Task: Select street view around selected location Death Valley National Park, California, United States and verify 2 surrounding locations
Action: Mouse moved to (305, 129)
Screenshot: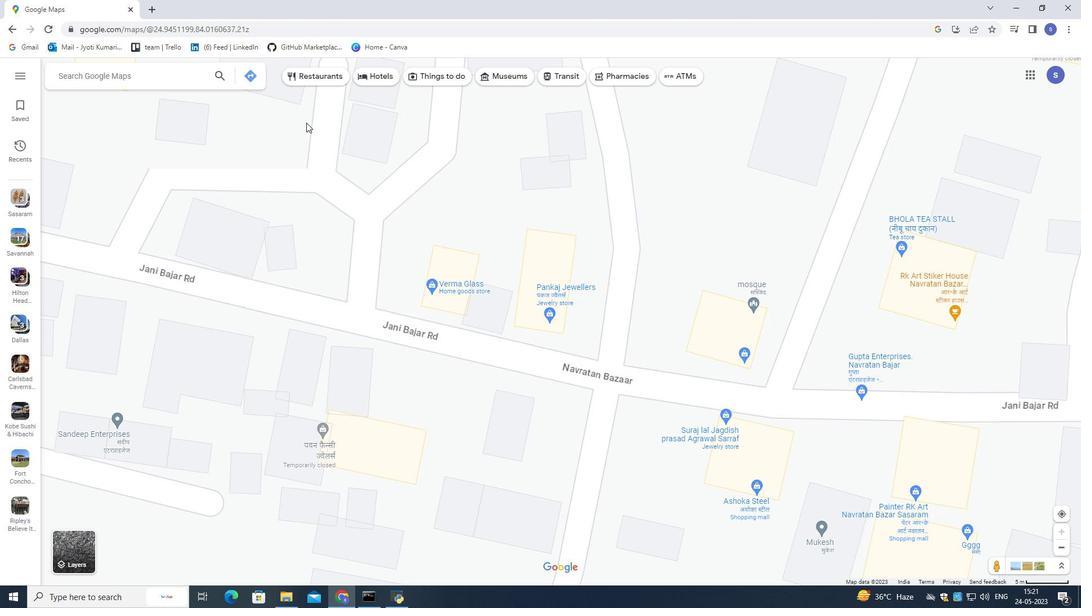 
Action: Mouse scrolled (305, 129) with delta (0, 0)
Screenshot: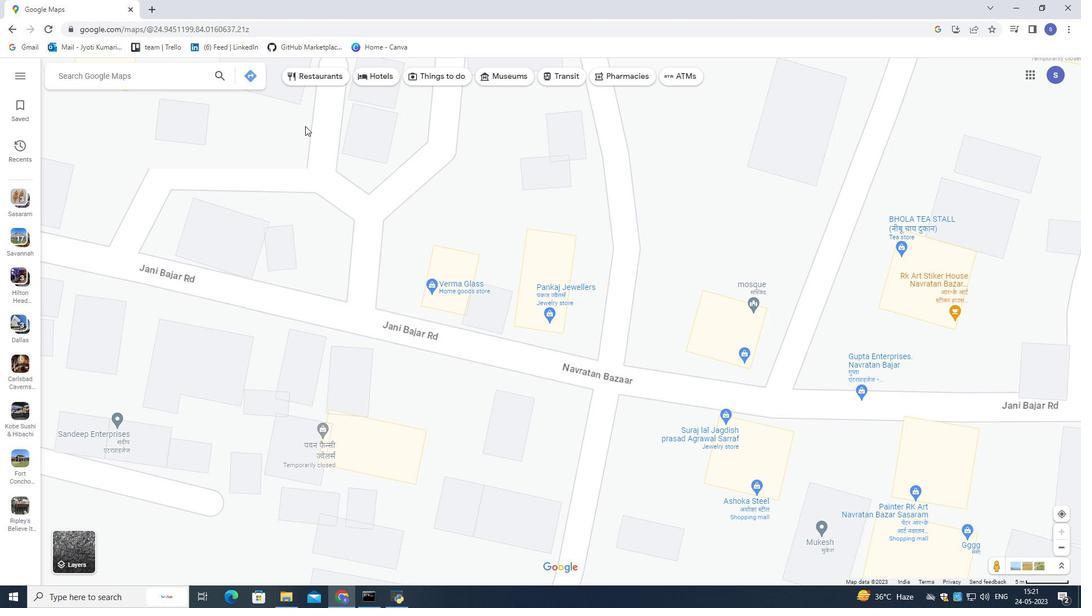 
Action: Mouse moved to (305, 129)
Screenshot: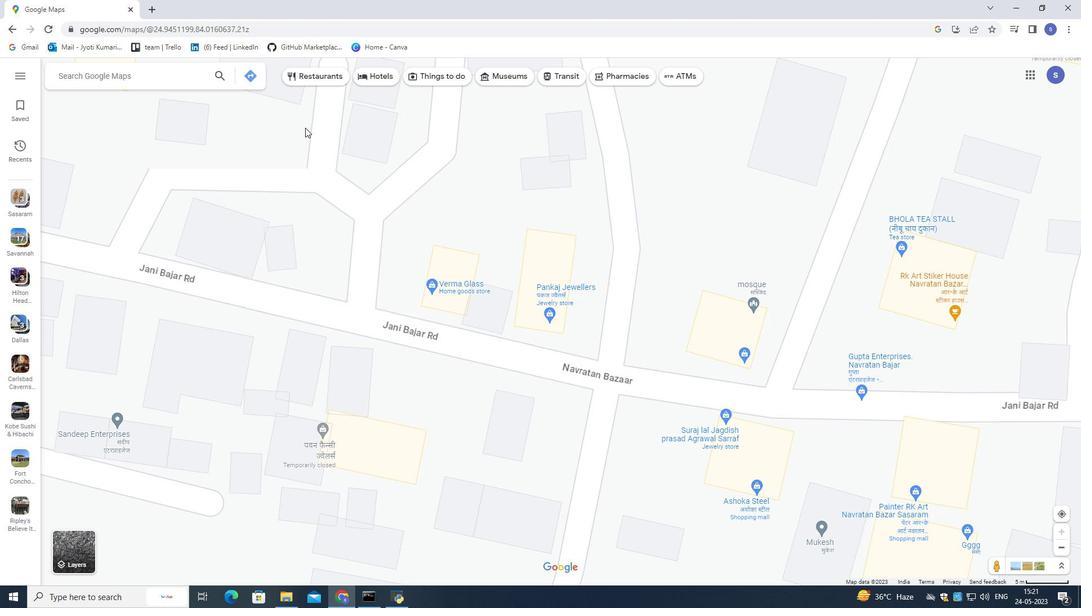 
Action: Mouse scrolled (305, 129) with delta (0, 0)
Screenshot: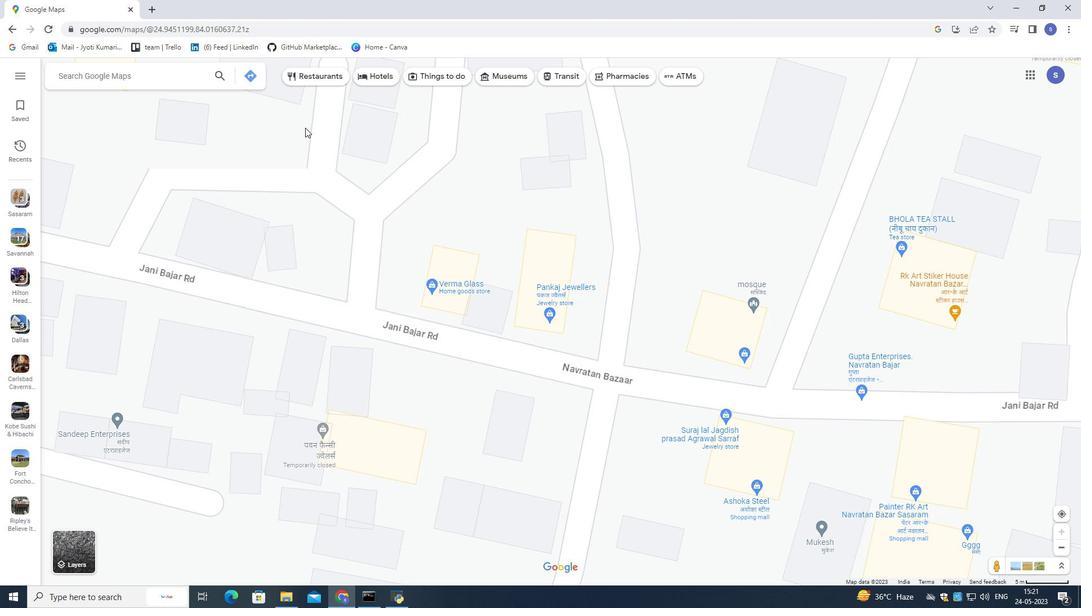 
Action: Mouse moved to (305, 130)
Screenshot: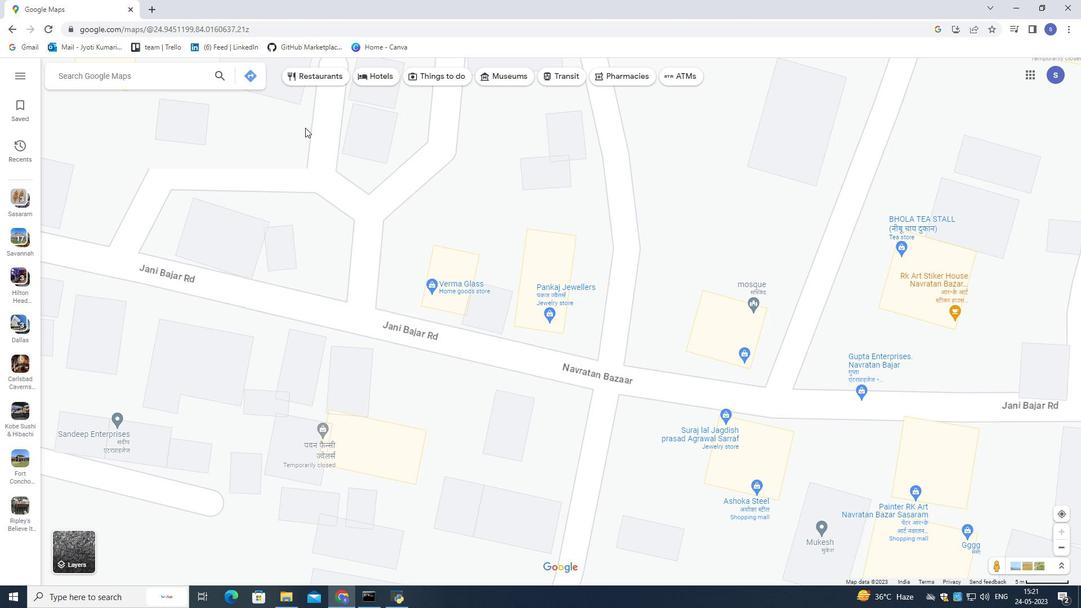 
Action: Mouse scrolled (305, 129) with delta (0, 0)
Screenshot: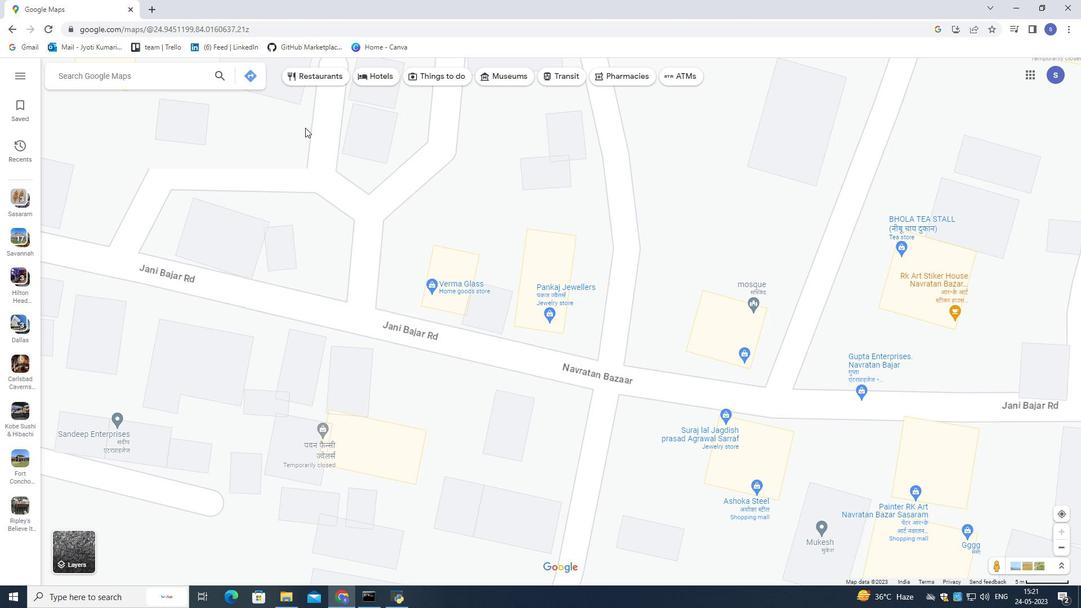 
Action: Mouse moved to (305, 130)
Screenshot: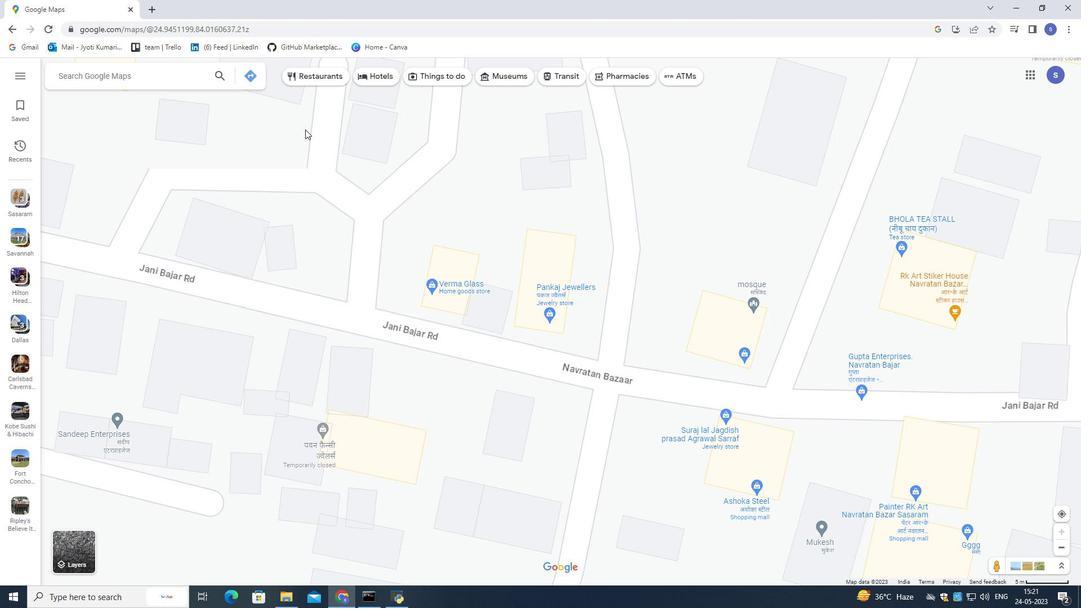 
Action: Mouse scrolled (305, 130) with delta (0, 0)
Screenshot: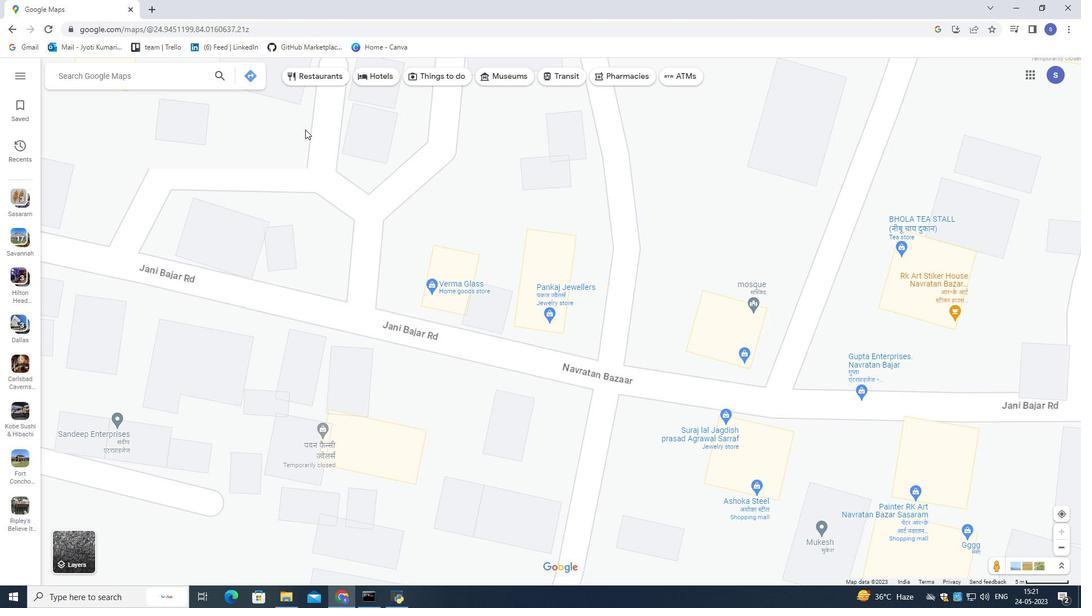
Action: Mouse moved to (307, 132)
Screenshot: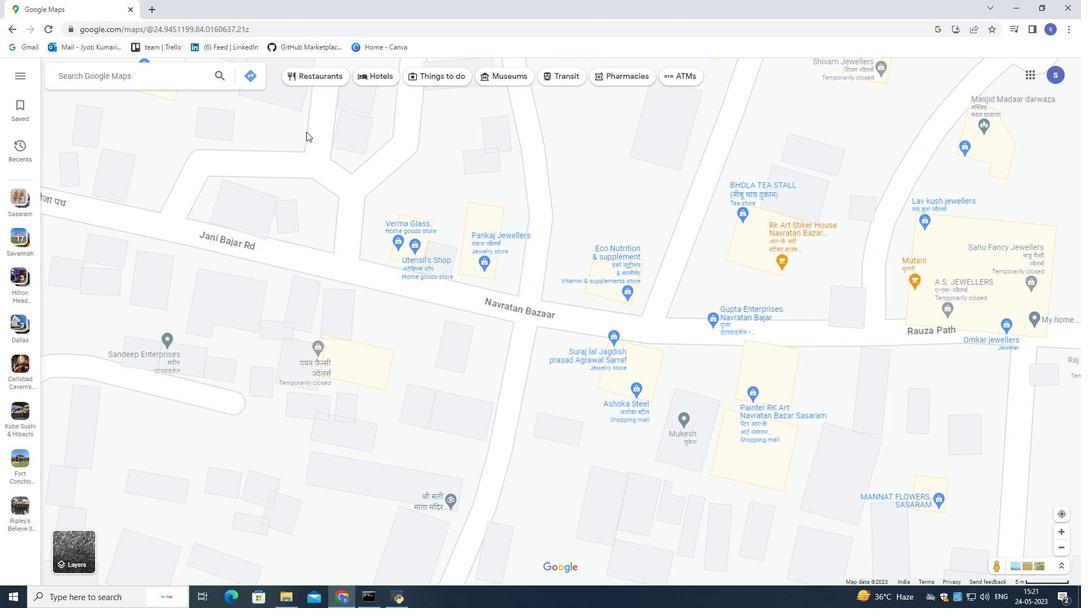 
Action: Mouse scrolled (307, 131) with delta (0, 0)
Screenshot: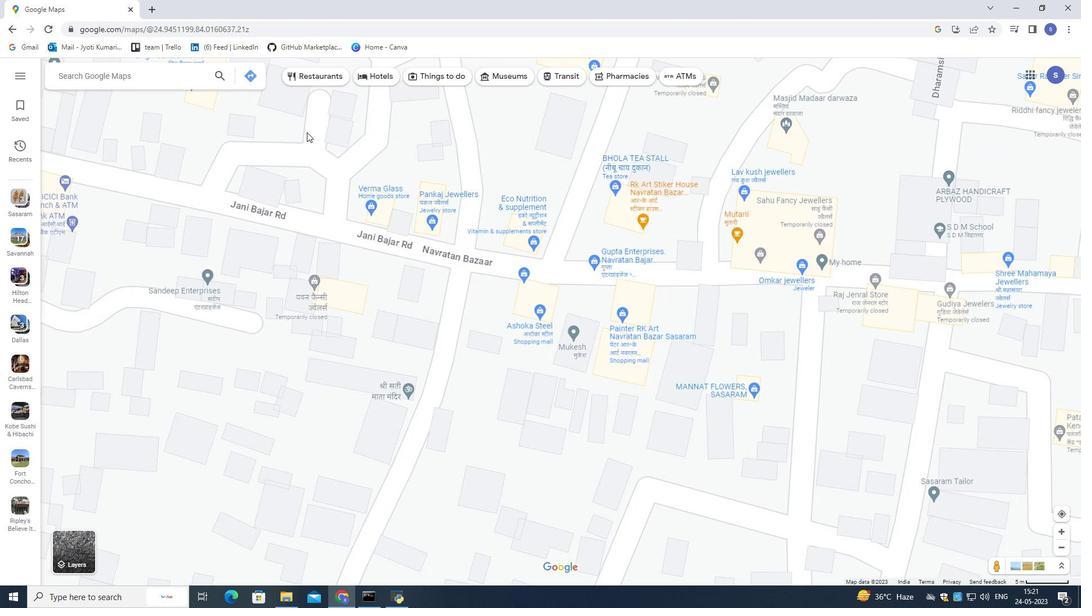
Action: Mouse scrolled (307, 131) with delta (0, 0)
Screenshot: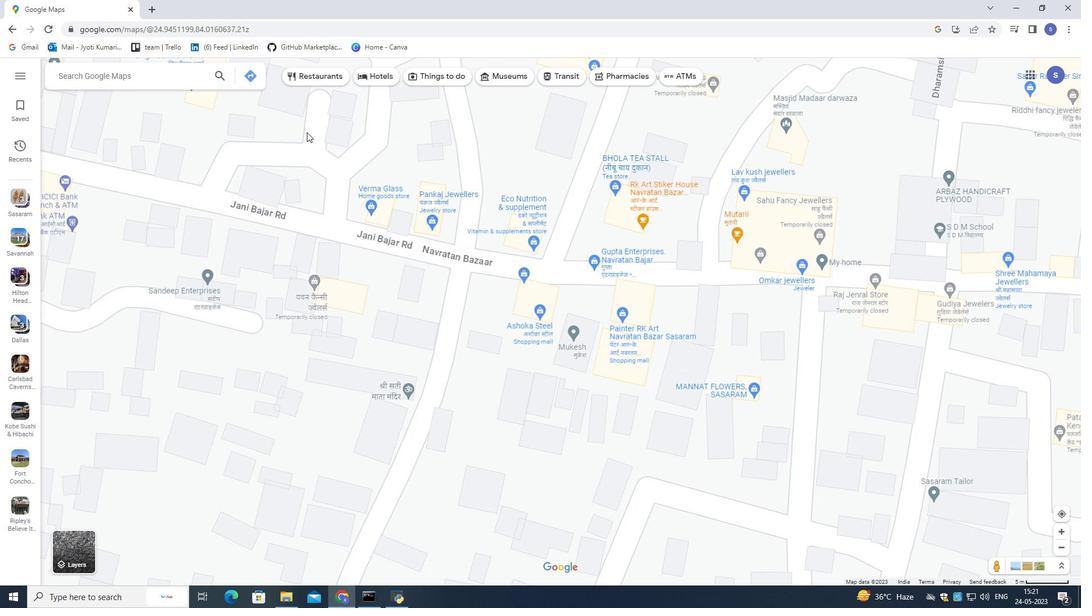 
Action: Mouse scrolled (307, 131) with delta (0, 0)
Screenshot: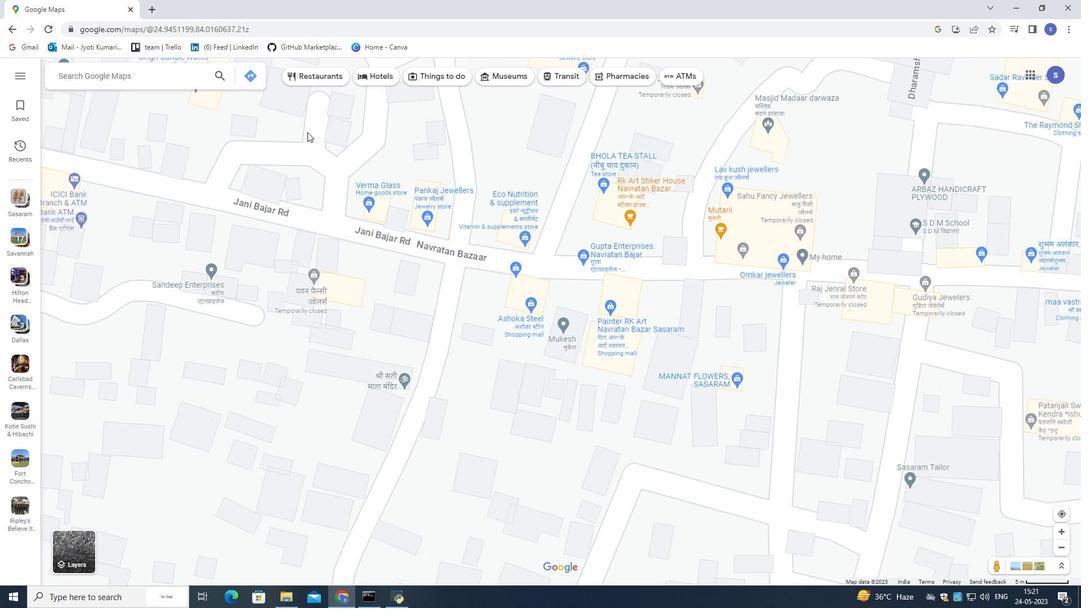 
Action: Mouse scrolled (307, 131) with delta (0, 0)
Screenshot: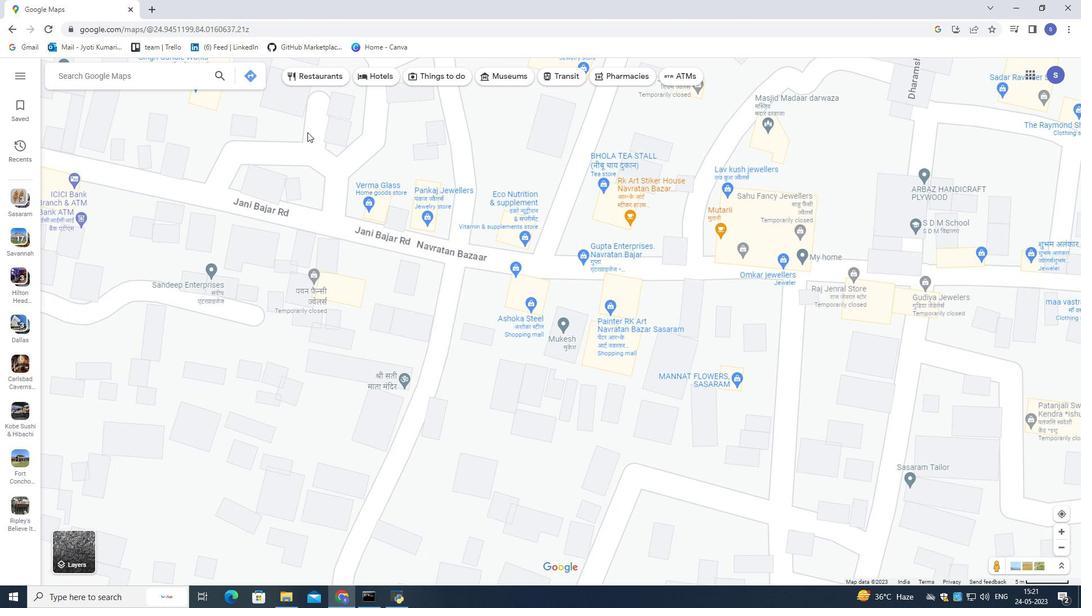 
Action: Mouse scrolled (307, 131) with delta (0, 0)
Screenshot: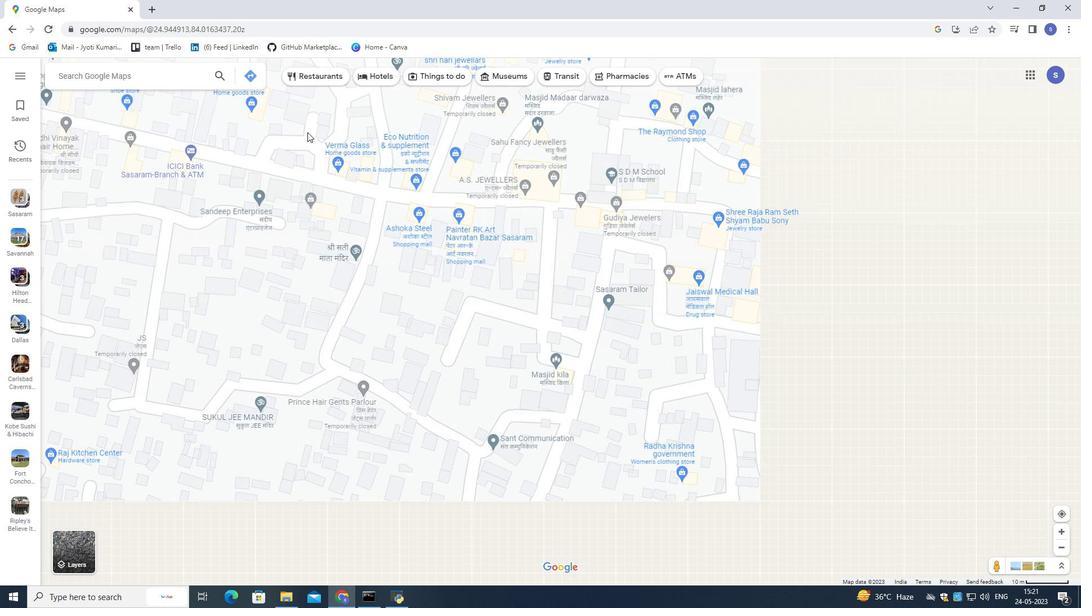 
Action: Mouse scrolled (307, 131) with delta (0, 0)
Screenshot: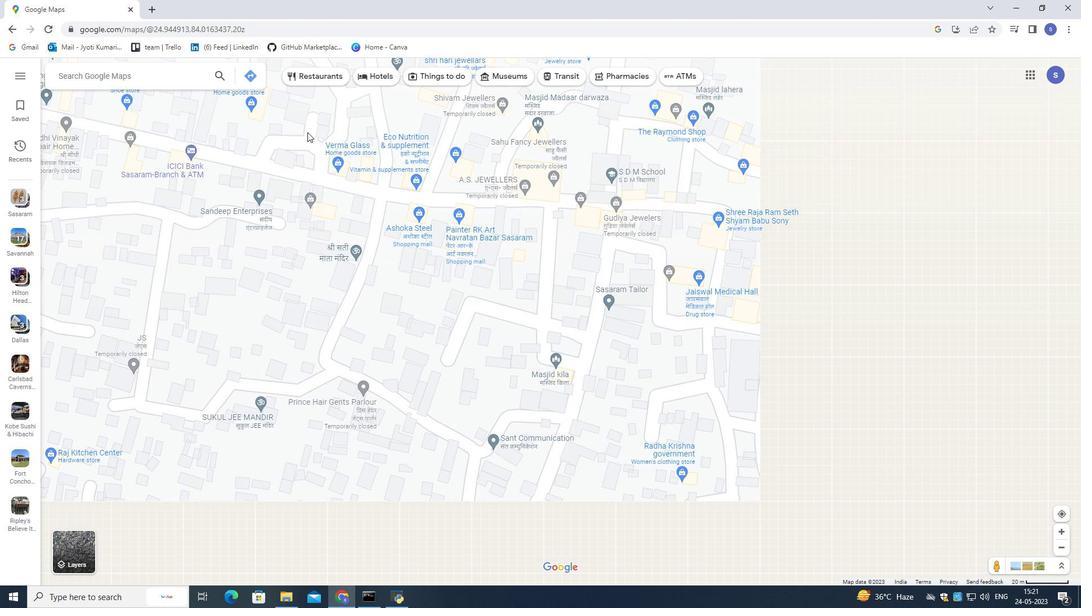 
Action: Mouse scrolled (307, 131) with delta (0, 0)
Screenshot: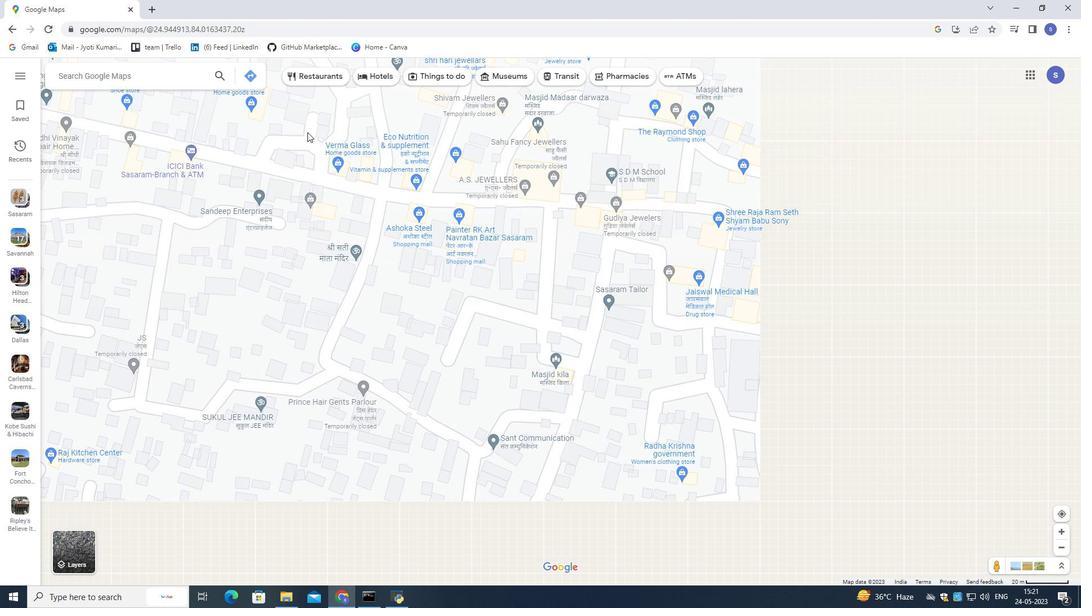 
Action: Mouse scrolled (307, 131) with delta (0, 0)
Screenshot: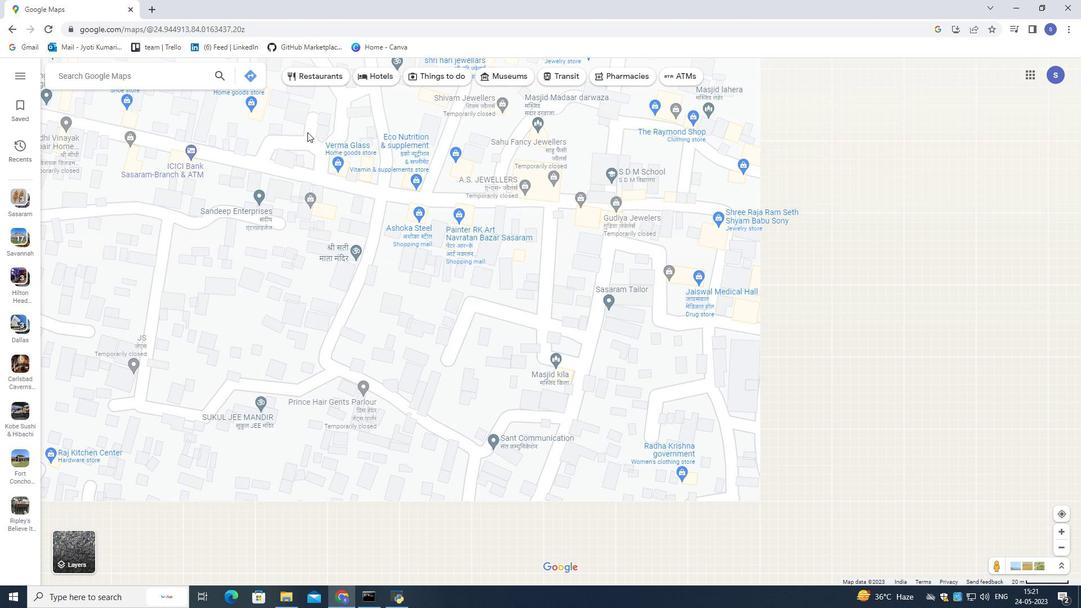 
Action: Mouse scrolled (307, 131) with delta (0, 0)
Screenshot: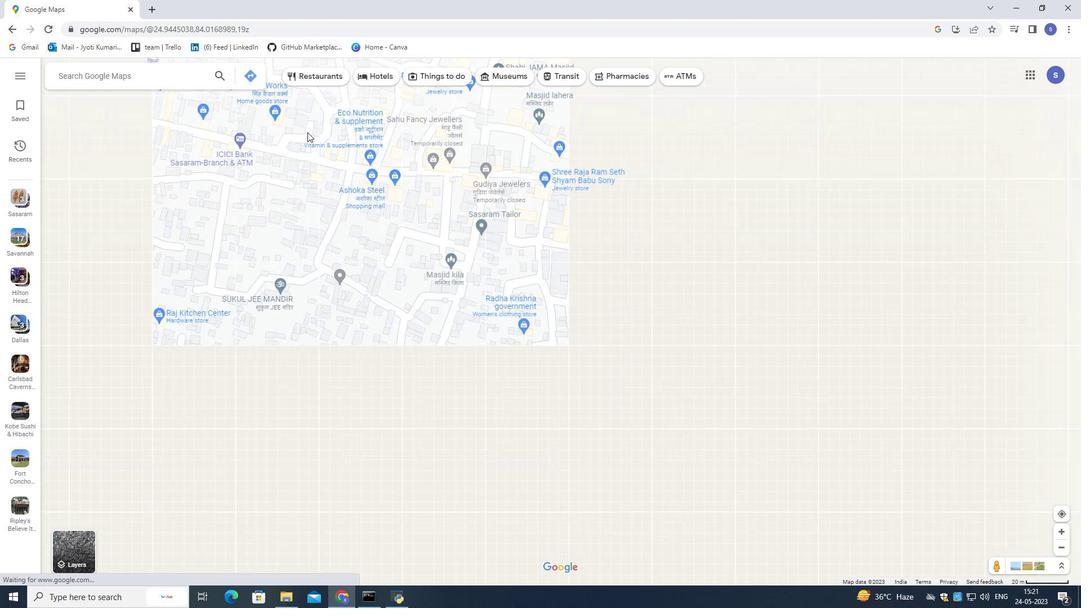 
Action: Mouse scrolled (307, 131) with delta (0, 0)
Screenshot: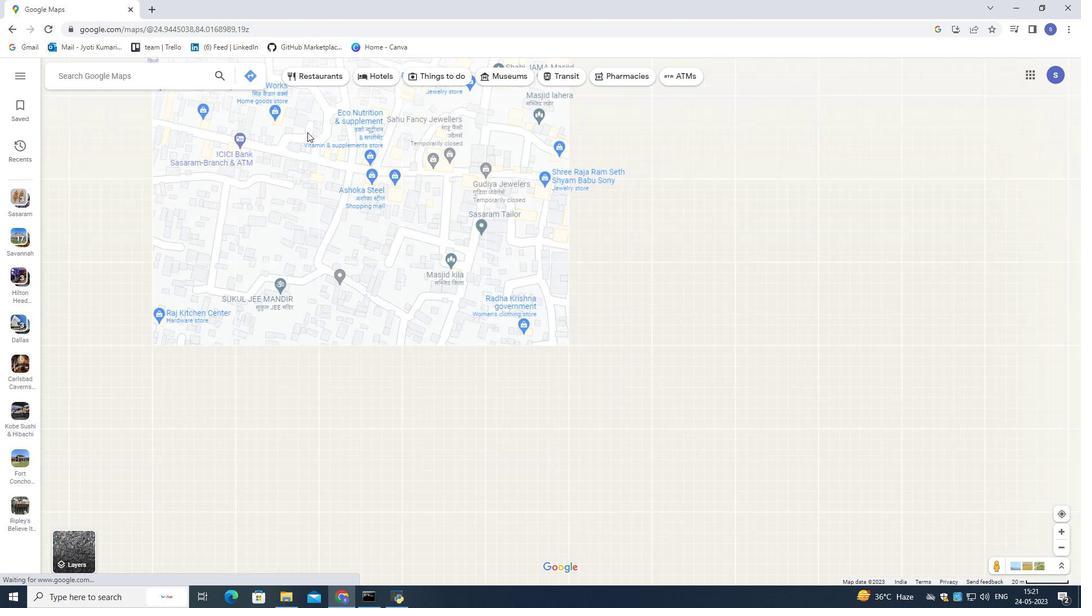 
Action: Mouse scrolled (307, 131) with delta (0, 0)
Screenshot: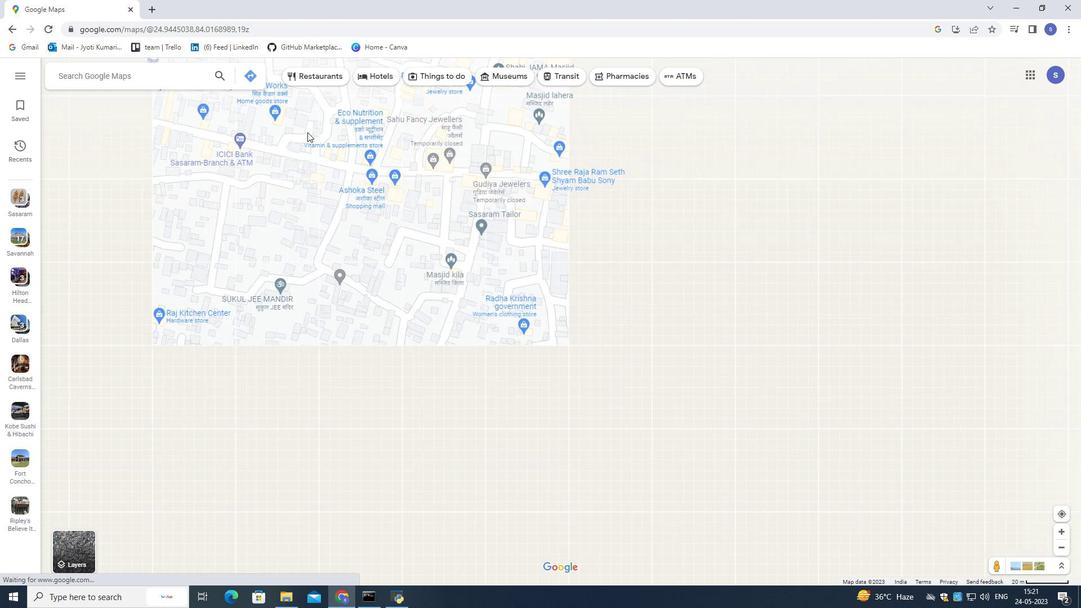
Action: Mouse scrolled (307, 131) with delta (0, 0)
Screenshot: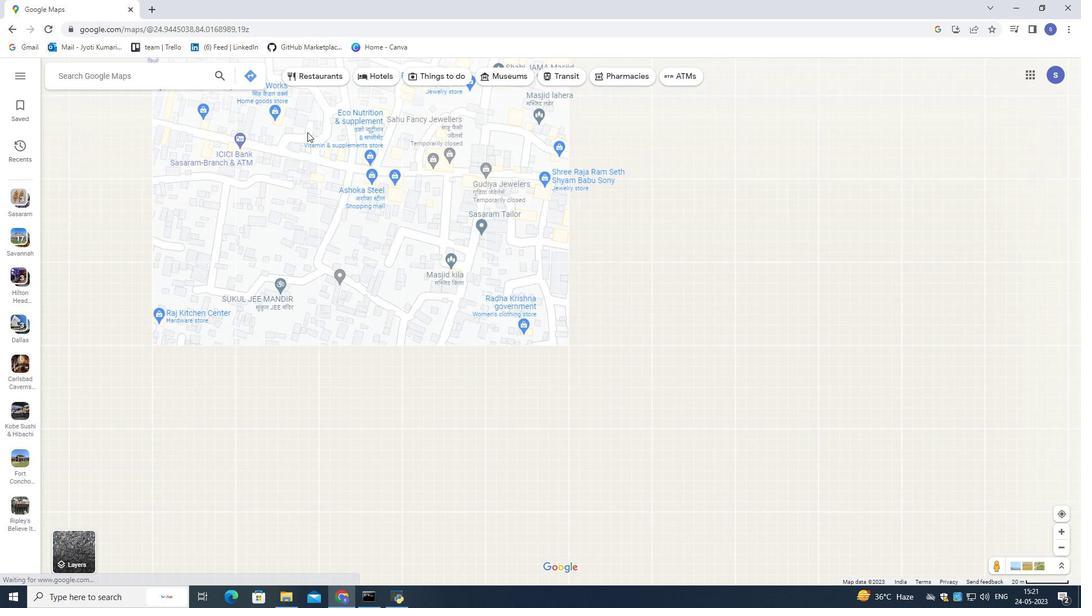 
Action: Mouse scrolled (307, 131) with delta (0, 0)
Screenshot: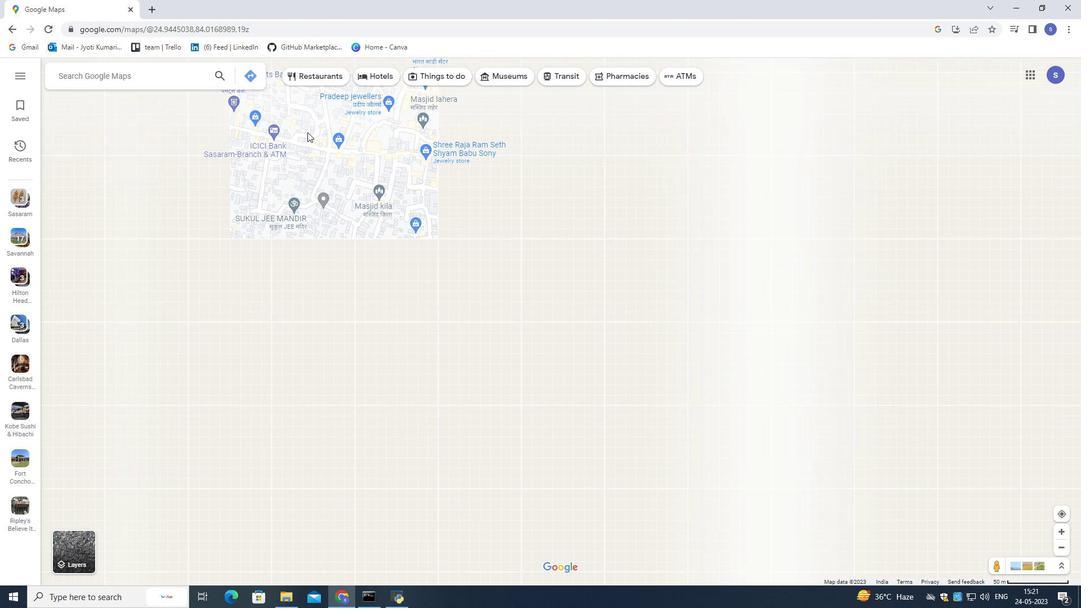 
Action: Mouse scrolled (307, 131) with delta (0, 0)
Screenshot: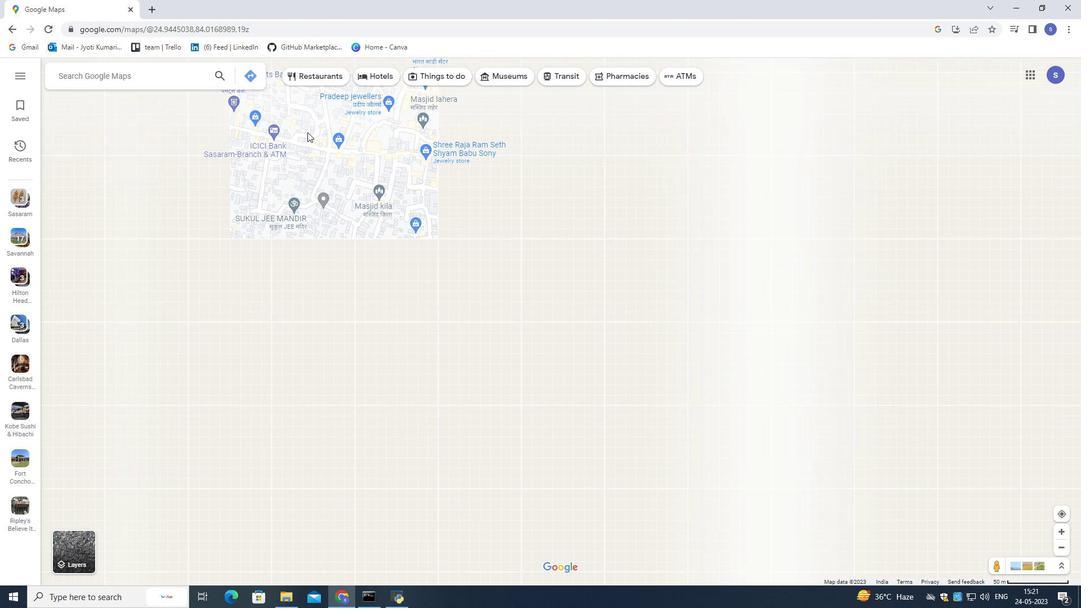 
Action: Mouse scrolled (307, 131) with delta (0, 0)
Screenshot: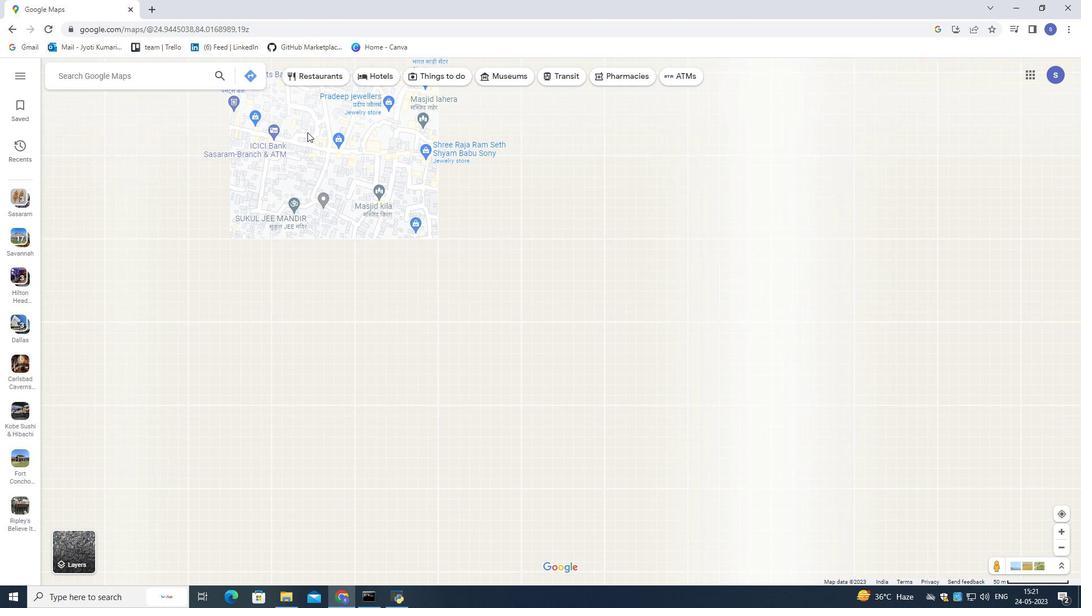 
Action: Mouse scrolled (307, 131) with delta (0, 0)
Screenshot: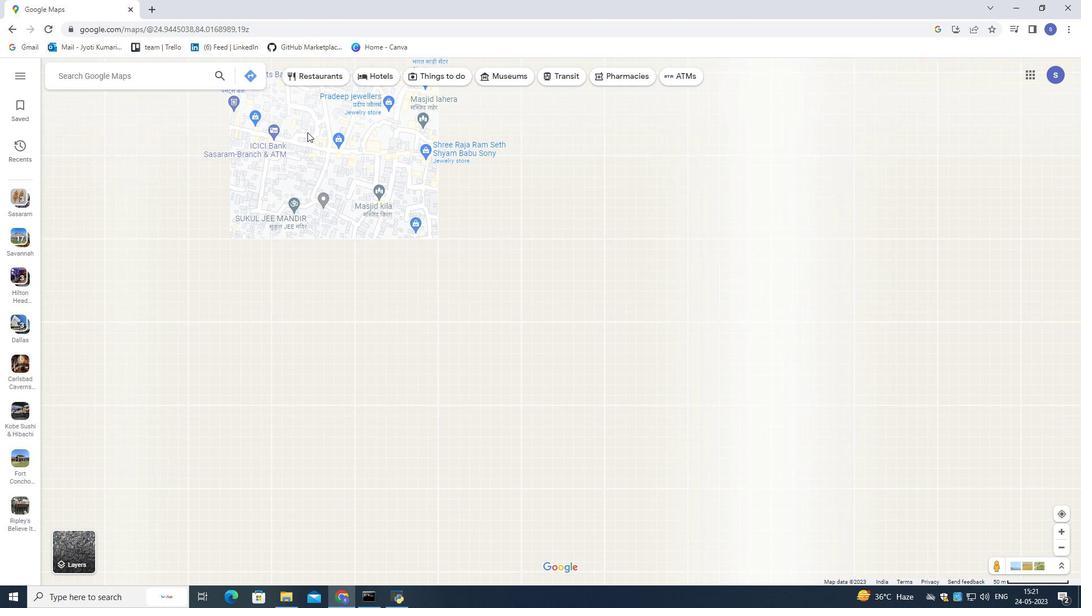 
Action: Mouse scrolled (307, 131) with delta (0, 0)
Screenshot: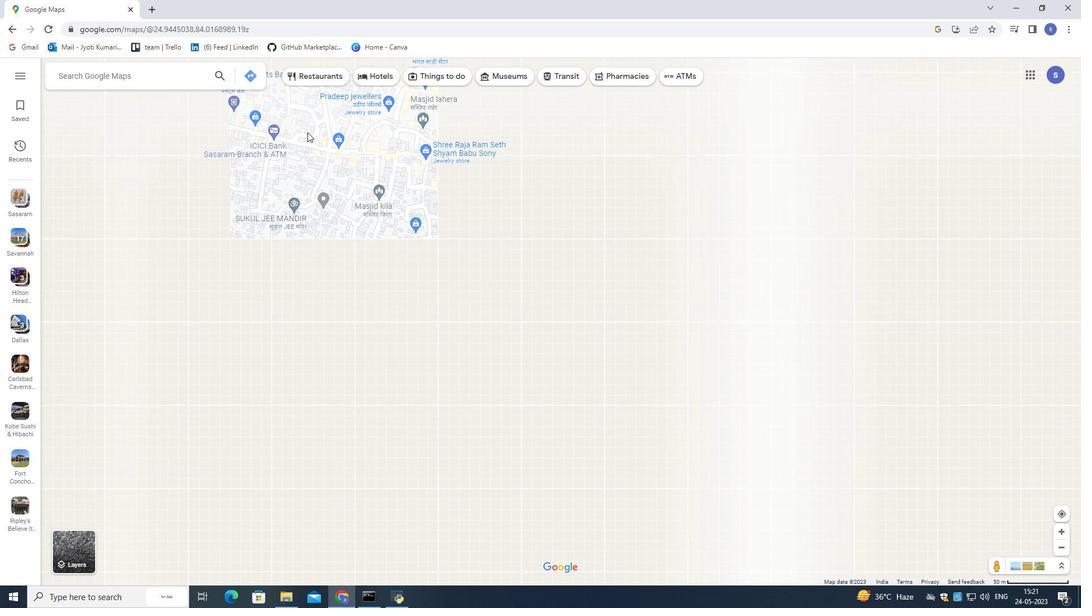 
Action: Mouse scrolled (307, 131) with delta (0, 0)
Screenshot: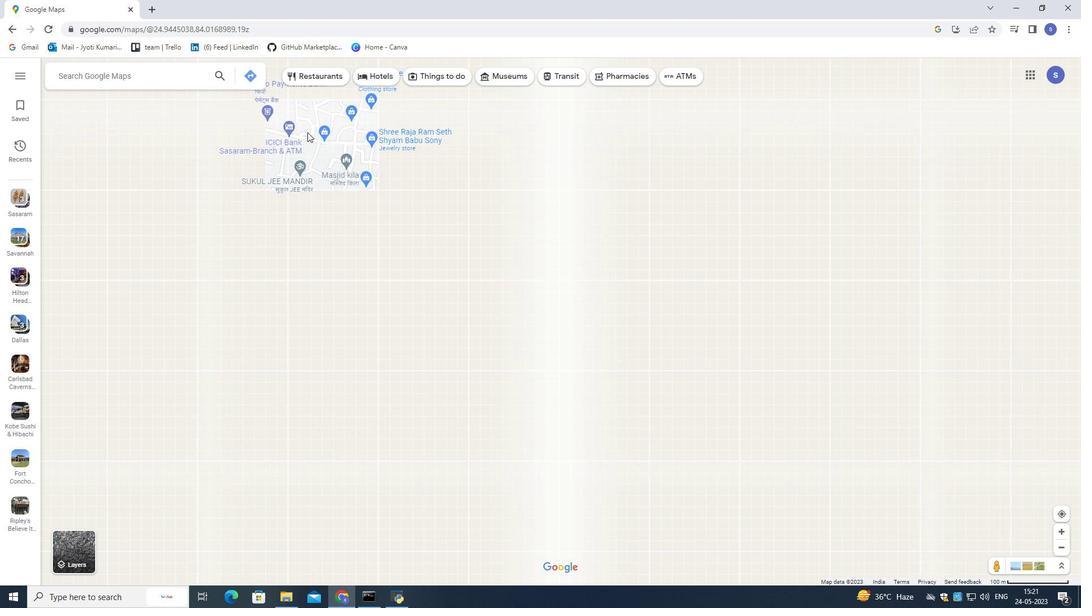 
Action: Mouse scrolled (307, 131) with delta (0, 0)
Screenshot: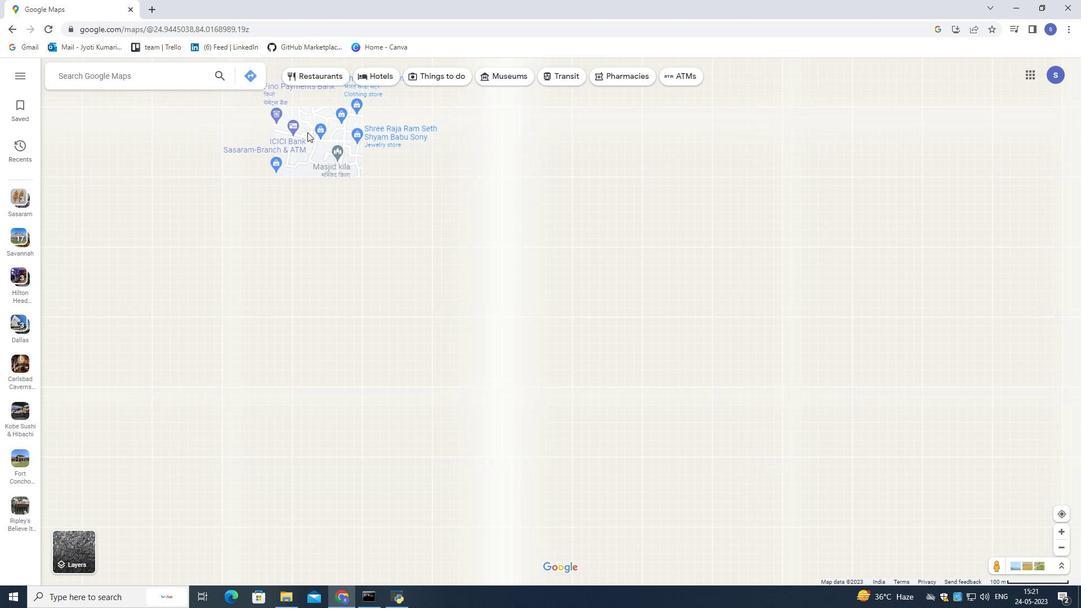 
Action: Mouse scrolled (307, 131) with delta (0, 0)
Screenshot: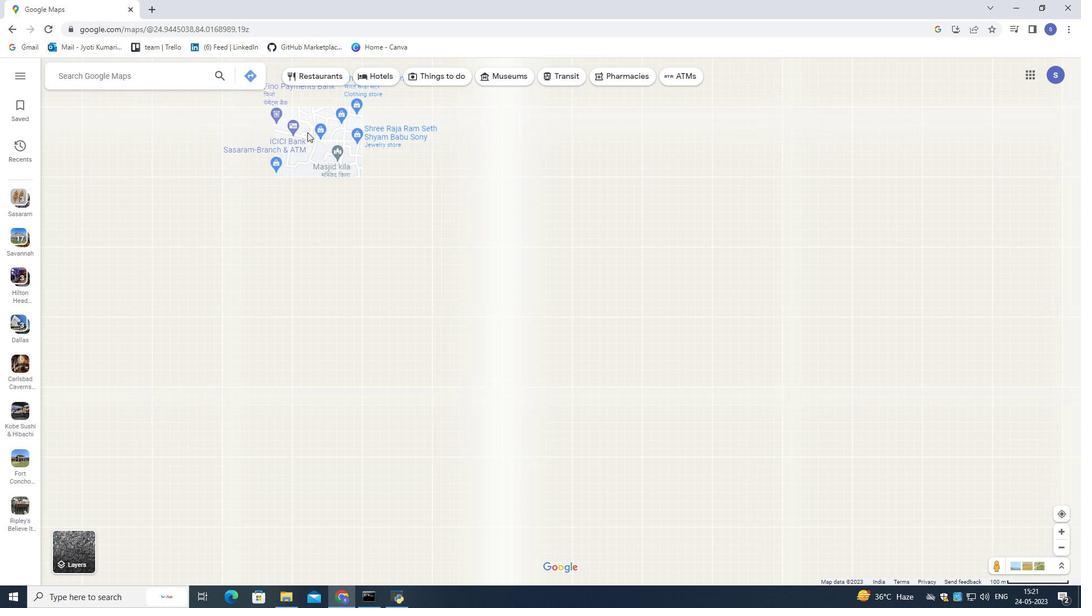 
Action: Mouse scrolled (307, 131) with delta (0, 0)
Screenshot: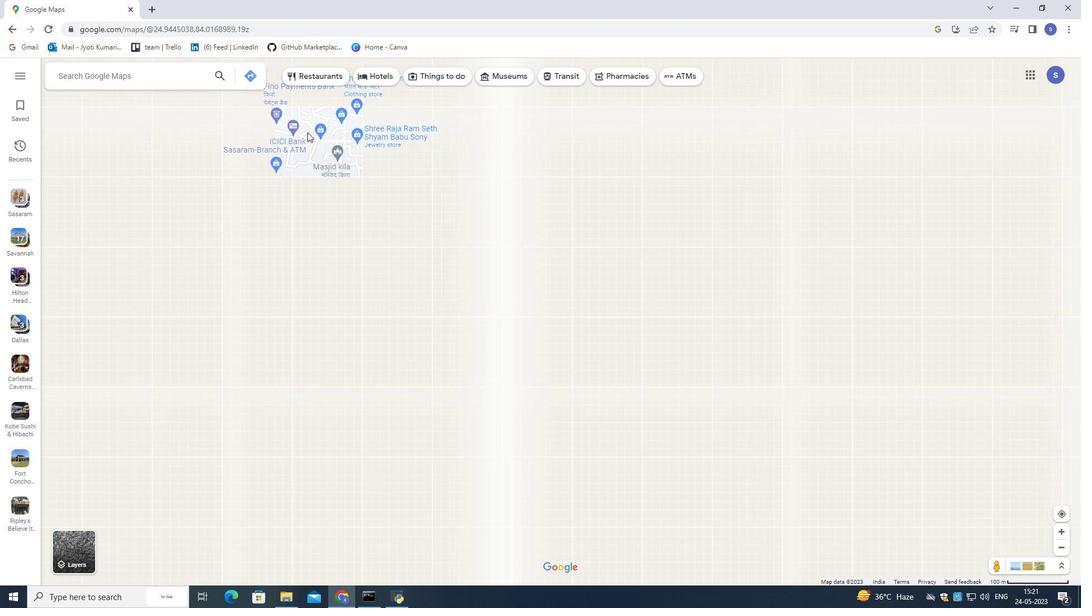 
Action: Mouse scrolled (307, 131) with delta (0, 0)
Screenshot: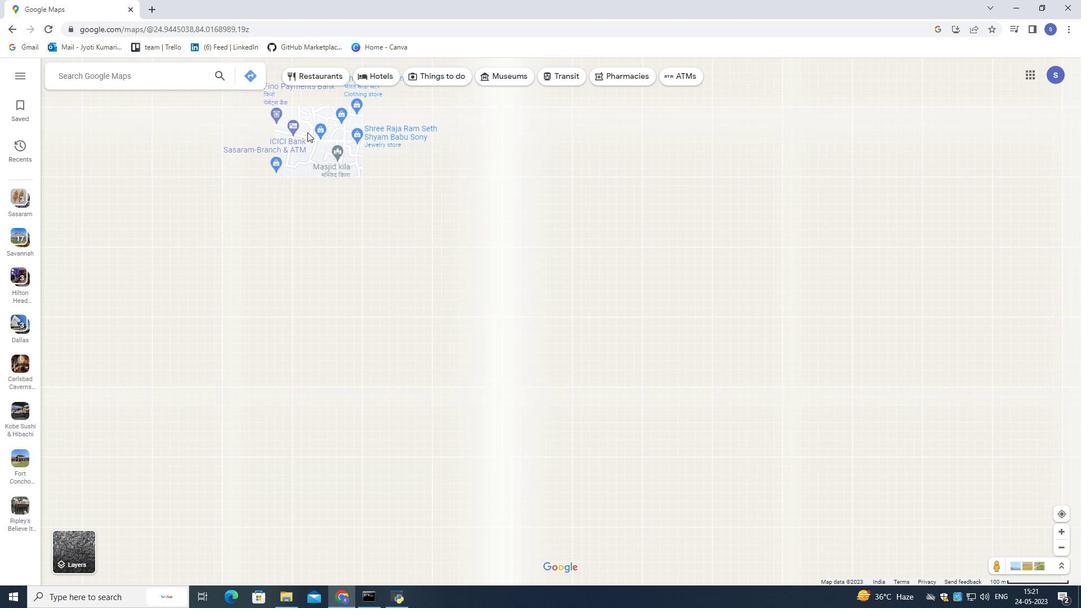 
Action: Mouse scrolled (307, 131) with delta (0, 0)
Screenshot: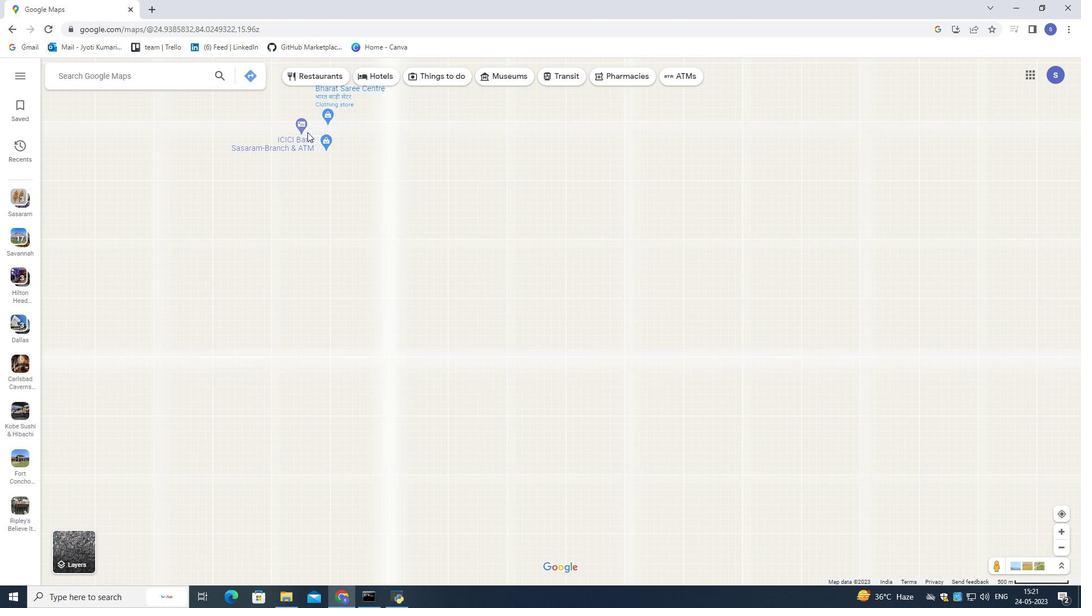 
Action: Mouse scrolled (307, 131) with delta (0, 0)
Screenshot: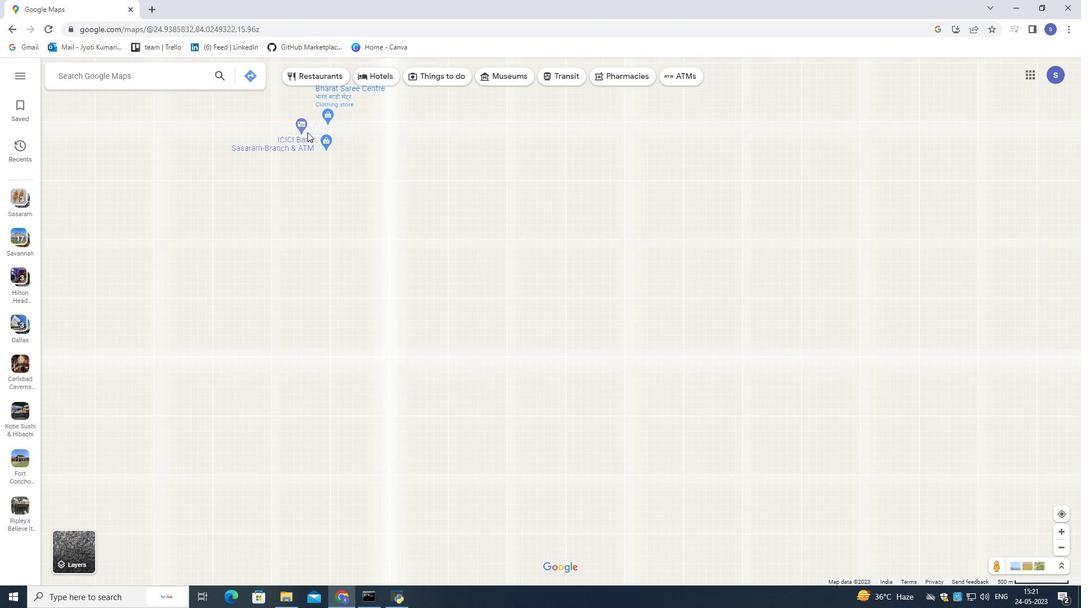 
Action: Mouse scrolled (307, 131) with delta (0, 0)
Screenshot: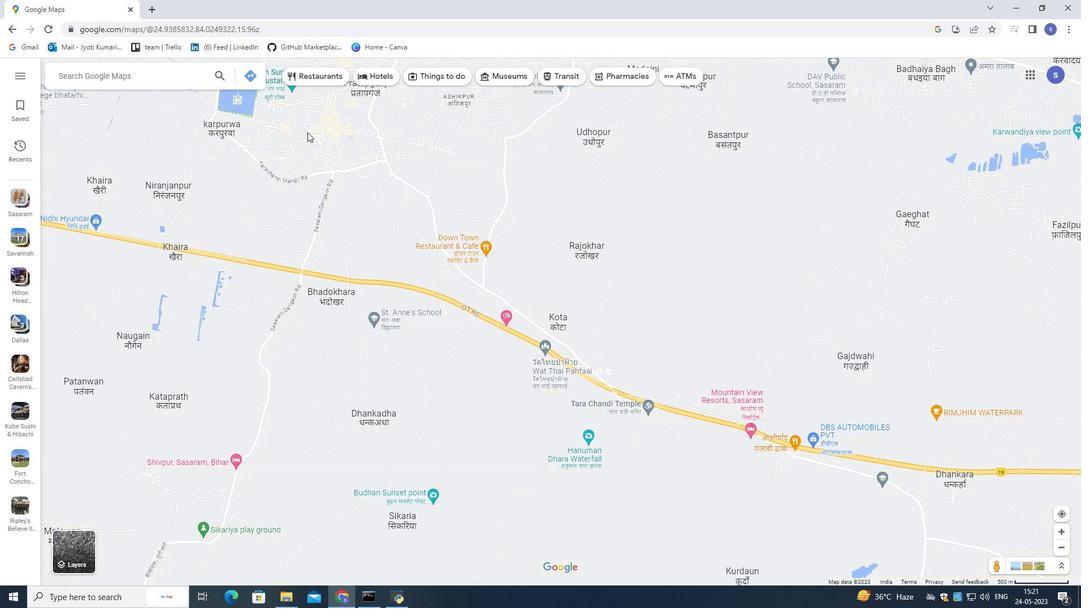 
Action: Mouse scrolled (307, 131) with delta (0, 0)
Screenshot: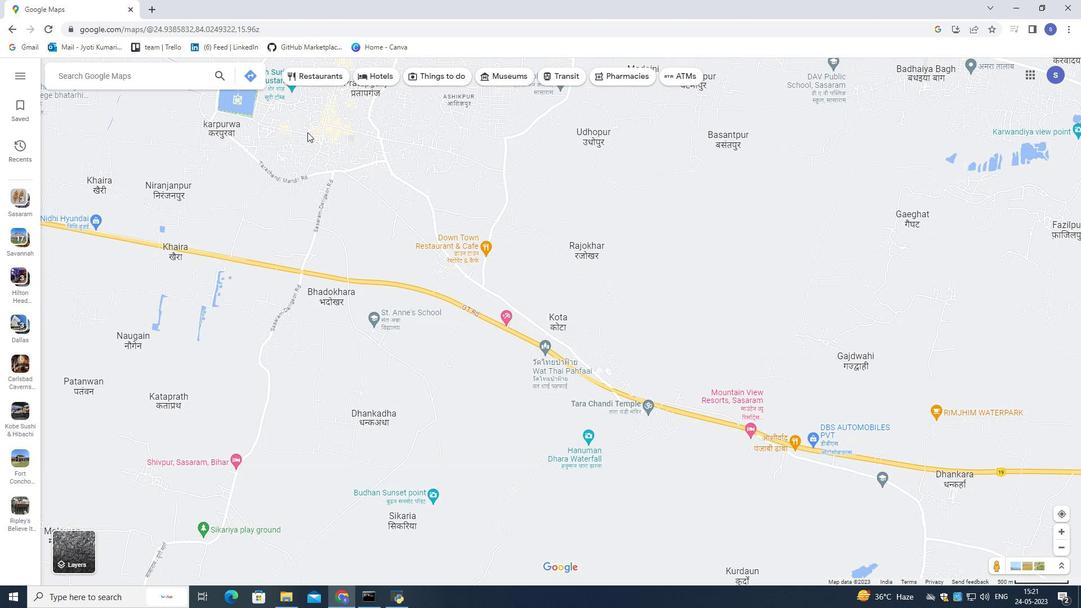 
Action: Mouse scrolled (307, 131) with delta (0, 0)
Screenshot: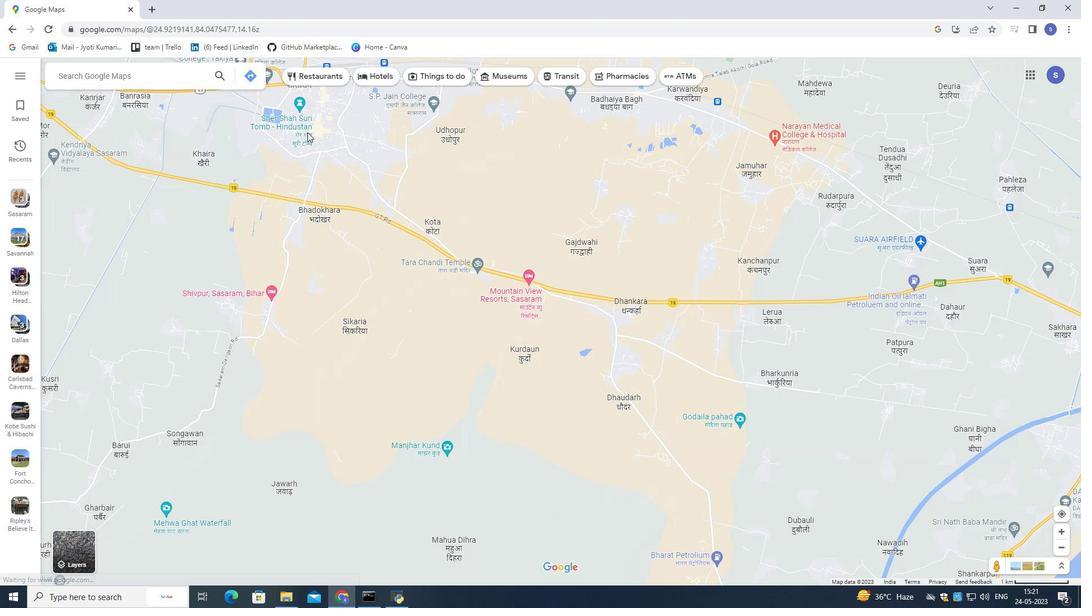 
Action: Mouse scrolled (307, 131) with delta (0, 0)
Screenshot: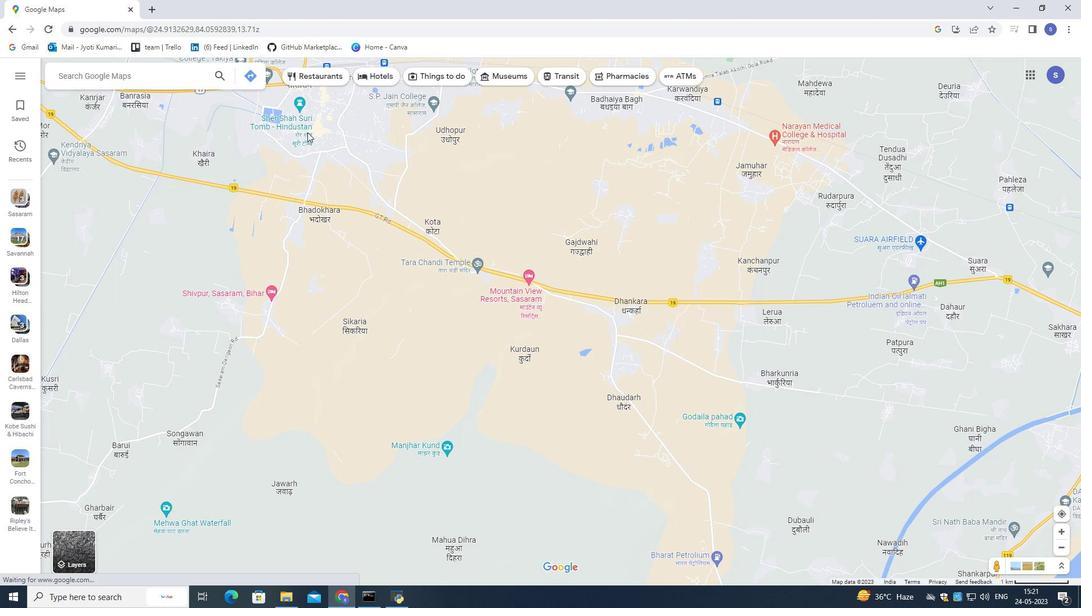 
Action: Mouse scrolled (307, 131) with delta (0, 0)
Screenshot: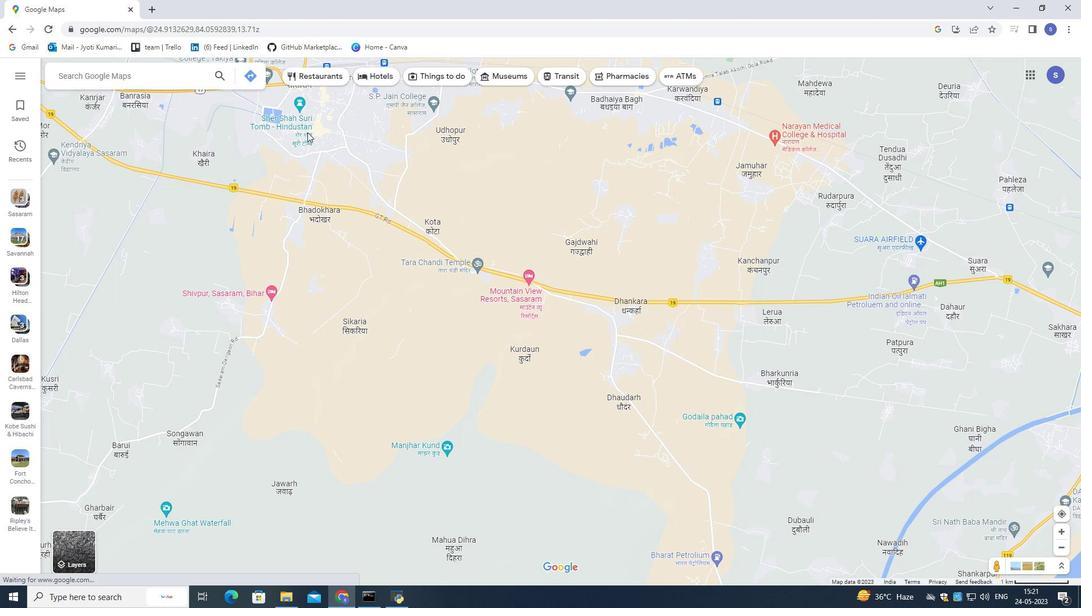 
Action: Mouse moved to (308, 132)
Screenshot: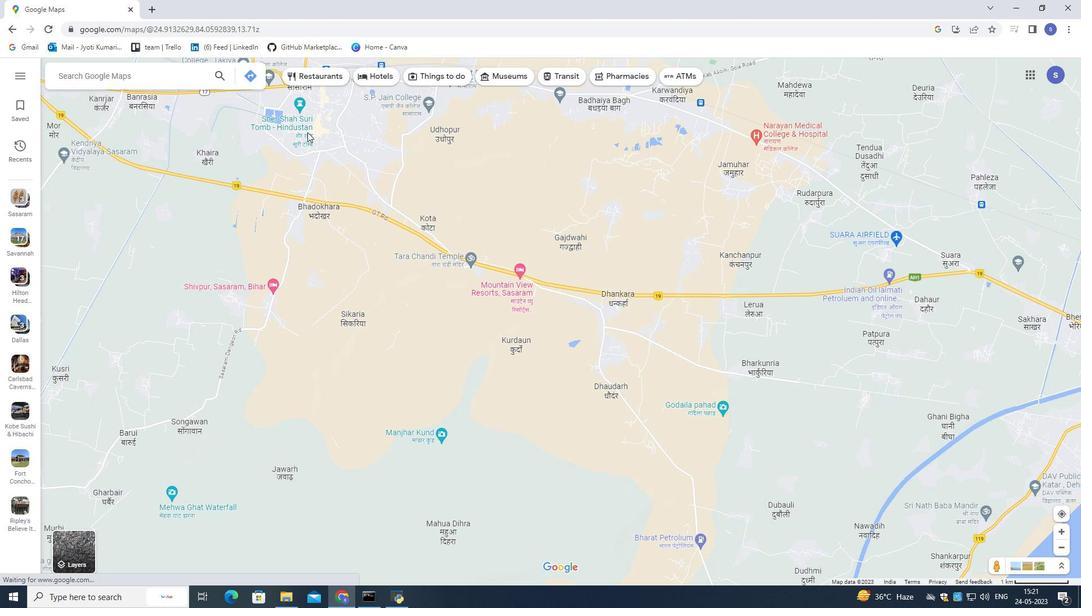 
Action: Mouse scrolled (308, 131) with delta (0, 0)
Screenshot: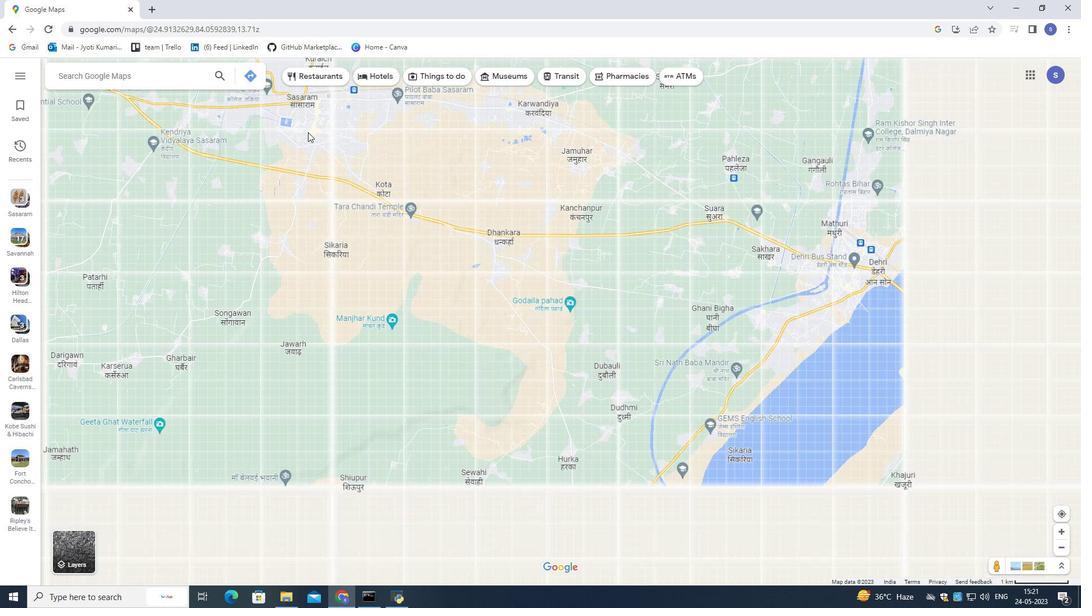 
Action: Mouse scrolled (308, 131) with delta (0, 0)
Screenshot: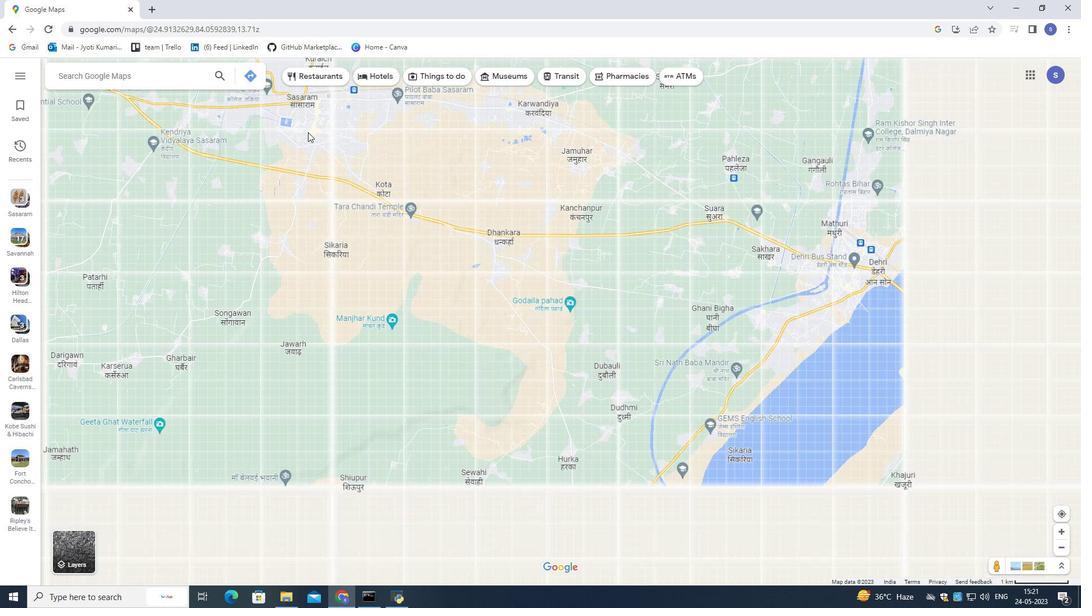 
Action: Mouse scrolled (308, 131) with delta (0, 0)
Screenshot: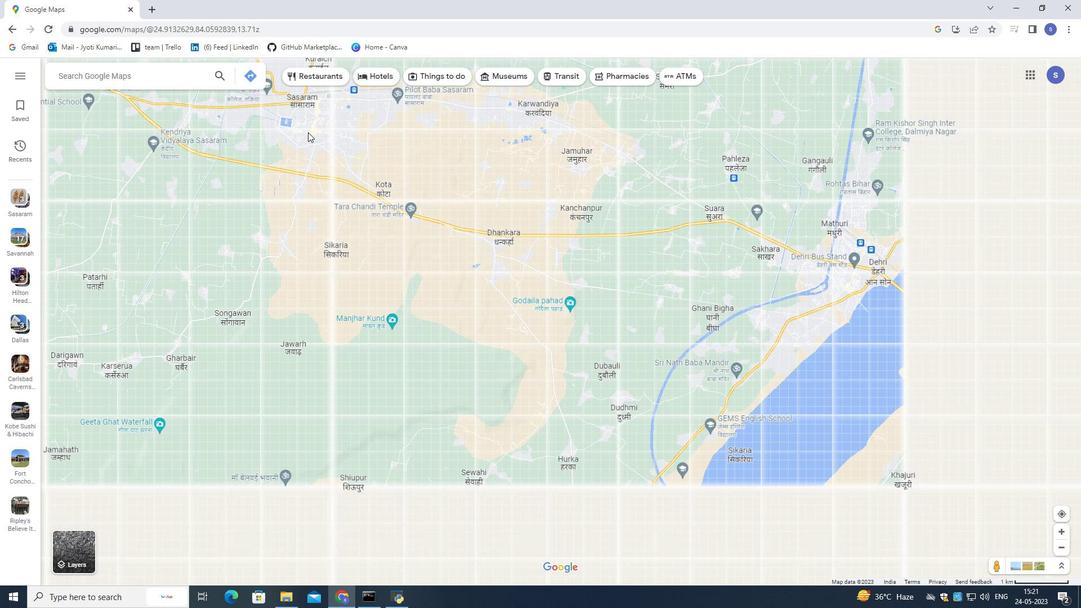 
Action: Mouse scrolled (308, 131) with delta (0, 0)
Screenshot: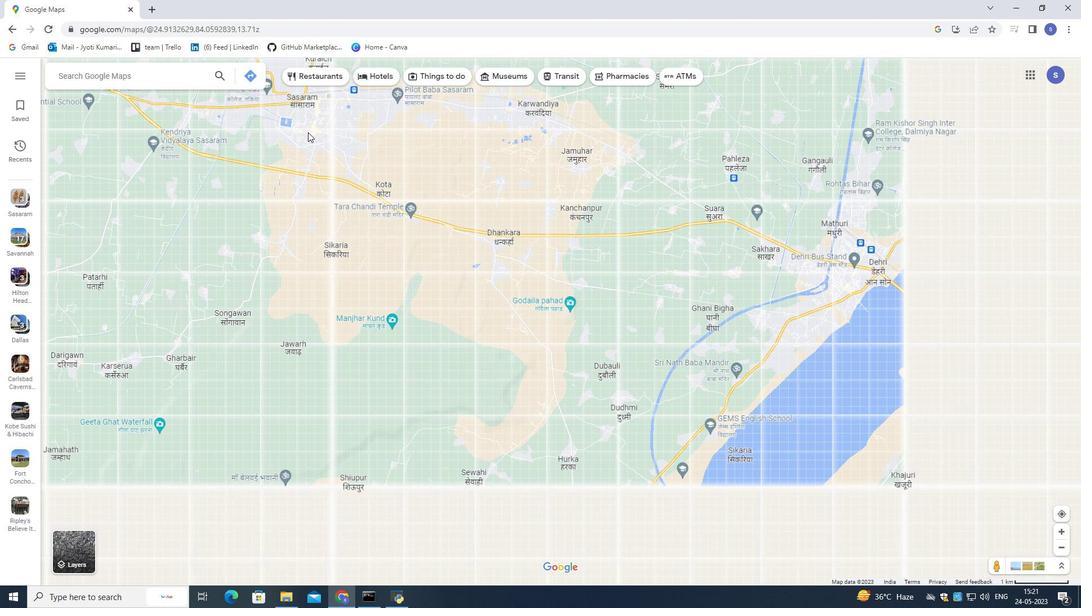 
Action: Mouse moved to (308, 131)
Screenshot: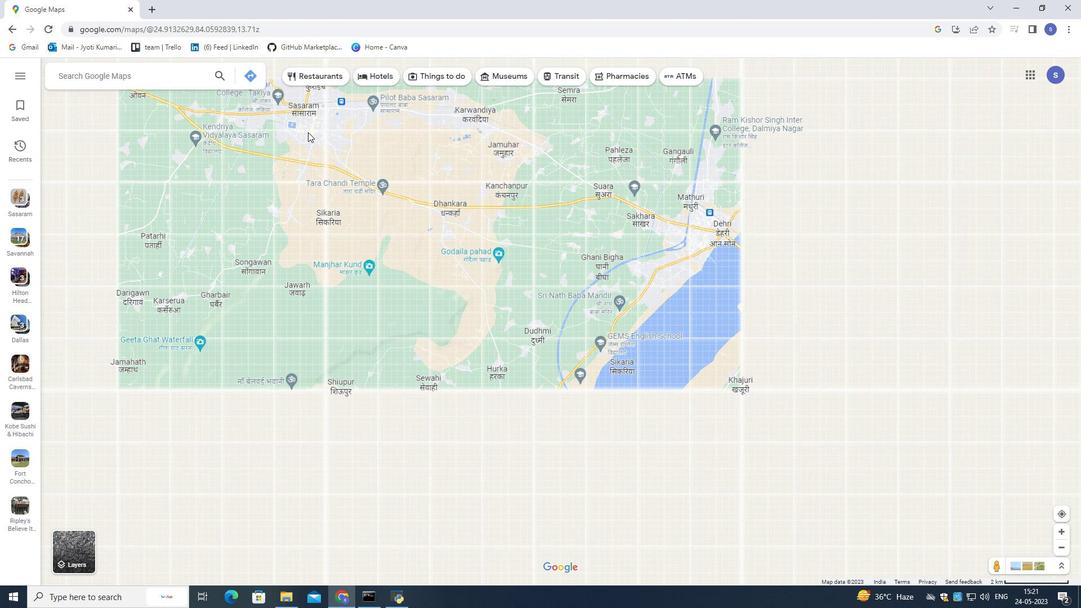 
Action: Mouse scrolled (308, 131) with delta (0, 0)
Screenshot: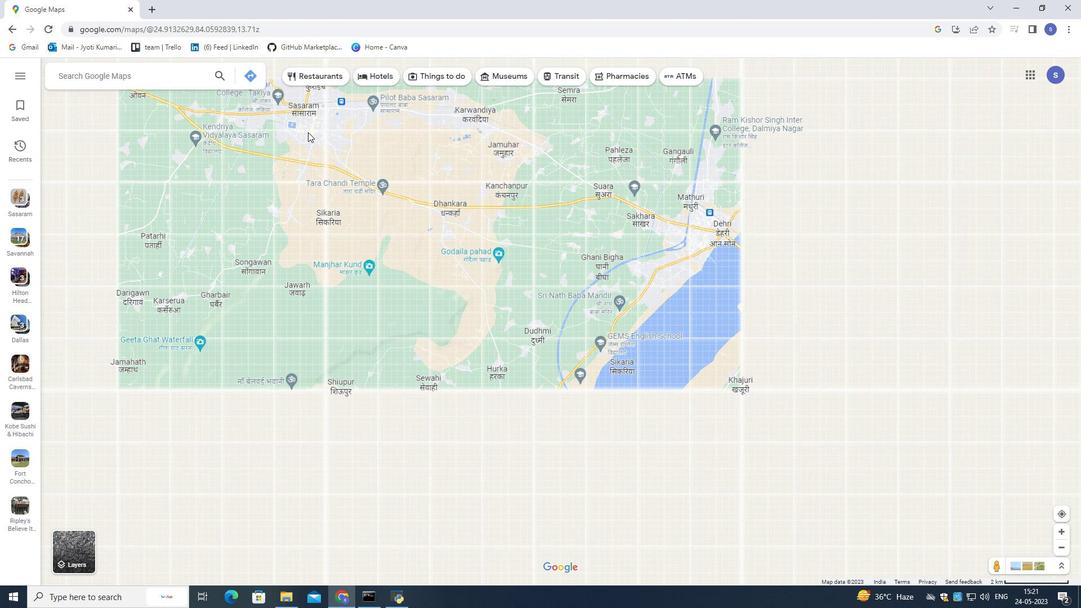 
Action: Mouse scrolled (308, 131) with delta (0, 0)
Screenshot: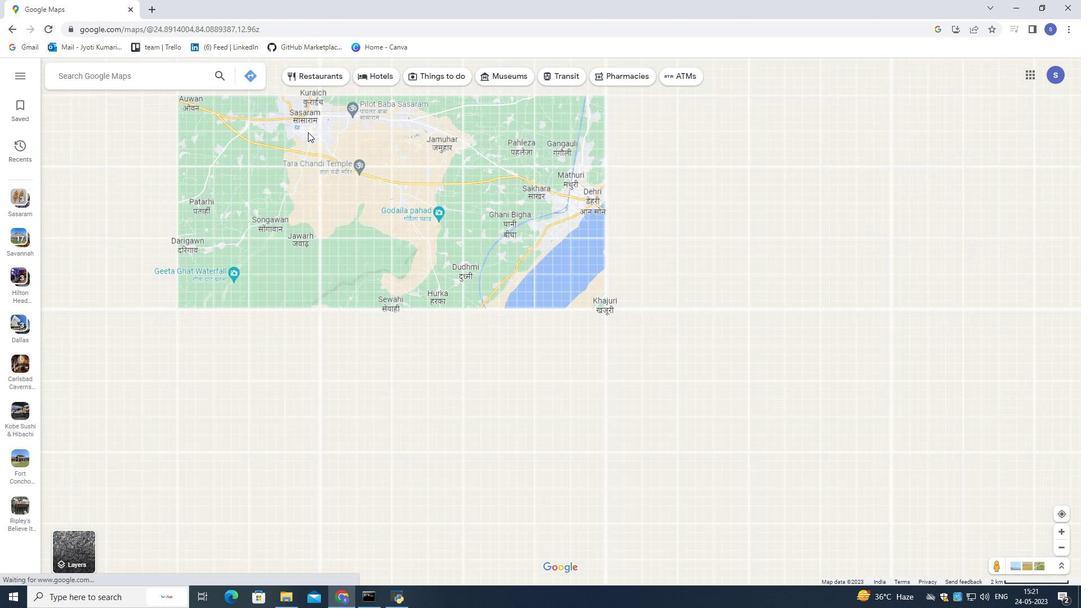 
Action: Mouse scrolled (308, 131) with delta (0, 0)
Screenshot: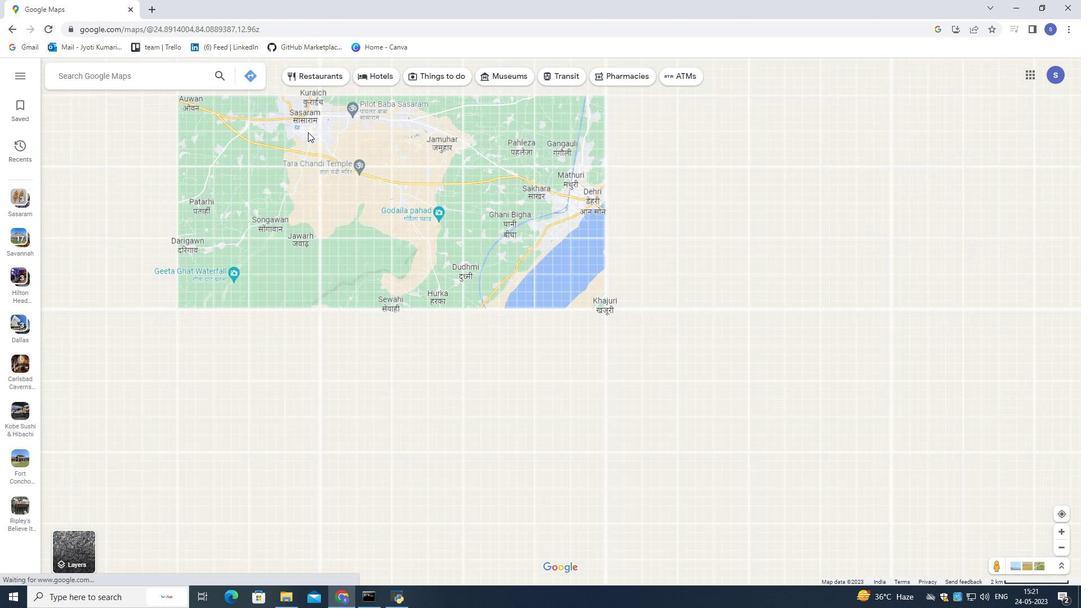
Action: Mouse scrolled (308, 131) with delta (0, 0)
Screenshot: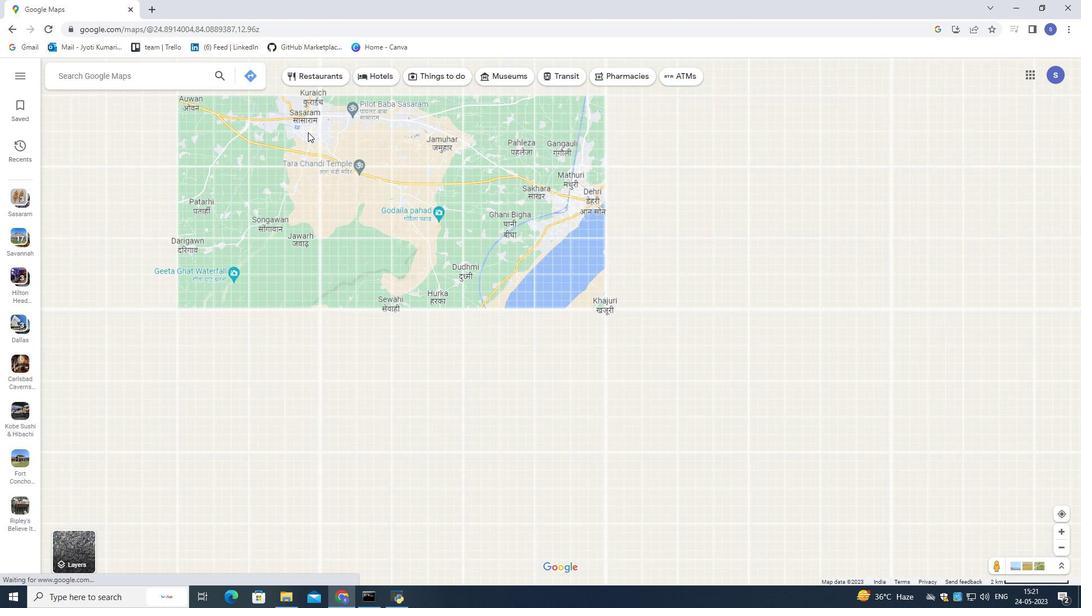 
Action: Mouse scrolled (308, 131) with delta (0, 0)
Screenshot: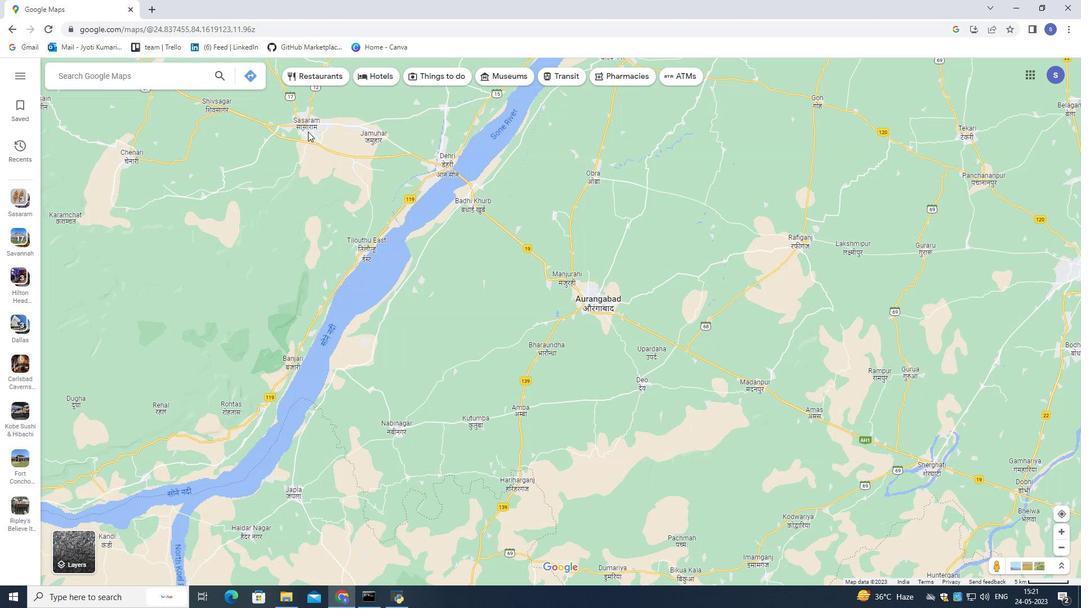
Action: Mouse scrolled (308, 131) with delta (0, 0)
Screenshot: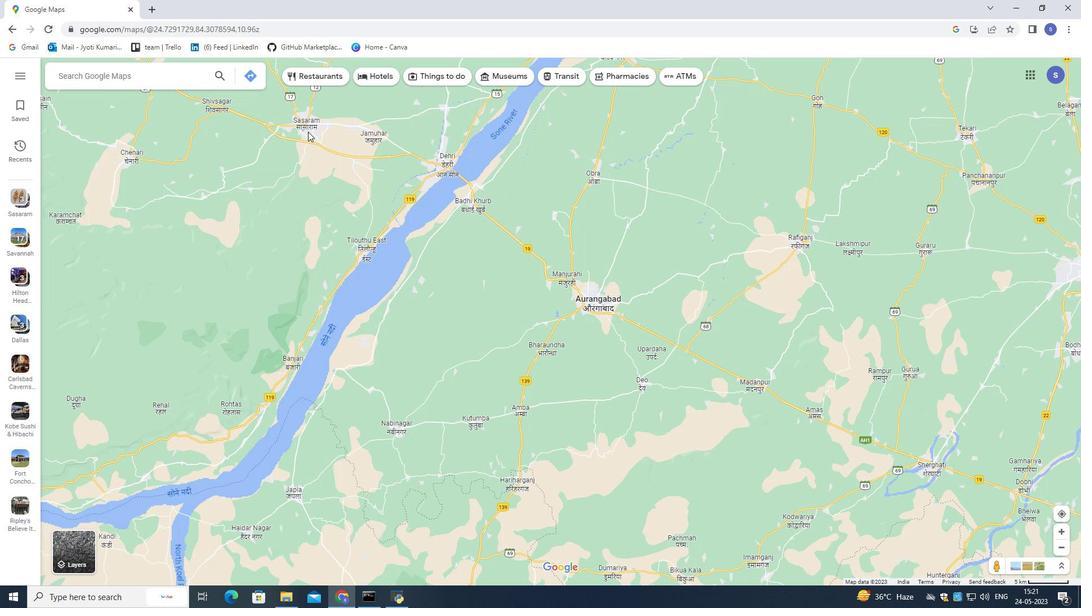 
Action: Mouse moved to (308, 130)
Screenshot: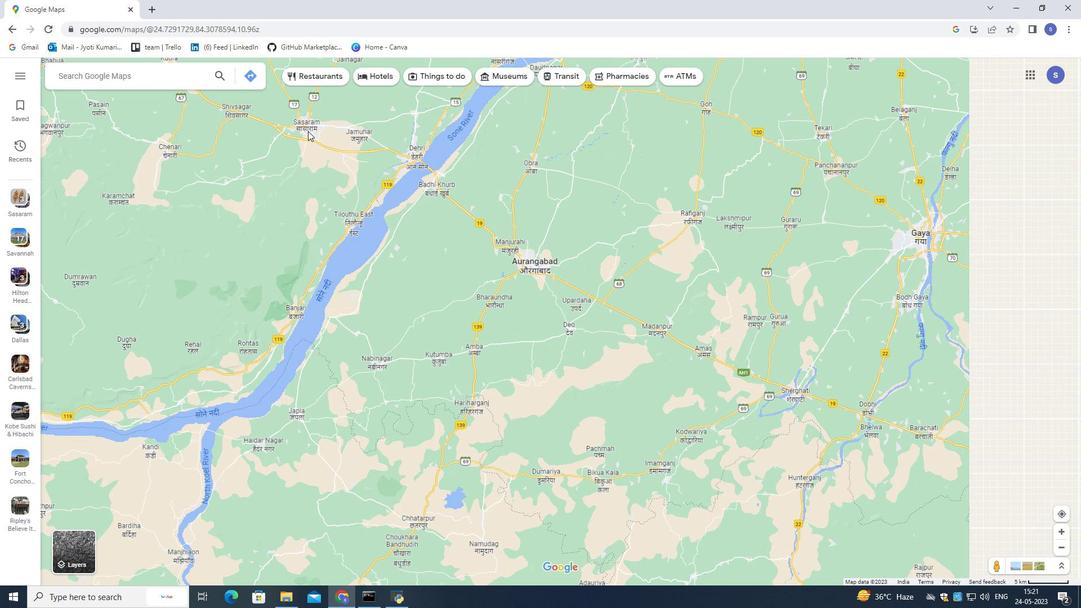 
Action: Mouse scrolled (308, 130) with delta (0, 0)
Screenshot: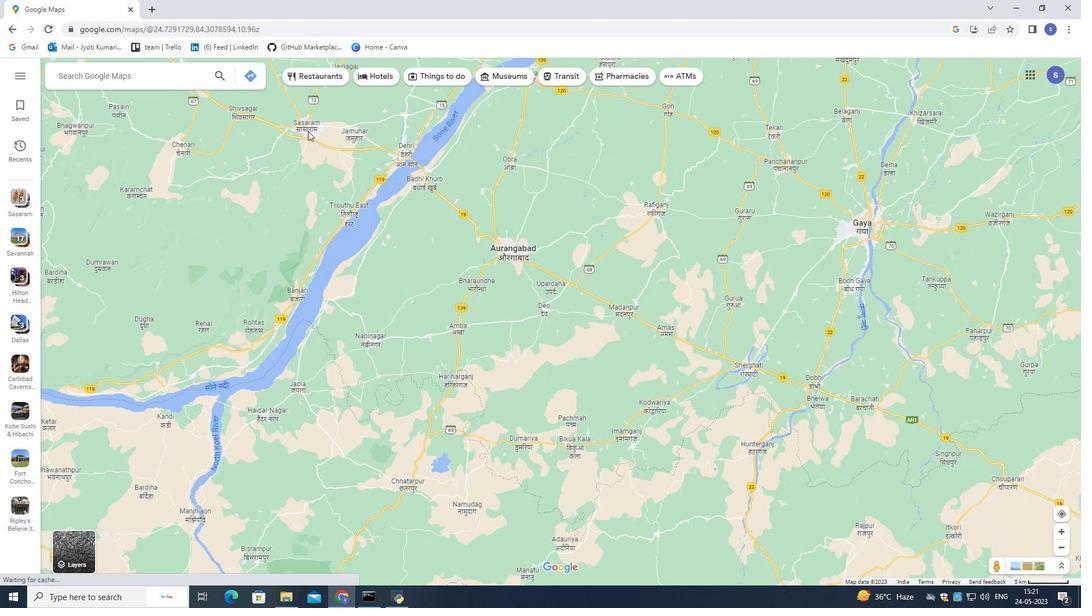 
Action: Mouse scrolled (308, 130) with delta (0, 0)
Screenshot: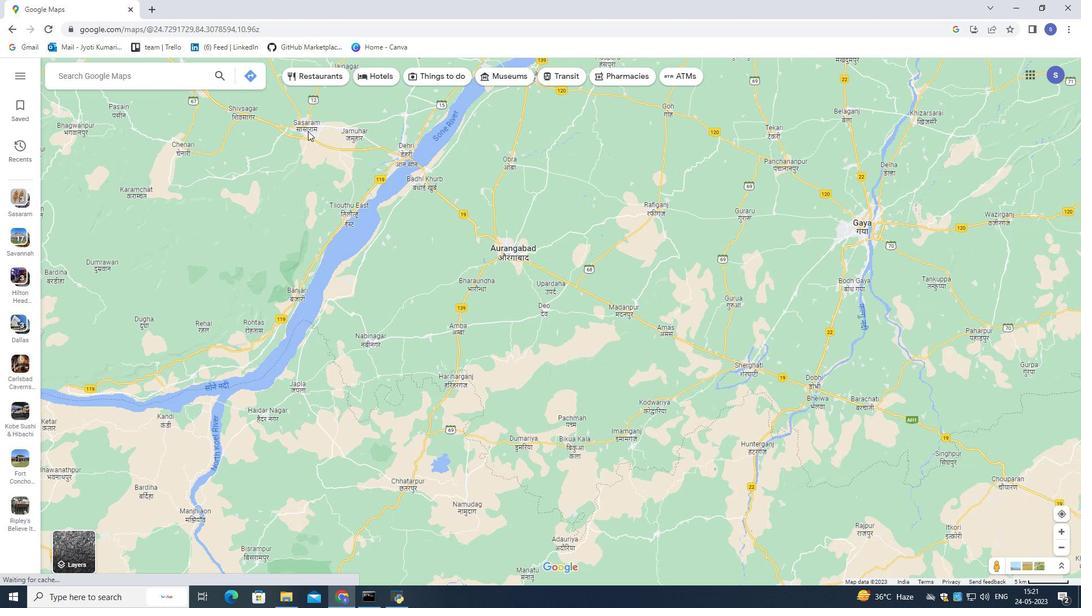 
Action: Mouse scrolled (308, 130) with delta (0, 0)
Screenshot: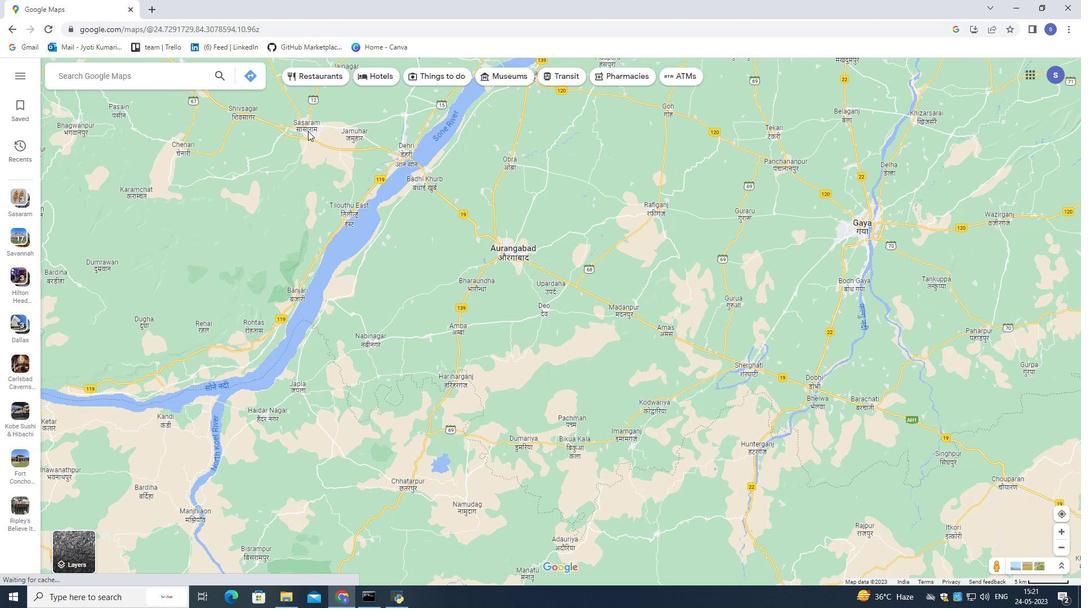 
Action: Mouse scrolled (308, 130) with delta (0, 0)
Screenshot: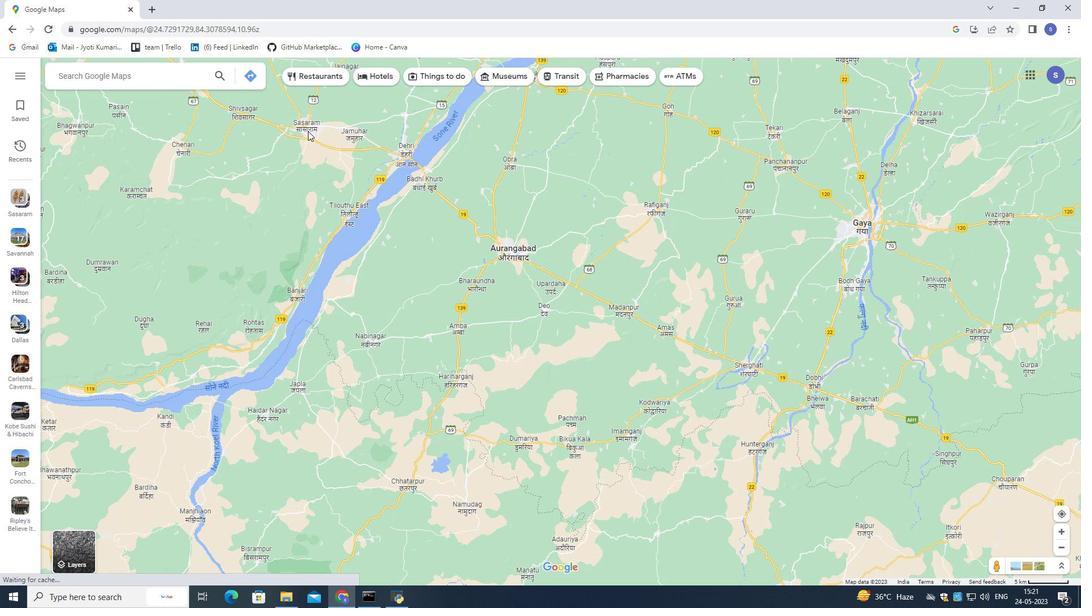 
Action: Mouse moved to (451, 399)
Screenshot: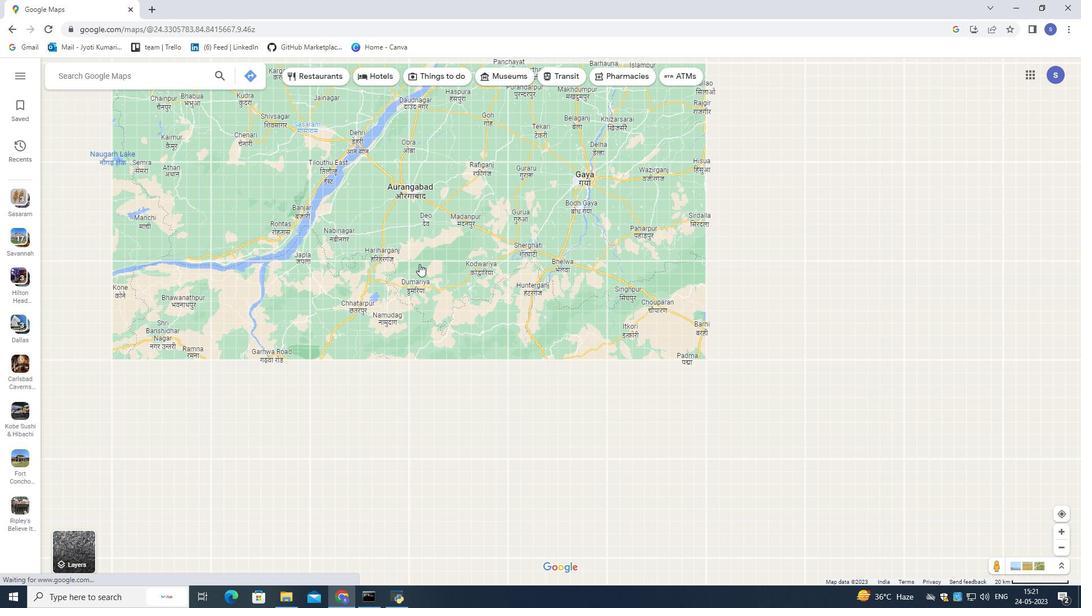 
Action: Mouse scrolled (451, 398) with delta (0, 0)
Screenshot: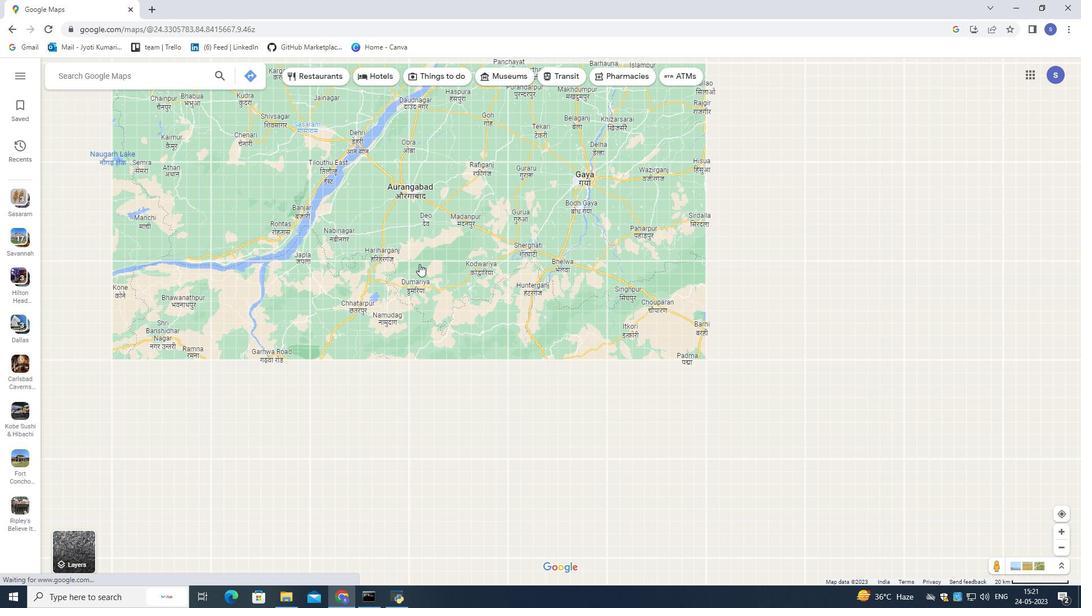 
Action: Mouse scrolled (451, 398) with delta (0, 0)
Screenshot: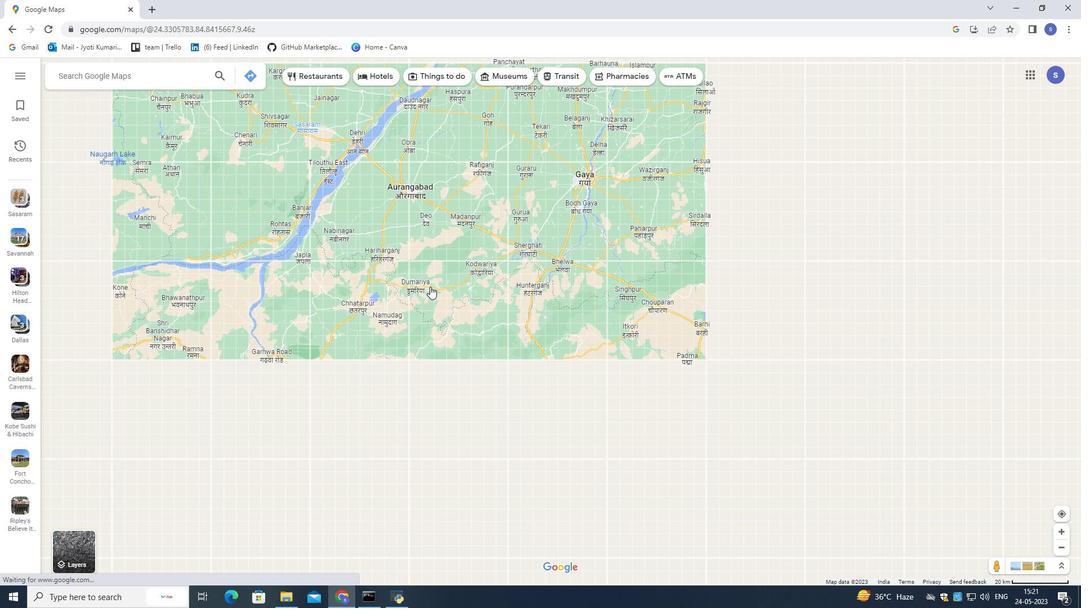 
Action: Mouse scrolled (451, 398) with delta (0, 0)
Screenshot: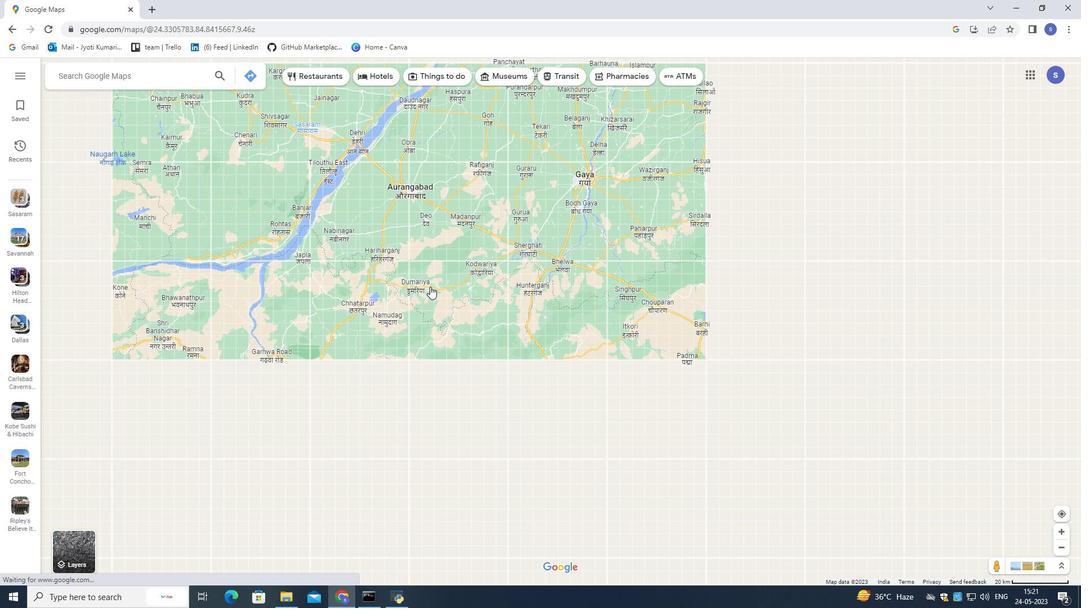 
Action: Mouse moved to (450, 398)
Screenshot: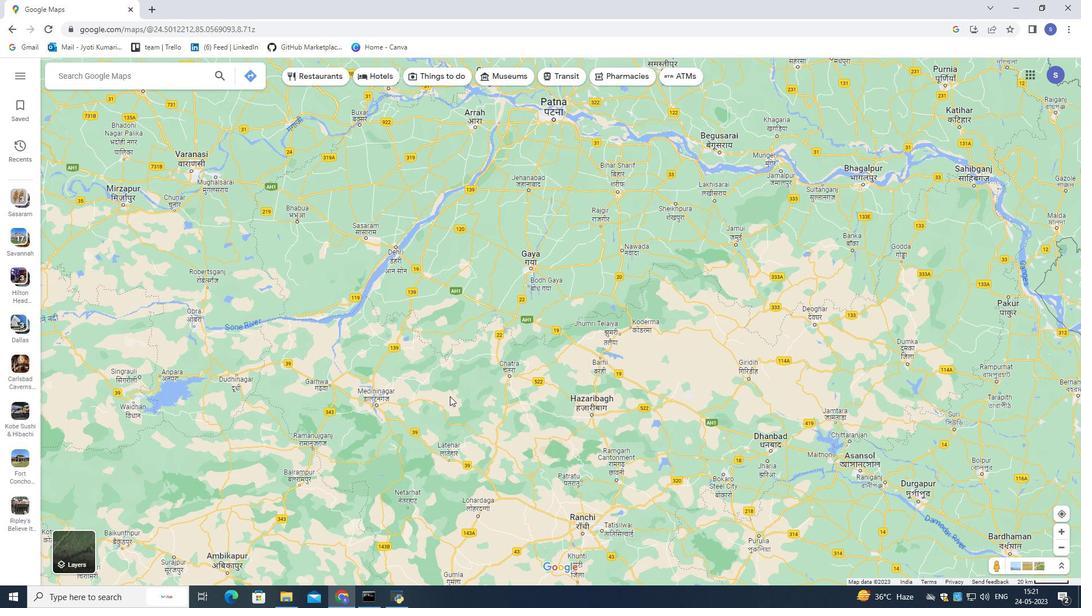 
Action: Mouse scrolled (450, 398) with delta (0, 0)
Screenshot: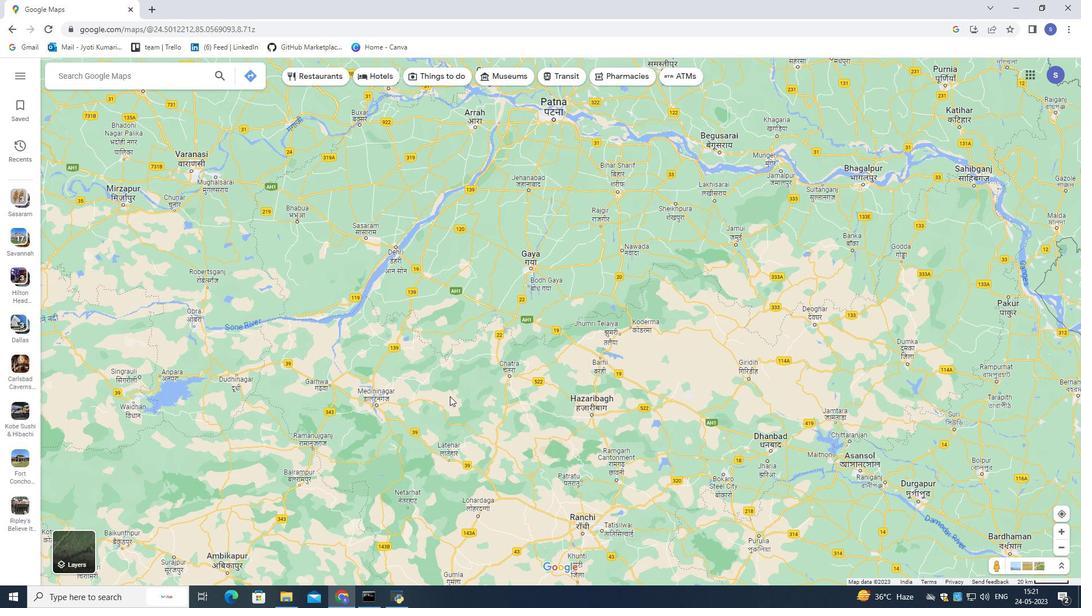 
Action: Mouse moved to (451, 409)
Screenshot: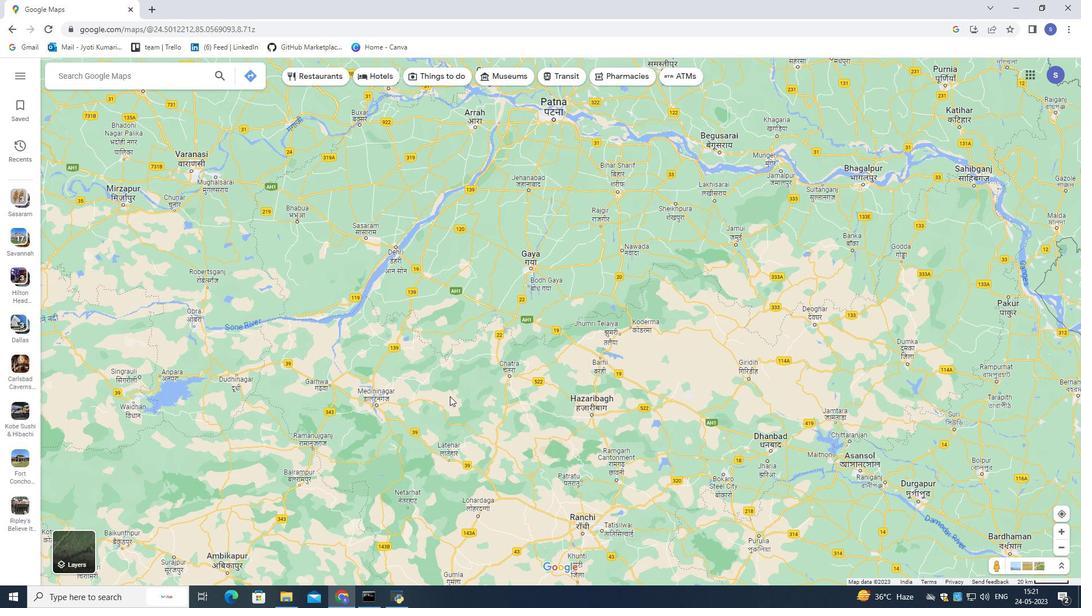 
Action: Mouse scrolled (451, 408) with delta (0, 0)
Screenshot: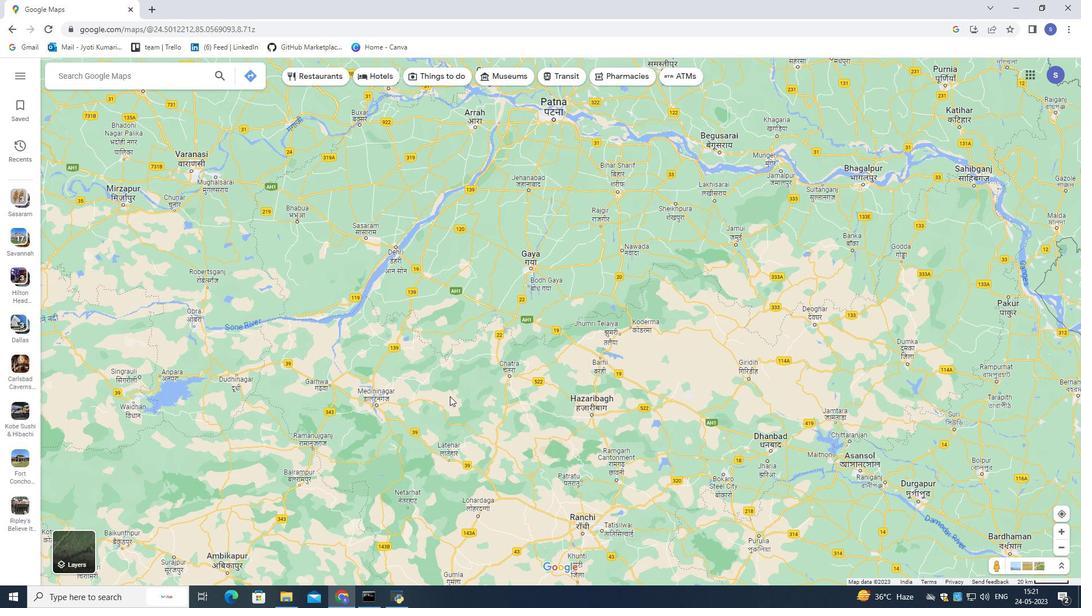 
Action: Mouse moved to (451, 411)
Screenshot: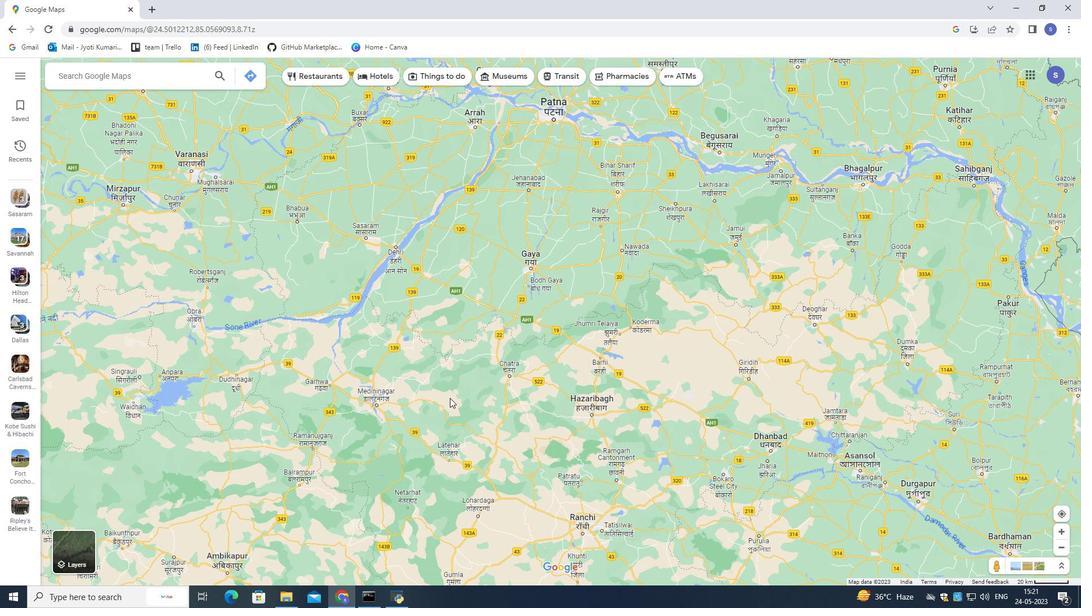
Action: Mouse scrolled (451, 410) with delta (0, 0)
Screenshot: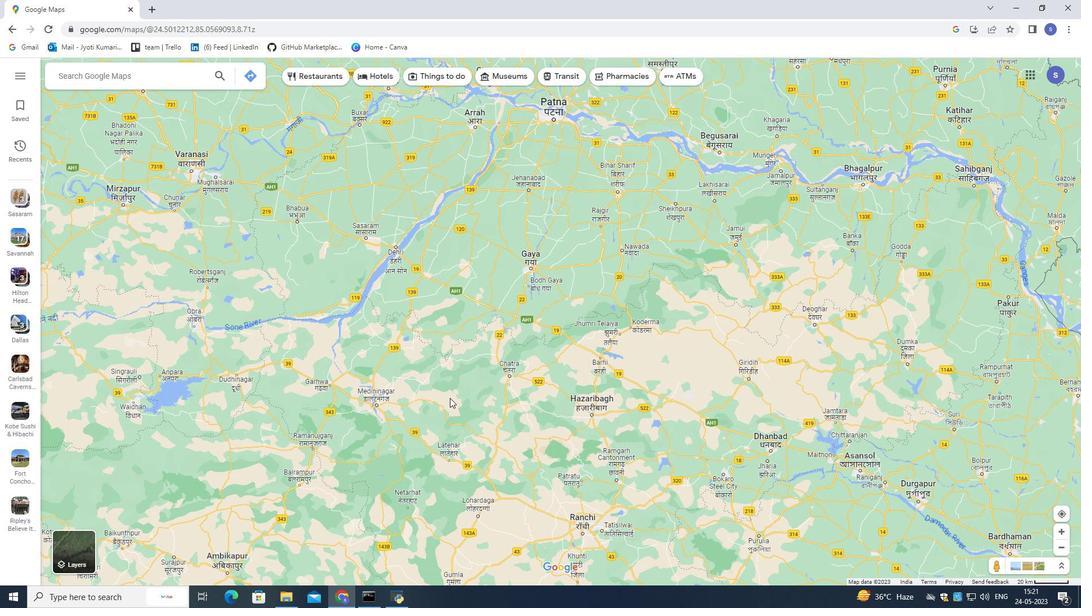 
Action: Mouse moved to (200, 172)
Screenshot: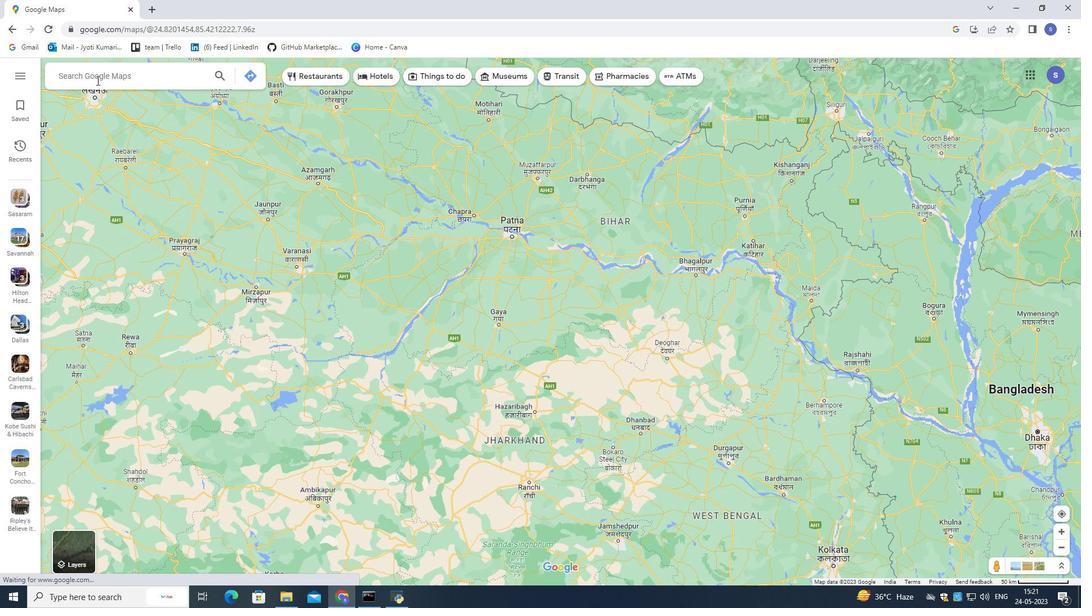 
Action: Mouse scrolled (200, 172) with delta (0, 0)
Screenshot: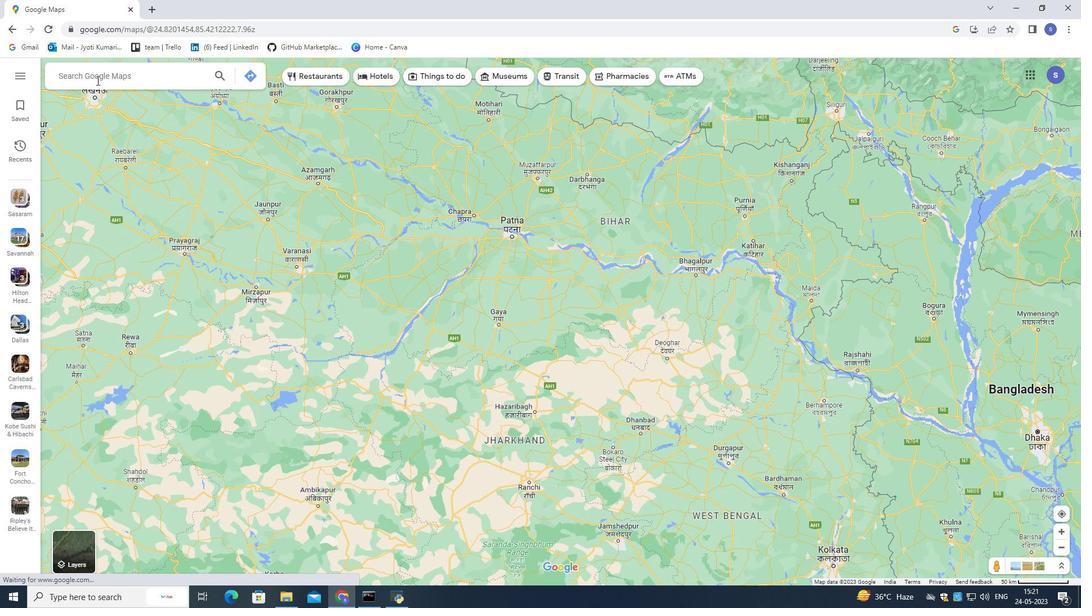 
Action: Mouse moved to (201, 173)
Screenshot: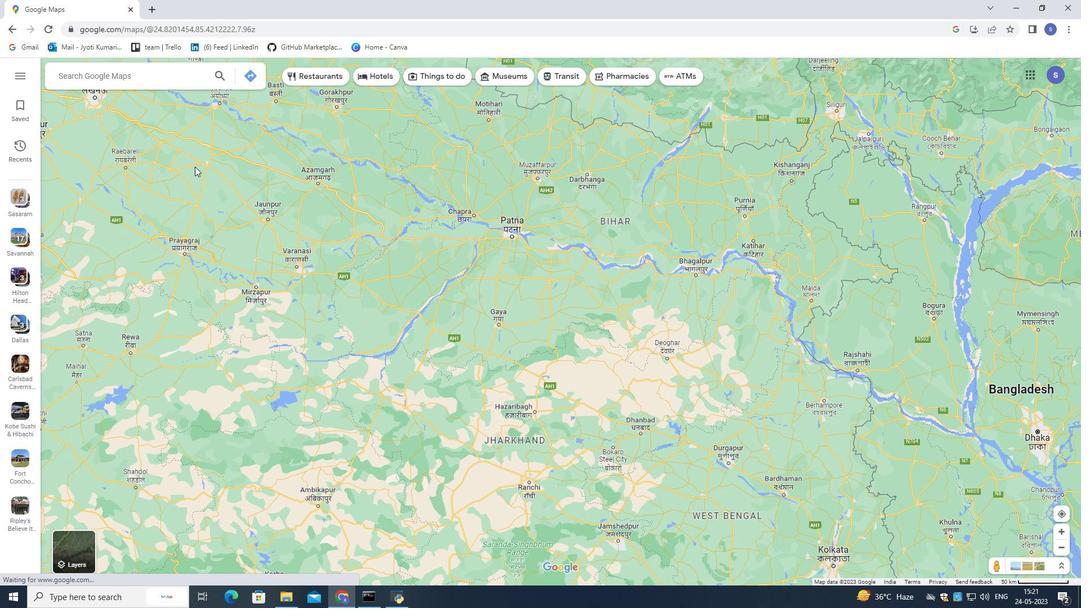 
Action: Mouse scrolled (201, 172) with delta (0, 0)
Screenshot: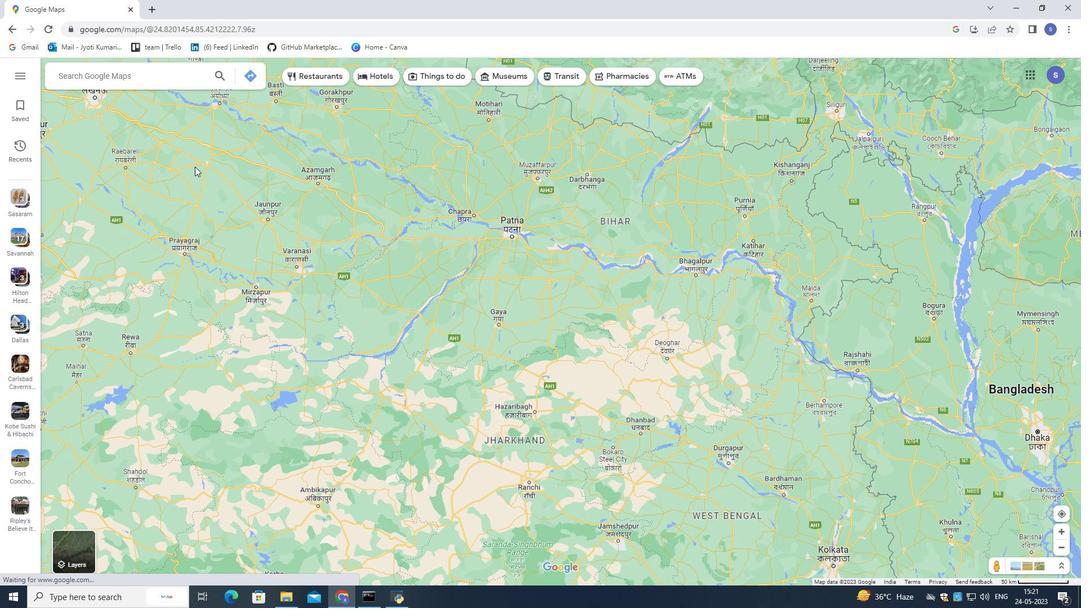 
Action: Mouse moved to (201, 175)
Screenshot: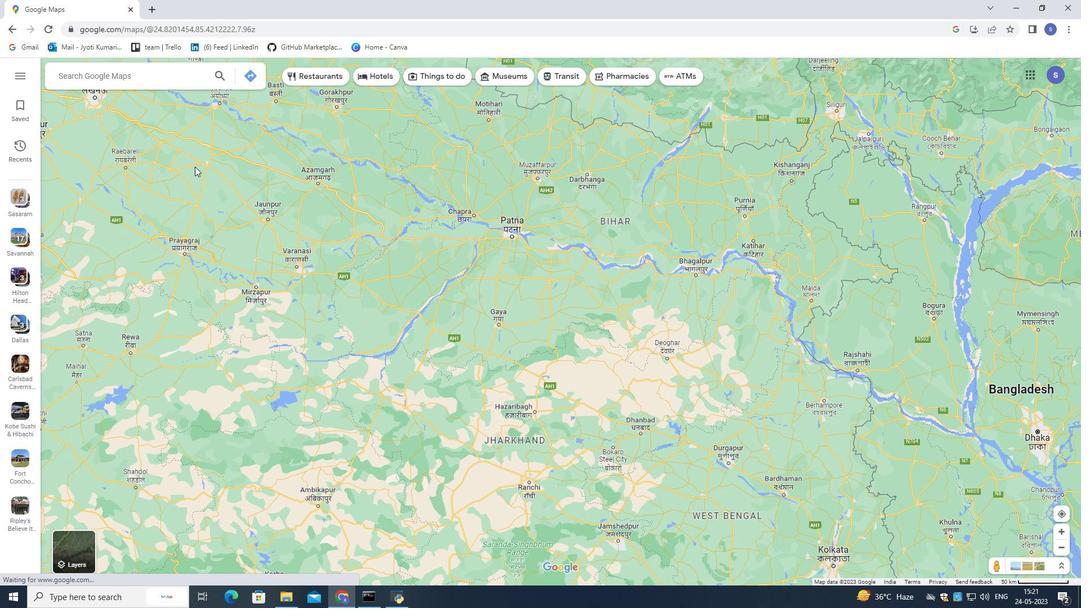 
Action: Mouse scrolled (201, 174) with delta (0, 0)
Screenshot: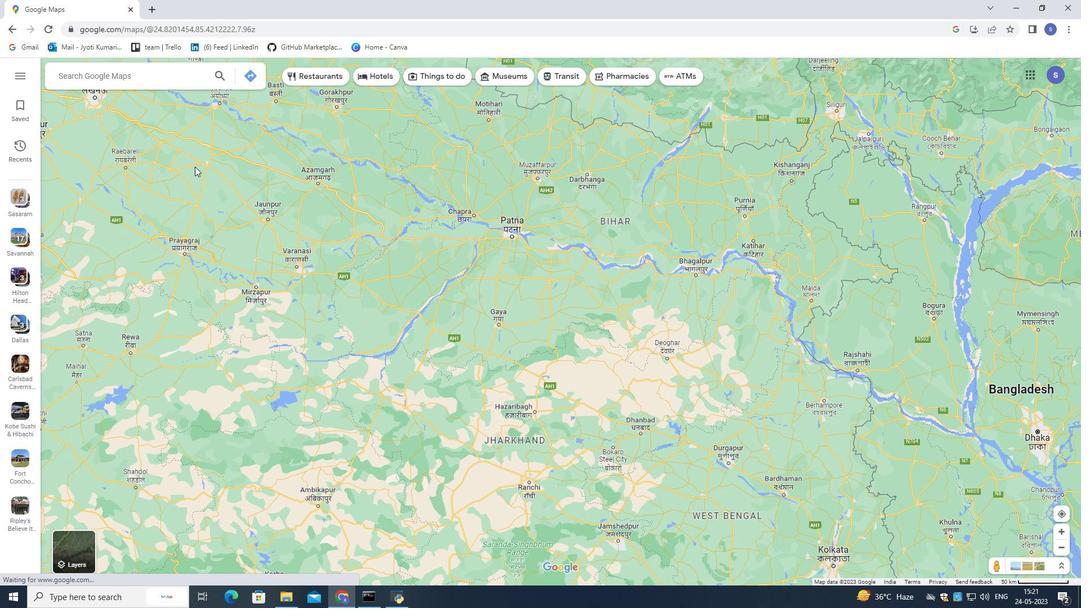
Action: Mouse moved to (202, 175)
Screenshot: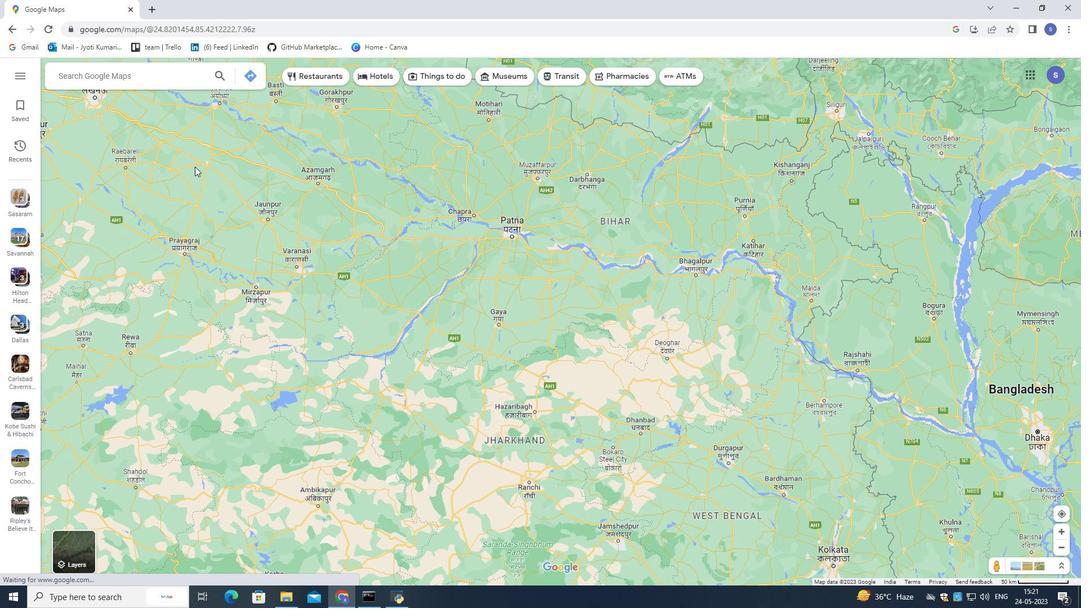 
Action: Mouse scrolled (202, 175) with delta (0, 0)
Screenshot: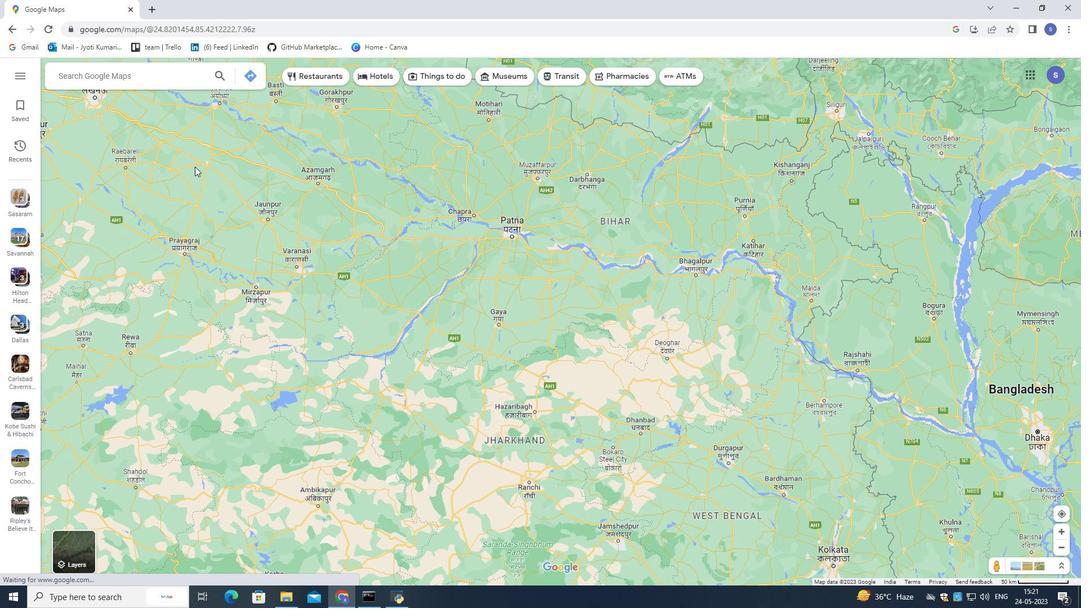 
Action: Mouse moved to (202, 177)
Screenshot: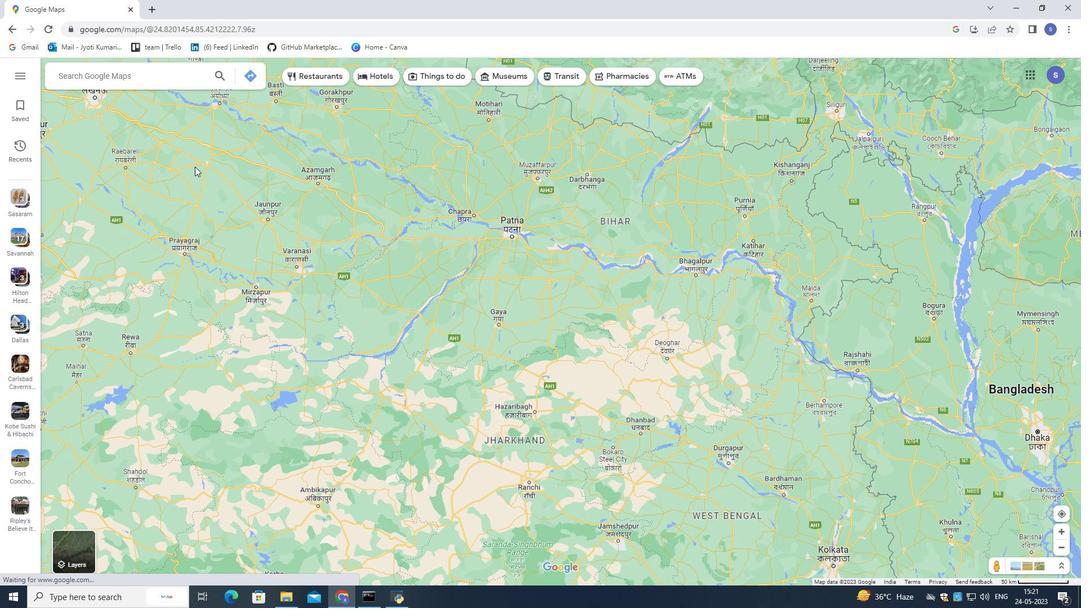 
Action: Mouse scrolled (202, 176) with delta (0, 0)
Screenshot: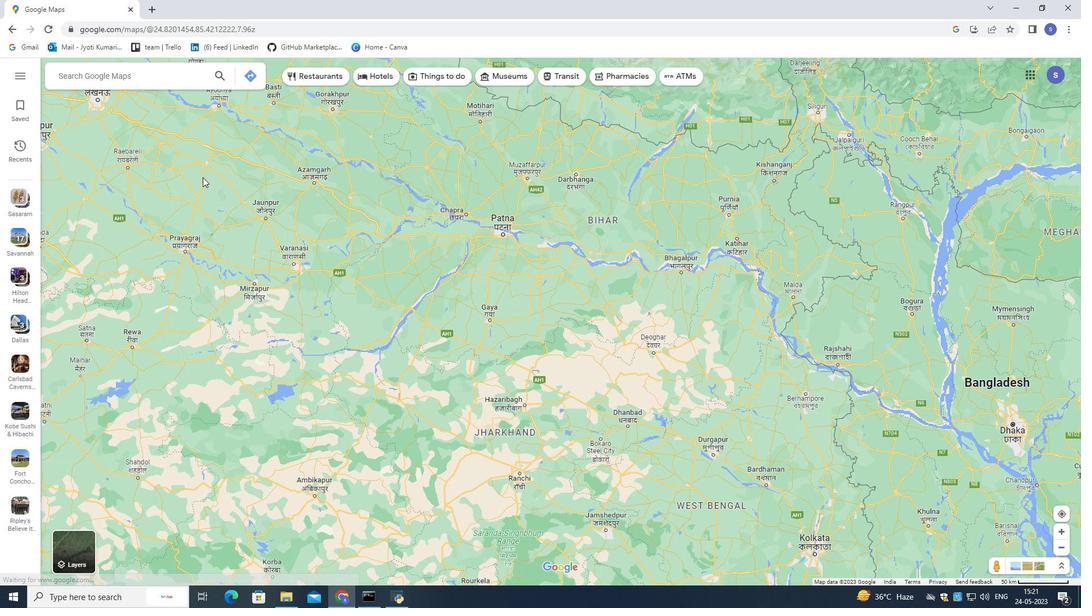 
Action: Mouse scrolled (202, 176) with delta (0, 0)
Screenshot: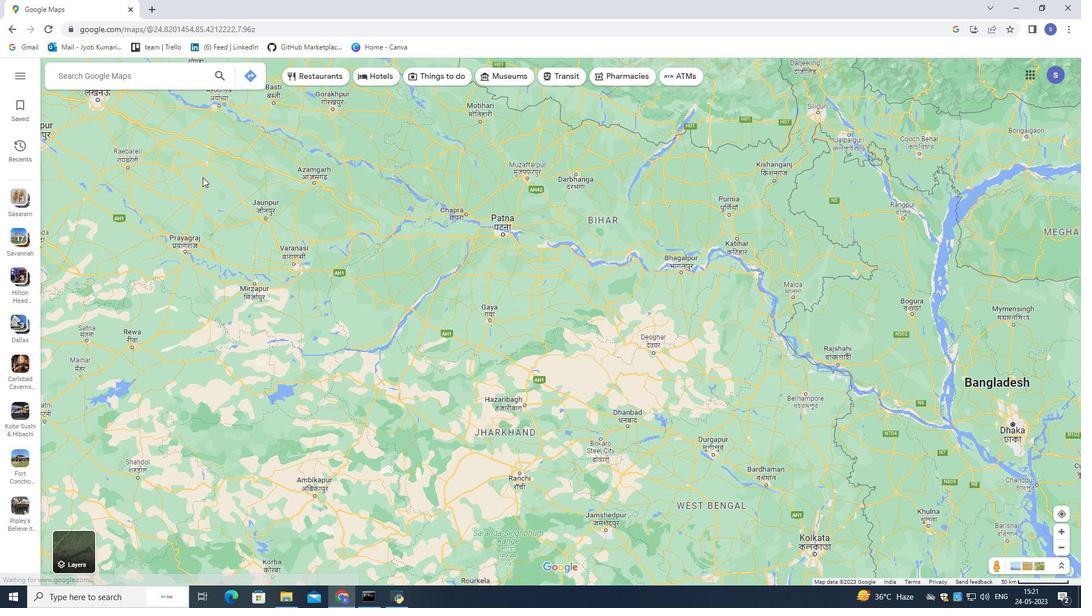 
Action: Mouse scrolled (202, 176) with delta (0, 0)
Screenshot: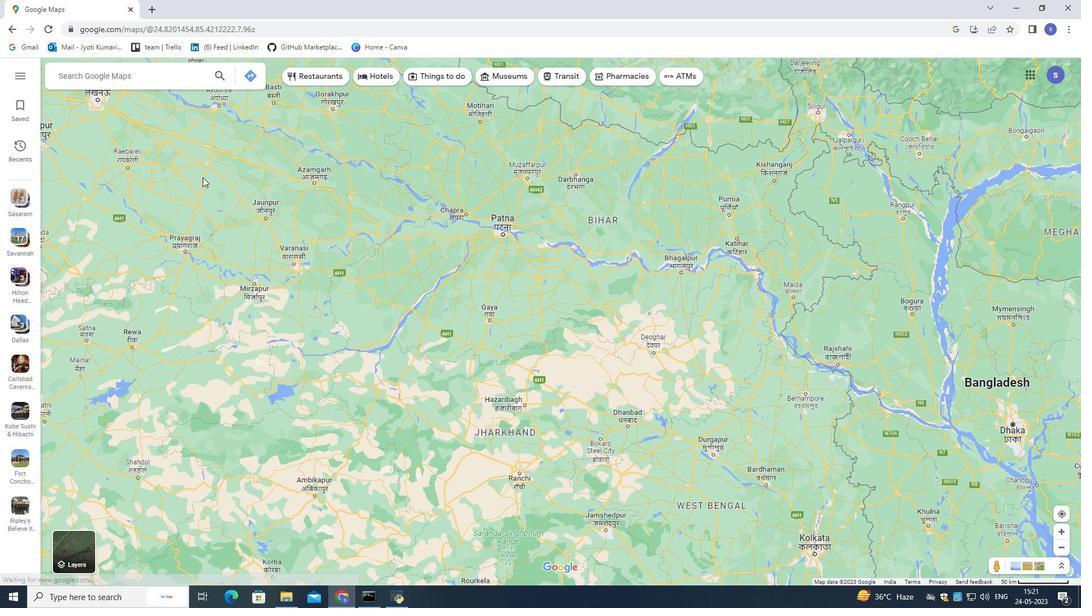 
Action: Mouse scrolled (202, 176) with delta (0, 0)
Screenshot: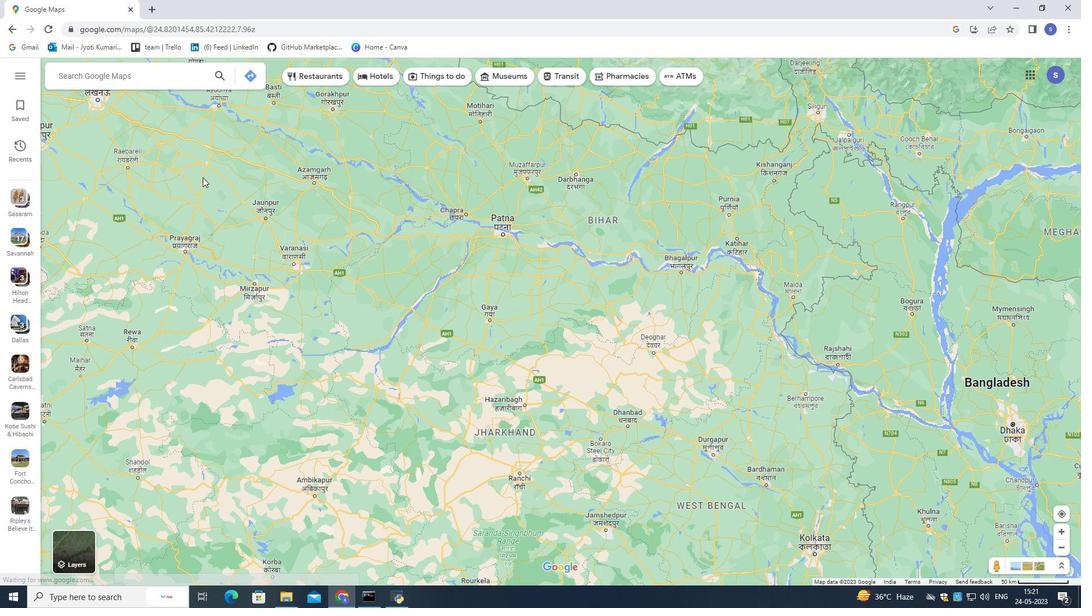 
Action: Mouse scrolled (202, 176) with delta (0, 0)
Screenshot: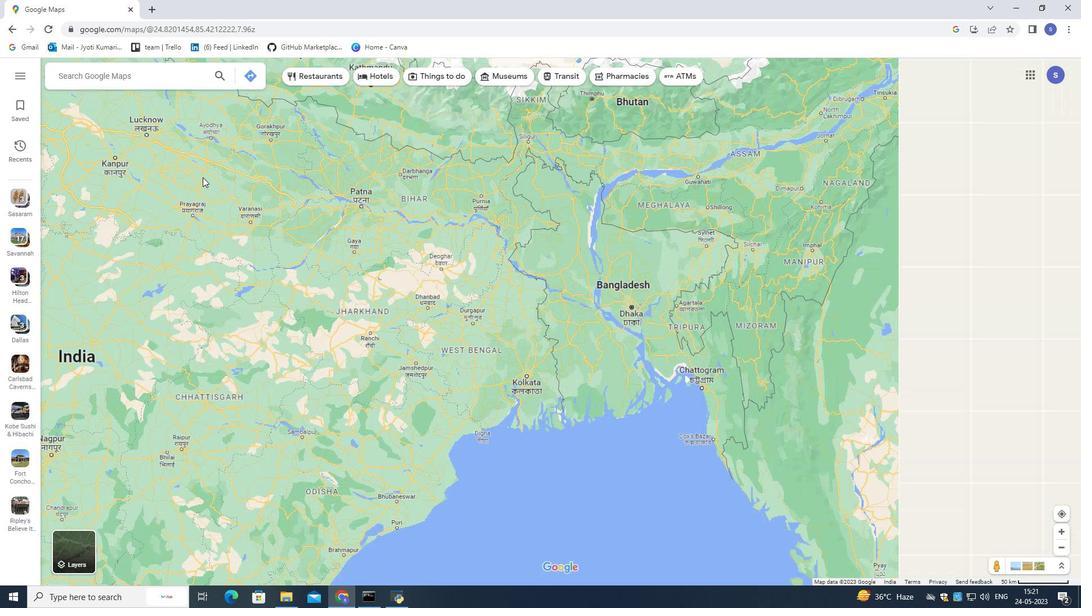 
Action: Mouse scrolled (202, 176) with delta (0, 0)
Screenshot: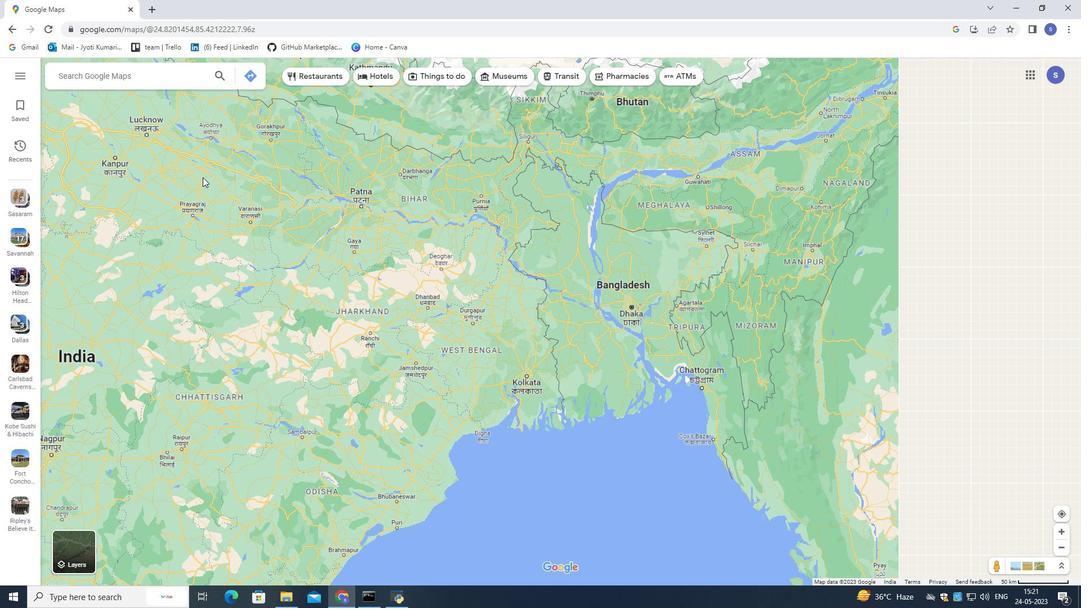 
Action: Mouse scrolled (202, 176) with delta (0, 0)
Screenshot: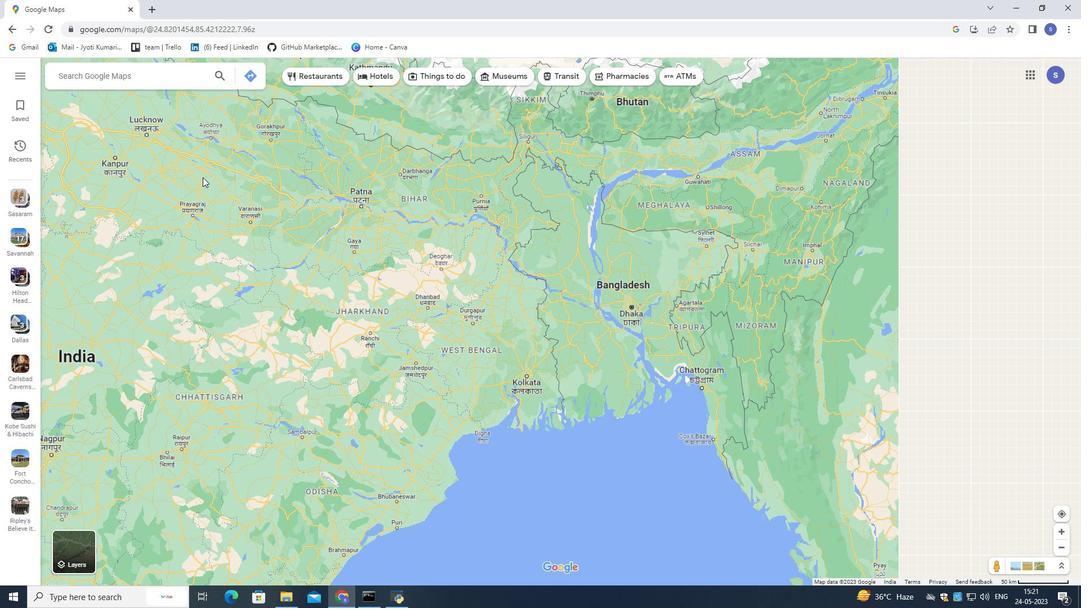 
Action: Mouse scrolled (202, 176) with delta (0, 0)
Screenshot: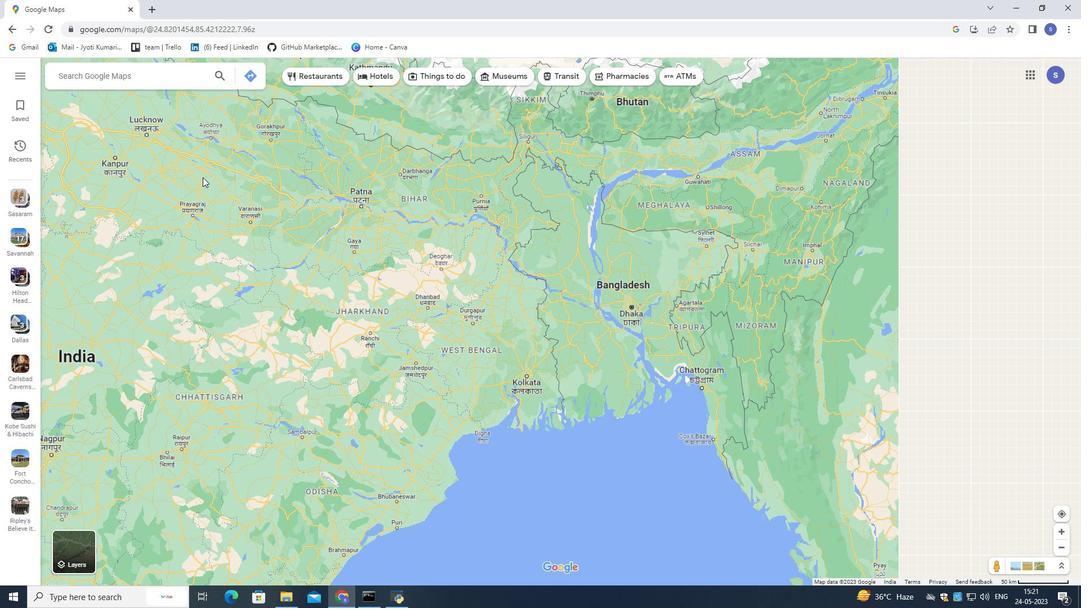 
Action: Mouse scrolled (202, 176) with delta (0, 0)
Screenshot: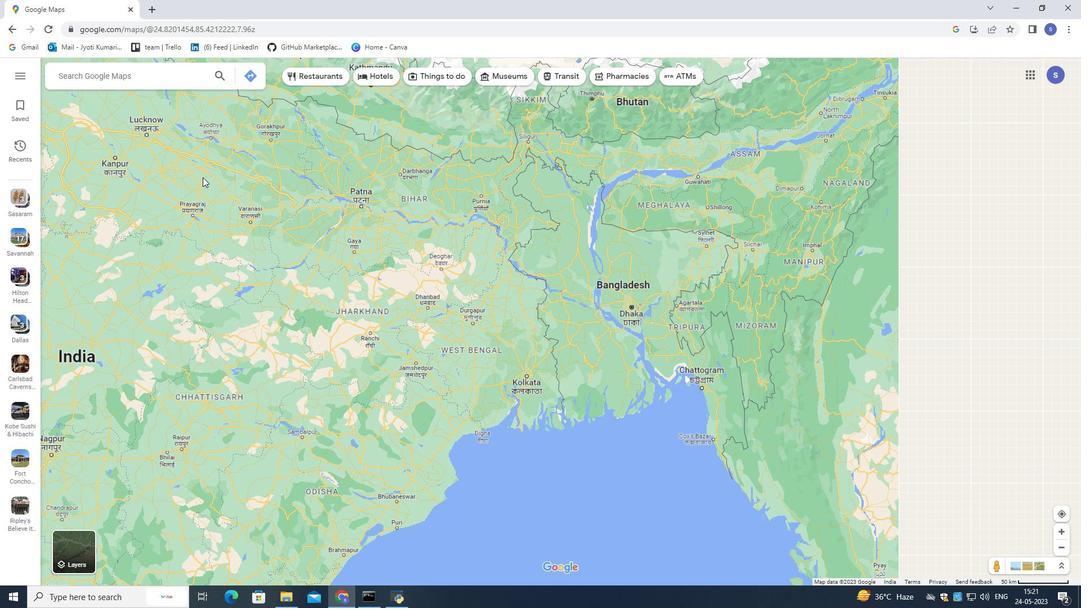 
Action: Mouse scrolled (202, 176) with delta (0, 0)
Screenshot: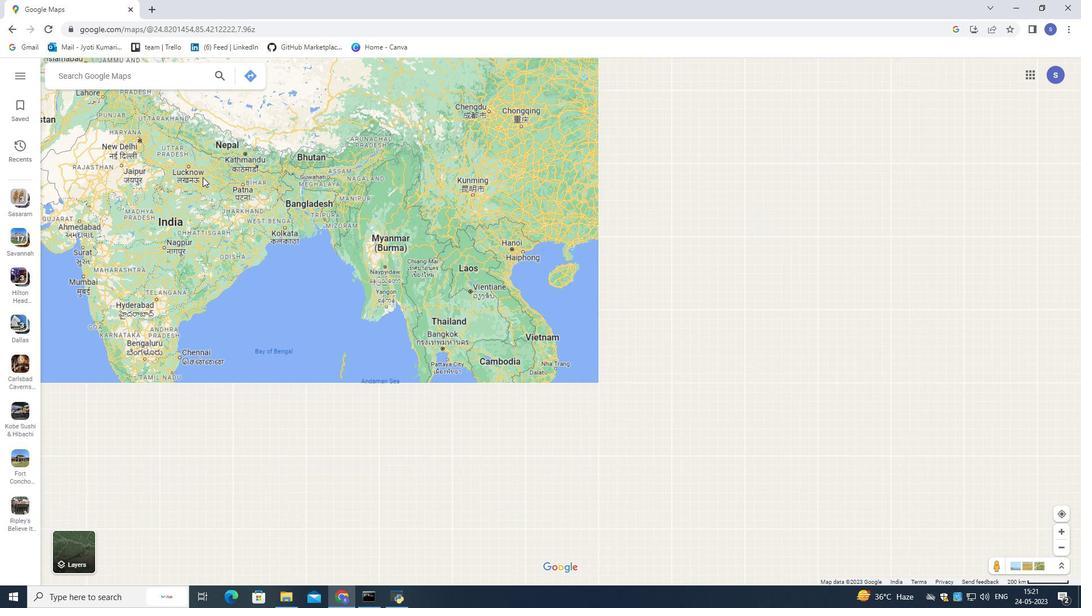 
Action: Mouse scrolled (202, 176) with delta (0, 0)
Screenshot: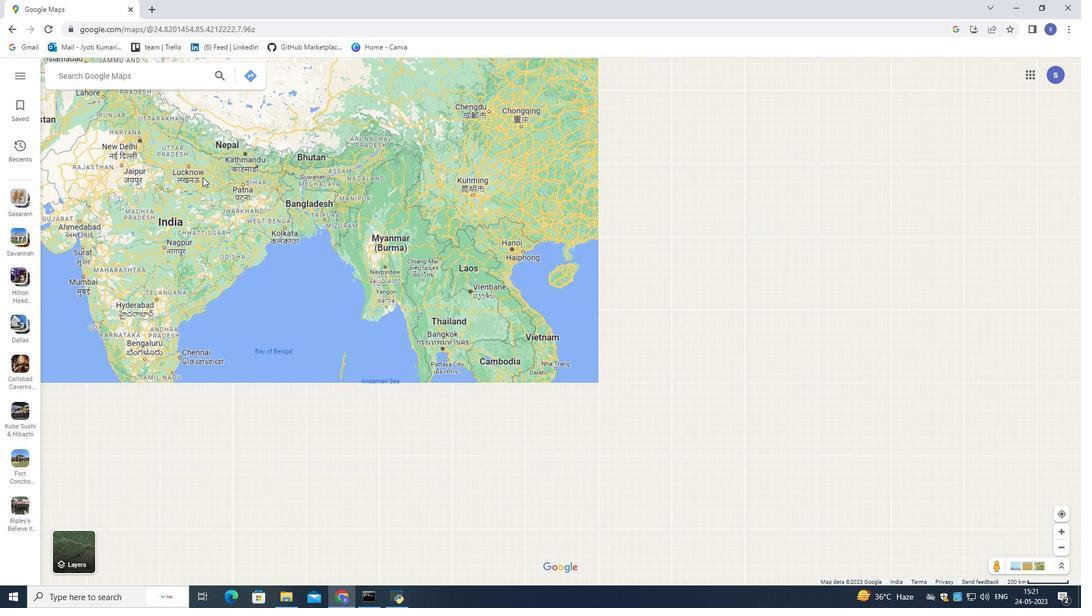 
Action: Mouse scrolled (202, 176) with delta (0, 0)
Screenshot: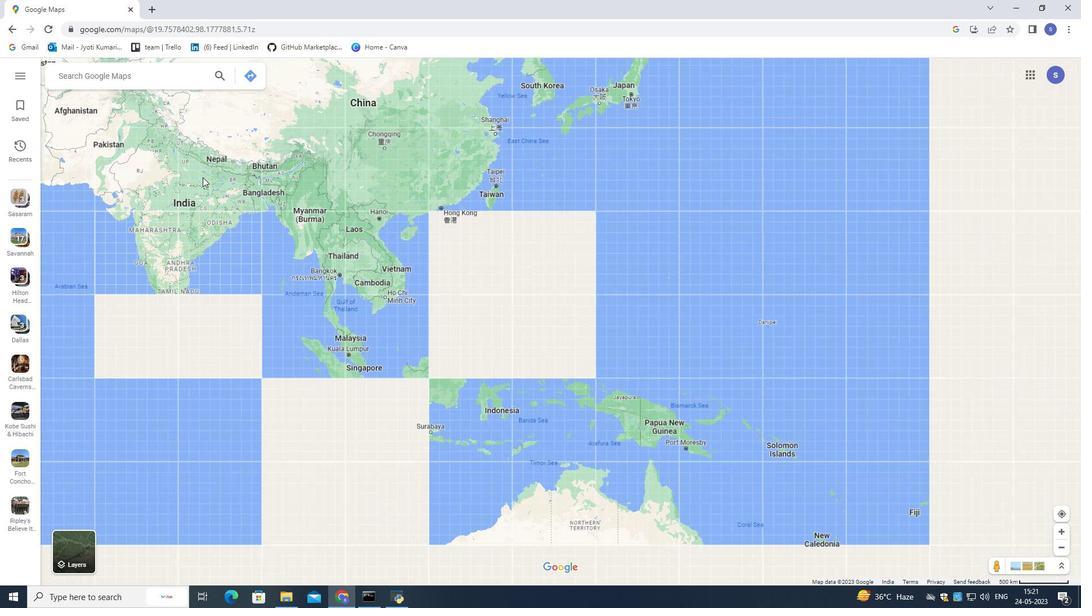 
Action: Mouse scrolled (202, 176) with delta (0, 0)
Screenshot: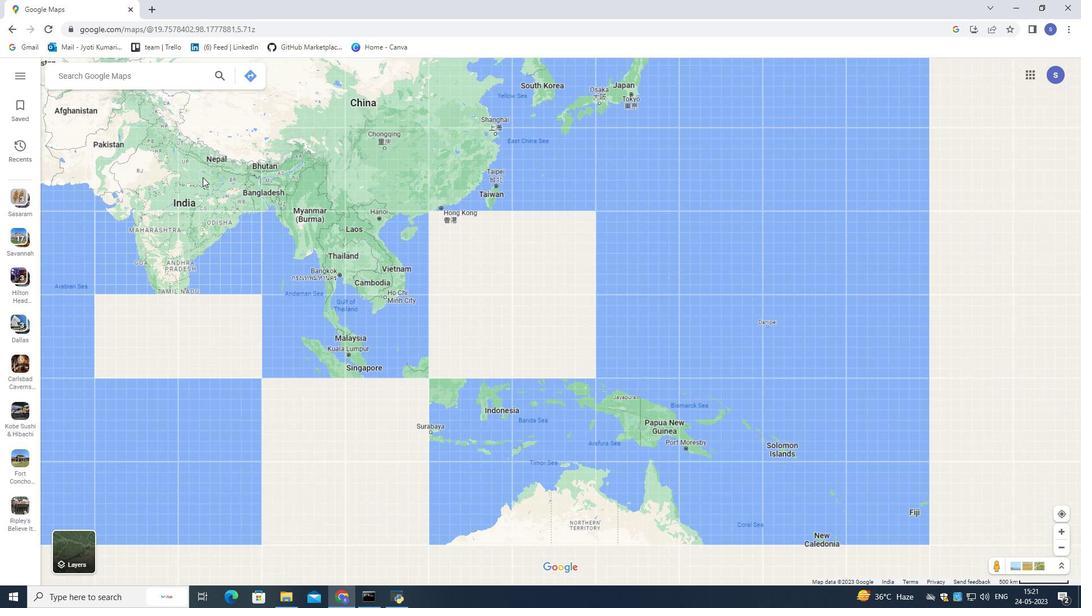 
Action: Mouse scrolled (202, 176) with delta (0, 0)
Screenshot: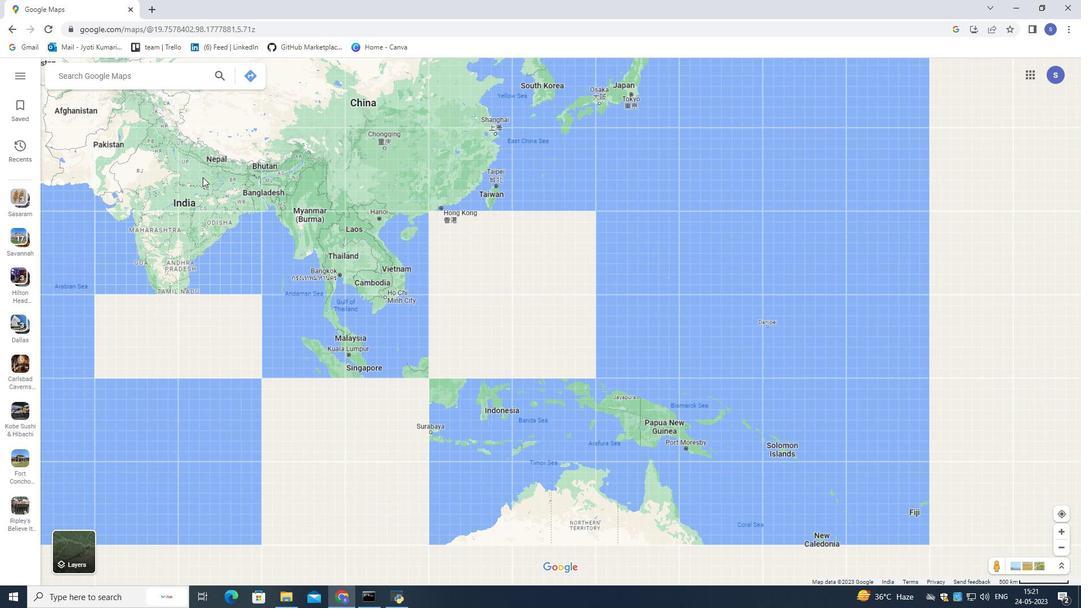 
Action: Mouse scrolled (202, 176) with delta (0, 0)
Screenshot: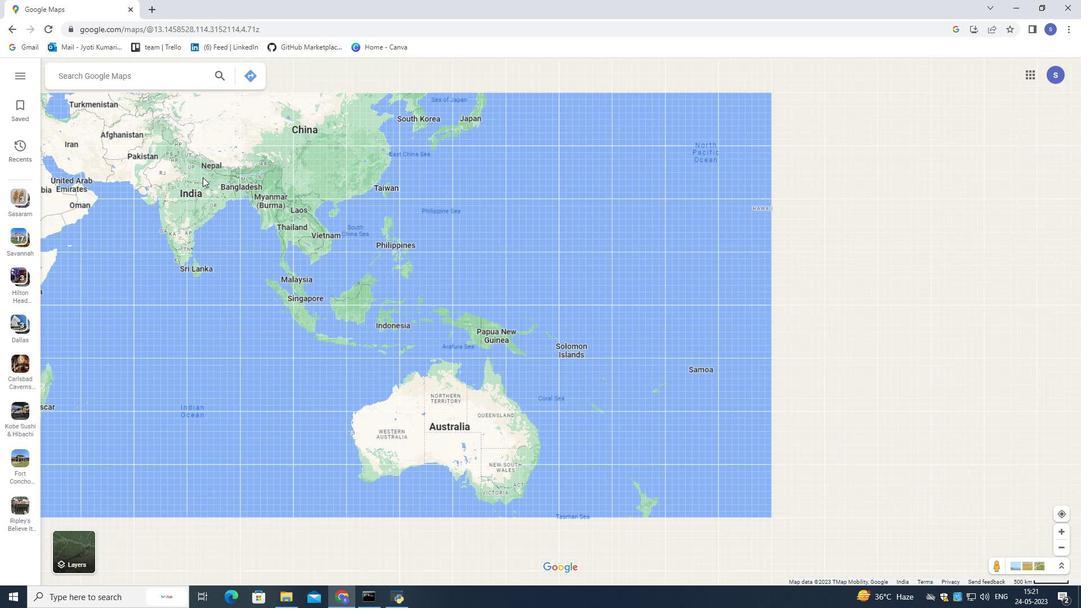 
Action: Mouse scrolled (202, 176) with delta (0, 0)
Screenshot: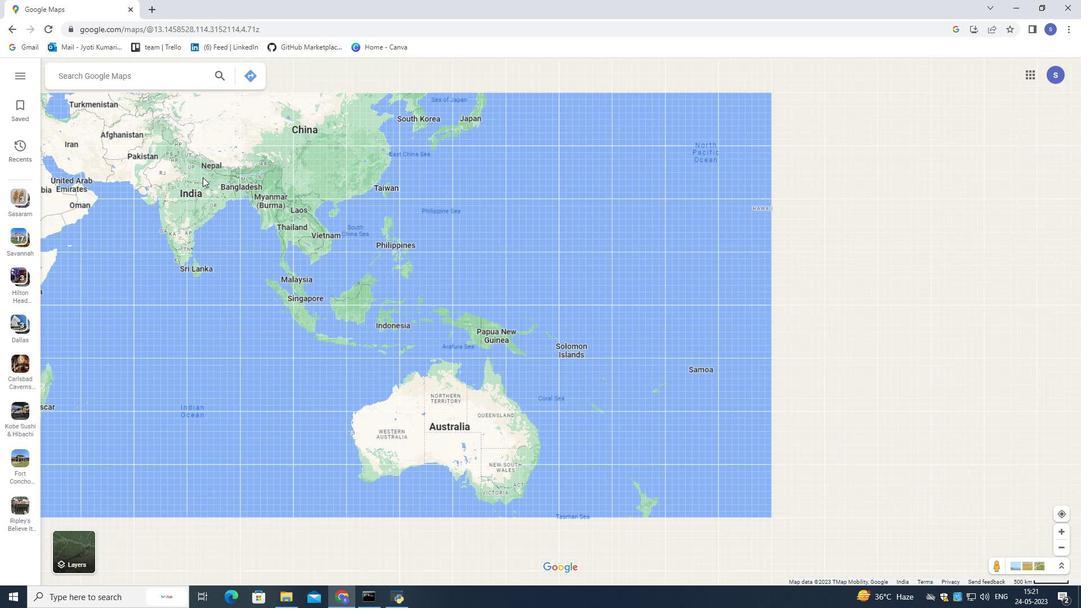 
Action: Mouse scrolled (202, 176) with delta (0, 0)
Screenshot: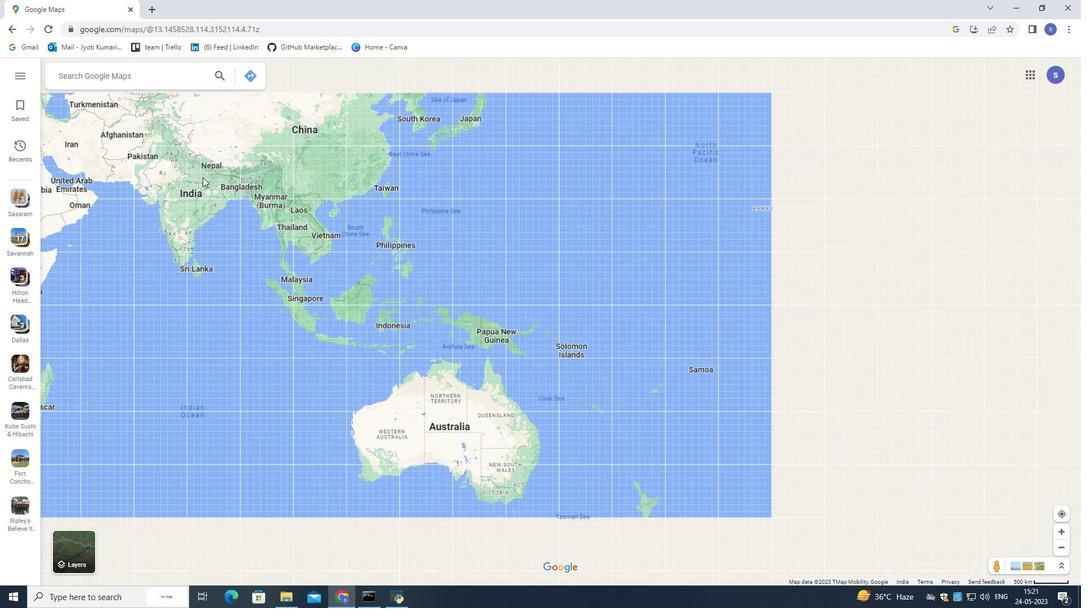 
Action: Mouse scrolled (202, 176) with delta (0, 0)
Screenshot: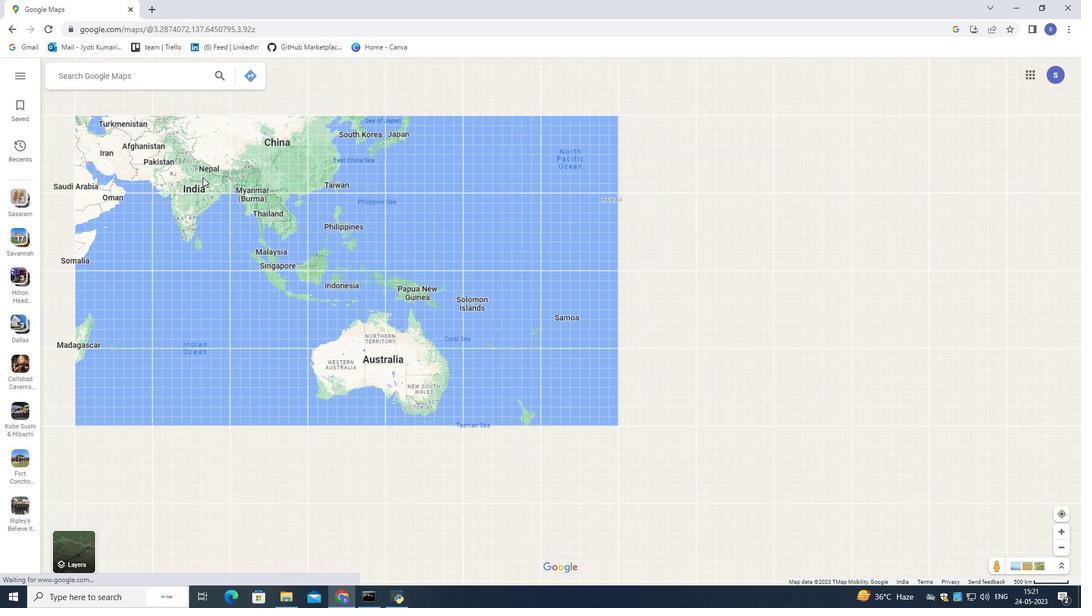 
Action: Mouse scrolled (202, 176) with delta (0, 0)
Screenshot: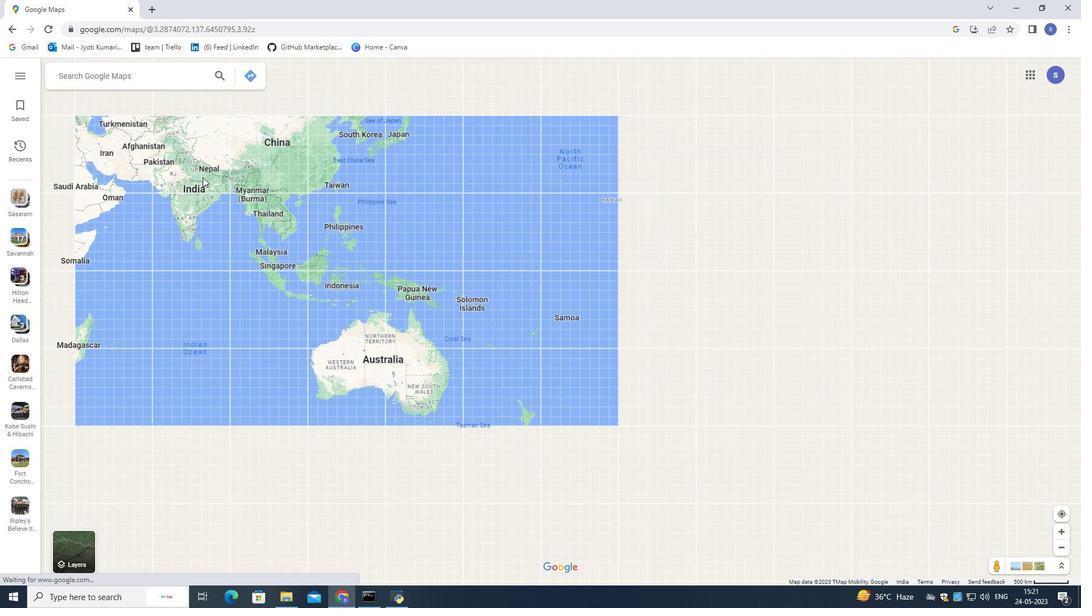 
Action: Mouse scrolled (202, 176) with delta (0, 0)
Screenshot: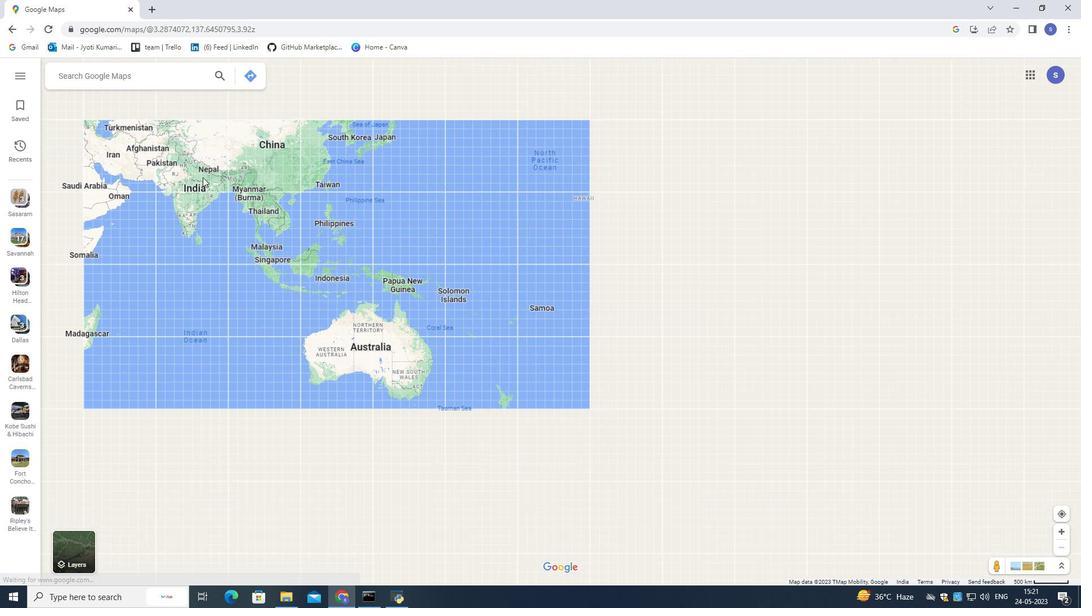 
Action: Mouse moved to (131, 81)
Screenshot: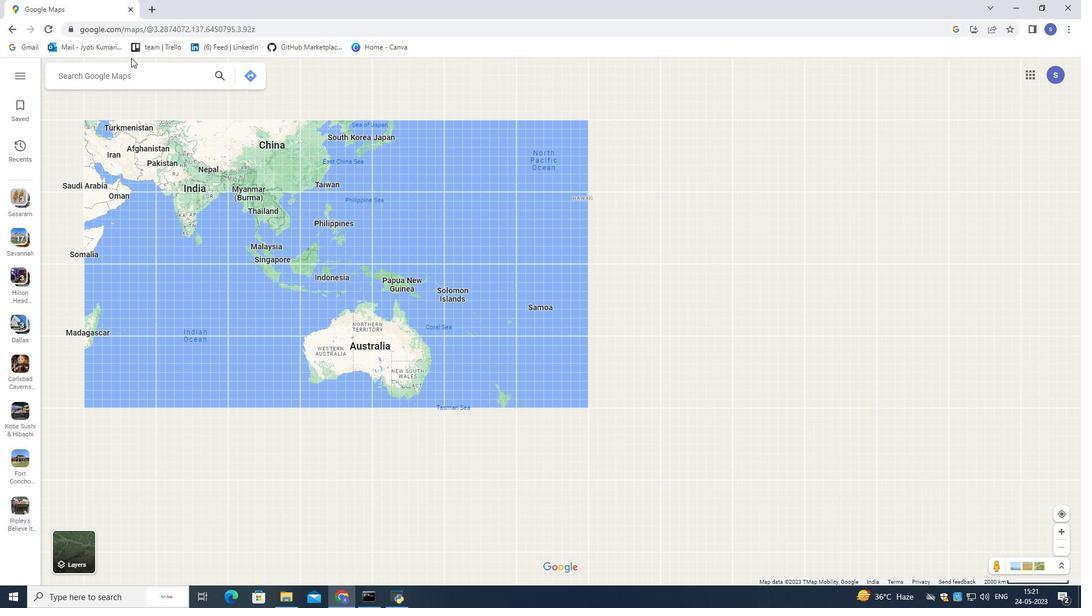 
Action: Mouse pressed left at (131, 81)
Screenshot: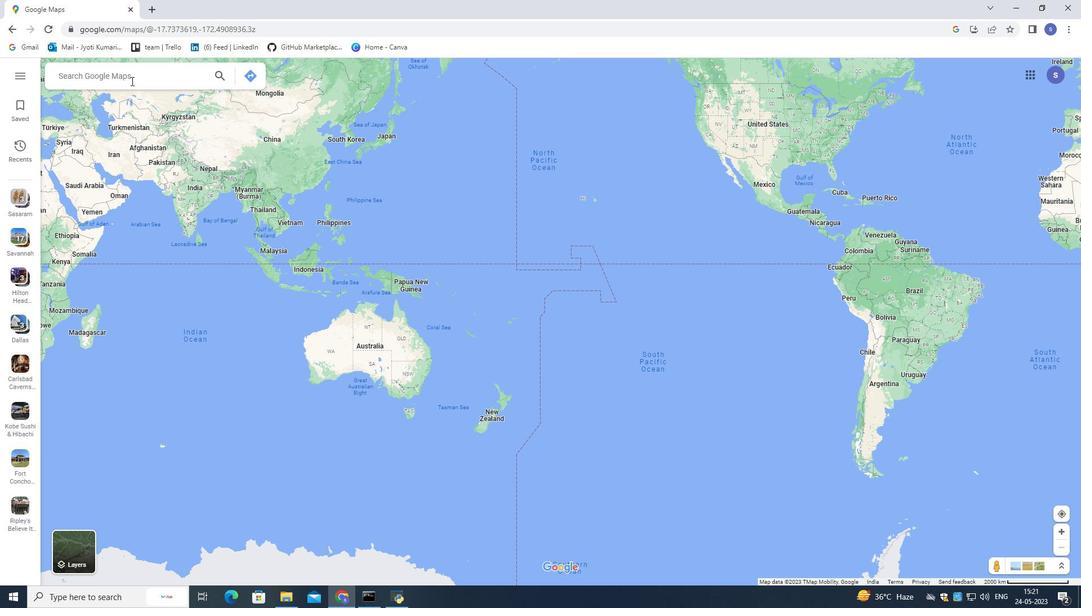 
Action: Mouse moved to (136, 77)
Screenshot: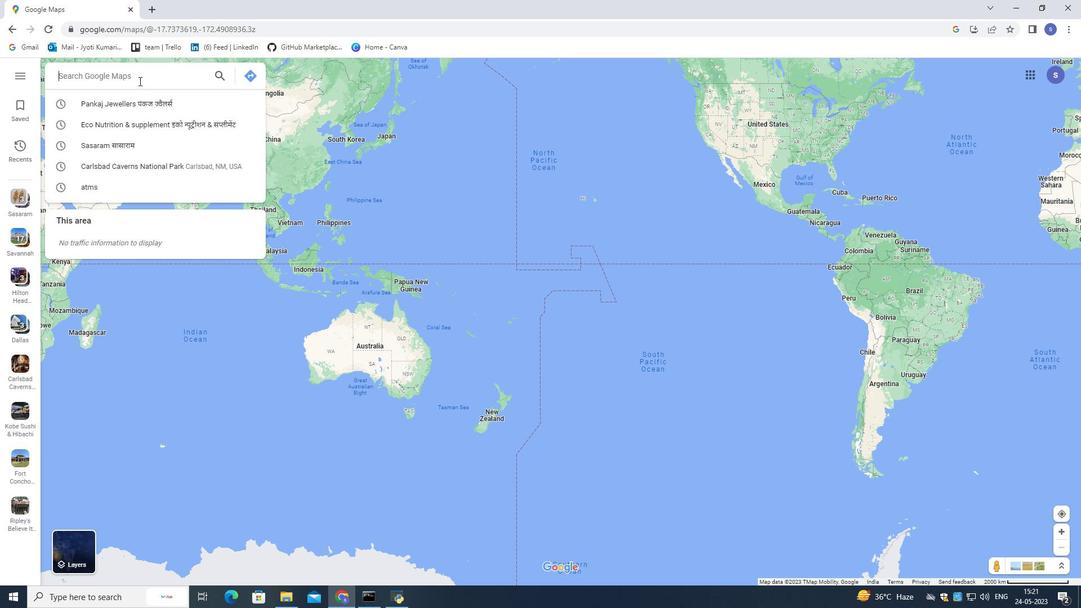
Action: Mouse pressed left at (136, 77)
Screenshot: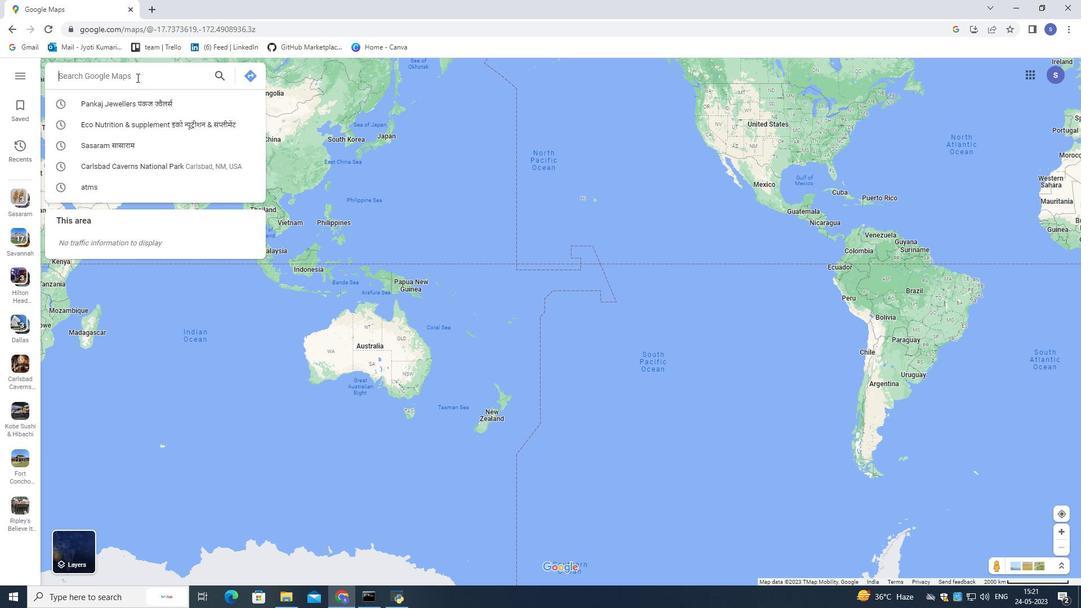 
Action: Key pressed death<Key.space>valley<Key.space>national<Key.space>park,<Key.space>california,<Key.space>united<Key.space>state<Key.enter>
Screenshot: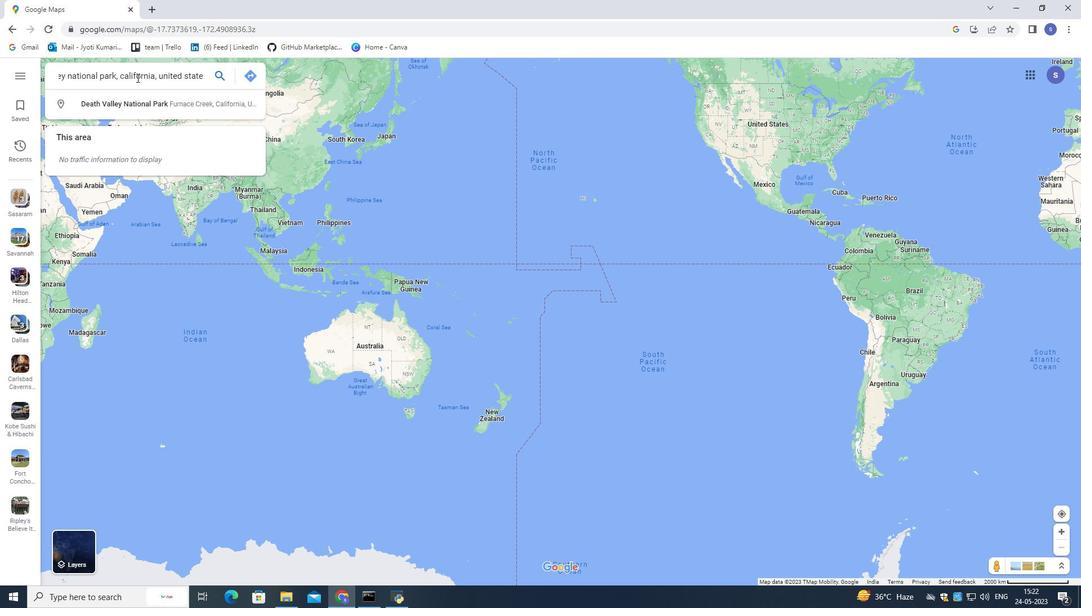 
Action: Mouse moved to (116, 72)
Screenshot: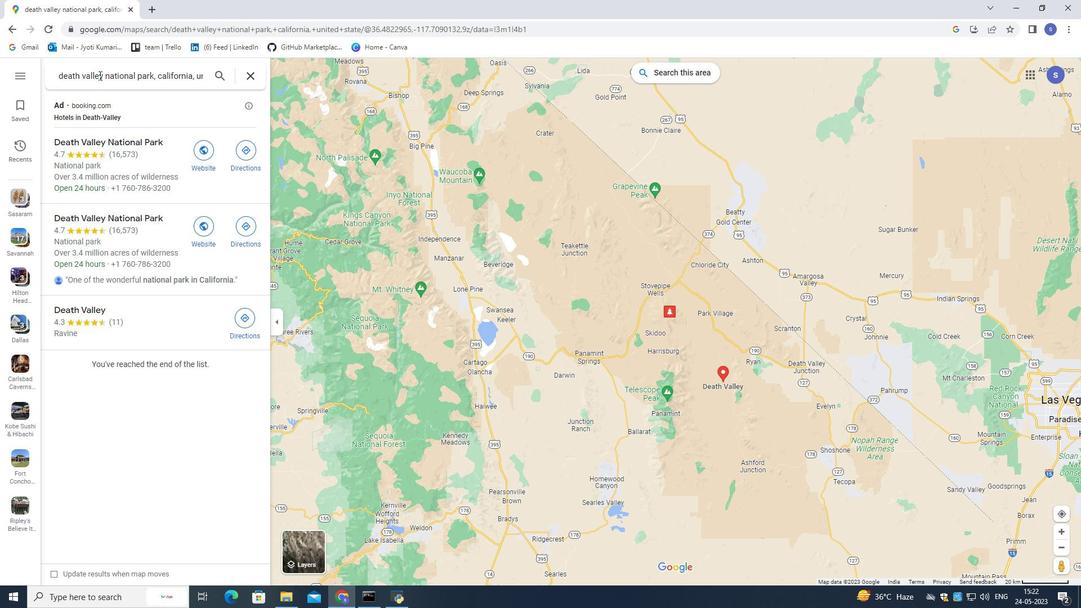 
Action: Mouse pressed left at (116, 72)
Screenshot: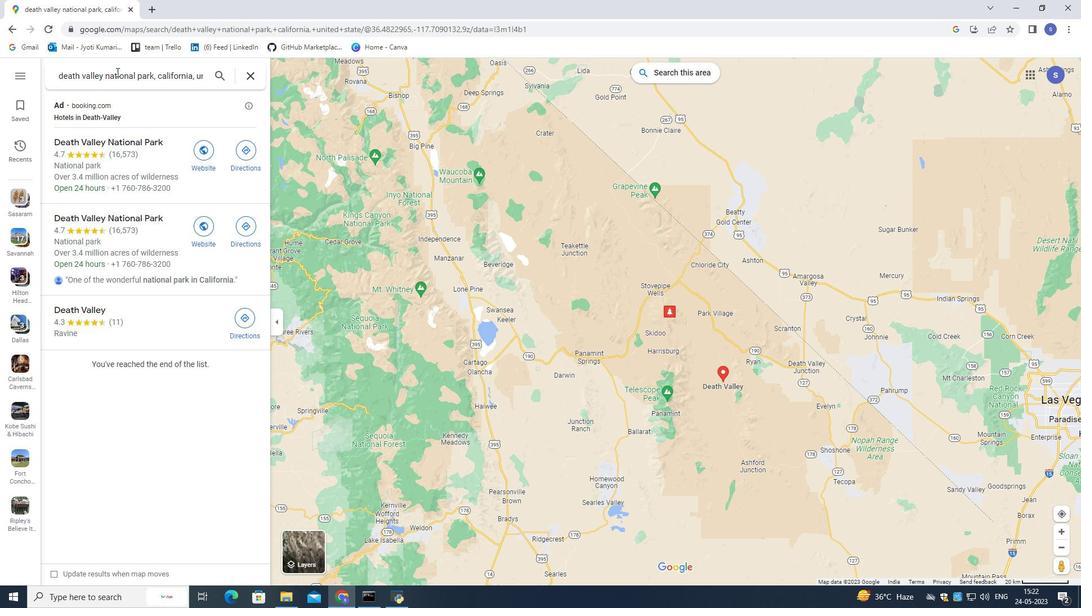 
Action: Key pressed <Key.enter>
Screenshot: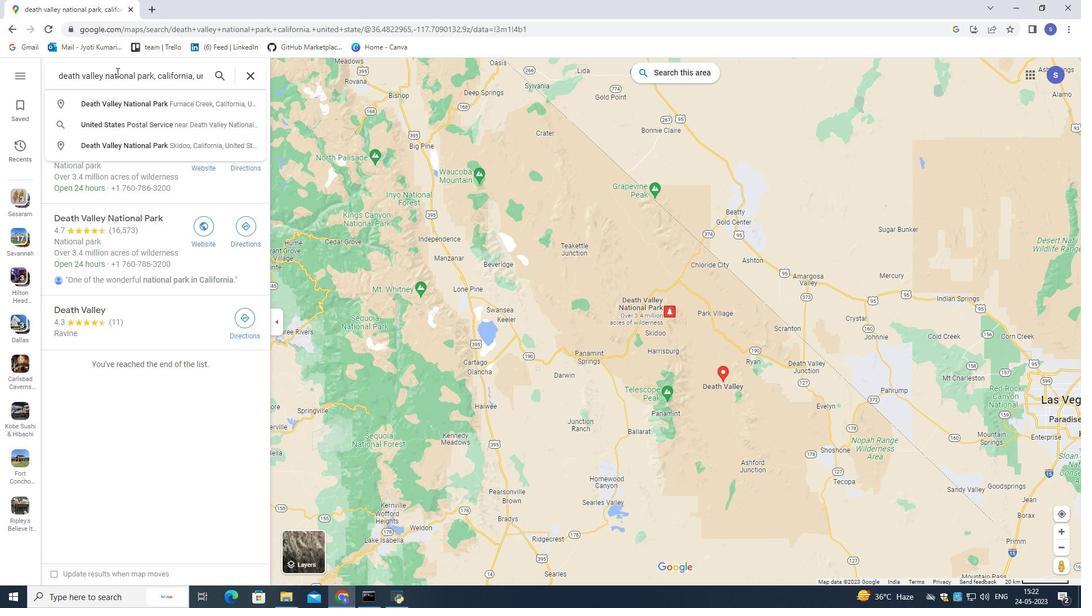 
Action: Mouse moved to (94, 155)
Screenshot: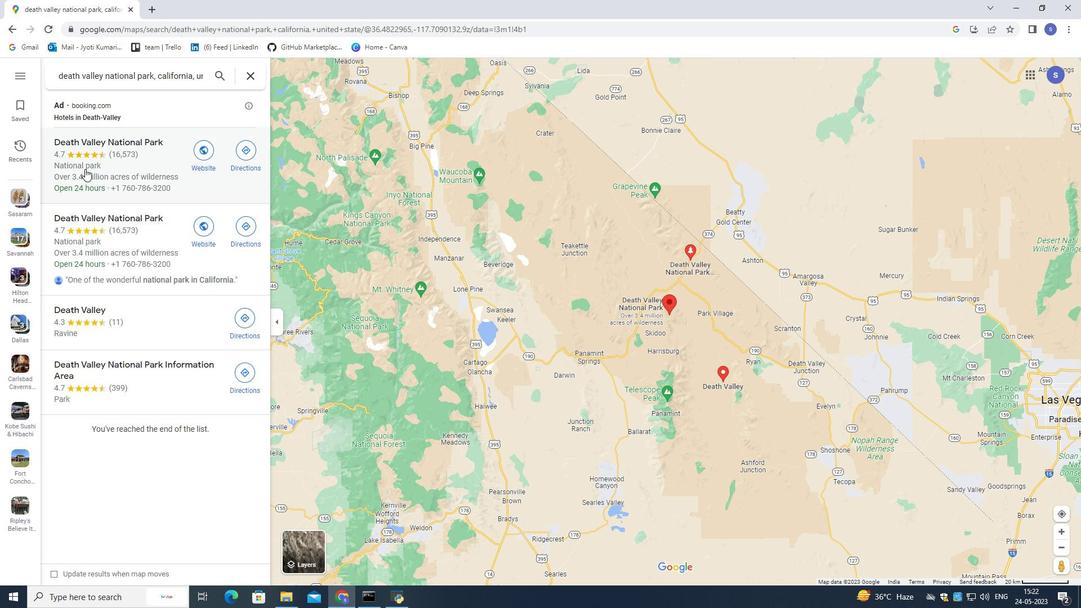 
Action: Mouse pressed left at (94, 155)
Screenshot: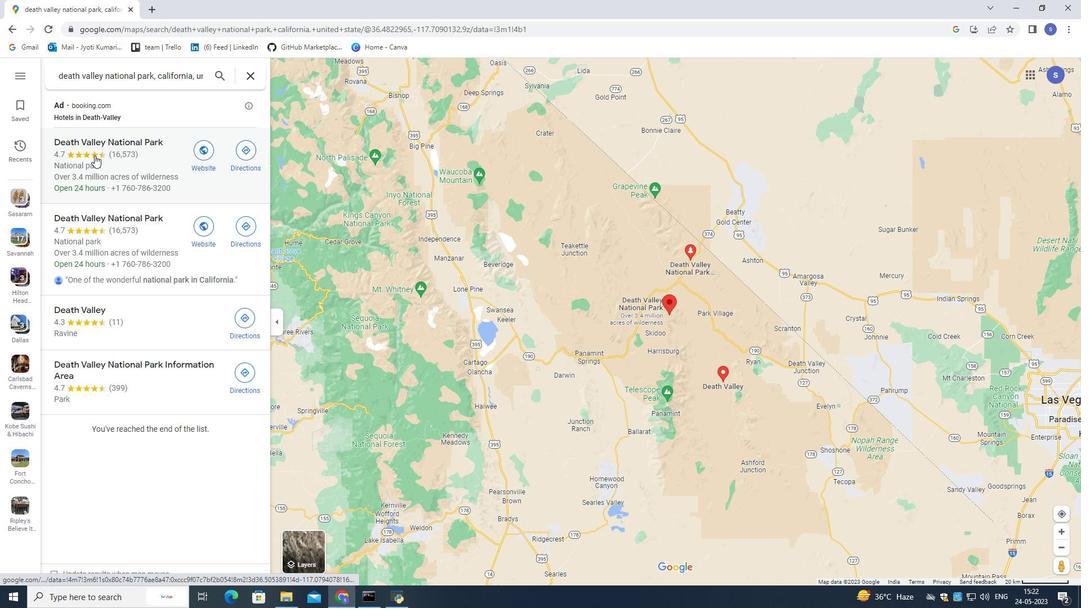 
Action: Mouse moved to (339, 162)
Screenshot: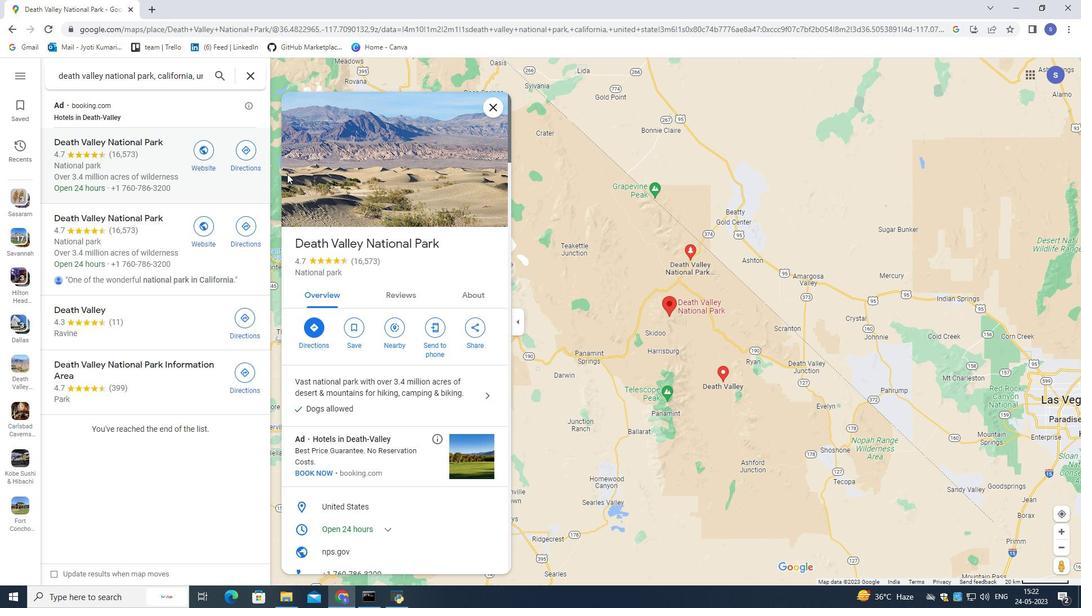 
Action: Mouse pressed left at (339, 162)
Screenshot: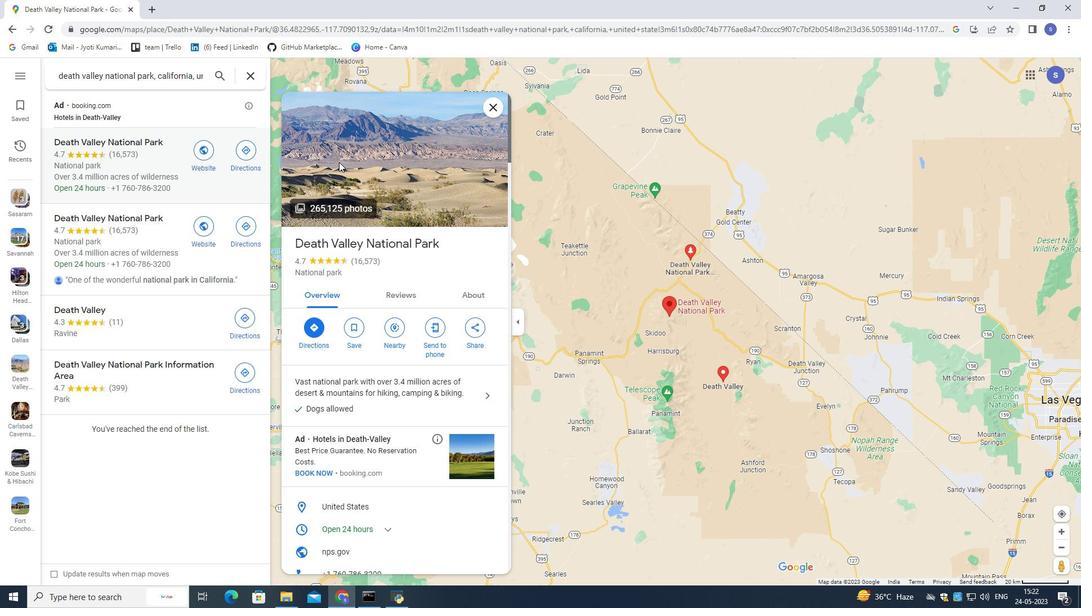 
Action: Mouse moved to (445, 200)
Screenshot: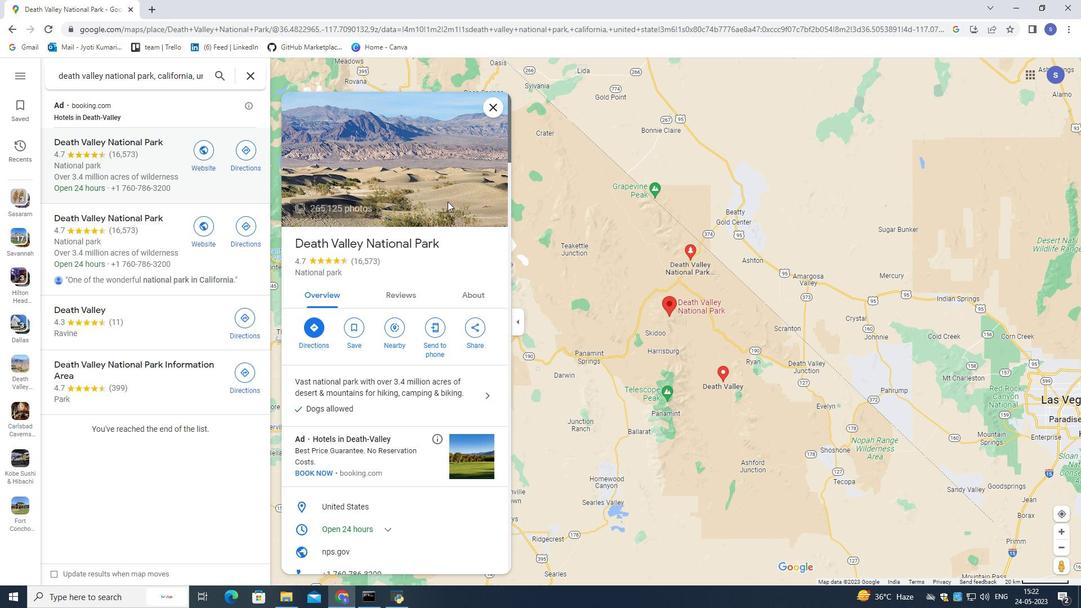 
Action: Mouse pressed left at (445, 200)
Screenshot: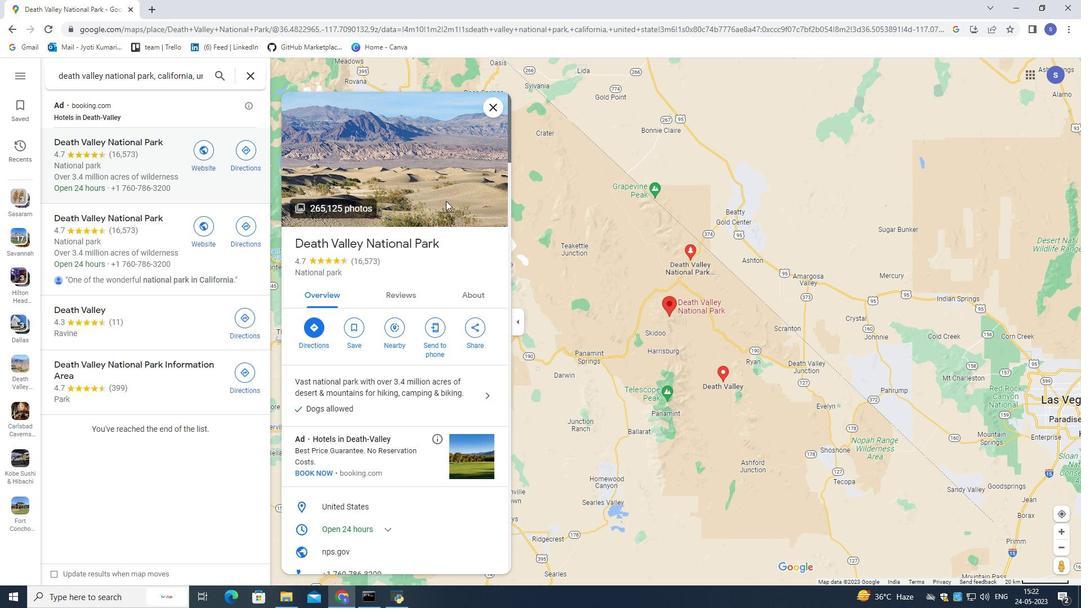 
Action: Mouse moved to (390, 171)
Screenshot: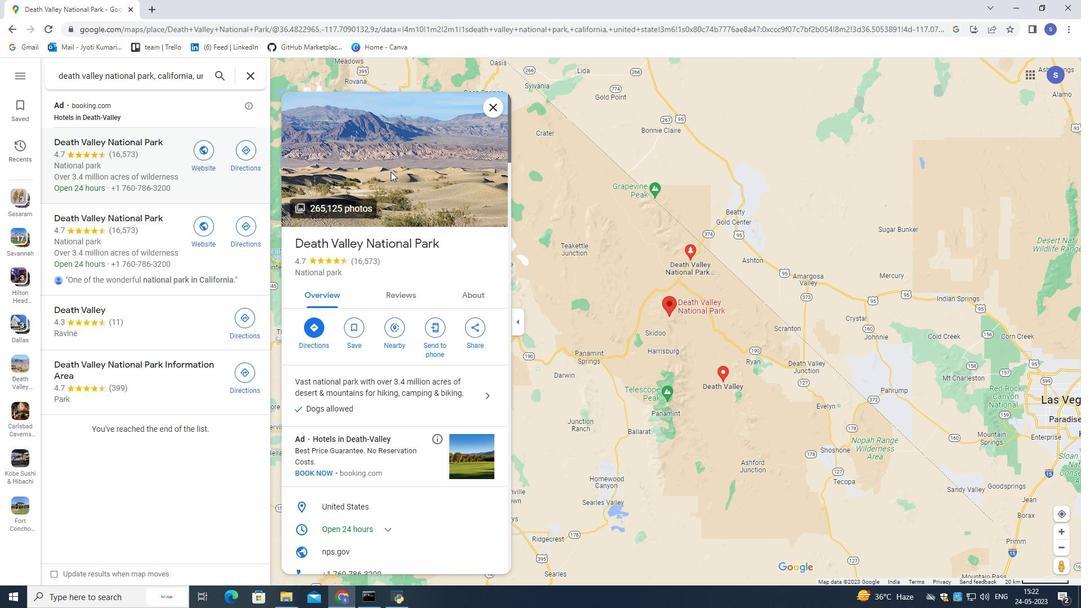 
Action: Mouse pressed left at (390, 171)
Screenshot: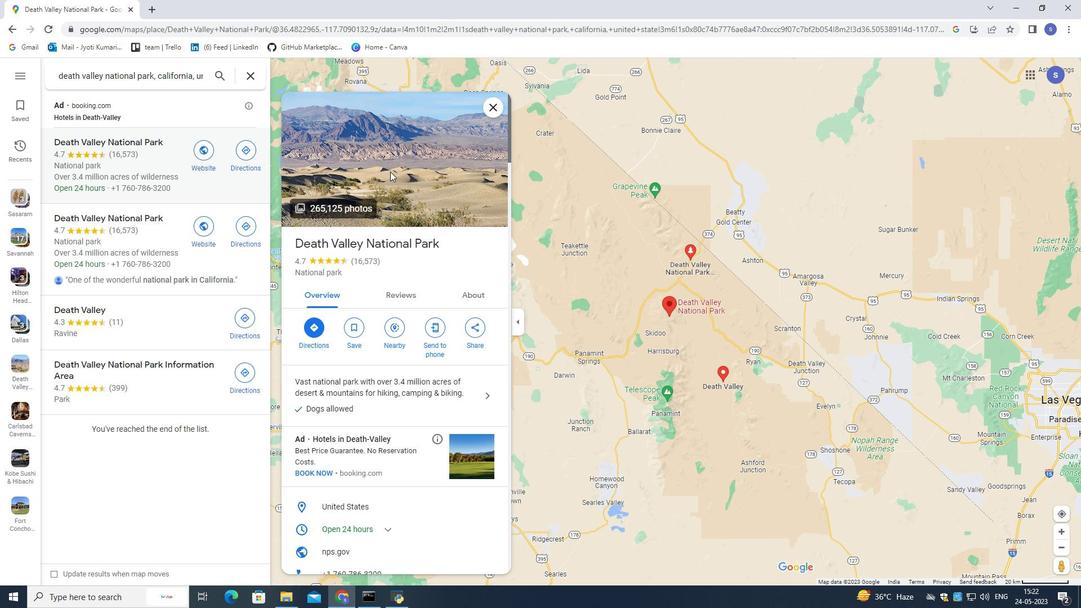 
Action: Mouse moved to (123, 241)
Screenshot: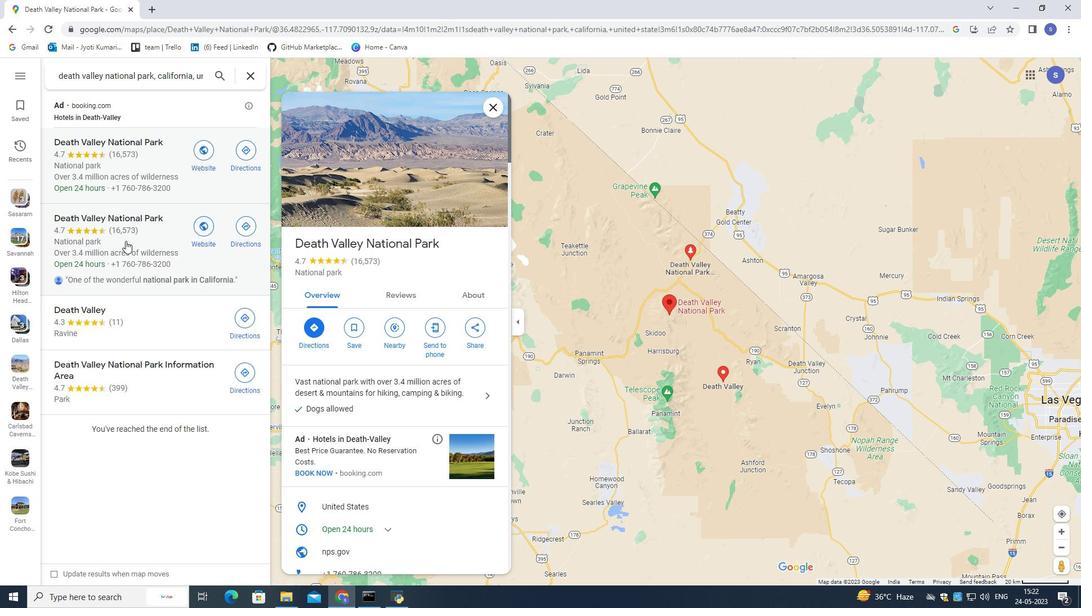 
Action: Mouse pressed left at (123, 241)
Screenshot: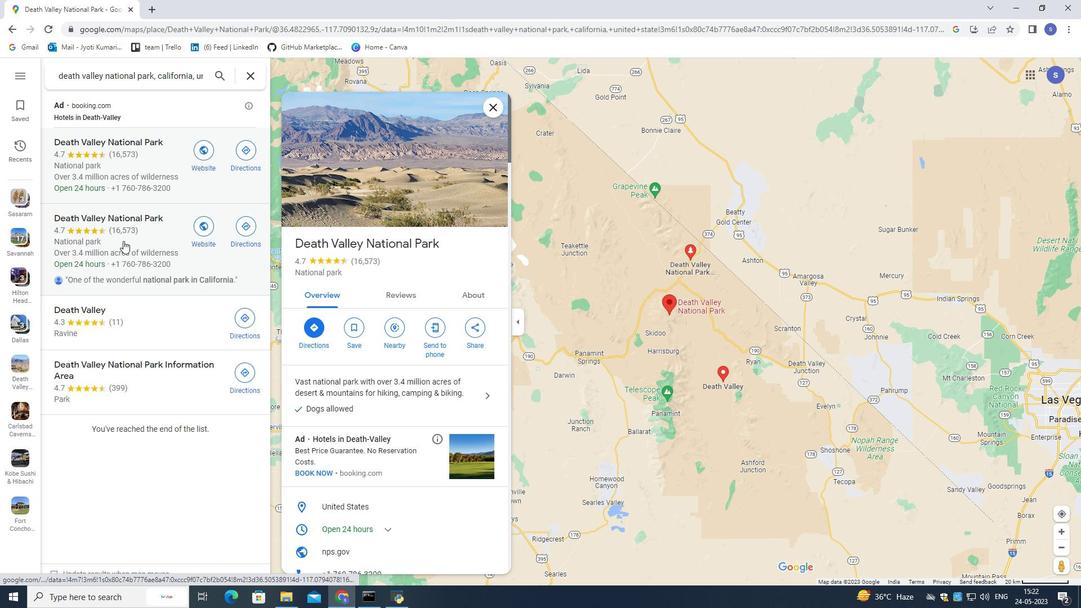 
Action: Mouse moved to (340, 127)
Screenshot: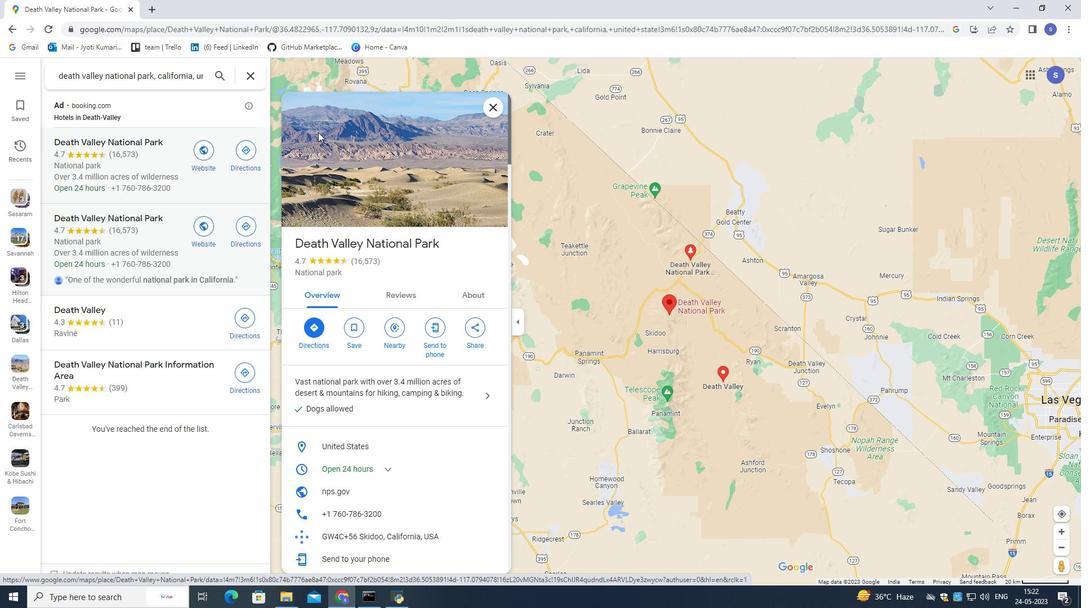 
Action: Mouse pressed left at (340, 127)
Screenshot: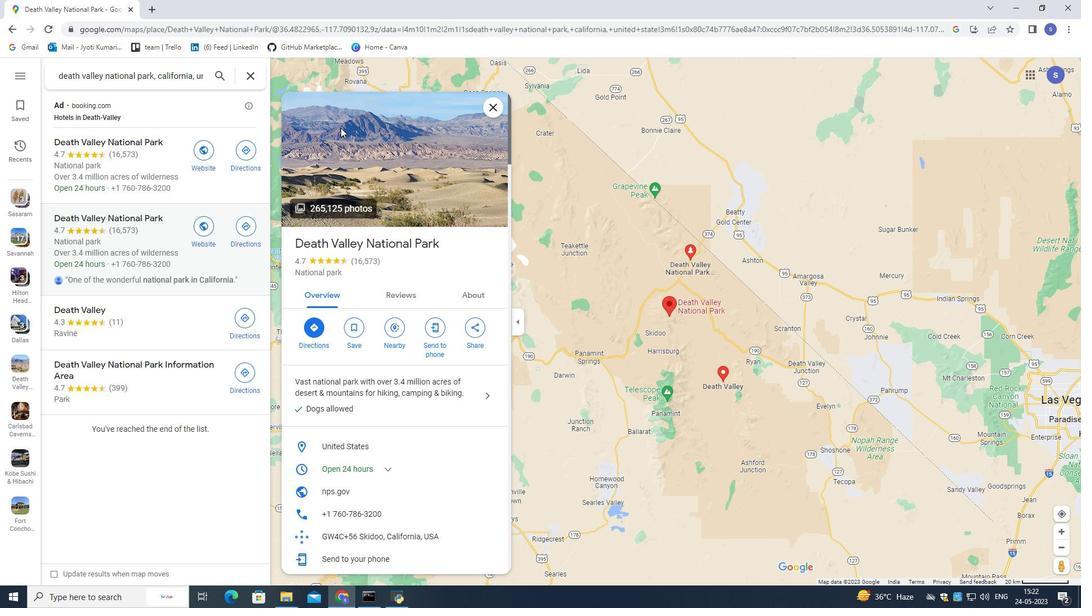 
Action: Mouse moved to (346, 212)
Screenshot: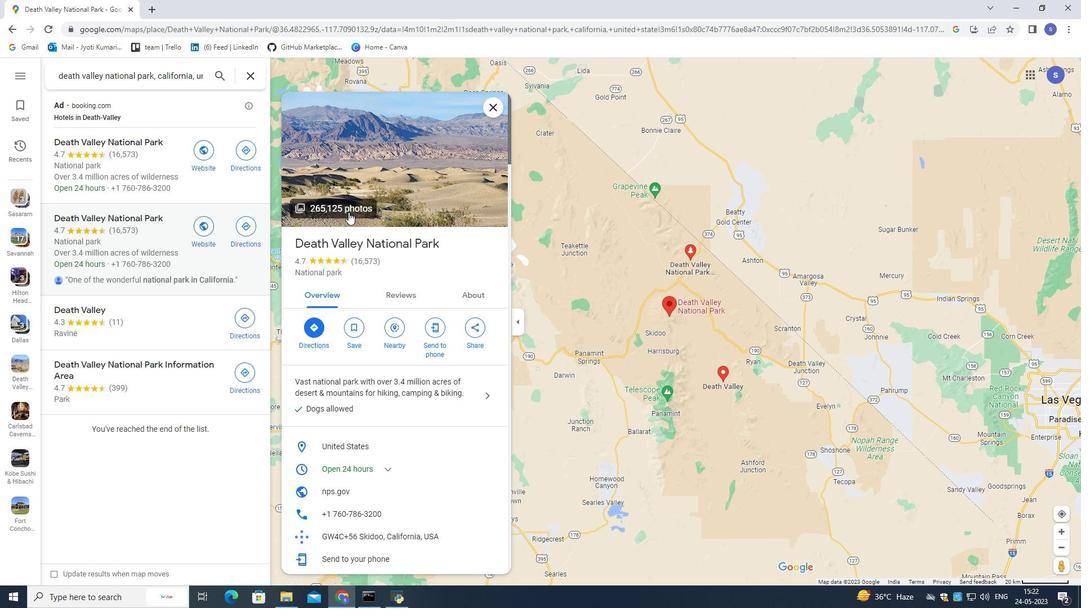 
Action: Mouse pressed left at (346, 212)
Screenshot: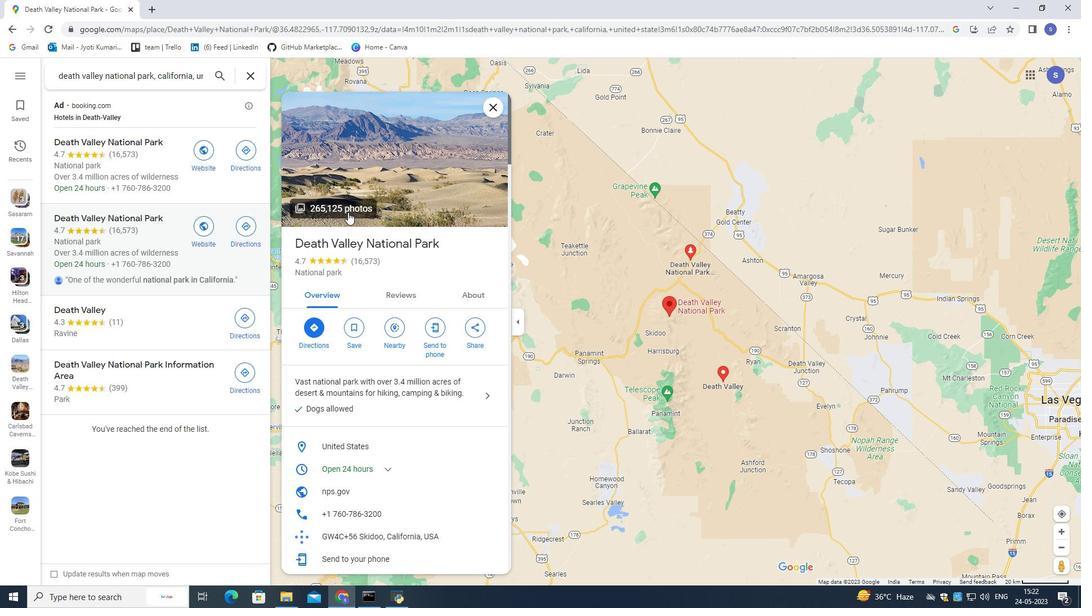 
Action: Mouse moved to (694, 494)
Screenshot: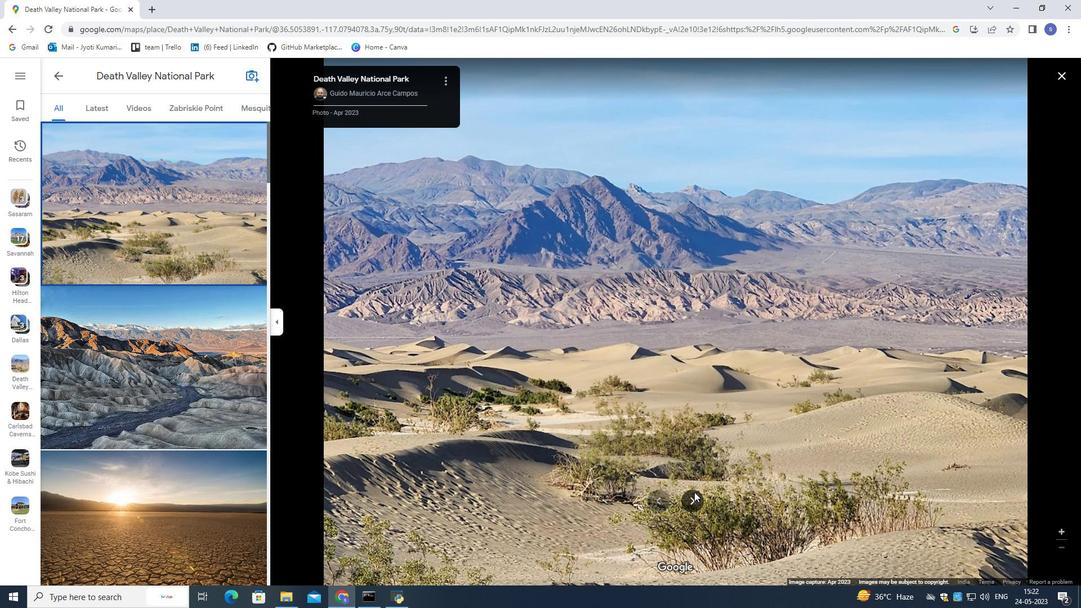 
Action: Mouse pressed left at (694, 494)
Screenshot: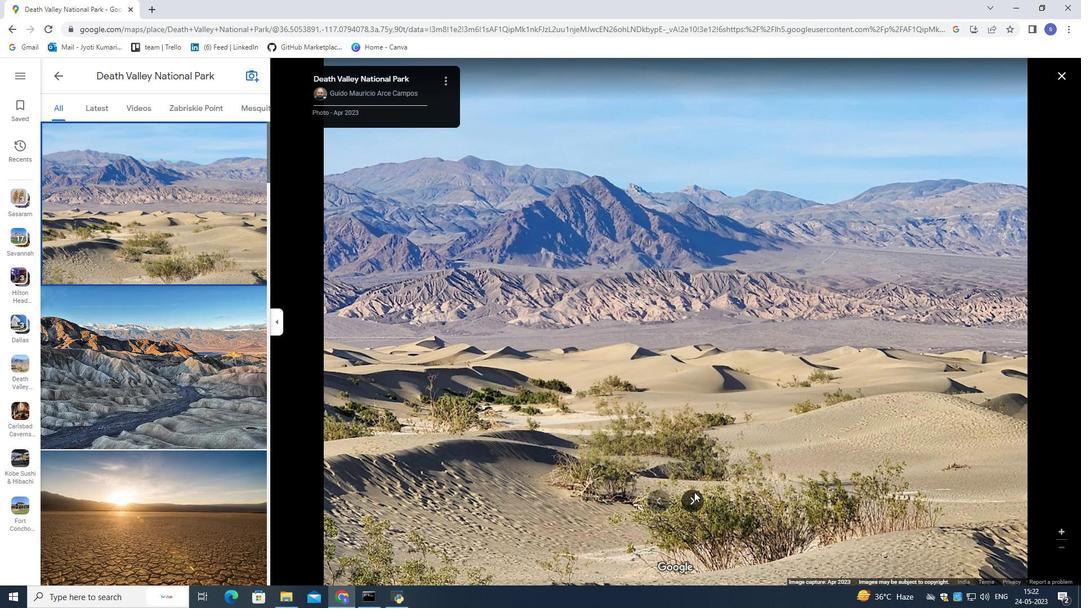 
Action: Mouse moved to (689, 492)
Screenshot: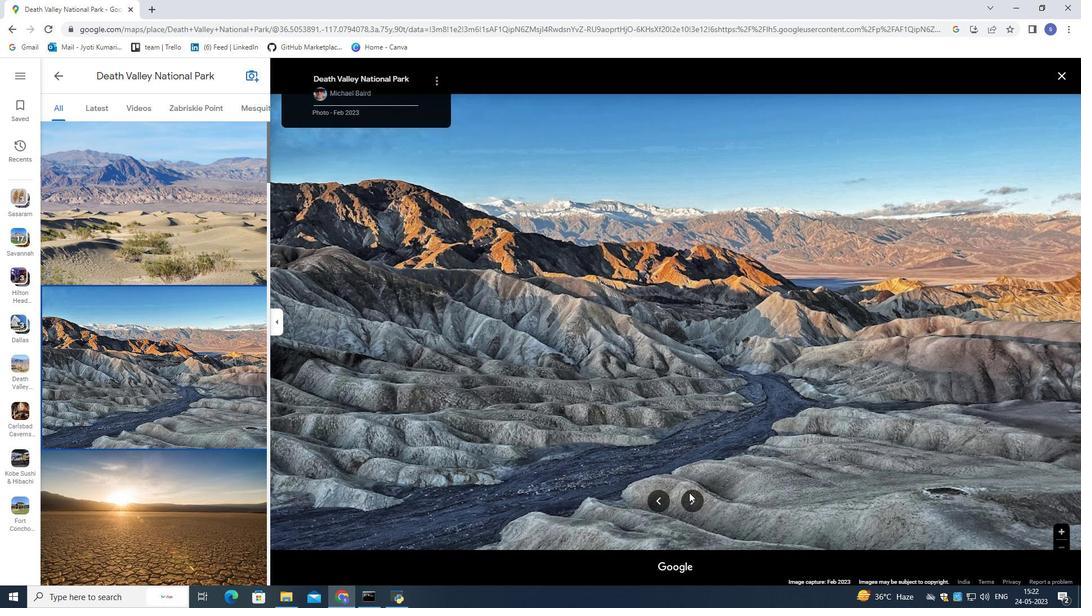 
Action: Mouse pressed left at (689, 492)
Screenshot: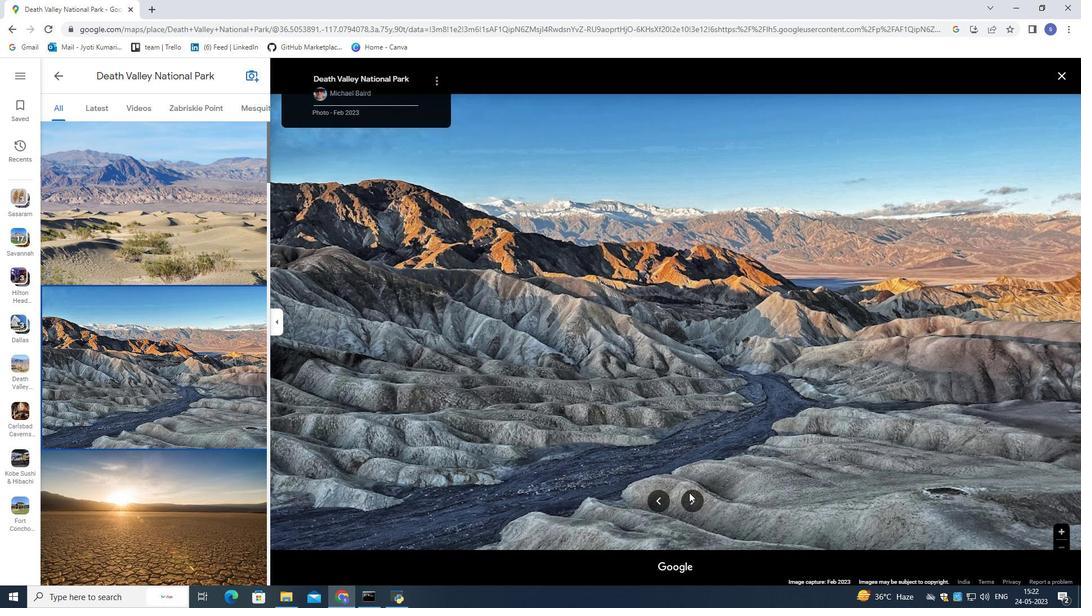 
Action: Mouse pressed left at (689, 492)
Screenshot: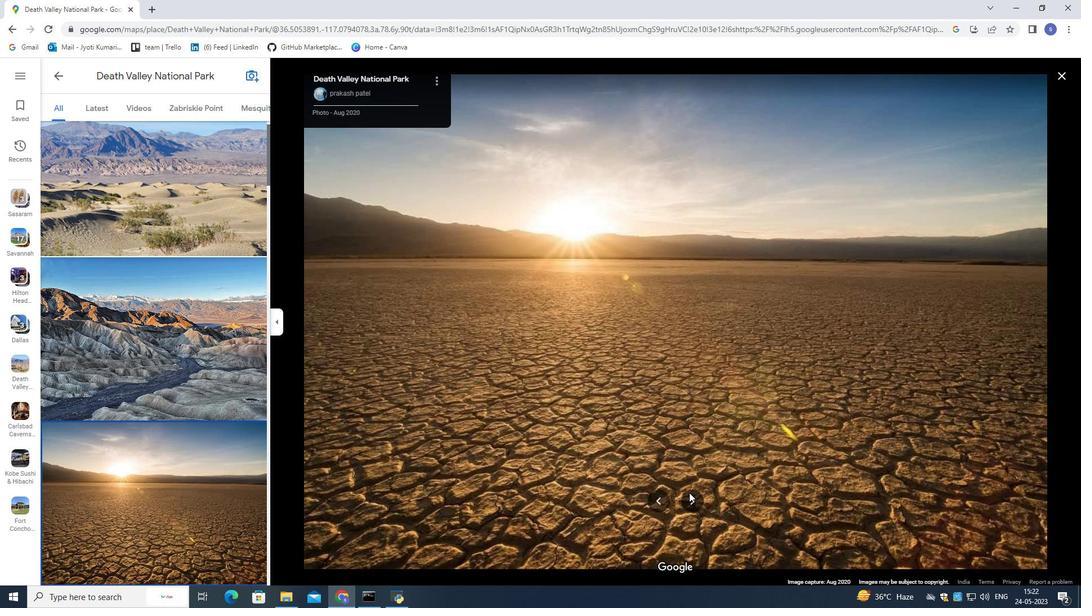 
Action: Mouse pressed left at (689, 492)
Screenshot: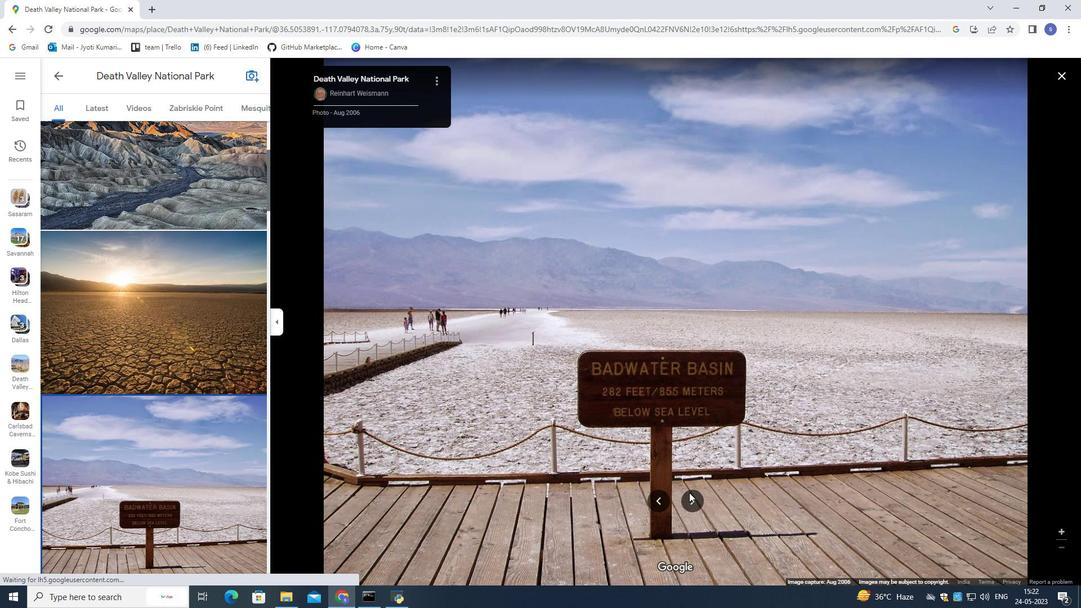 
Action: Mouse pressed left at (689, 492)
Screenshot: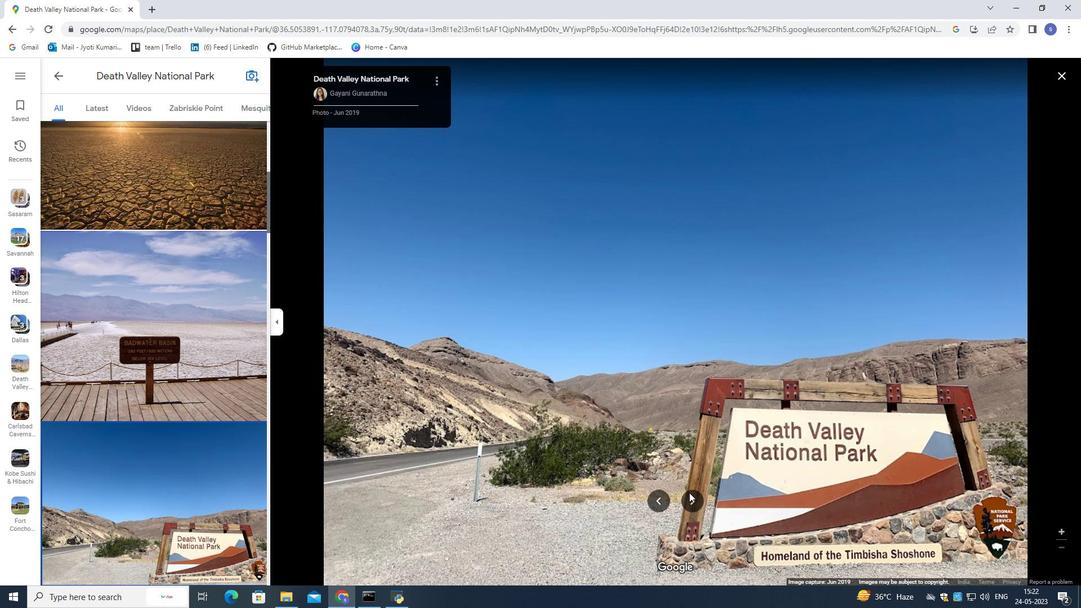 
Action: Mouse pressed left at (689, 492)
Screenshot: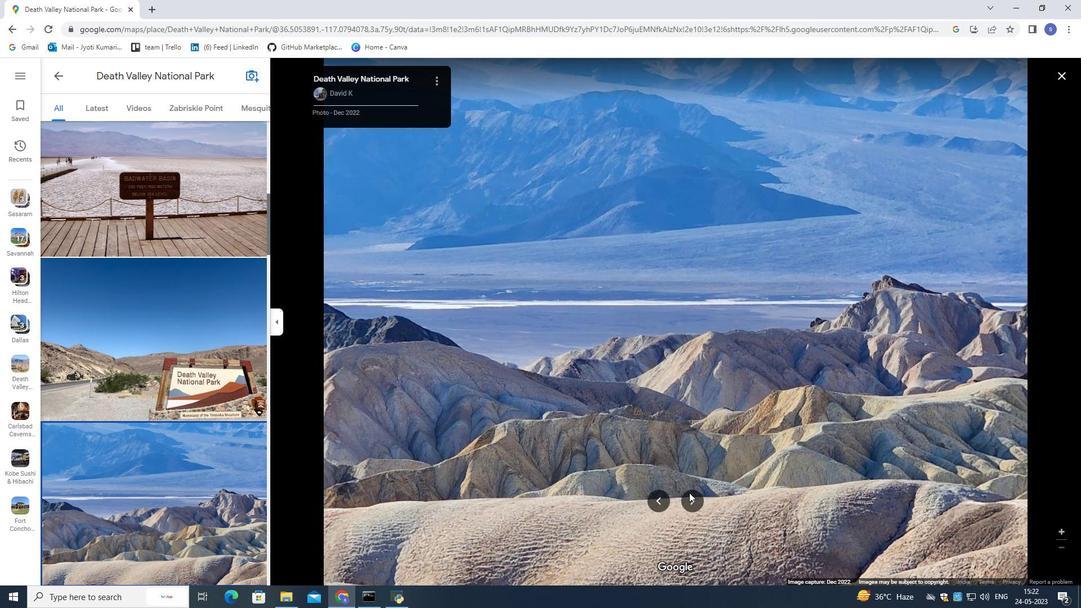 
Action: Mouse moved to (691, 494)
Screenshot: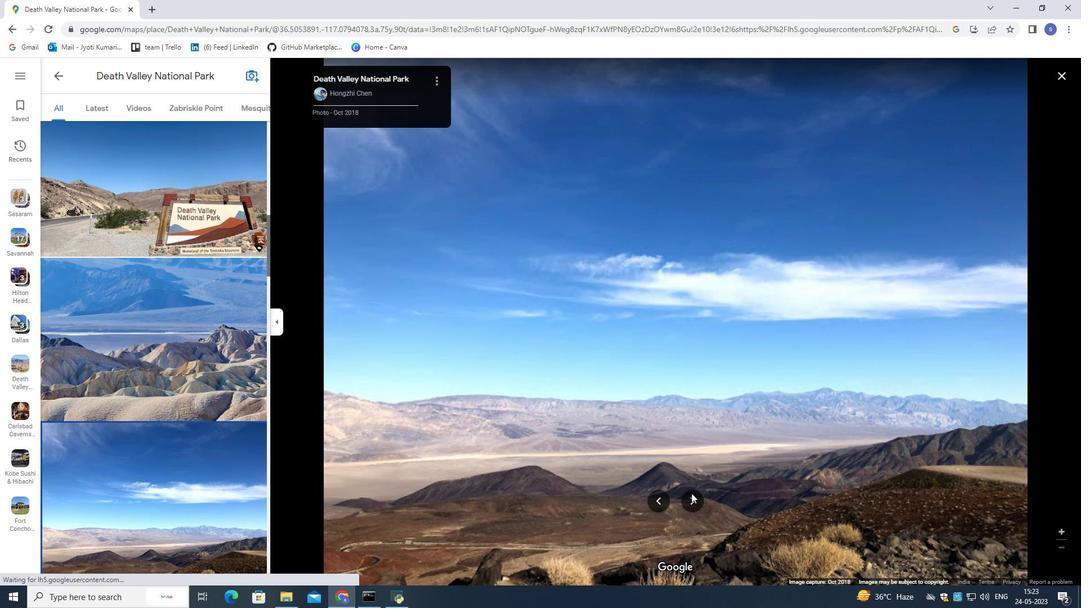 
Action: Mouse pressed left at (691, 494)
Screenshot: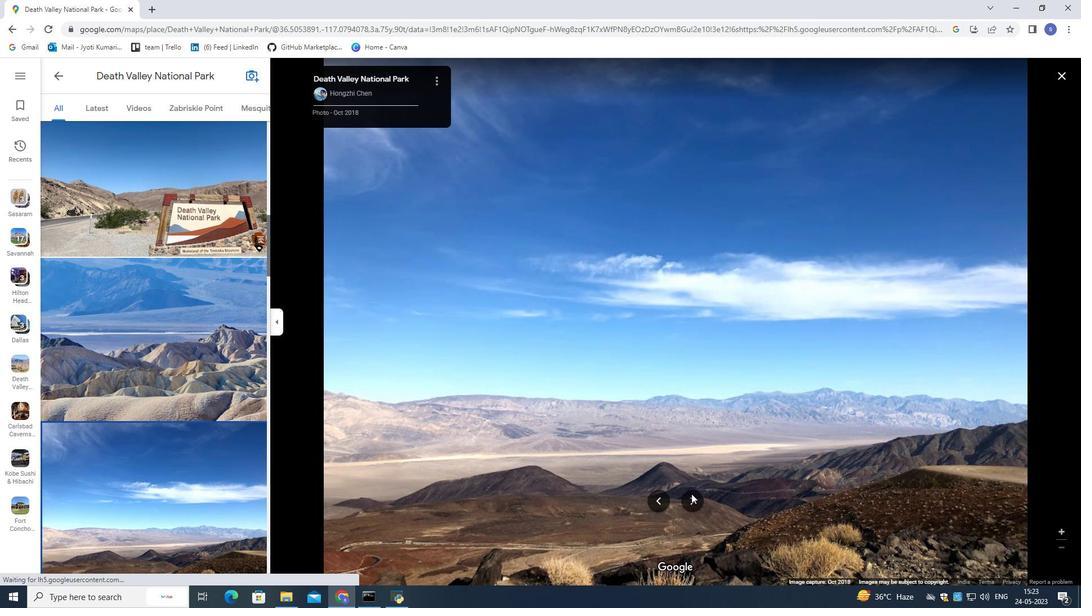 
Action: Mouse pressed left at (691, 494)
Screenshot: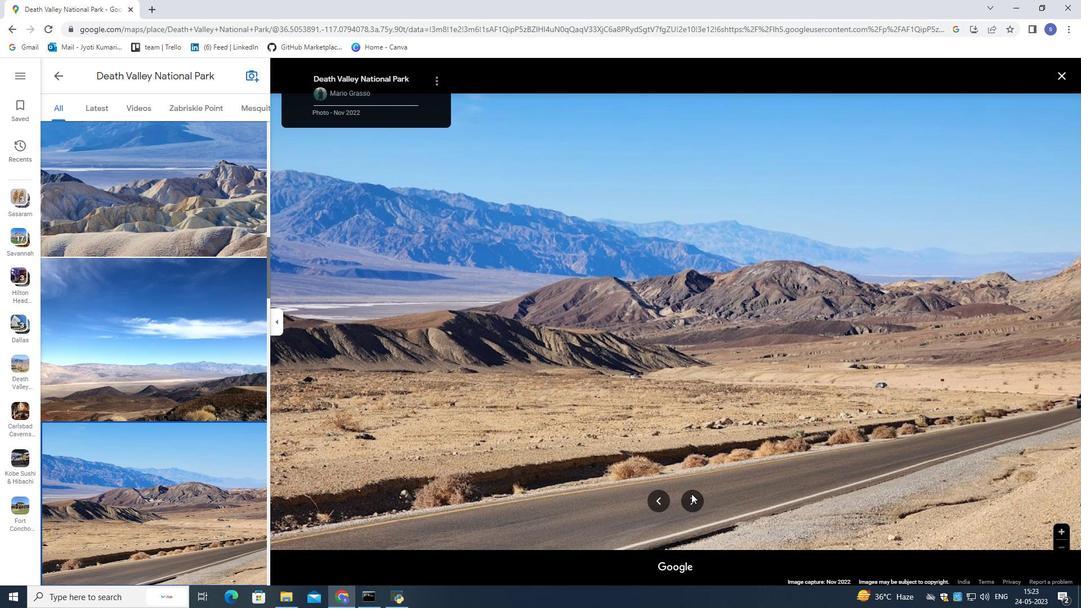 
Action: Mouse pressed left at (691, 494)
Screenshot: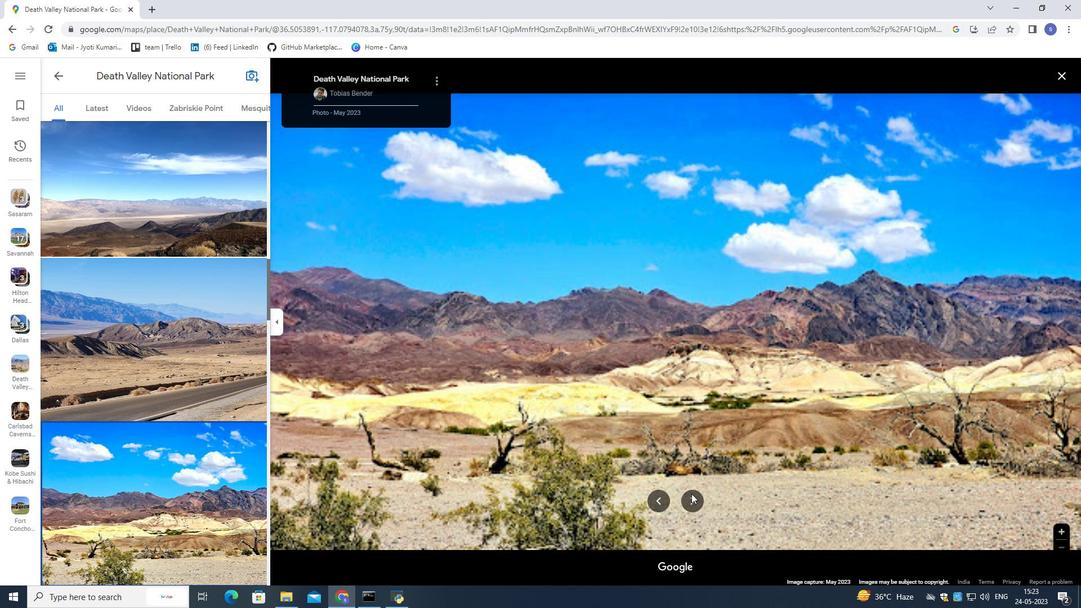 
Action: Mouse pressed left at (691, 494)
Screenshot: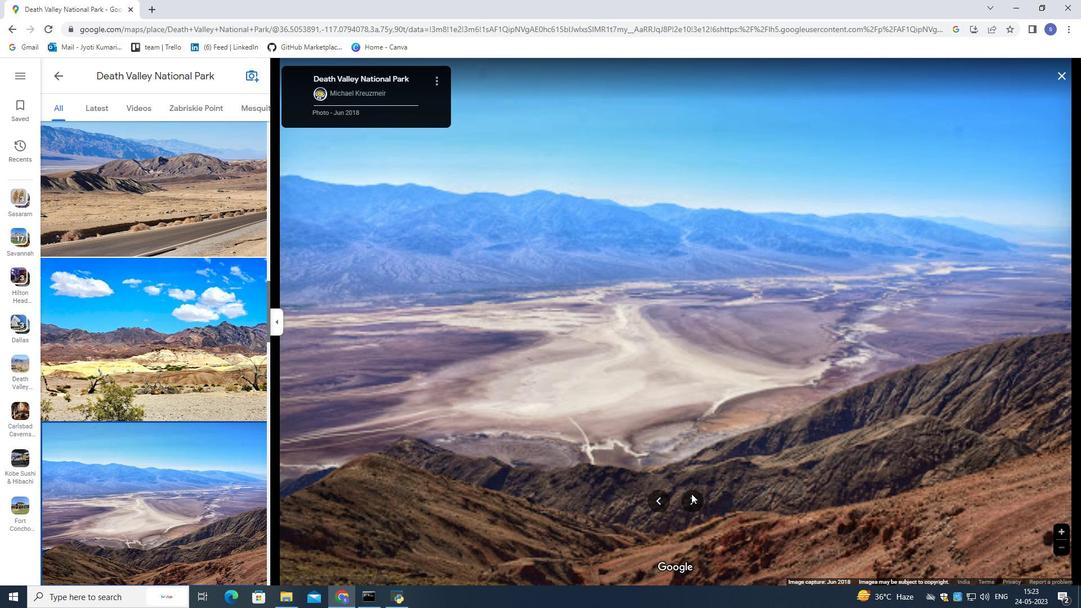 
Action: Mouse pressed left at (691, 494)
Screenshot: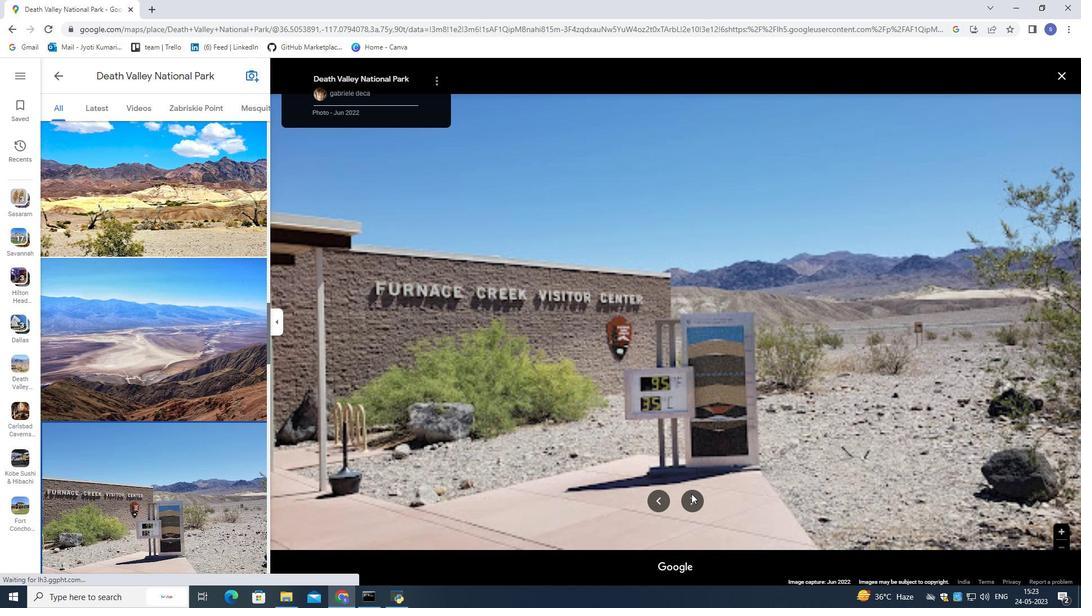 
Action: Mouse pressed left at (691, 494)
Screenshot: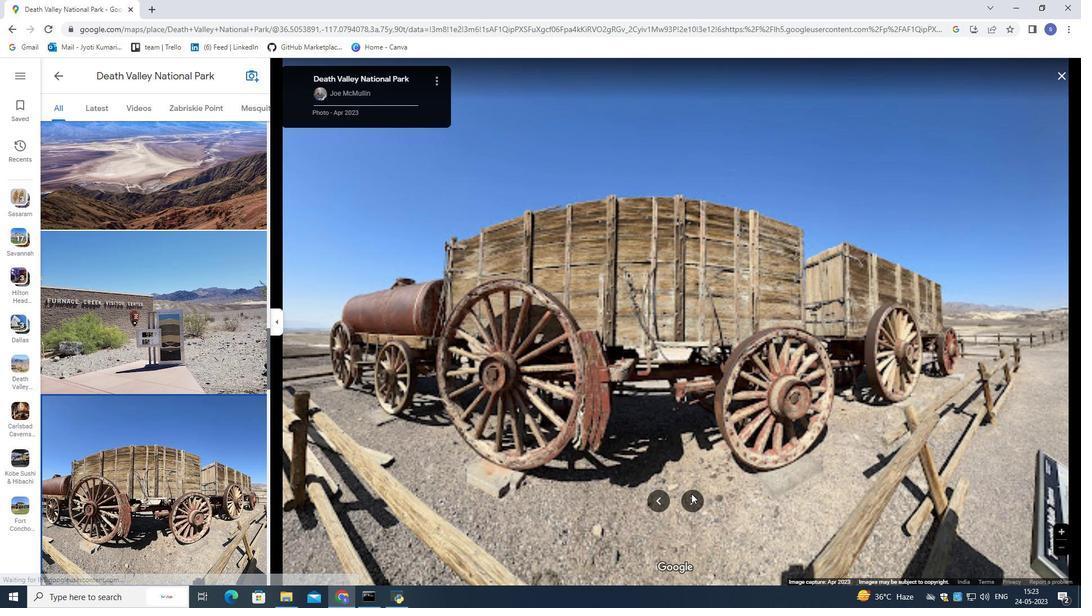 
Action: Mouse pressed left at (691, 494)
Screenshot: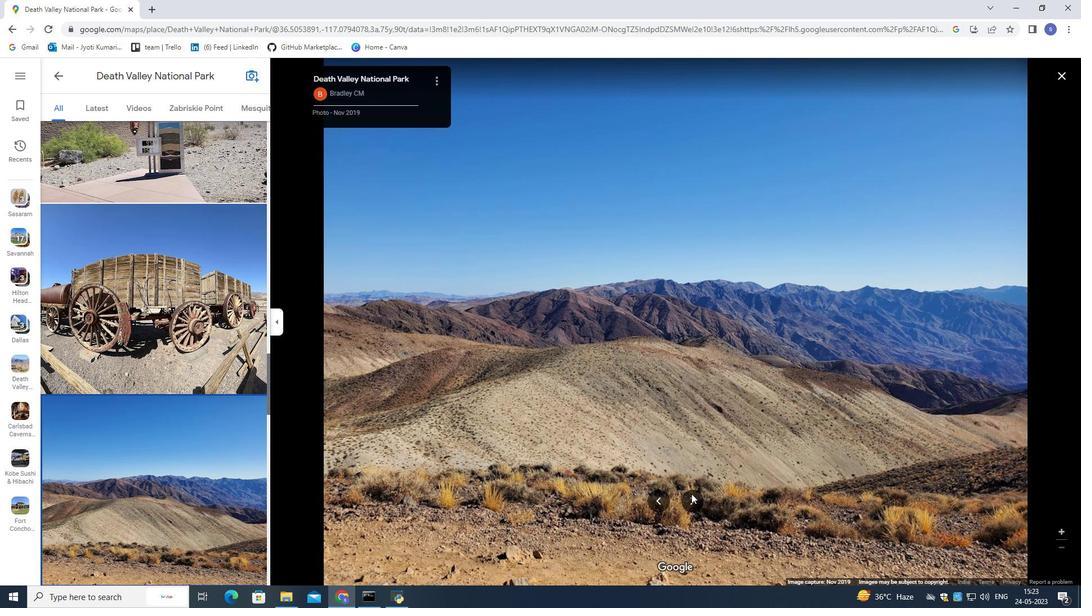 
Action: Mouse pressed left at (691, 494)
Screenshot: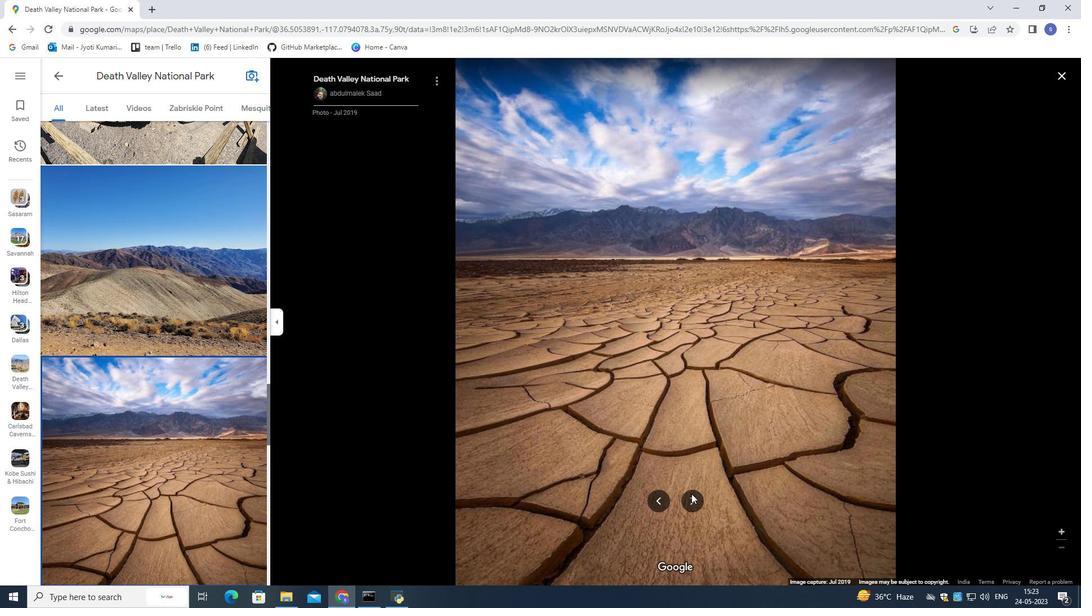 
Action: Mouse pressed left at (691, 494)
Screenshot: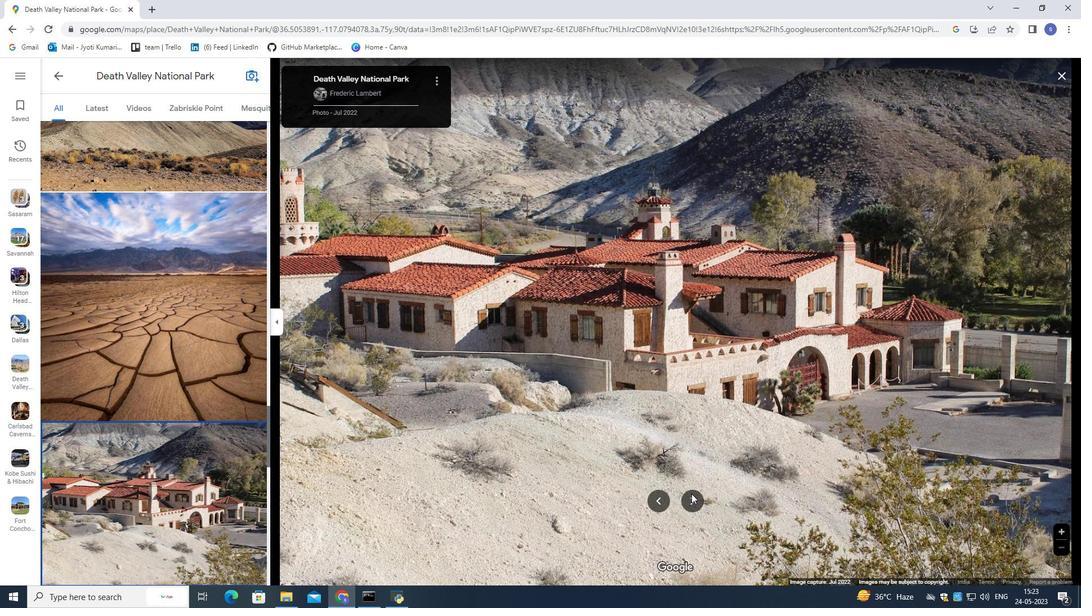 
Action: Mouse pressed left at (691, 494)
Screenshot: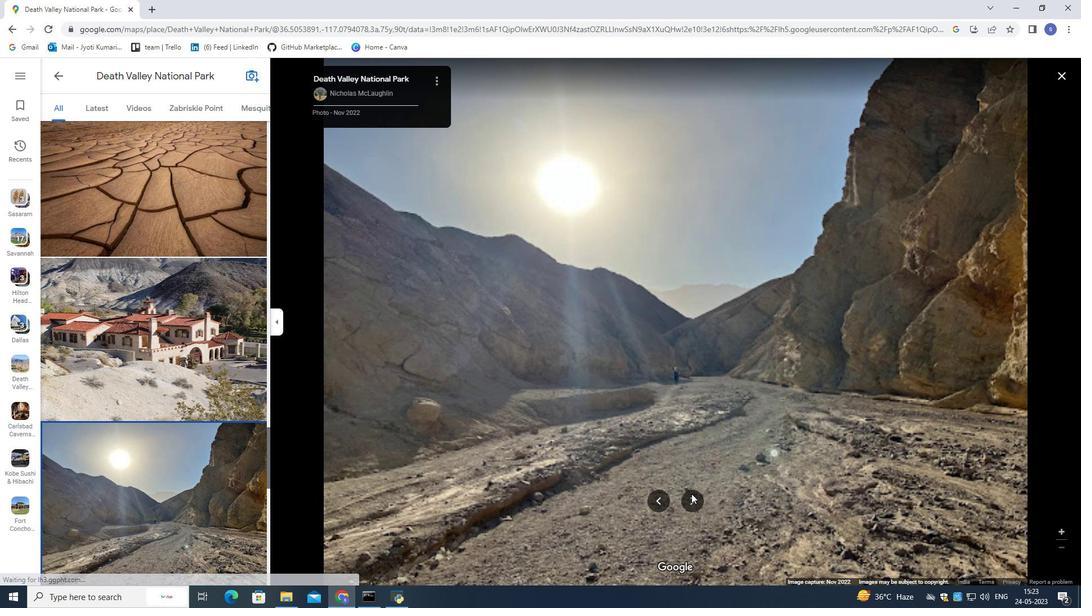 
Action: Mouse pressed left at (691, 494)
Screenshot: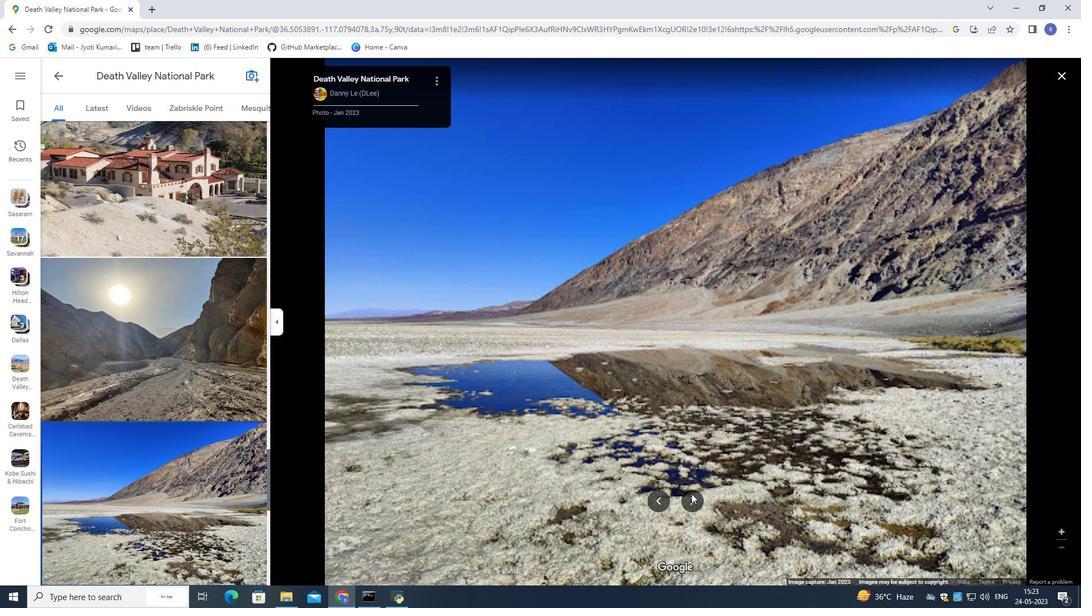 
Action: Mouse pressed left at (691, 494)
Screenshot: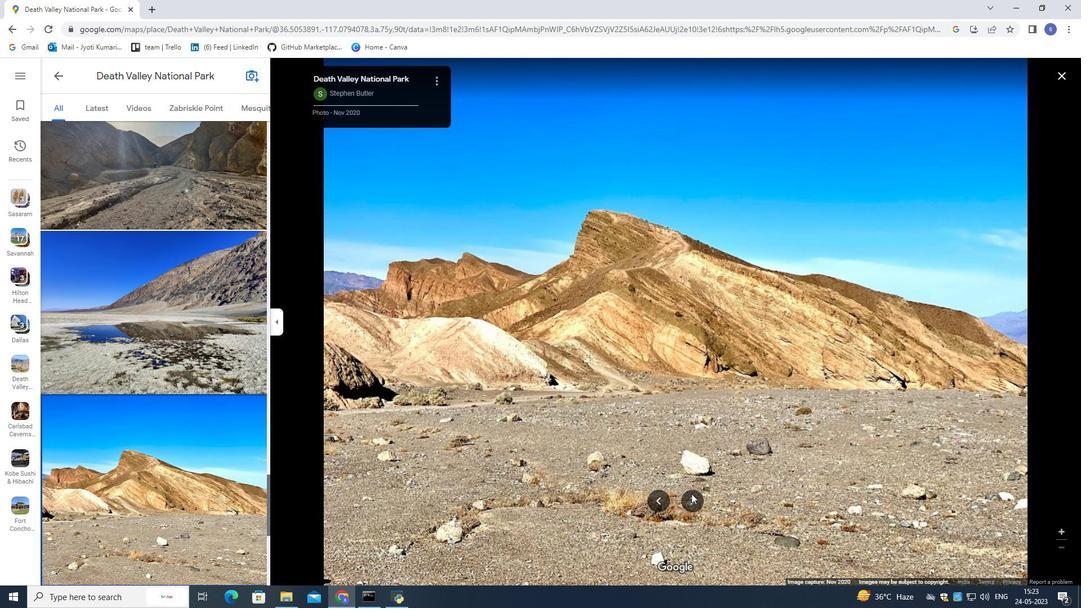 
Action: Mouse pressed left at (691, 494)
Screenshot: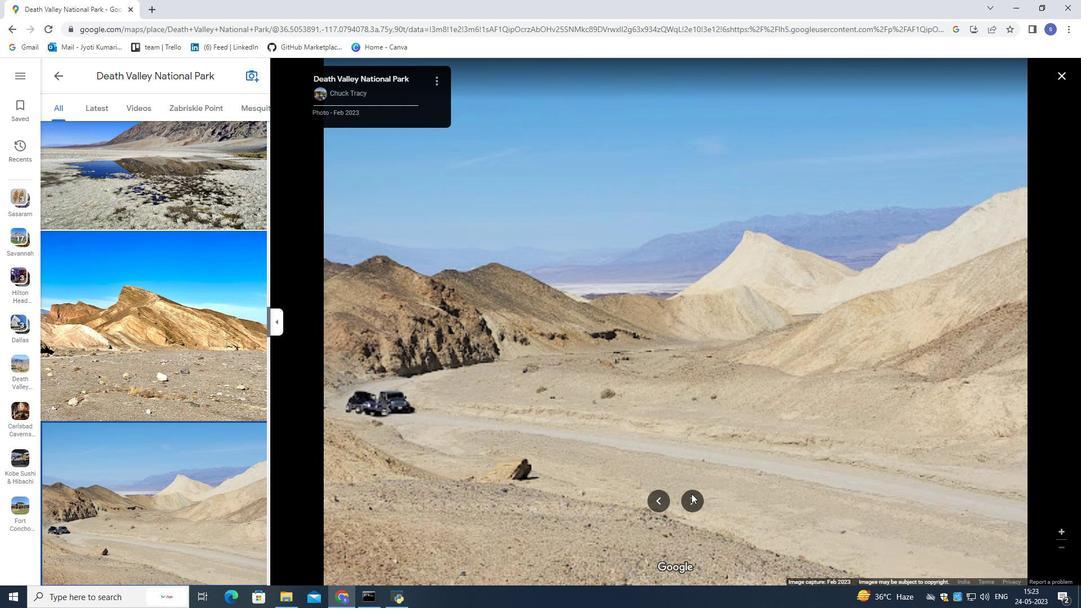
Action: Mouse pressed left at (691, 494)
Screenshot: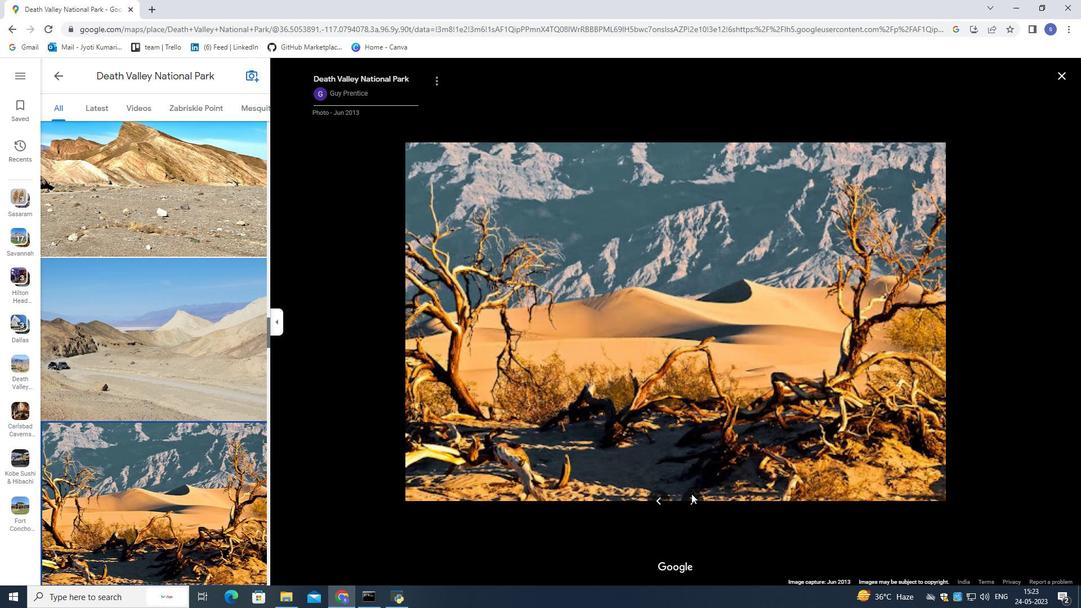 
Action: Mouse pressed left at (691, 494)
Screenshot: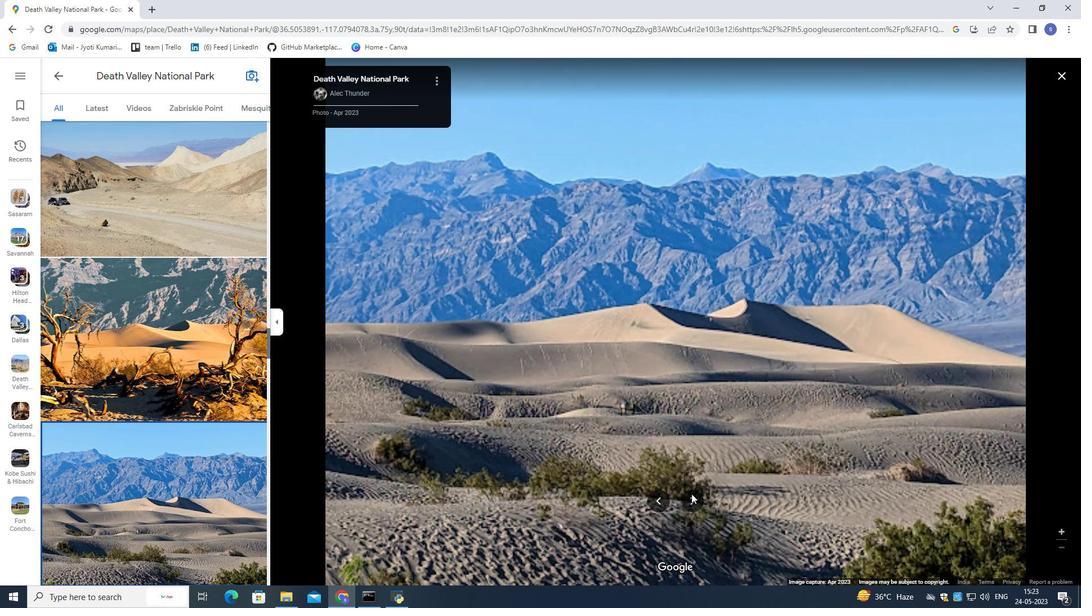 
Action: Mouse pressed left at (691, 494)
Screenshot: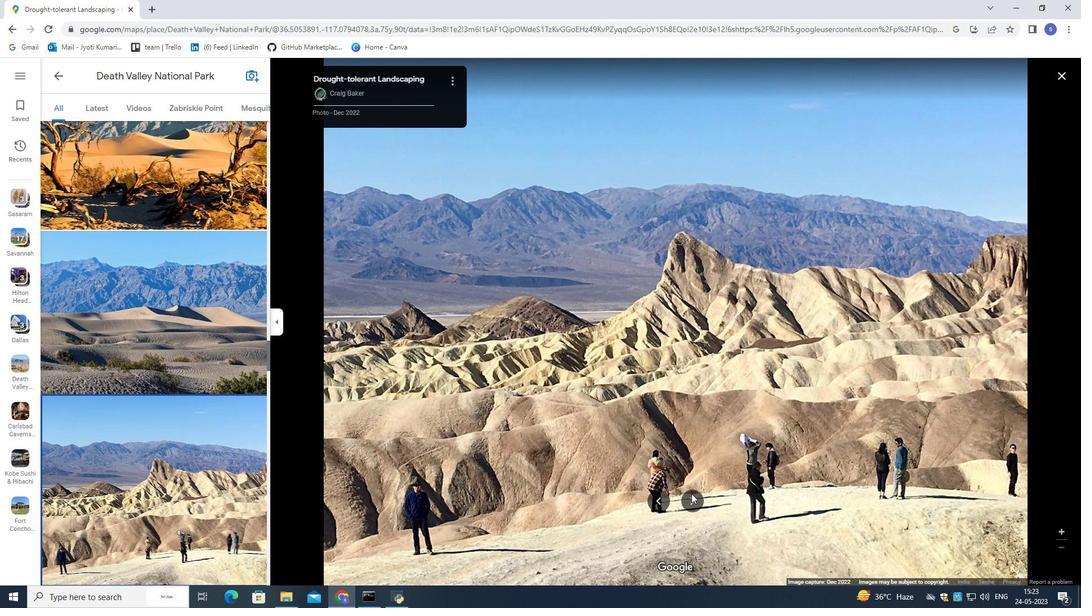 
Action: Mouse moved to (692, 497)
Screenshot: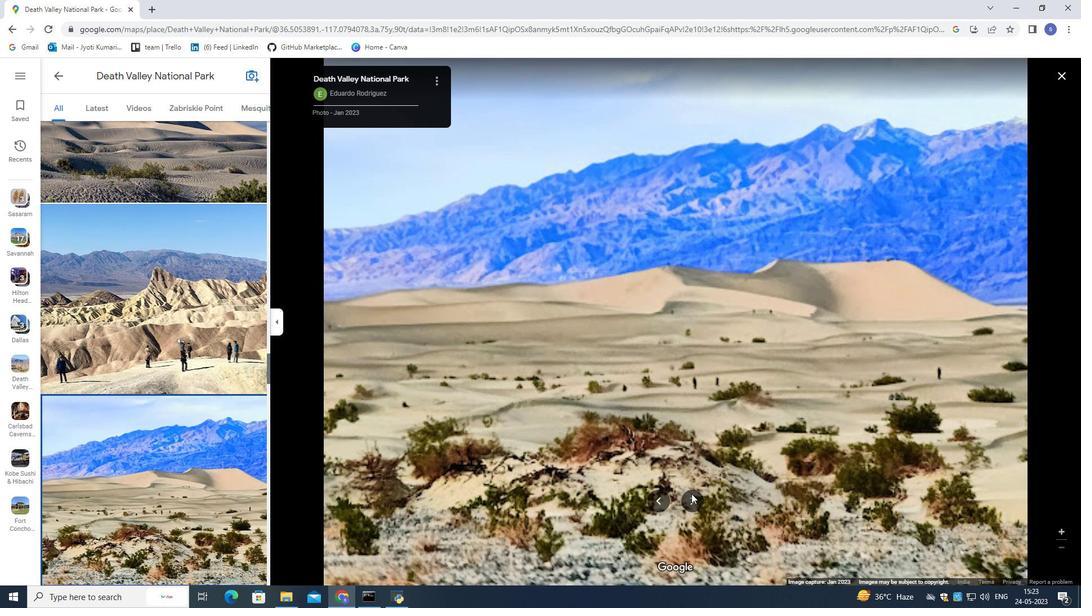 
Action: Mouse pressed left at (692, 497)
Screenshot: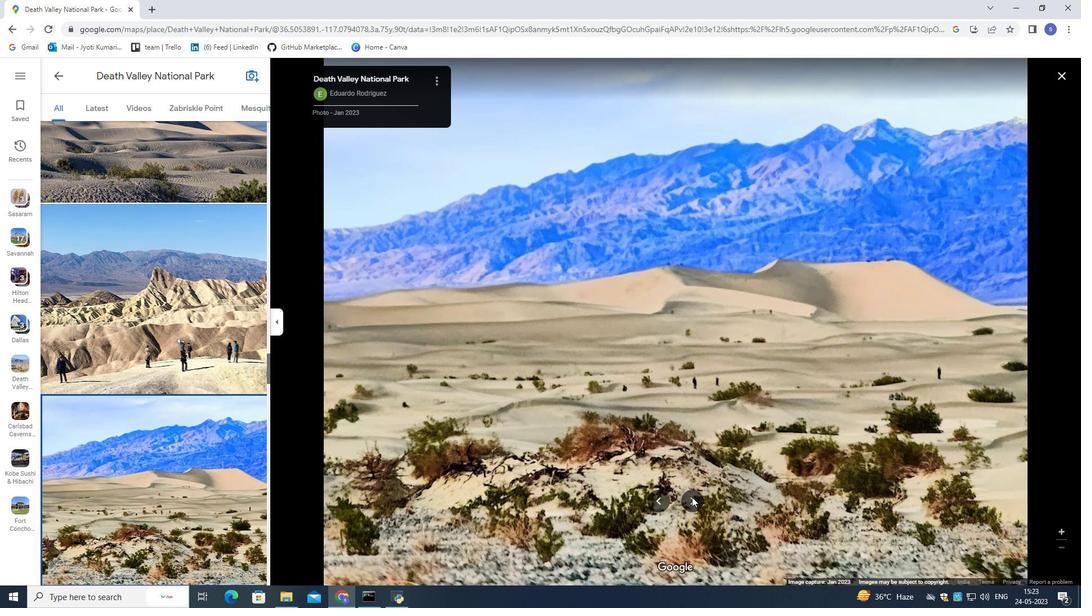 
Action: Mouse pressed left at (692, 497)
Screenshot: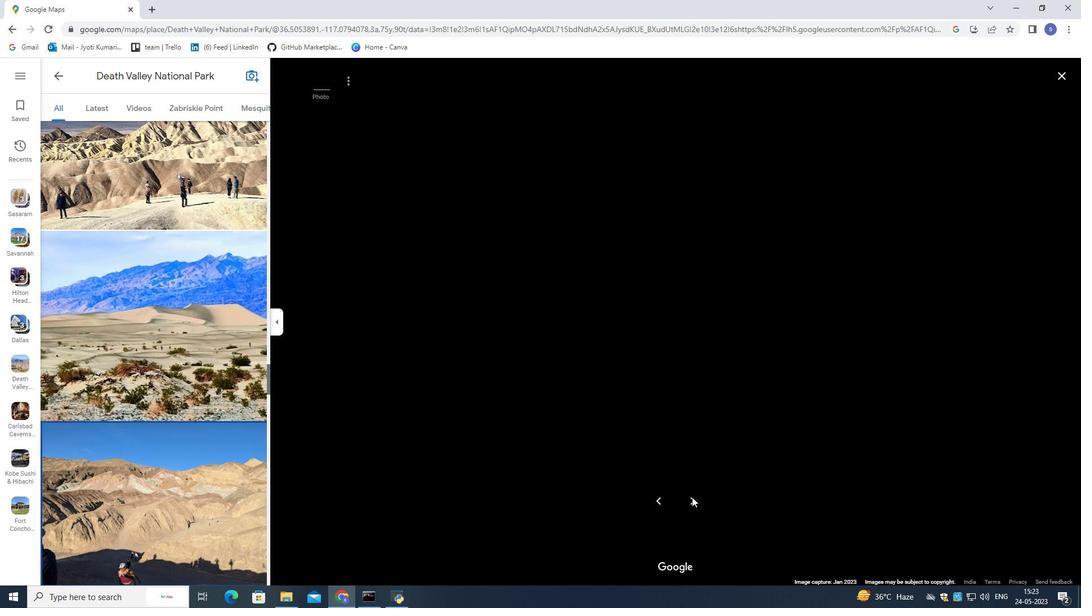 
Action: Mouse pressed left at (692, 497)
Screenshot: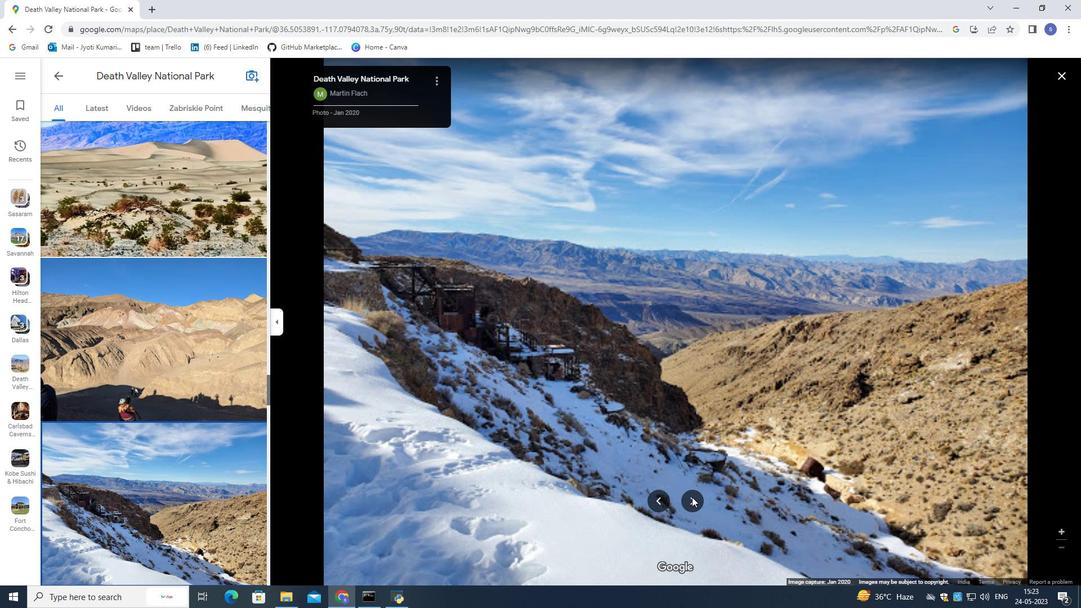
Action: Mouse pressed left at (692, 497)
Screenshot: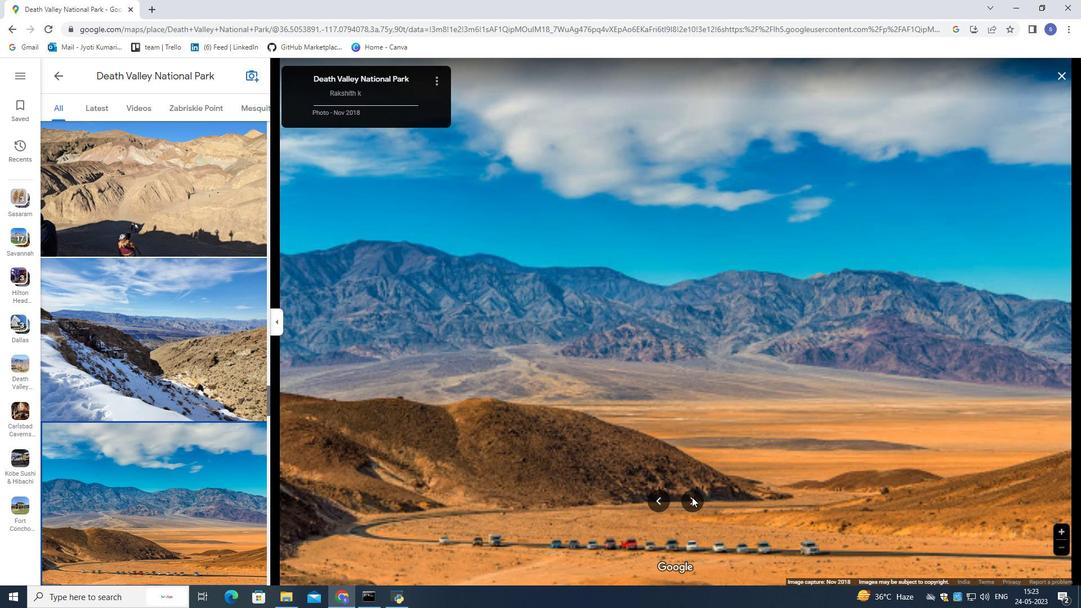 
Action: Mouse pressed left at (692, 497)
Screenshot: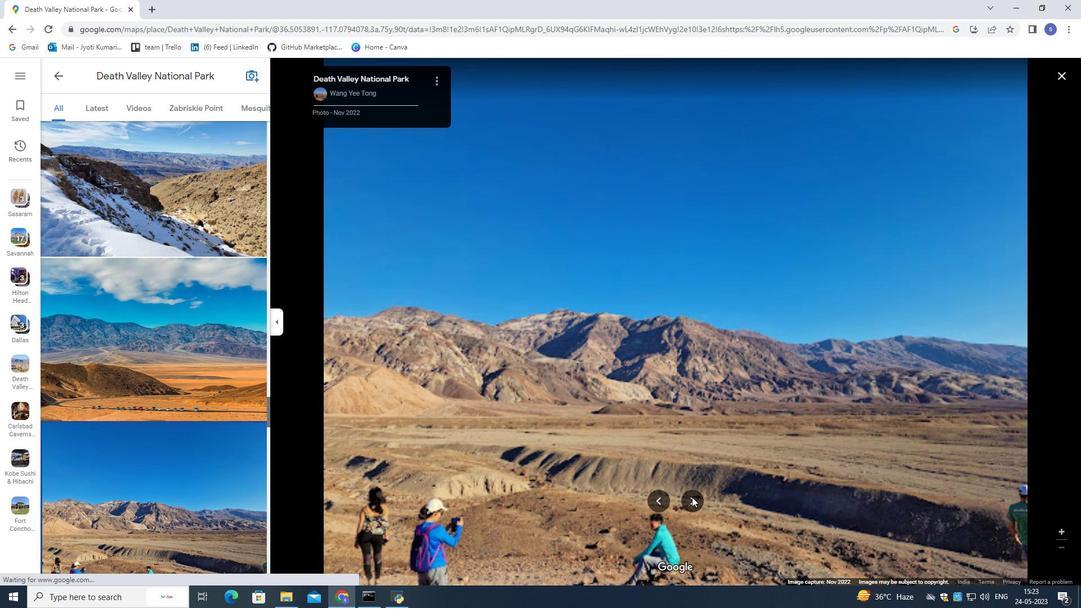 
Action: Mouse pressed left at (692, 497)
Screenshot: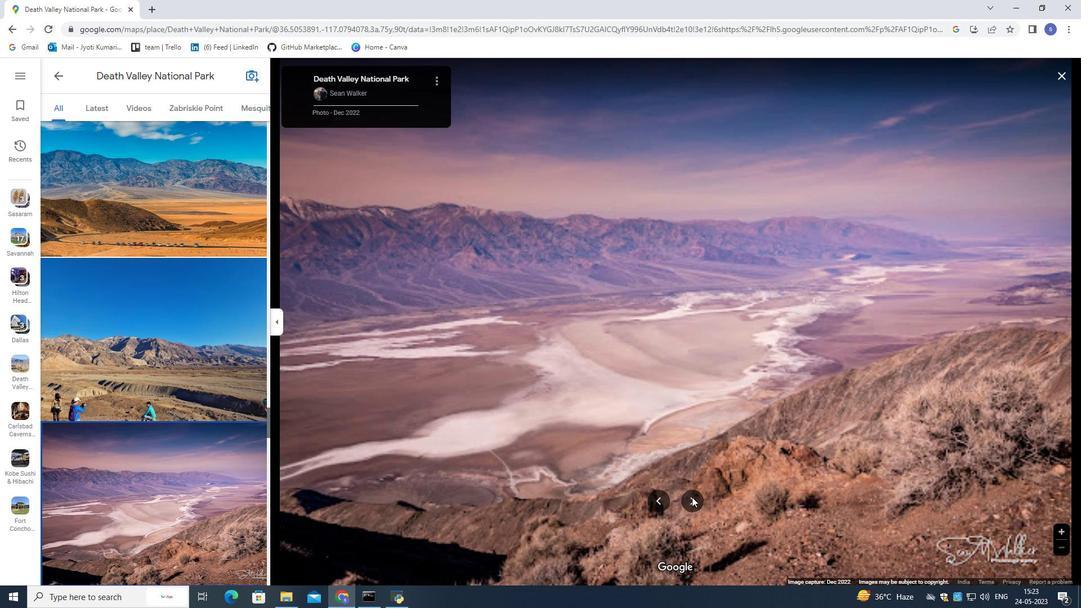 
Action: Mouse pressed left at (692, 497)
Screenshot: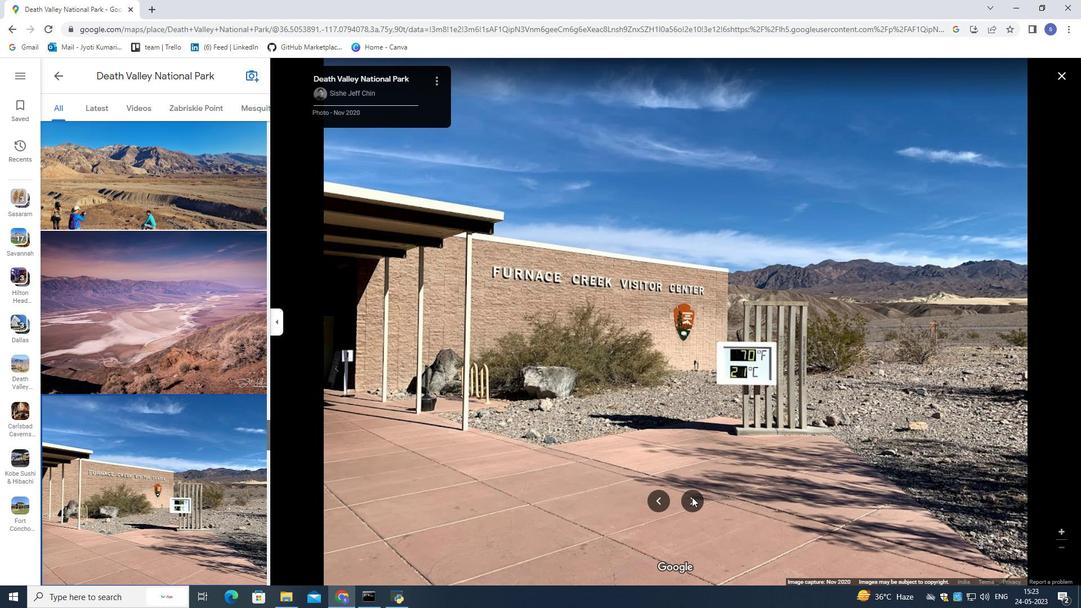 
Action: Mouse pressed left at (692, 497)
Screenshot: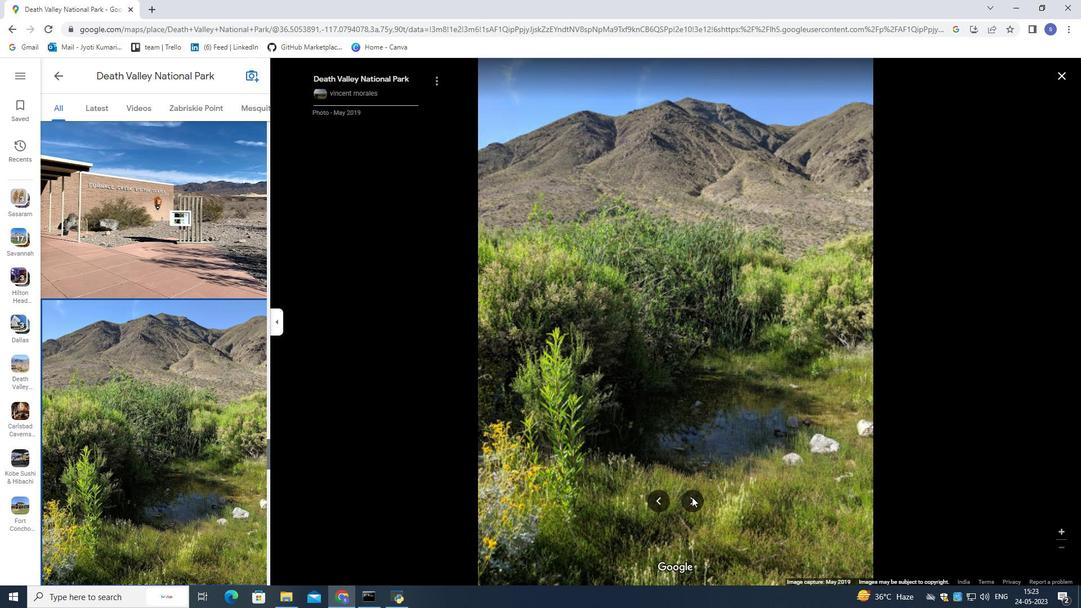 
Action: Mouse moved to (694, 503)
Screenshot: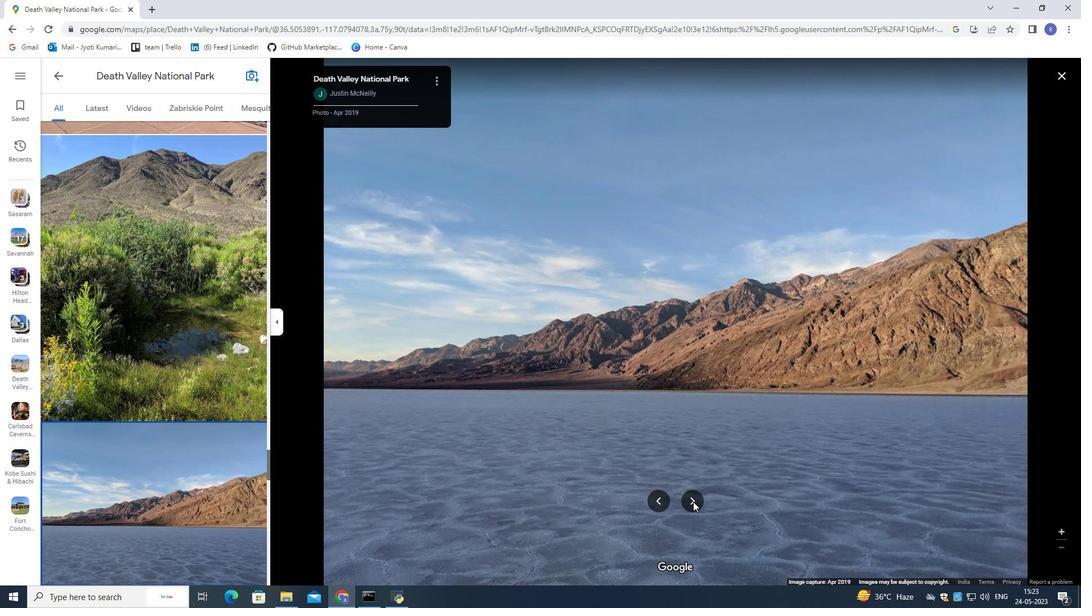 
Action: Mouse pressed left at (694, 503)
Screenshot: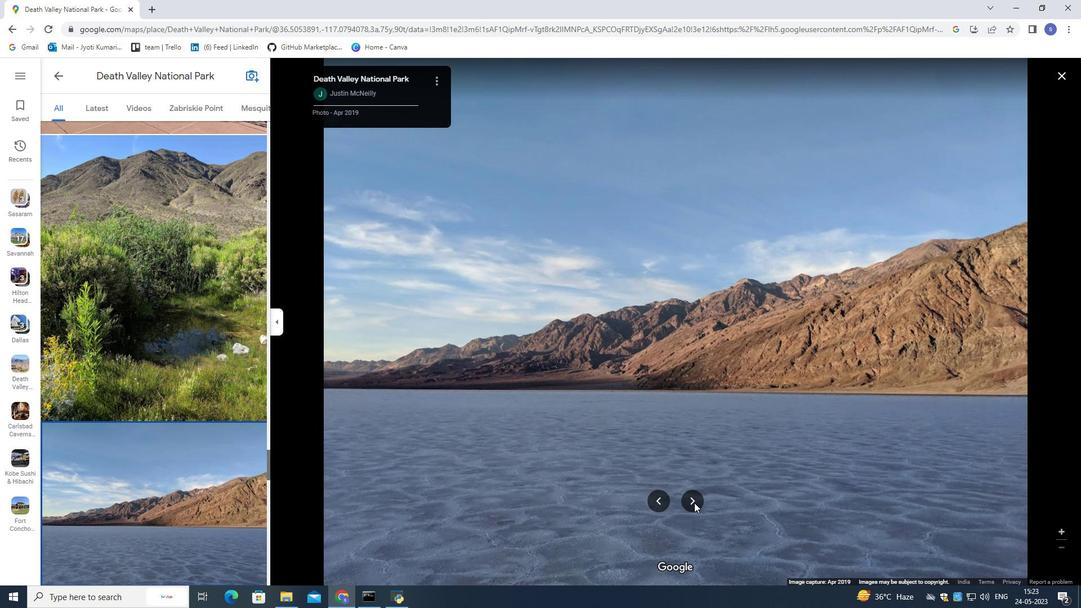 
Action: Mouse pressed left at (694, 503)
Screenshot: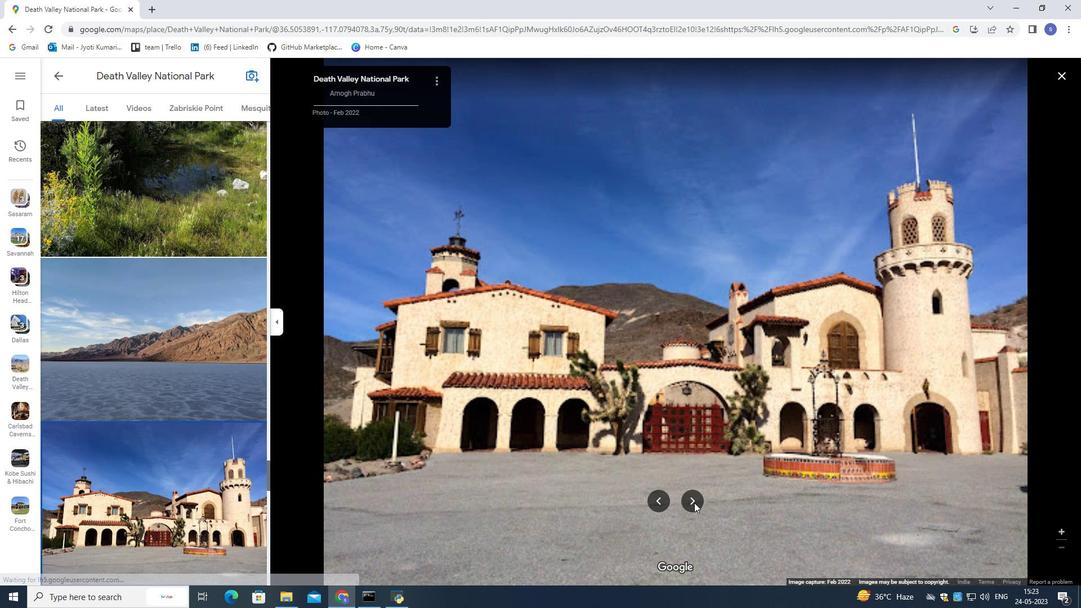 
Action: Mouse pressed left at (694, 503)
Screenshot: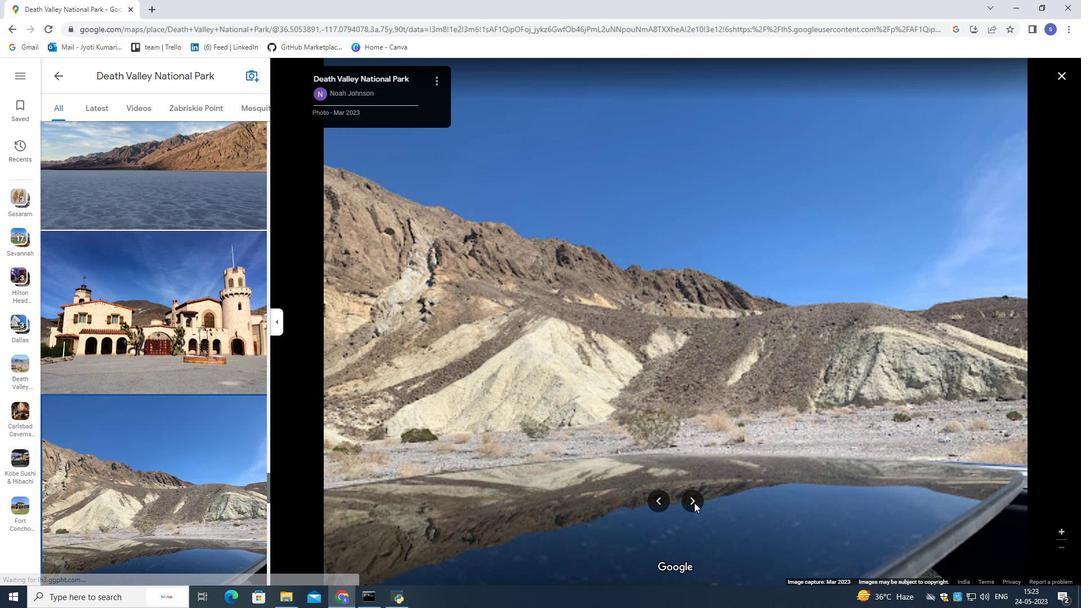 
Action: Mouse moved to (694, 505)
Screenshot: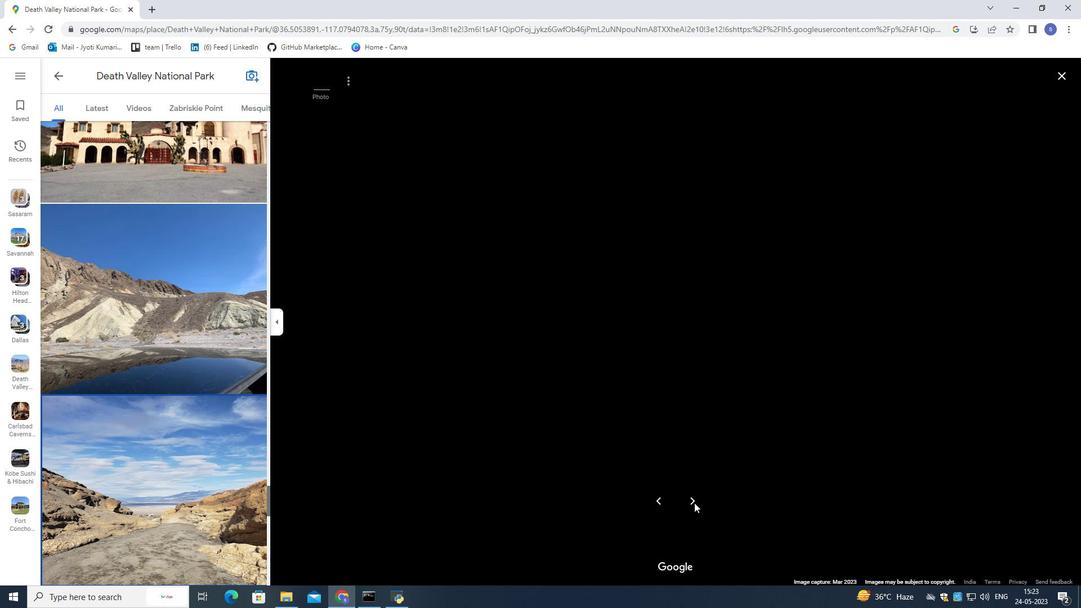 
Action: Mouse pressed left at (694, 505)
Screenshot: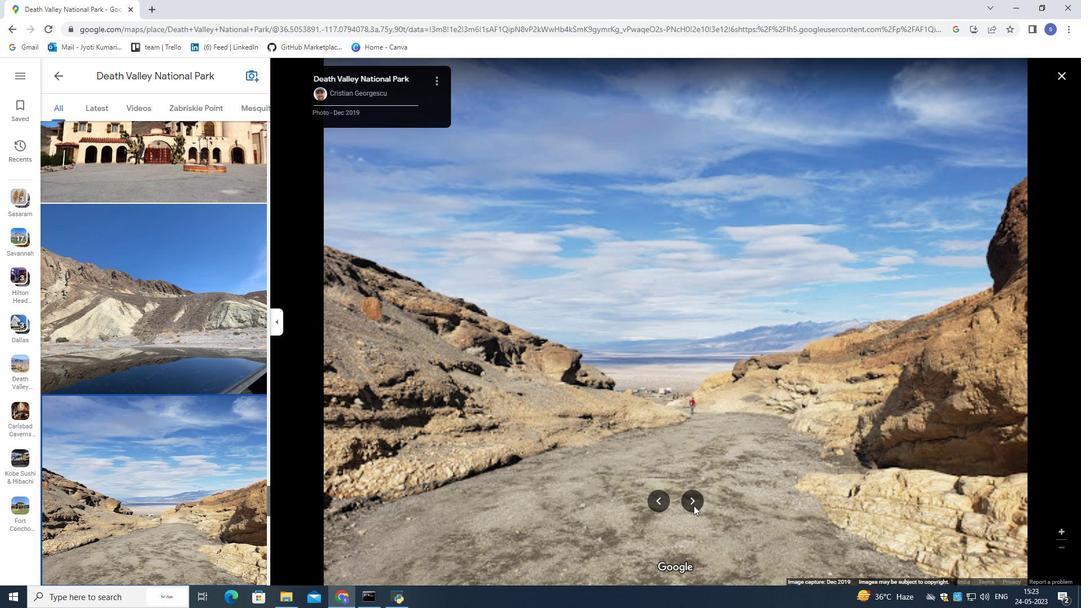 
Action: Mouse moved to (692, 508)
Screenshot: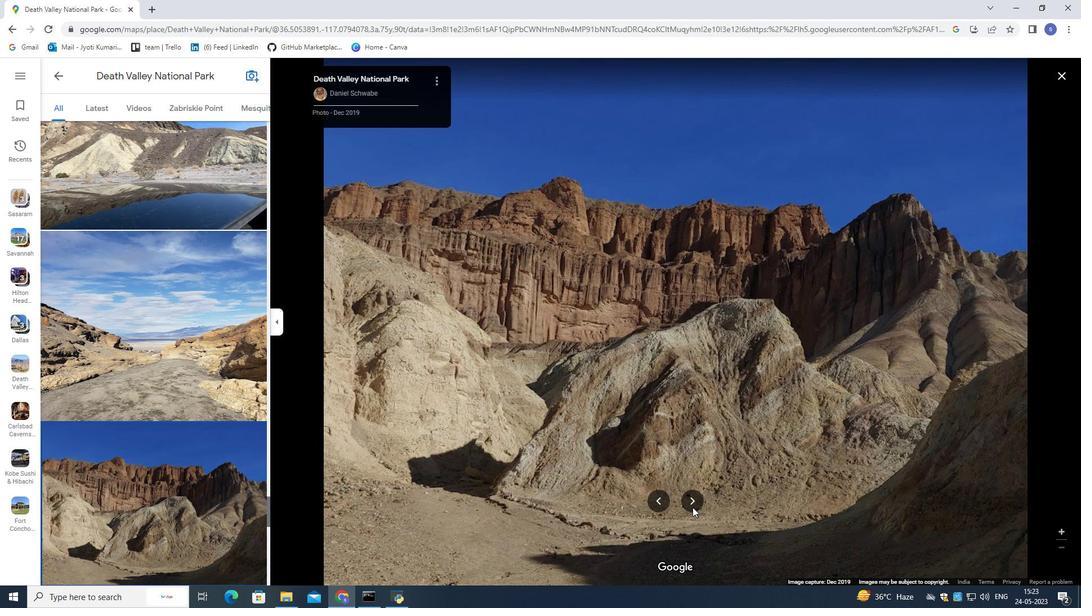 
Action: Mouse pressed left at (692, 508)
Screenshot: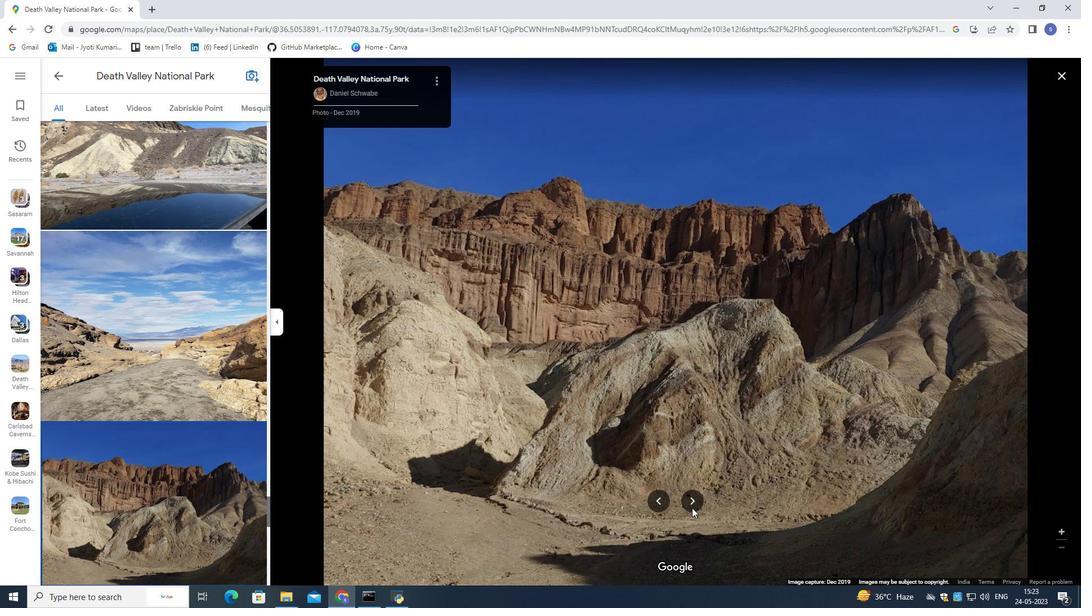 
Action: Mouse moved to (126, 215)
Screenshot: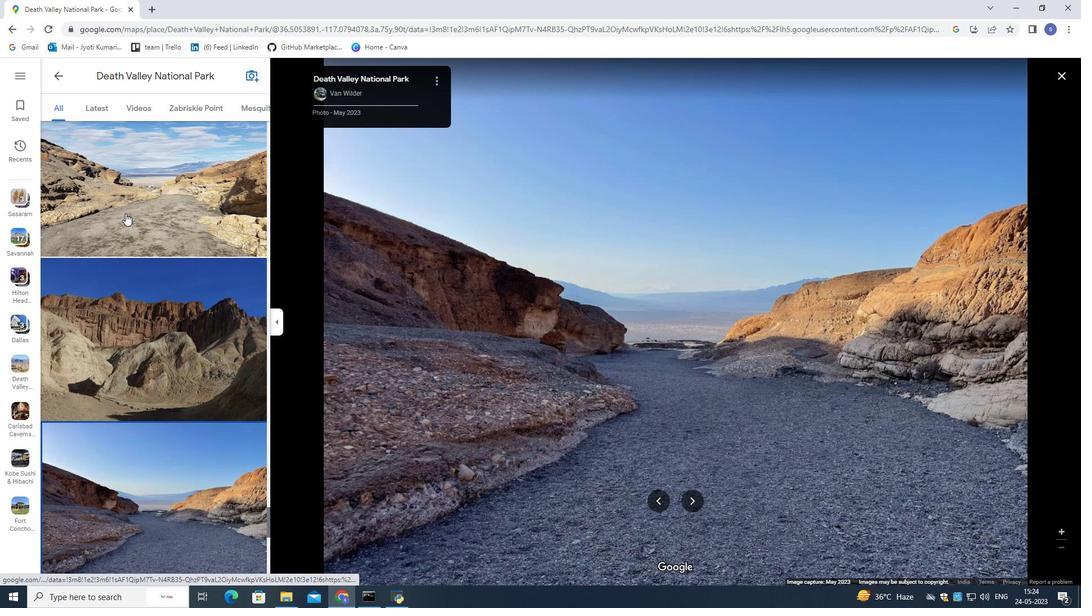
Action: Mouse scrolled (126, 215) with delta (0, 0)
Screenshot: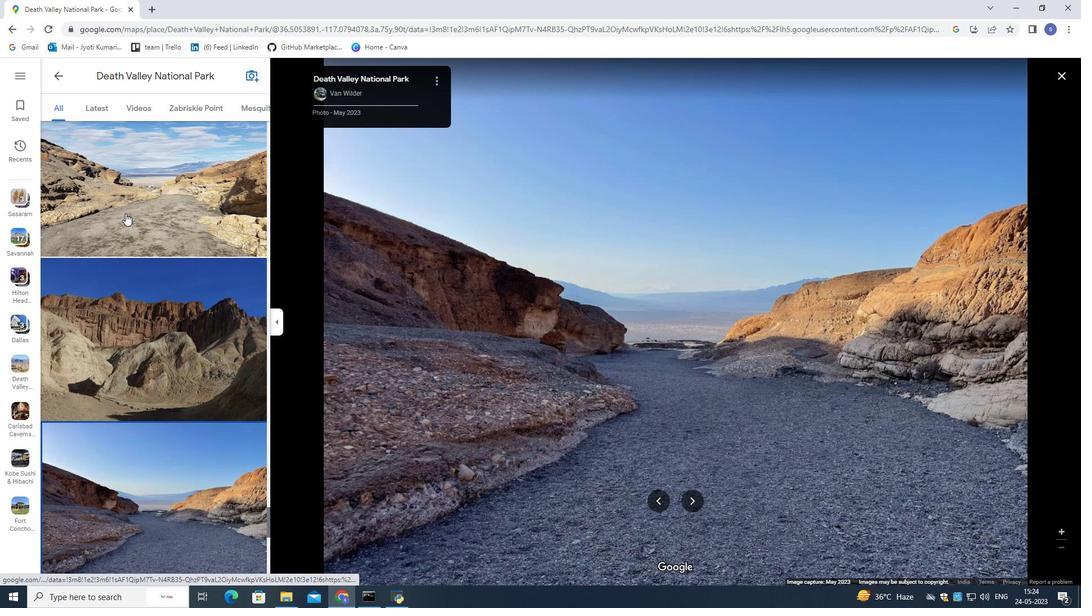 
Action: Mouse moved to (128, 218)
Screenshot: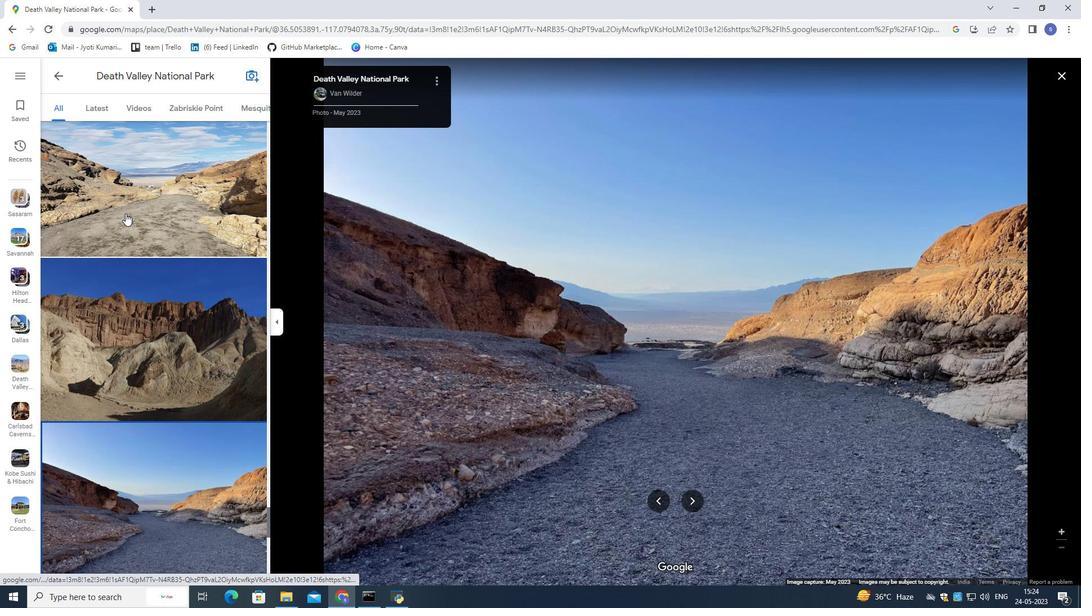 
Action: Mouse scrolled (128, 217) with delta (0, 0)
Screenshot: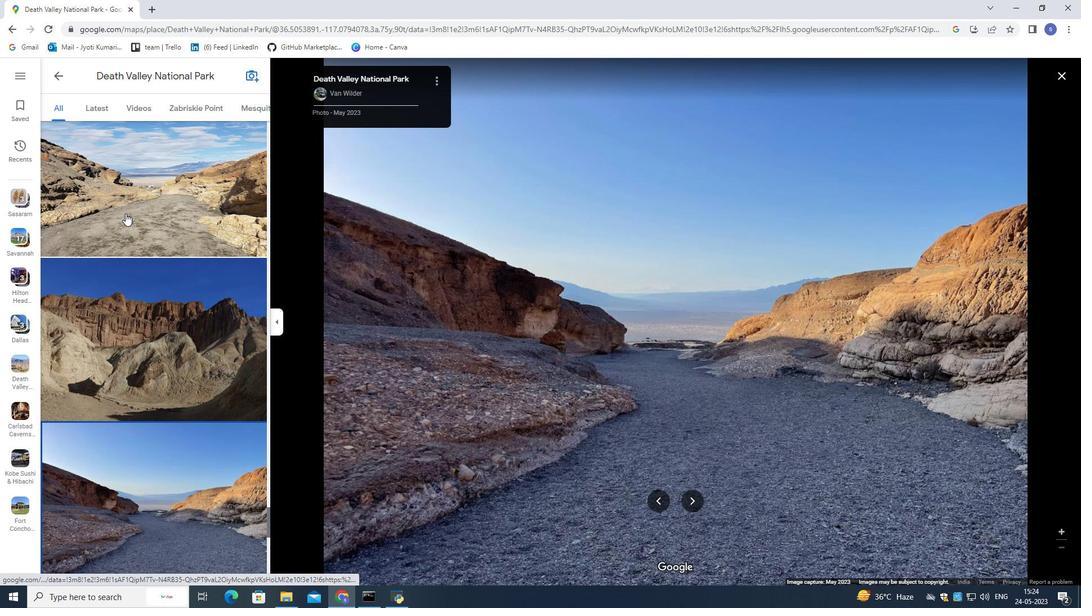 
Action: Mouse moved to (130, 220)
Screenshot: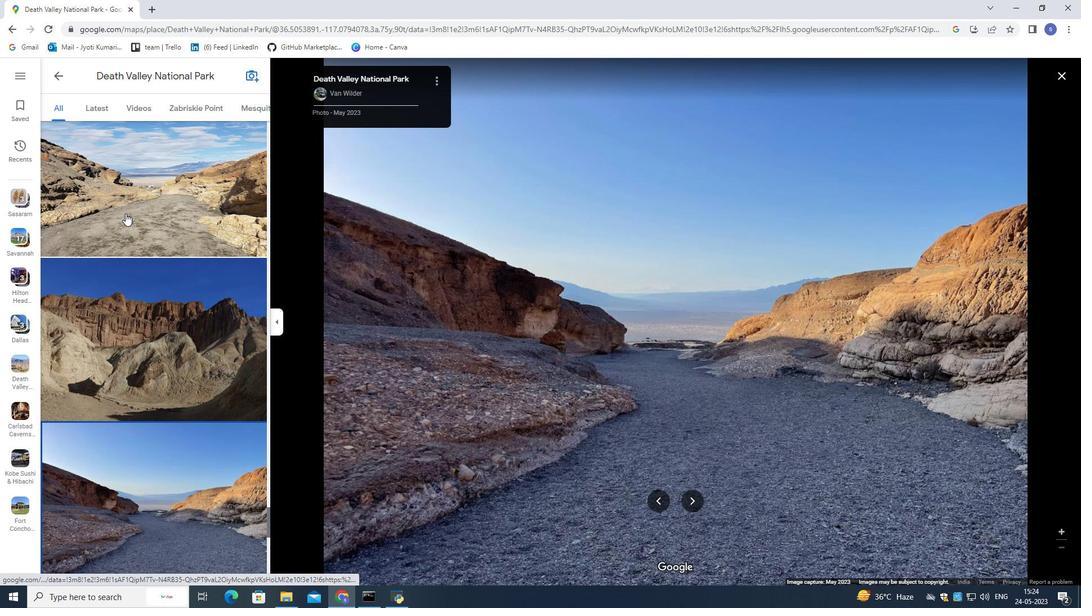 
Action: Mouse scrolled (130, 220) with delta (0, 0)
Screenshot: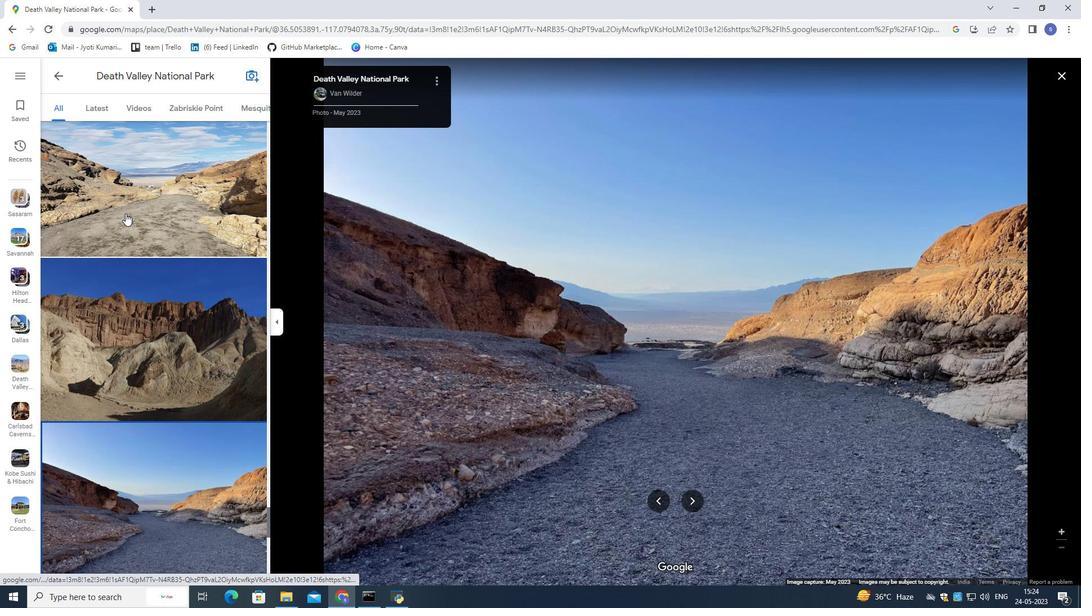 
Action: Mouse moved to (132, 224)
Screenshot: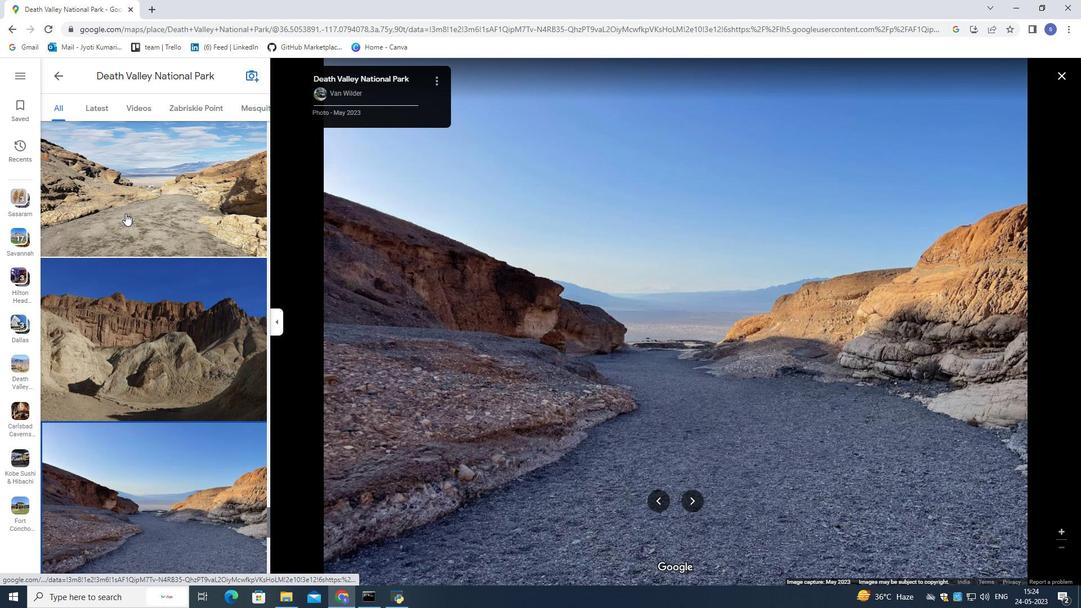 
Action: Mouse scrolled (131, 223) with delta (0, 0)
Screenshot: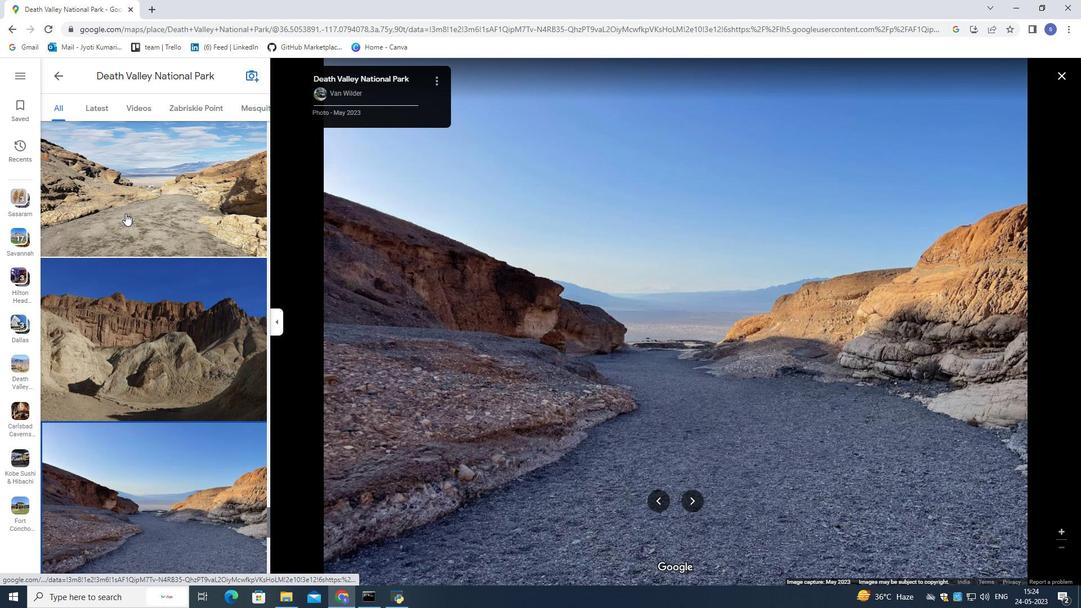 
Action: Mouse moved to (135, 229)
Screenshot: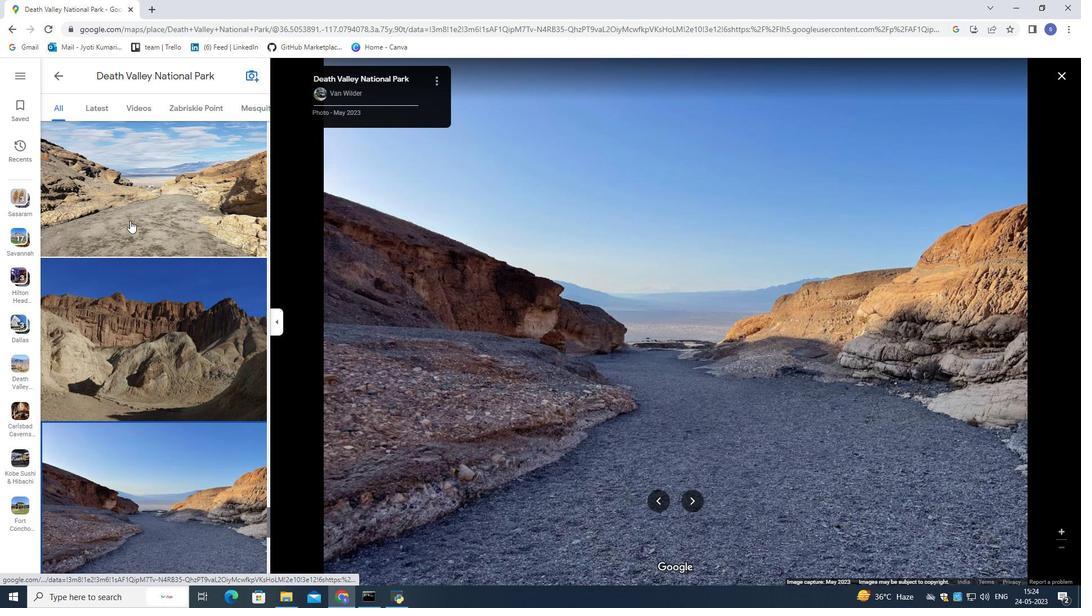 
Action: Mouse scrolled (135, 229) with delta (0, 0)
Screenshot: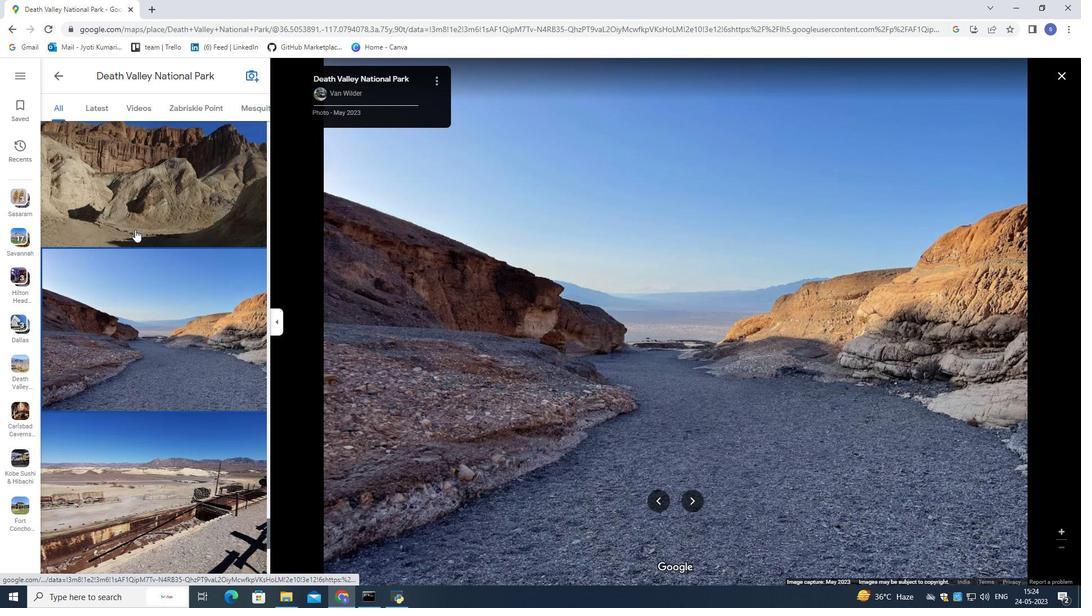 
Action: Mouse scrolled (135, 229) with delta (0, 0)
Screenshot: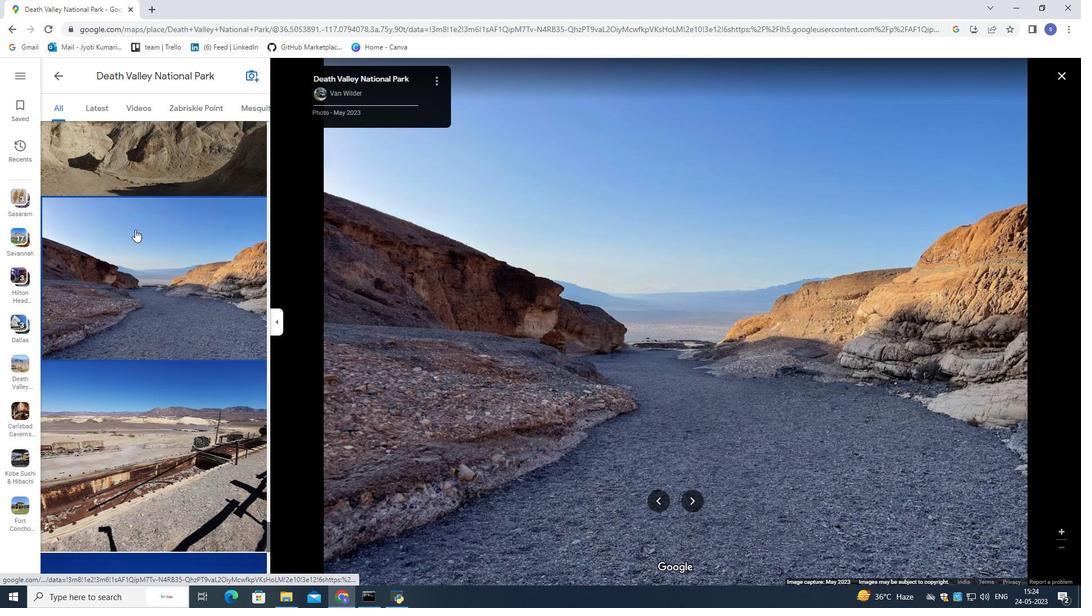 
Action: Mouse scrolled (135, 229) with delta (0, 0)
Screenshot: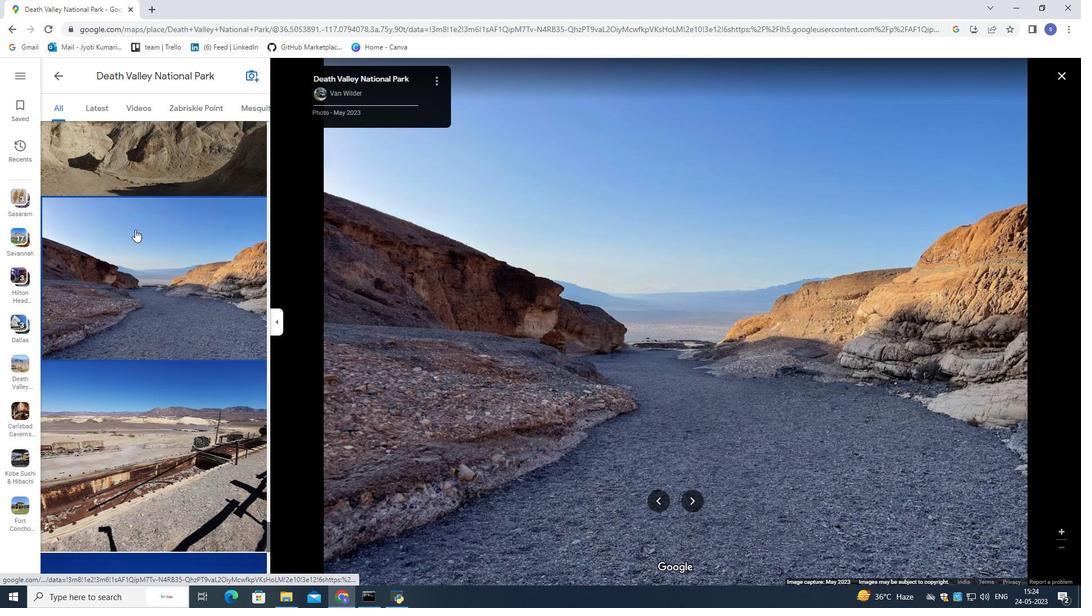 
Action: Mouse scrolled (135, 229) with delta (0, 0)
Screenshot: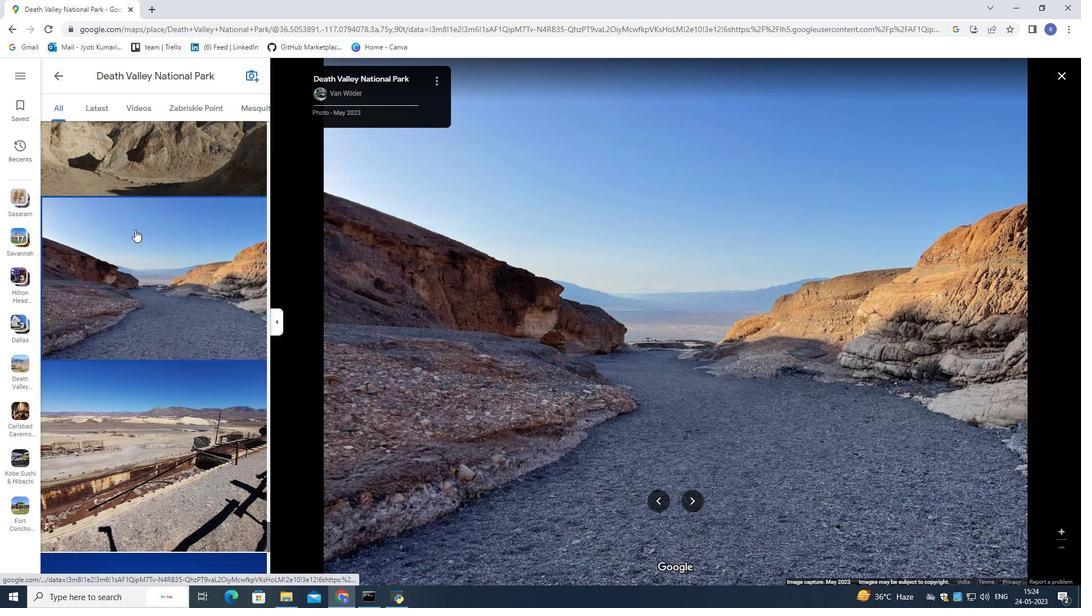 
Action: Mouse scrolled (135, 229) with delta (0, 0)
Screenshot: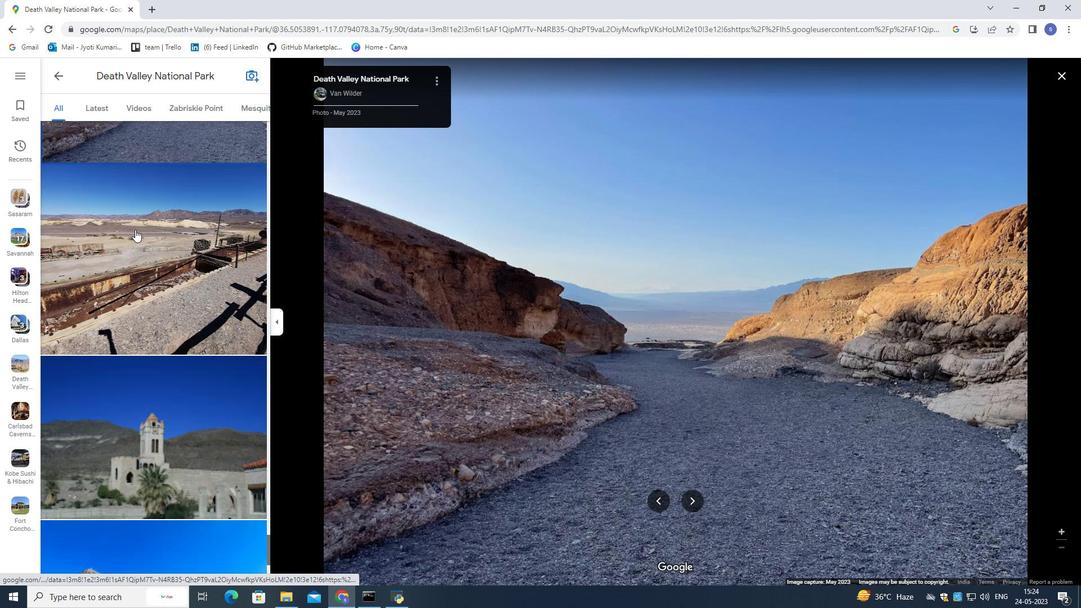 
Action: Mouse scrolled (135, 229) with delta (0, 0)
Screenshot: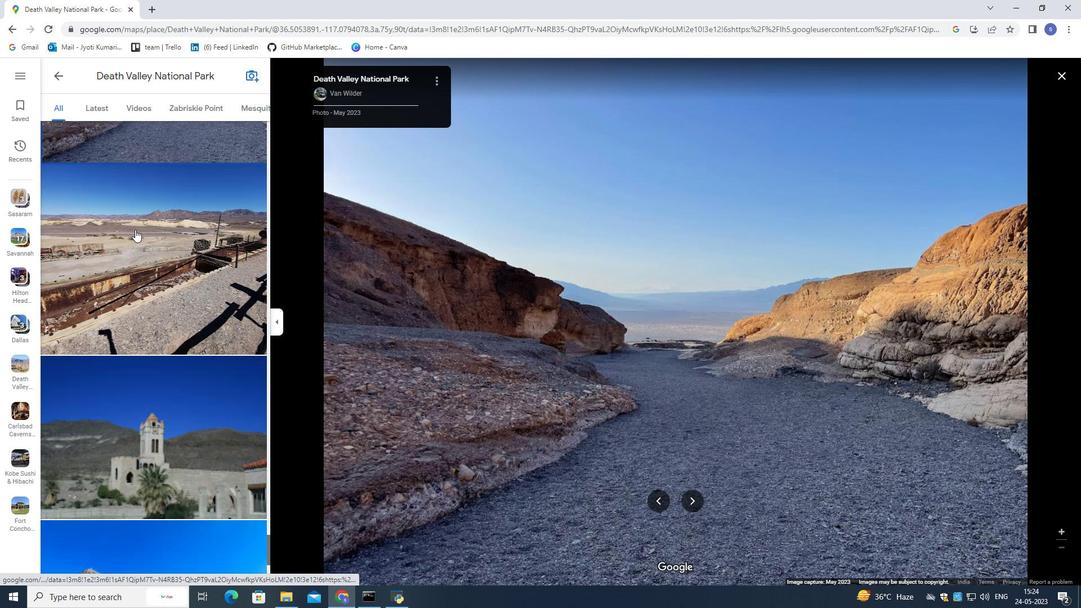 
Action: Mouse scrolled (135, 229) with delta (0, 0)
Screenshot: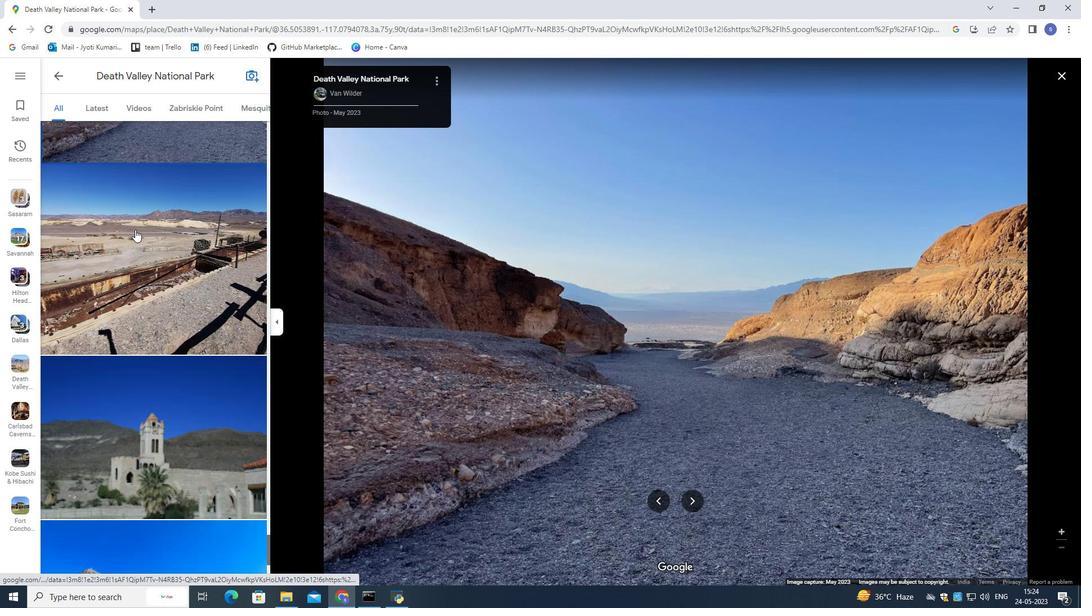 
Action: Mouse scrolled (135, 229) with delta (0, 0)
Screenshot: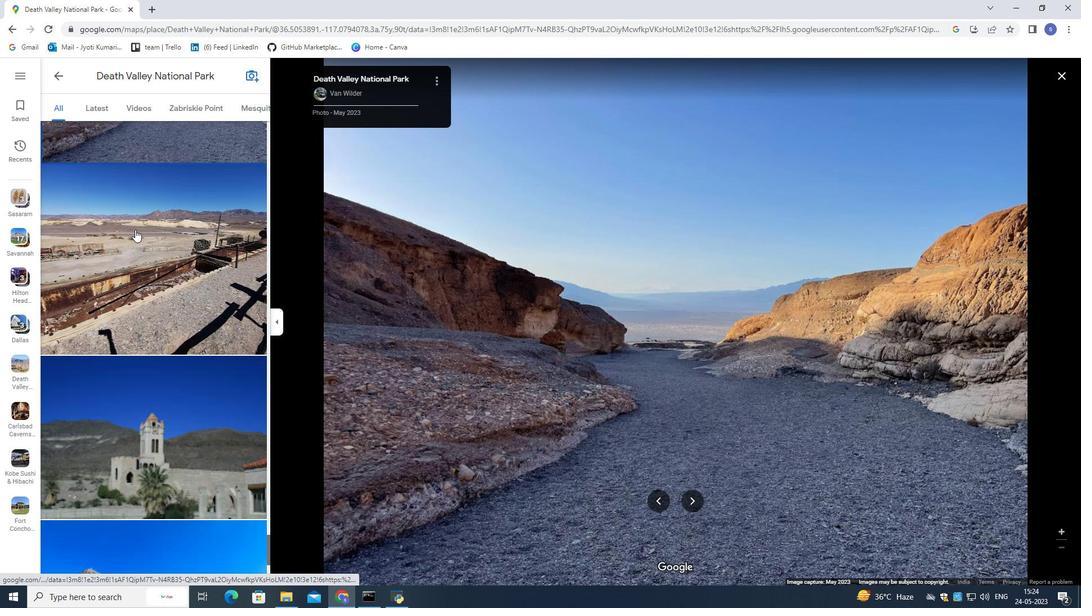 
Action: Mouse scrolled (135, 229) with delta (0, 0)
Screenshot: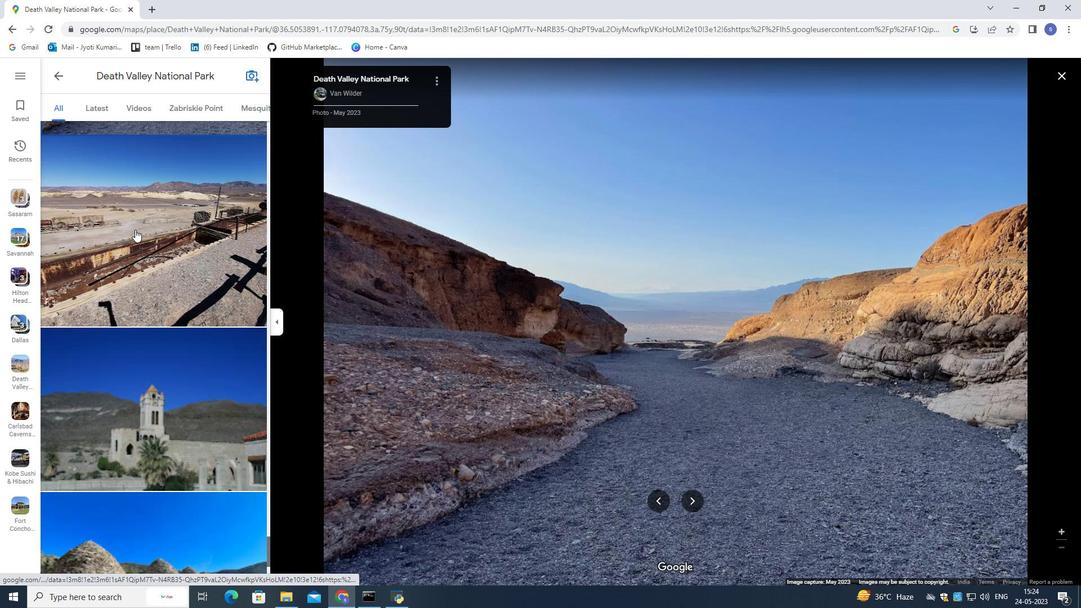 
Action: Mouse scrolled (135, 229) with delta (0, 0)
Screenshot: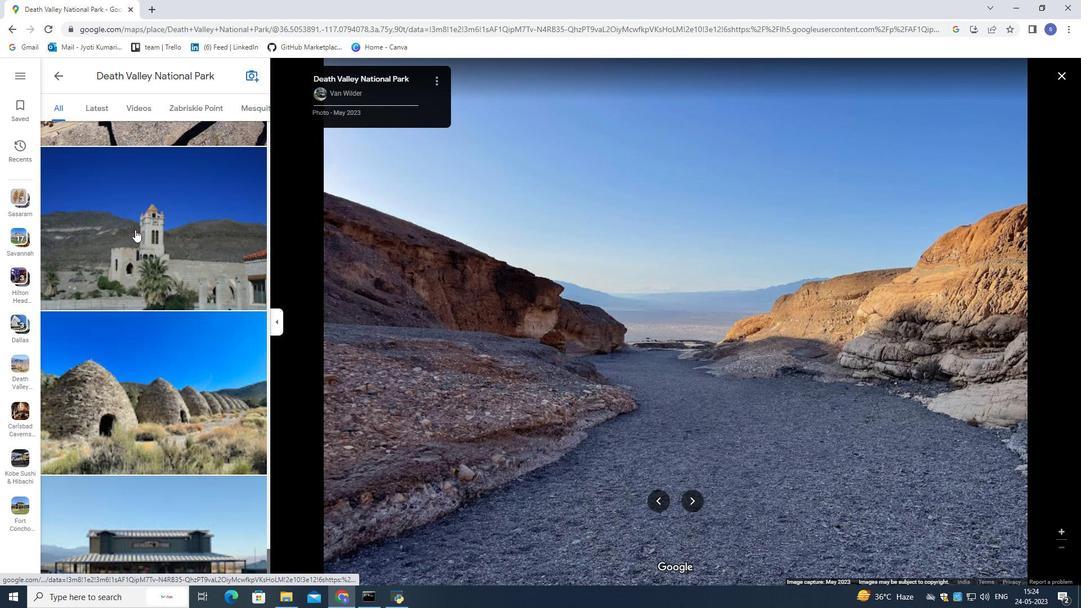 
Action: Mouse scrolled (135, 229) with delta (0, 0)
Screenshot: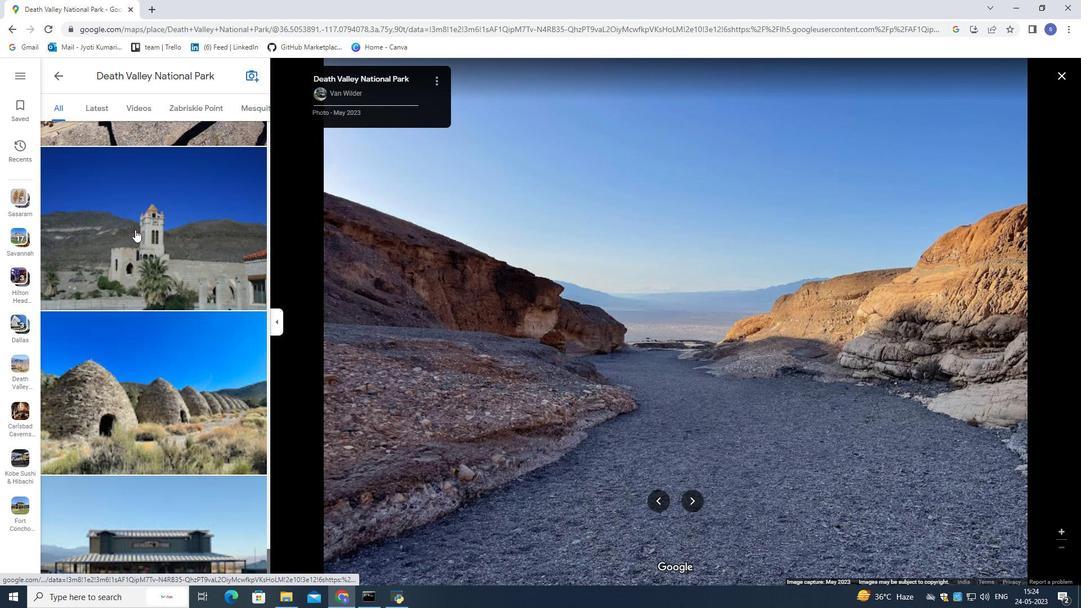 
Action: Mouse scrolled (135, 229) with delta (0, 0)
Screenshot: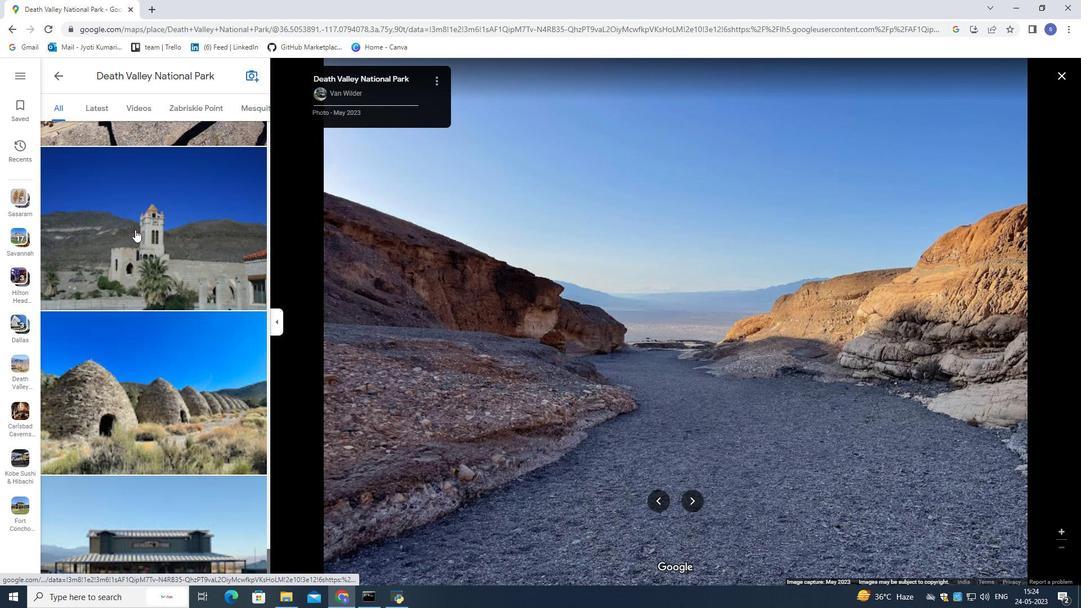 
Action: Mouse scrolled (135, 229) with delta (0, 0)
Screenshot: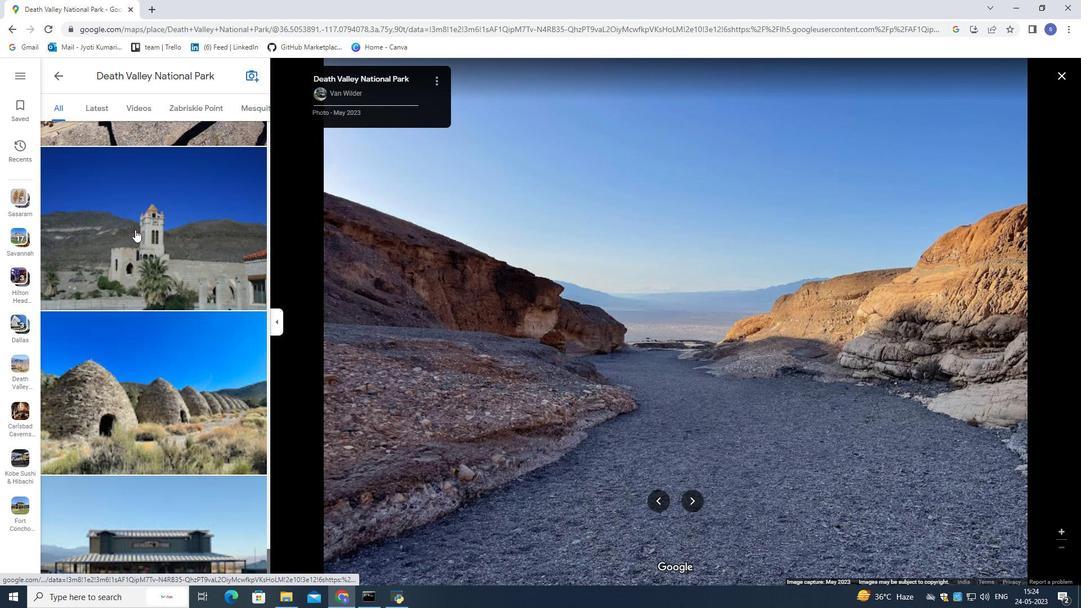 
Action: Mouse scrolled (135, 229) with delta (0, 0)
Screenshot: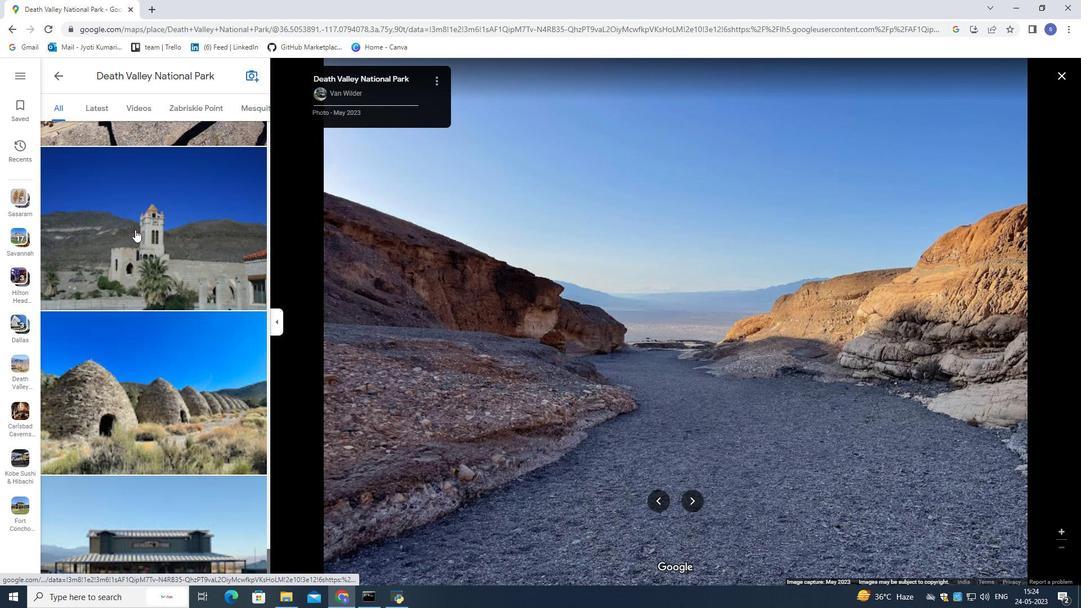 
Action: Mouse moved to (135, 229)
Screenshot: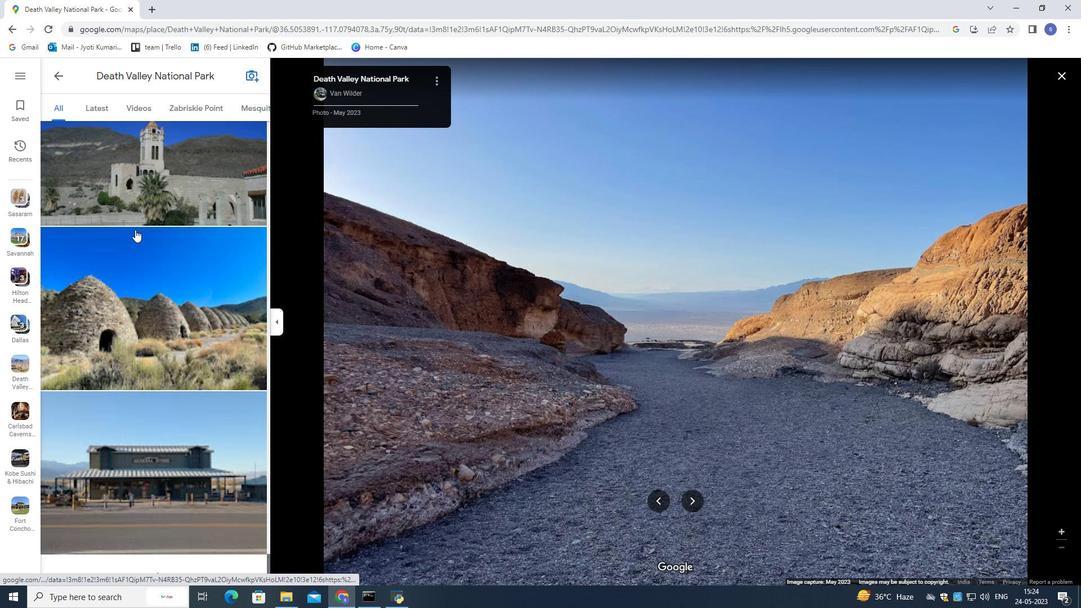 
Action: Mouse scrolled (135, 229) with delta (0, 0)
Screenshot: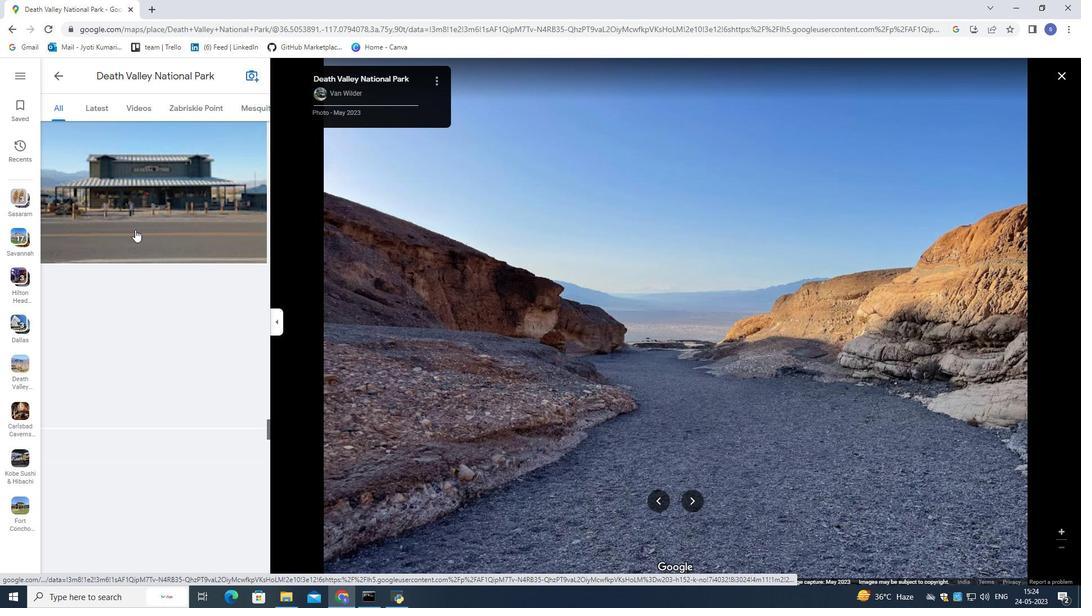 
Action: Mouse scrolled (135, 229) with delta (0, 0)
Screenshot: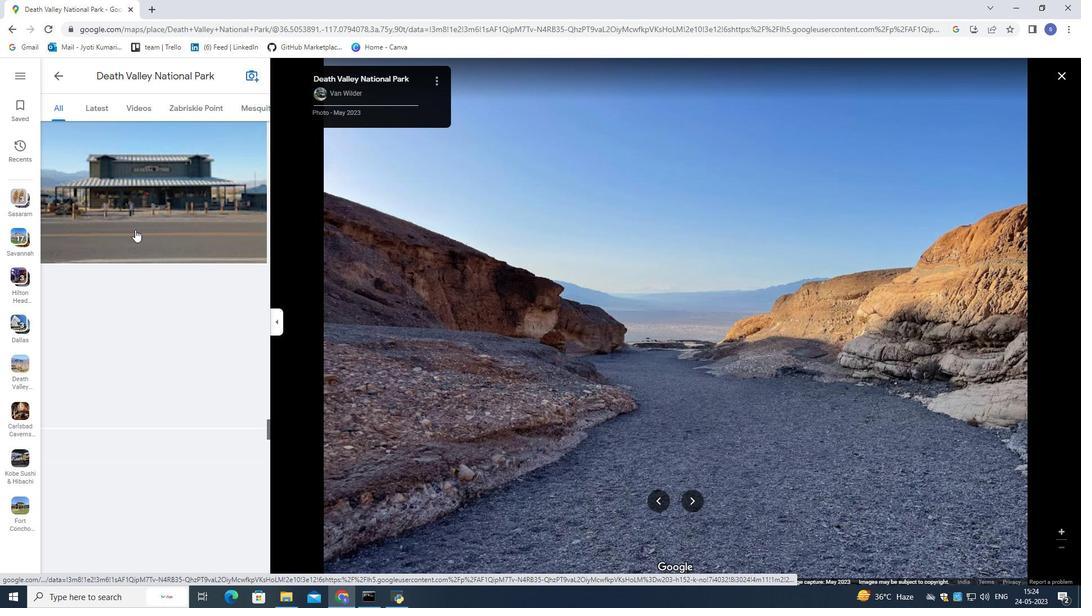 
Action: Mouse scrolled (135, 229) with delta (0, 0)
Screenshot: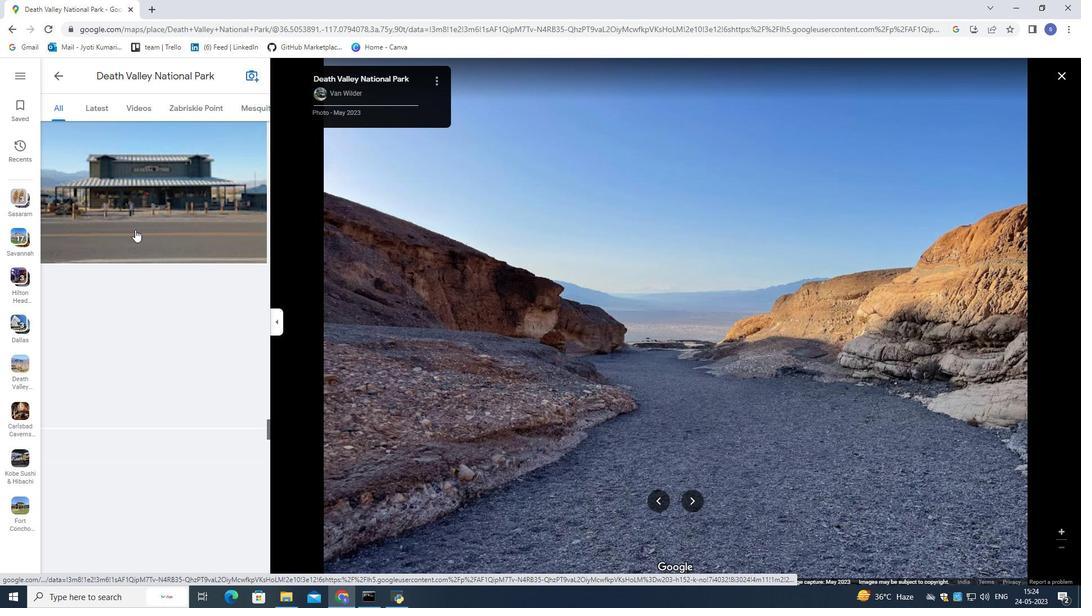 
Action: Mouse scrolled (135, 229) with delta (0, 0)
Screenshot: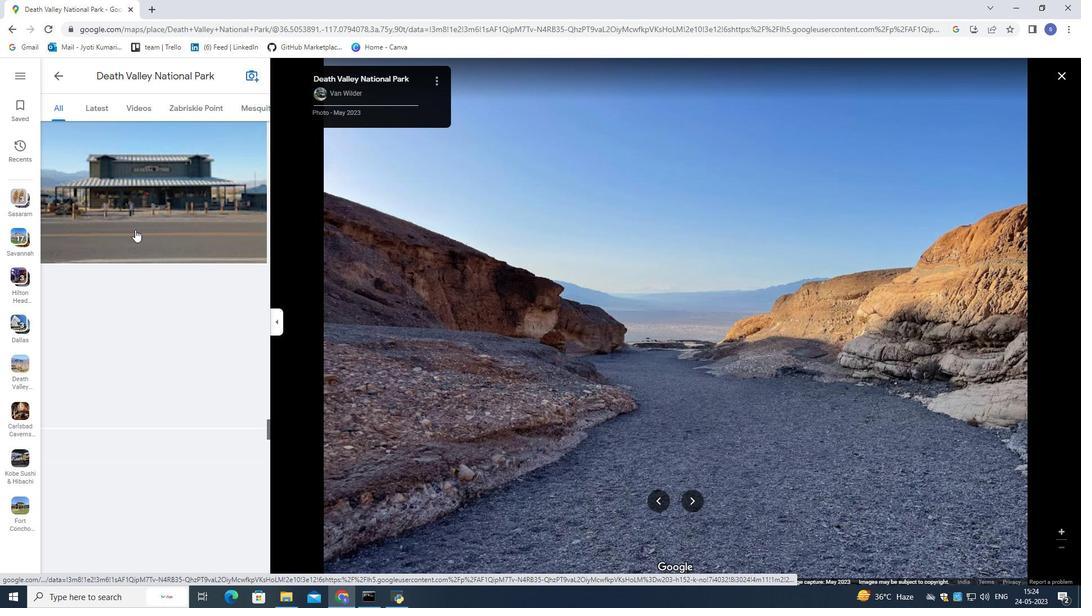 
Action: Mouse scrolled (135, 229) with delta (0, 0)
Screenshot: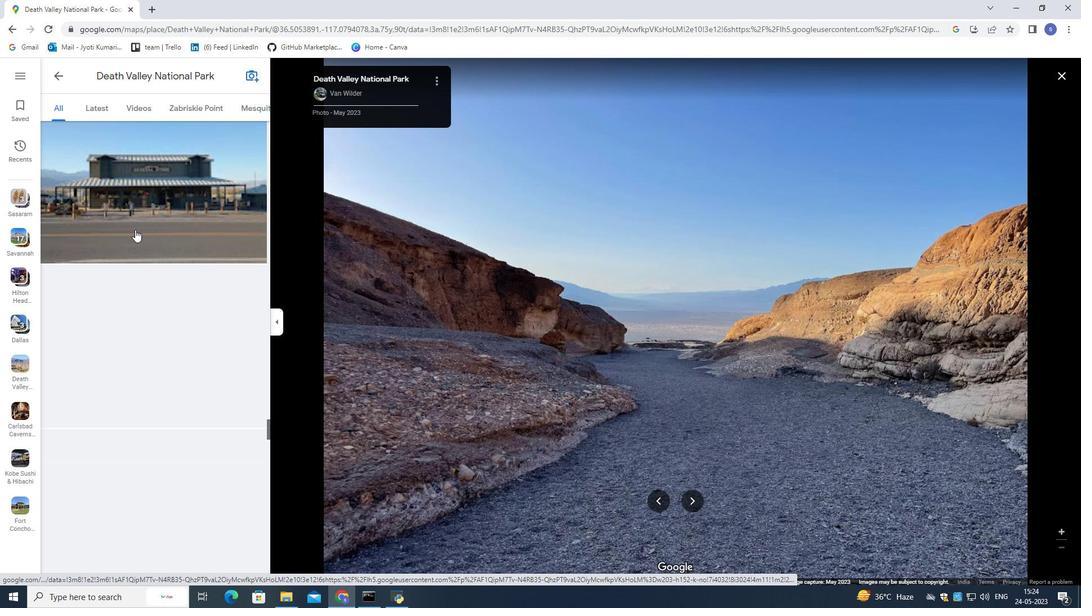 
Action: Mouse moved to (87, 109)
Screenshot: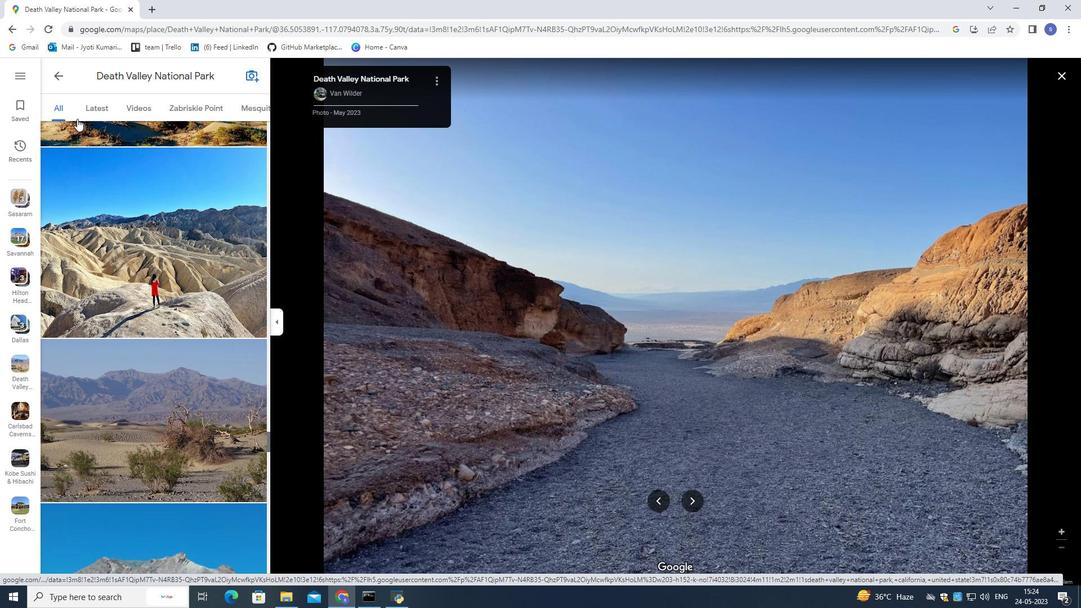 
Action: Mouse pressed left at (87, 109)
Screenshot: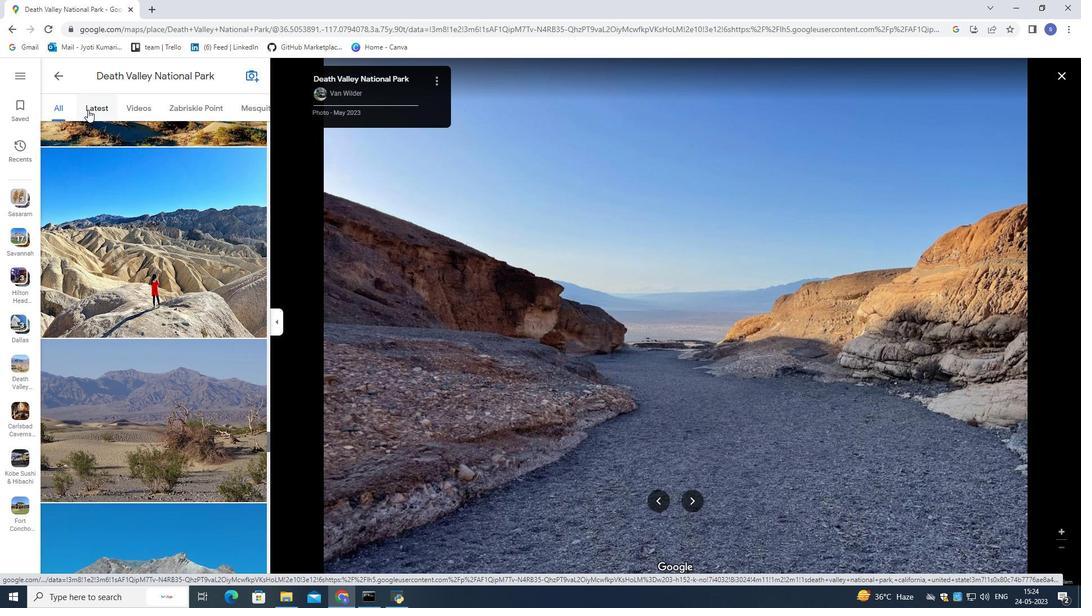 
Action: Mouse moved to (140, 234)
Screenshot: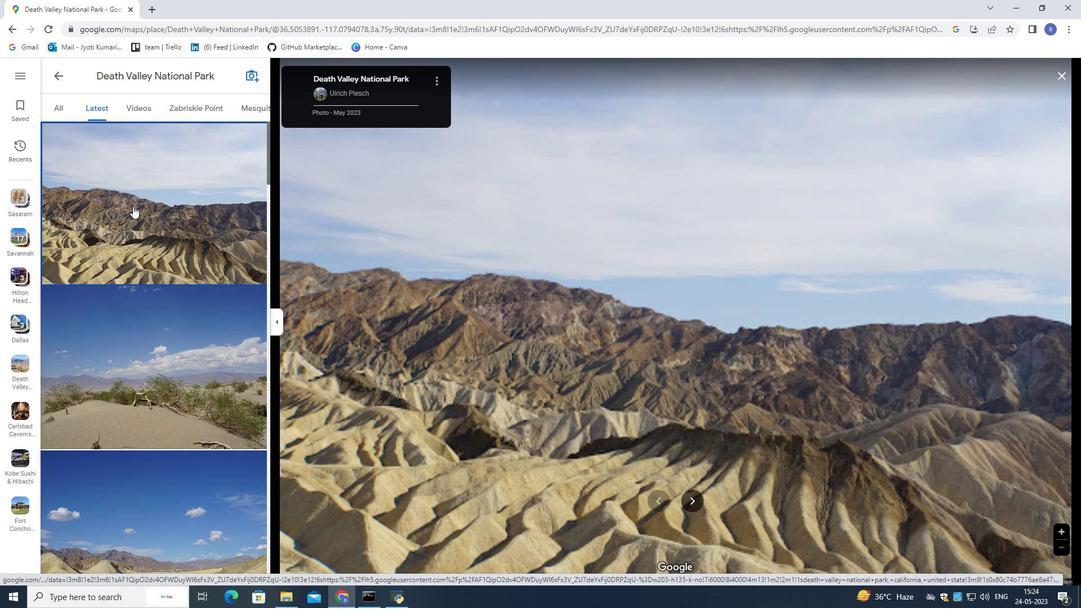 
Action: Mouse scrolled (140, 234) with delta (0, 0)
Screenshot: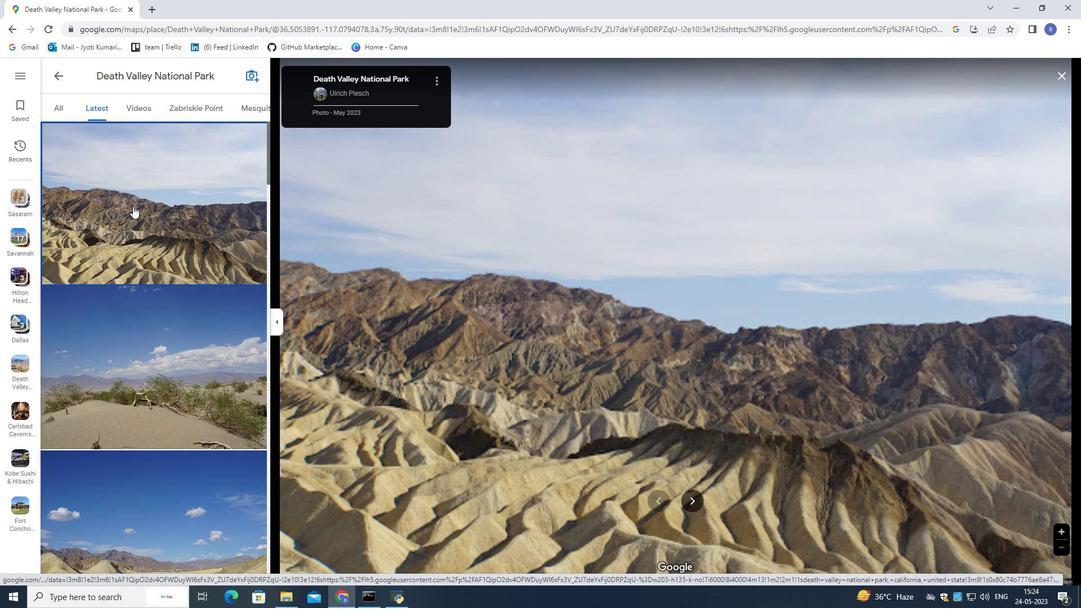 
Action: Mouse moved to (141, 241)
Screenshot: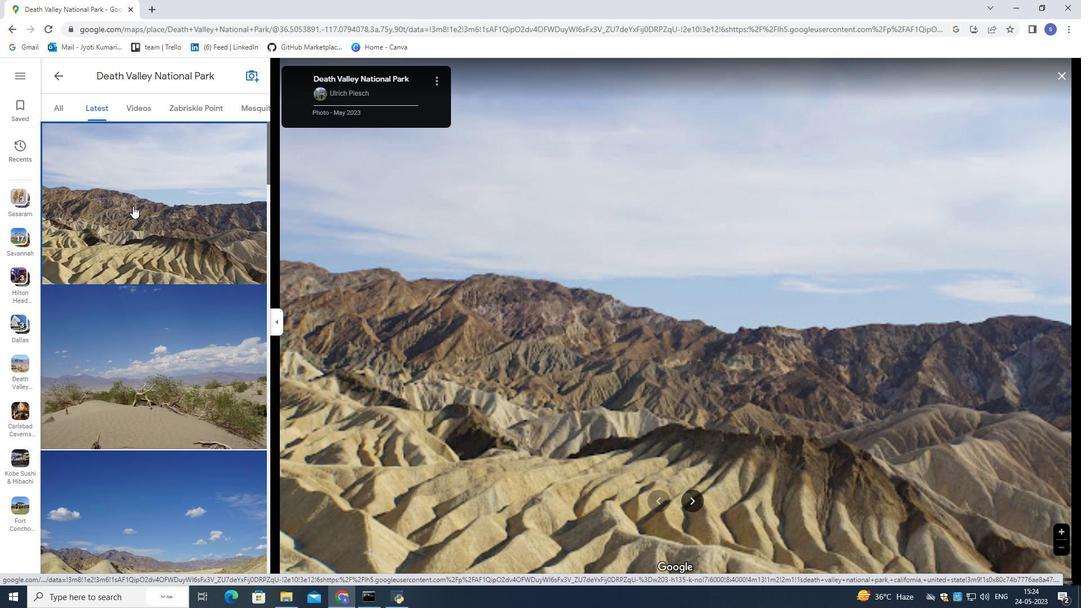 
Action: Mouse scrolled (141, 241) with delta (0, 0)
Screenshot: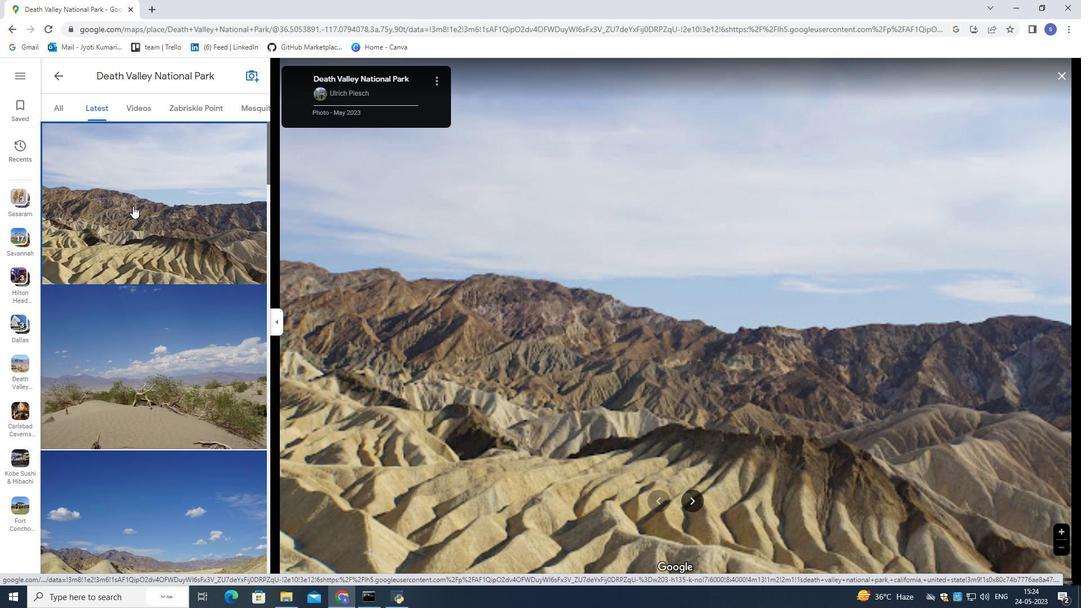 
Action: Mouse moved to (142, 243)
Screenshot: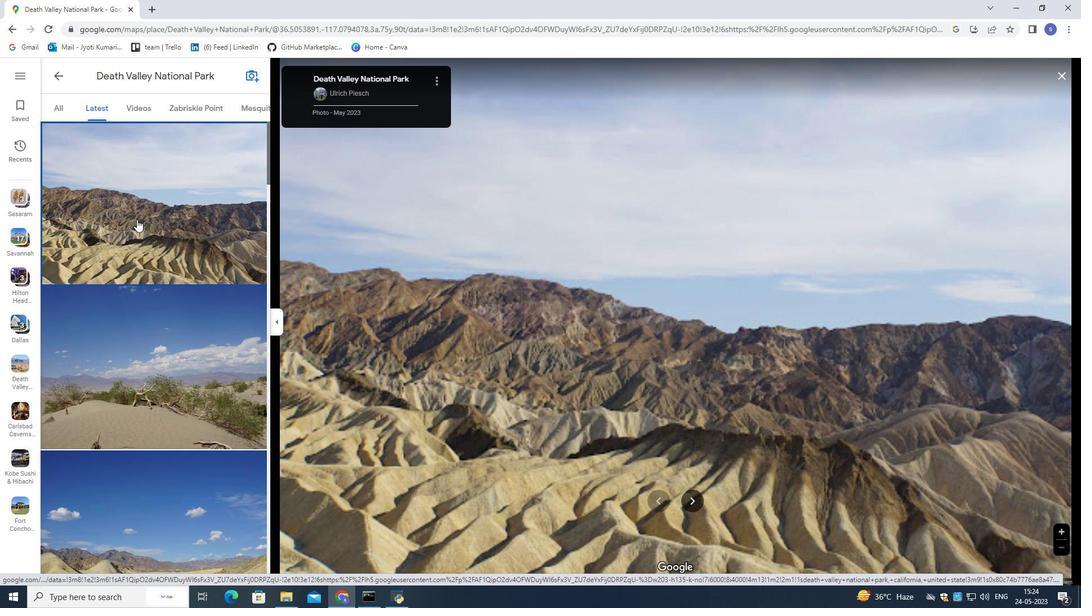 
Action: Mouse scrolled (142, 243) with delta (0, 0)
Screenshot: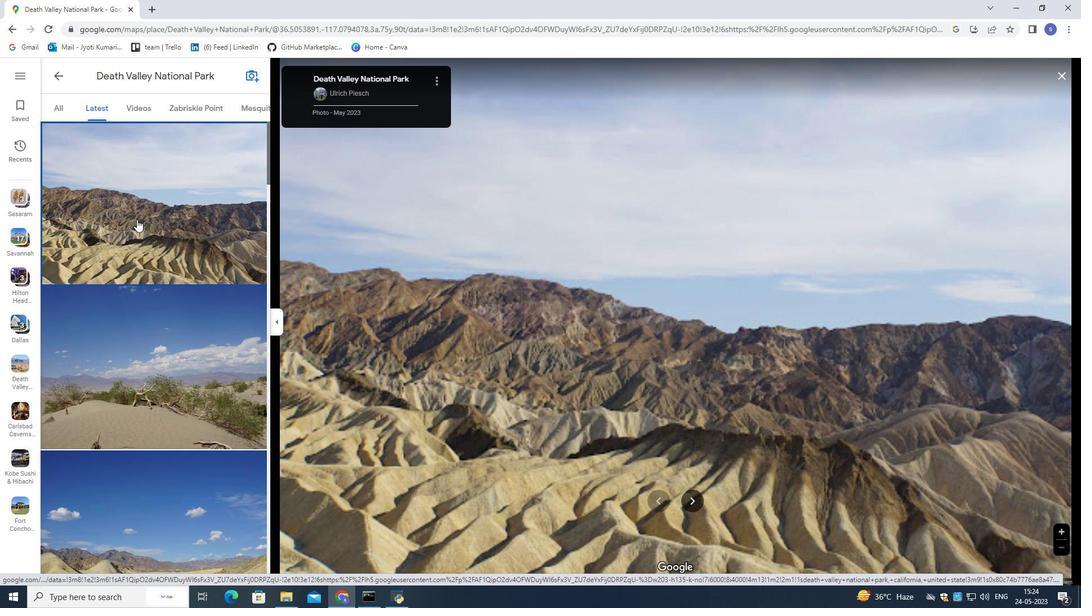 
Action: Mouse moved to (143, 243)
Screenshot: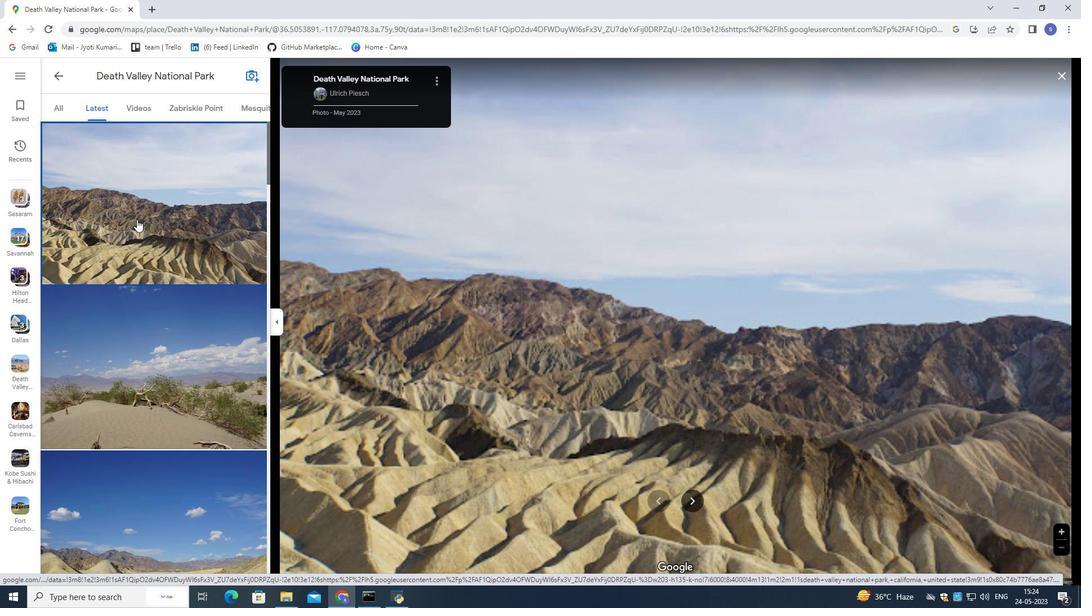 
Action: Mouse scrolled (143, 243) with delta (0, 0)
Screenshot: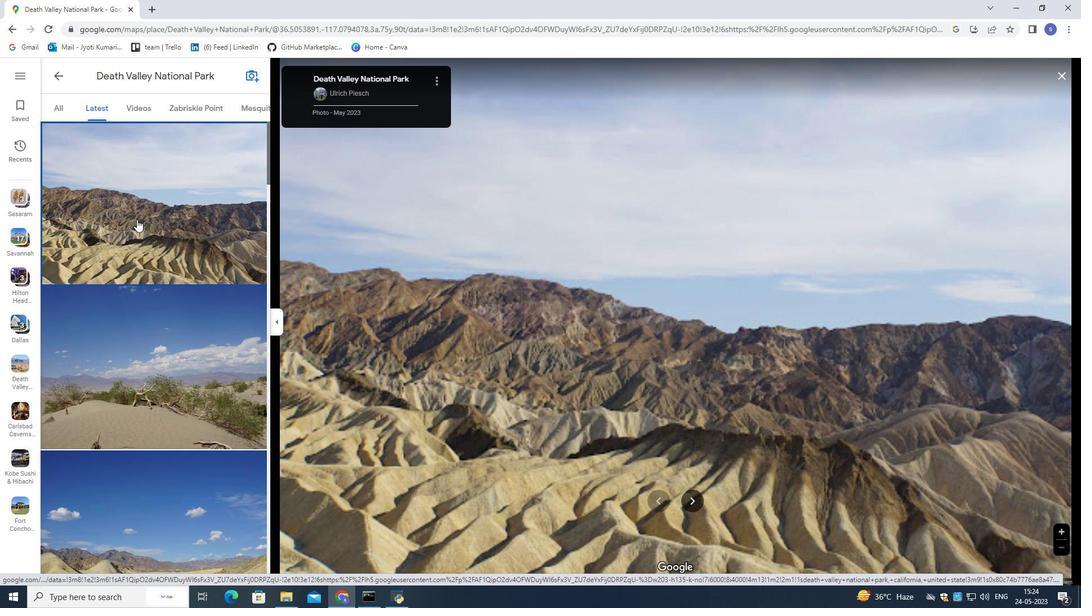 
Action: Mouse scrolled (143, 243) with delta (0, 0)
Screenshot: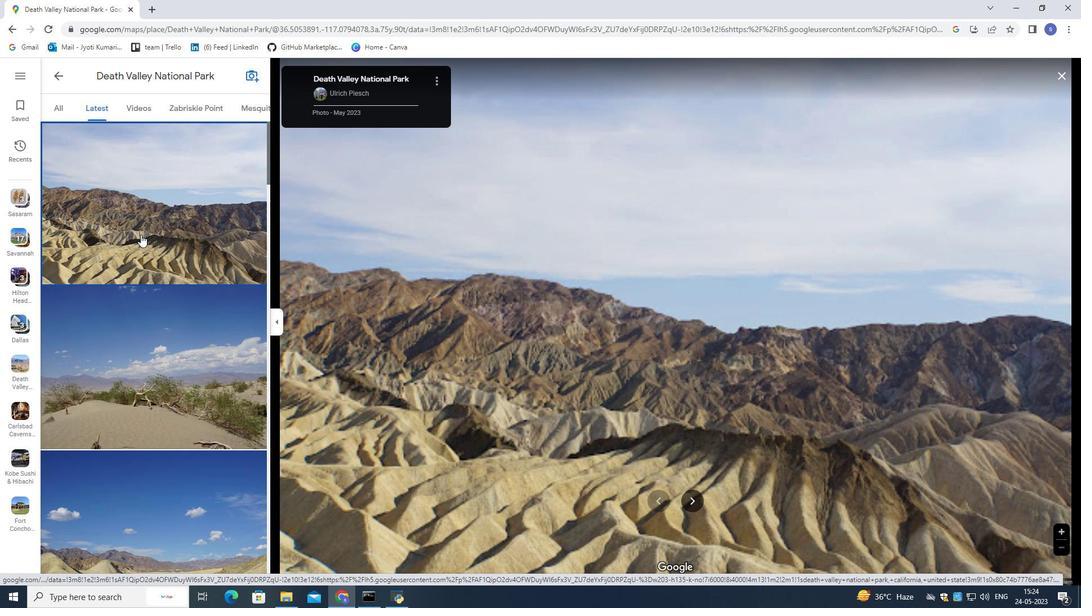 
Action: Mouse moved to (142, 100)
Screenshot: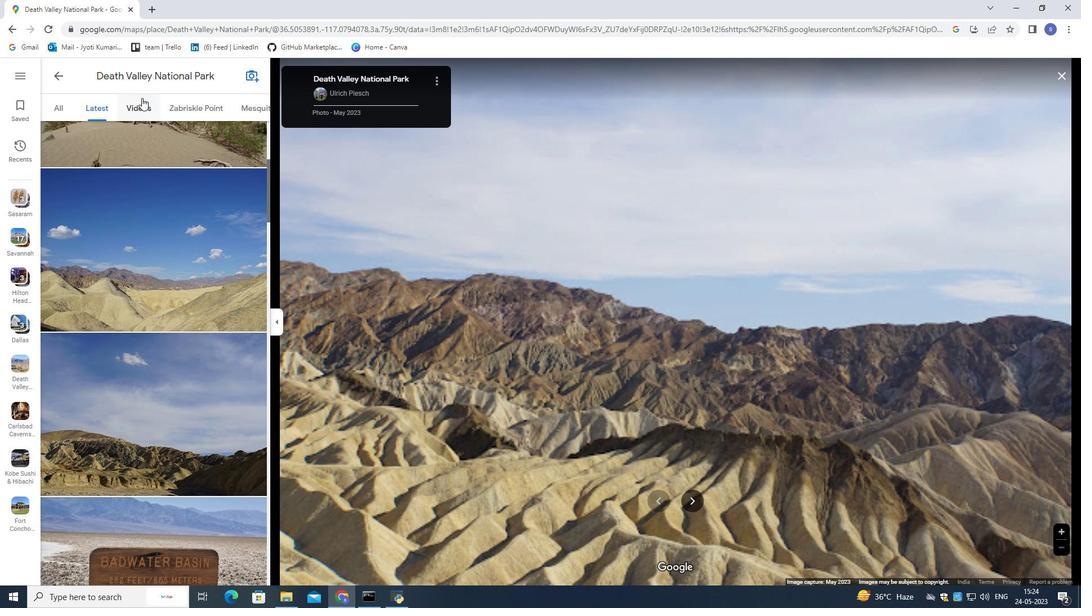 
Action: Mouse pressed left at (142, 100)
Screenshot: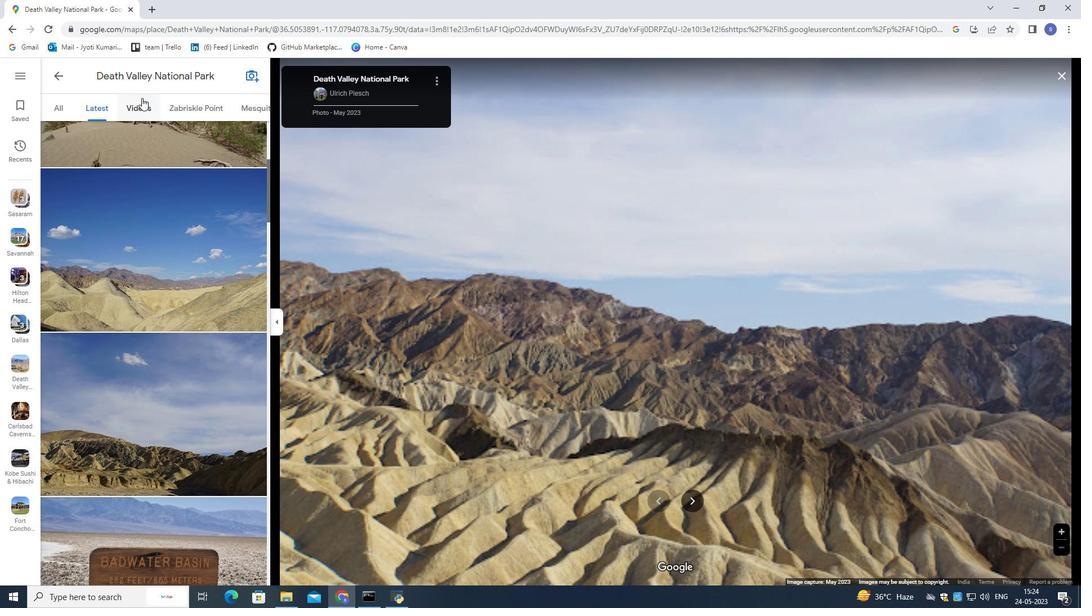 
Action: Mouse moved to (660, 425)
Screenshot: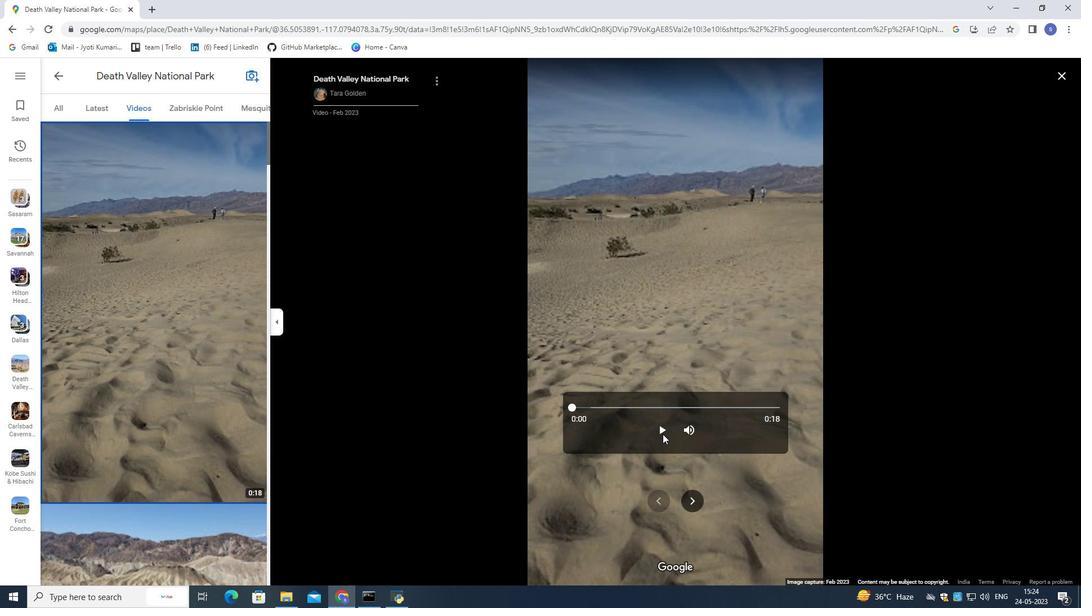 
Action: Mouse pressed left at (660, 425)
Screenshot: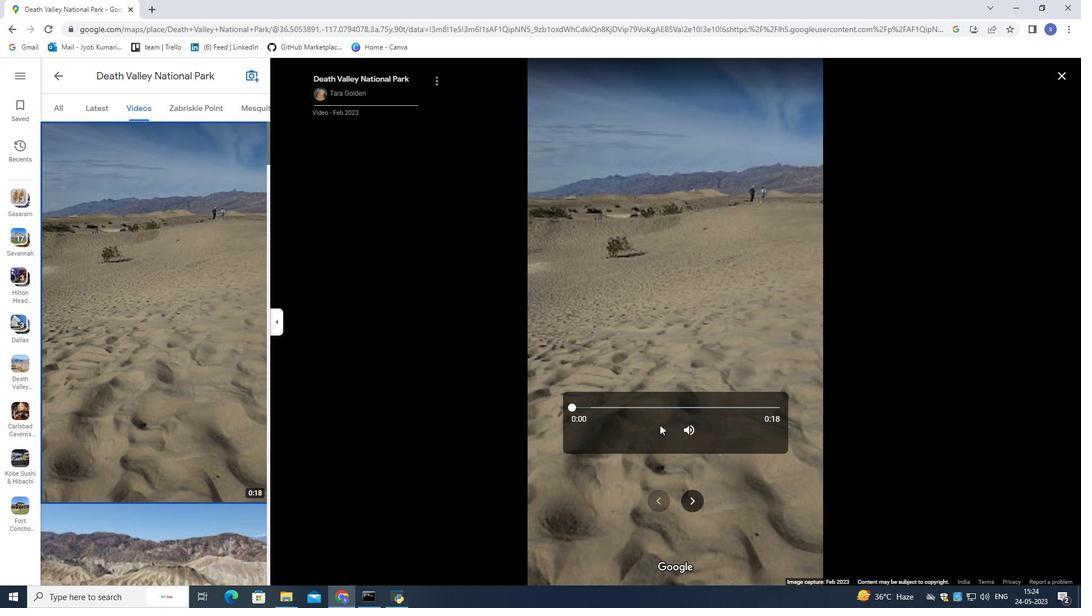 
Action: Mouse moved to (660, 420)
Screenshot: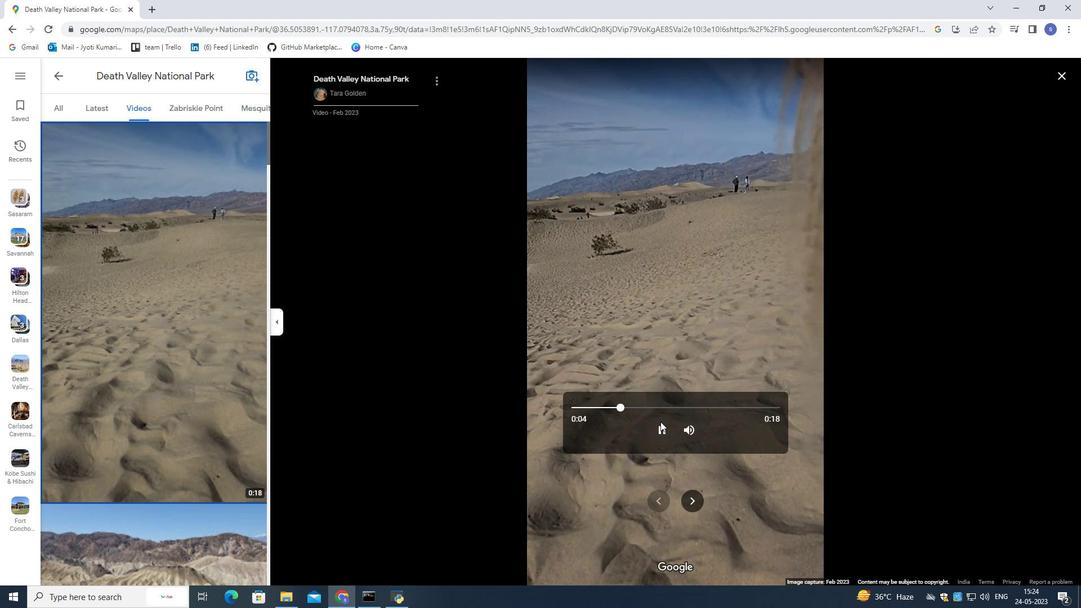 
Action: Mouse scrolled (660, 420) with delta (0, 0)
Screenshot: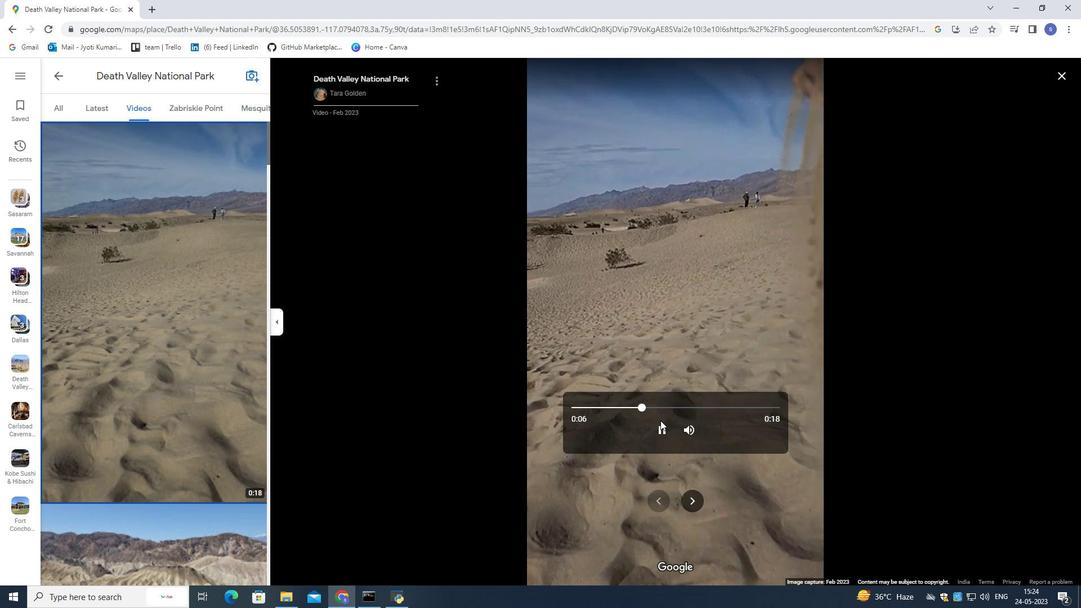 
Action: Mouse scrolled (660, 420) with delta (0, 0)
Screenshot: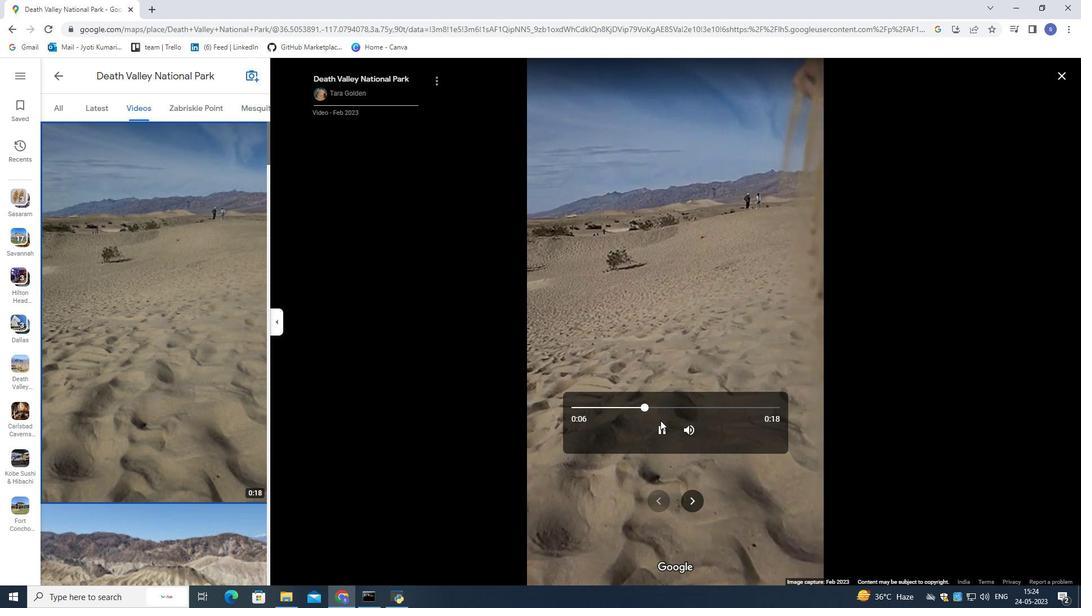 
Action: Mouse moved to (660, 421)
Screenshot: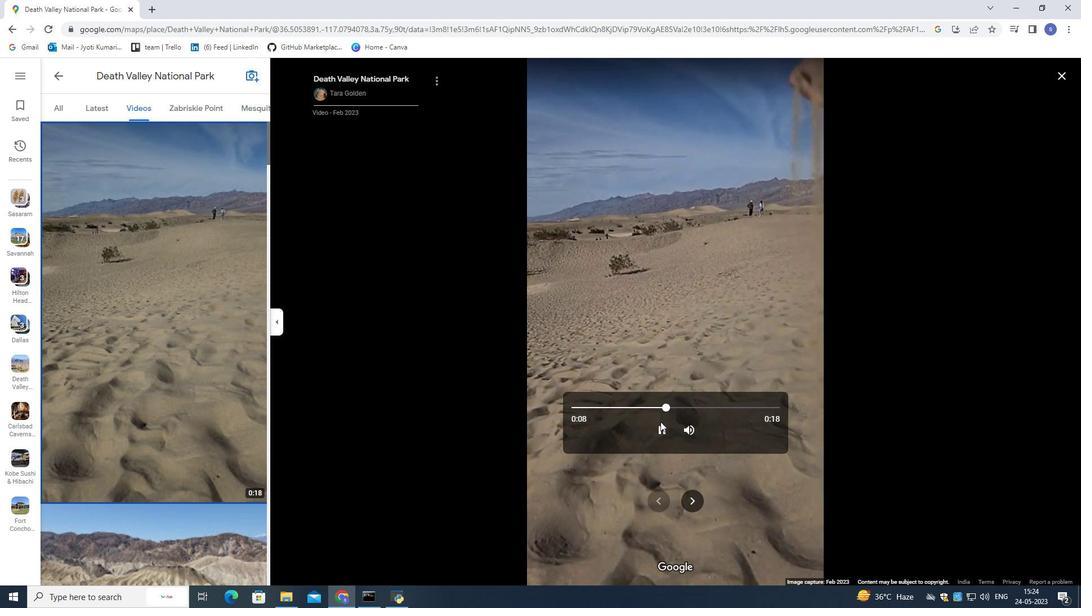 
Action: Mouse scrolled (660, 421) with delta (0, 0)
Screenshot: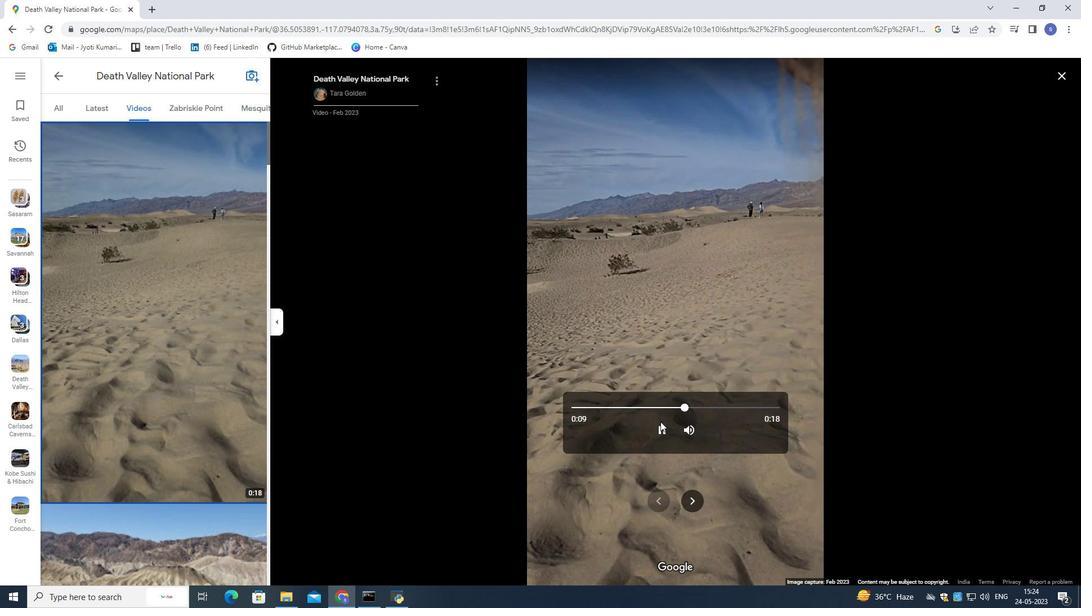 
Action: Mouse moved to (660, 424)
Screenshot: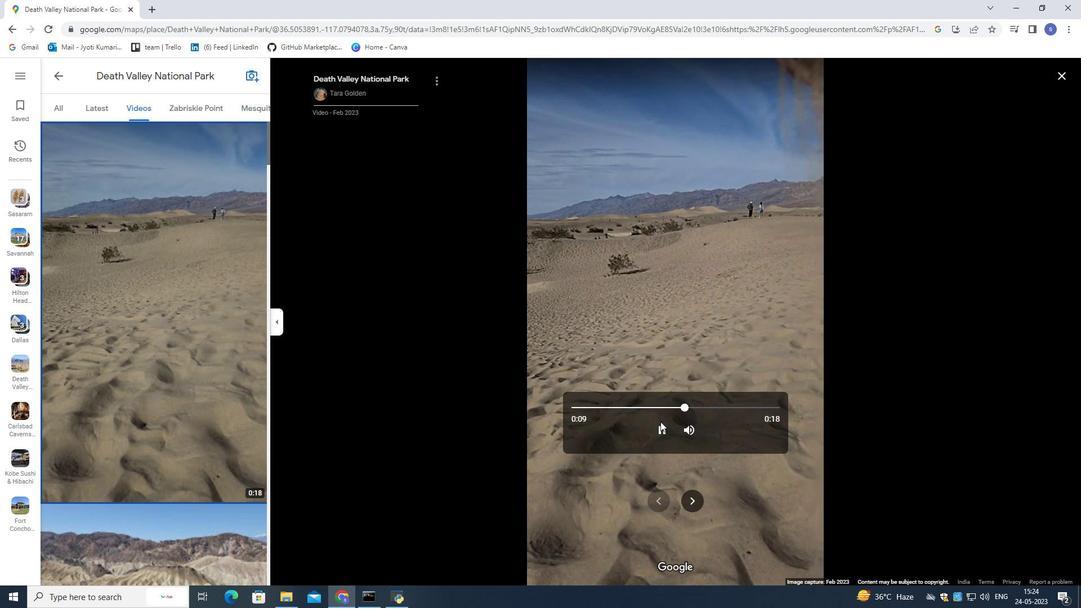 
Action: Mouse scrolled (660, 423) with delta (0, 0)
Screenshot: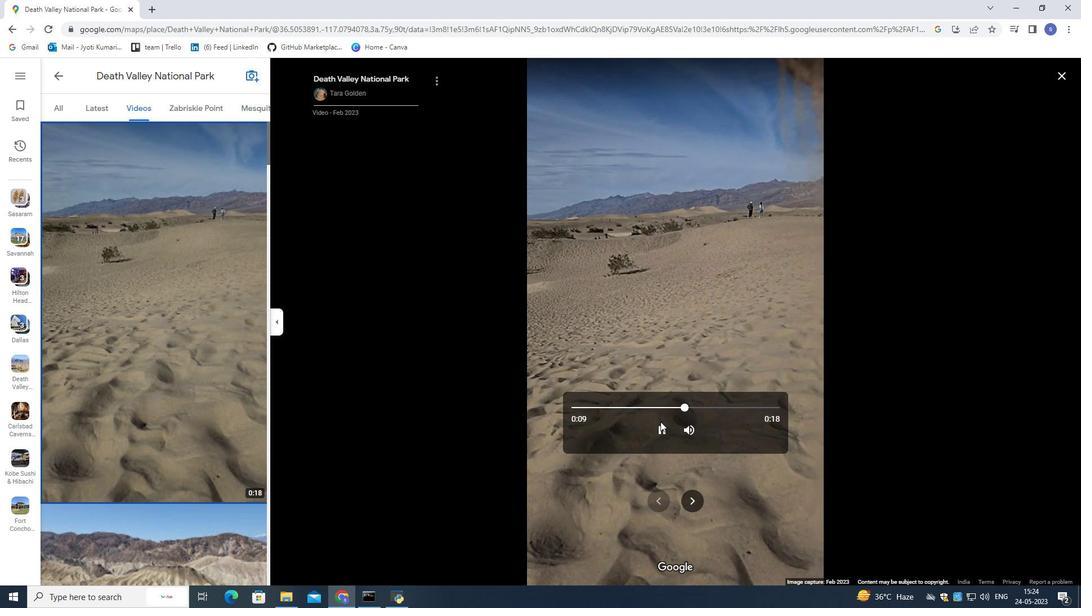 
Action: Mouse moved to (660, 424)
Screenshot: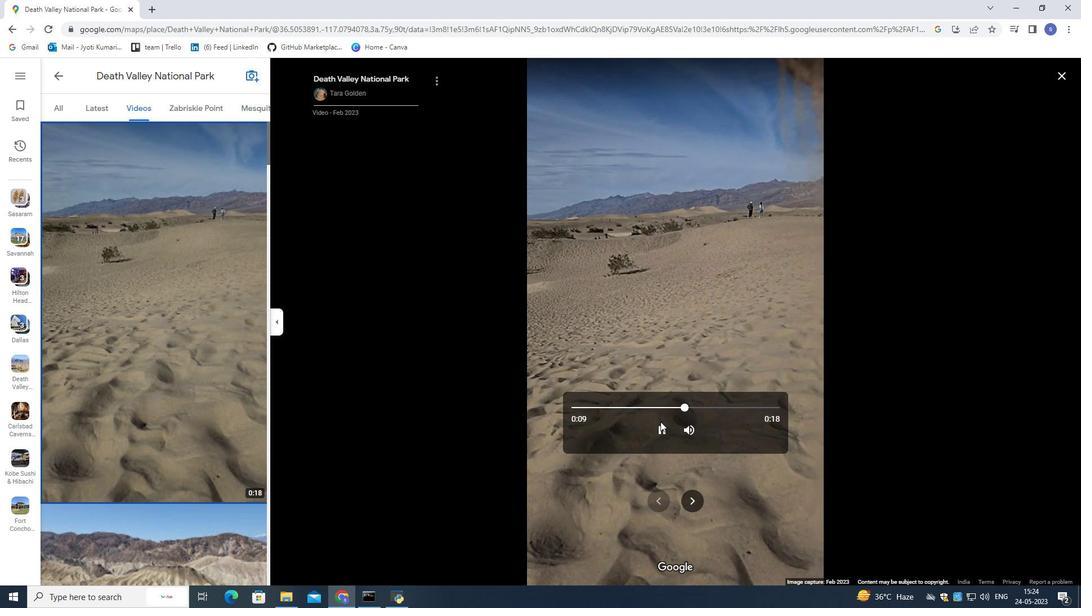 
Action: Mouse scrolled (660, 424) with delta (0, 0)
Screenshot: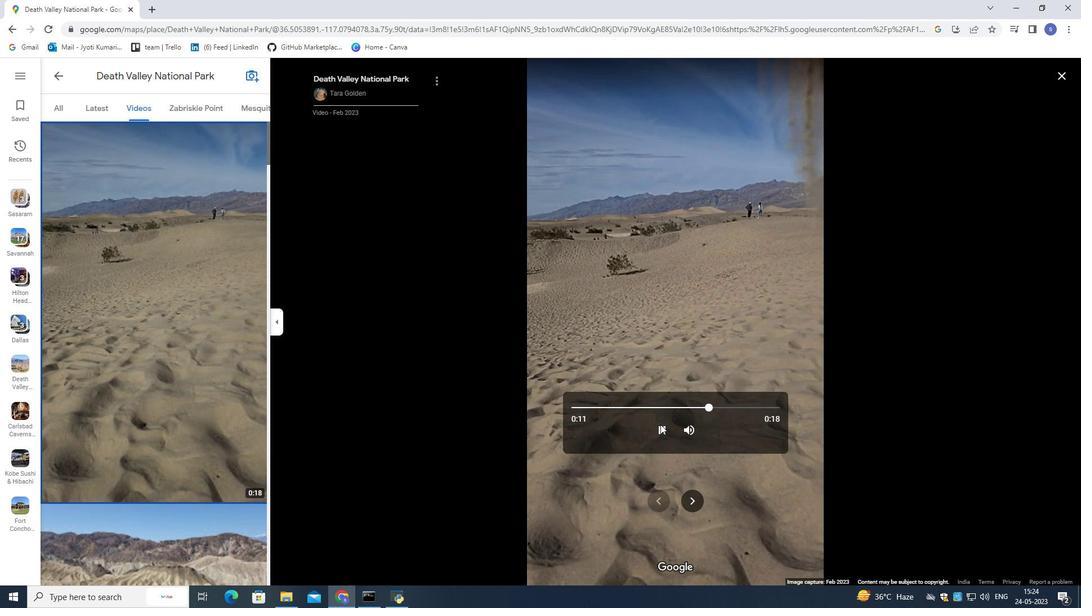 
Action: Mouse moved to (177, 449)
Screenshot: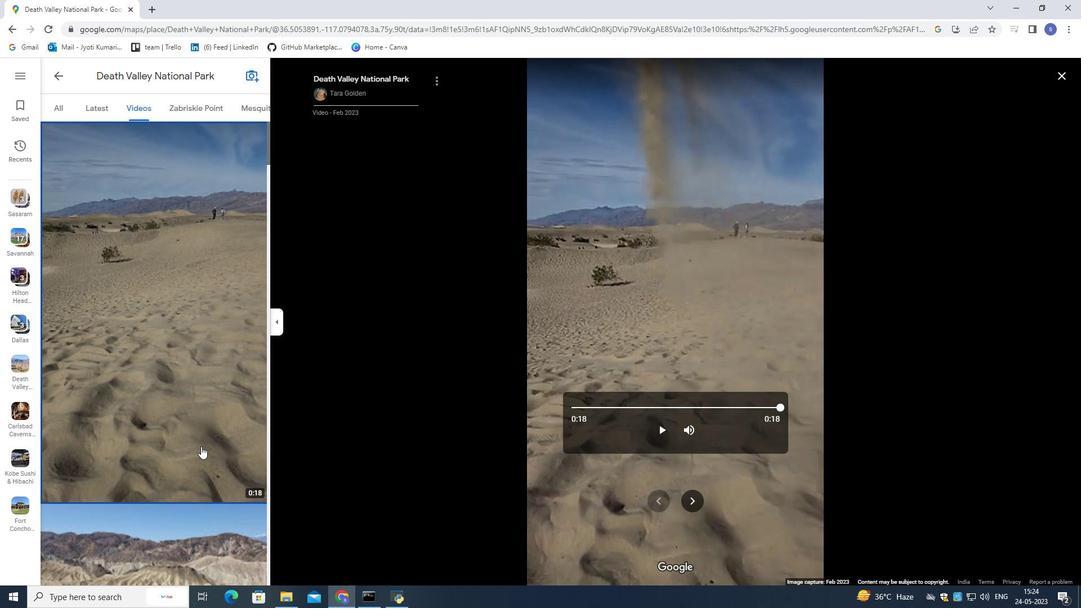 
Action: Mouse scrolled (177, 448) with delta (0, 0)
Screenshot: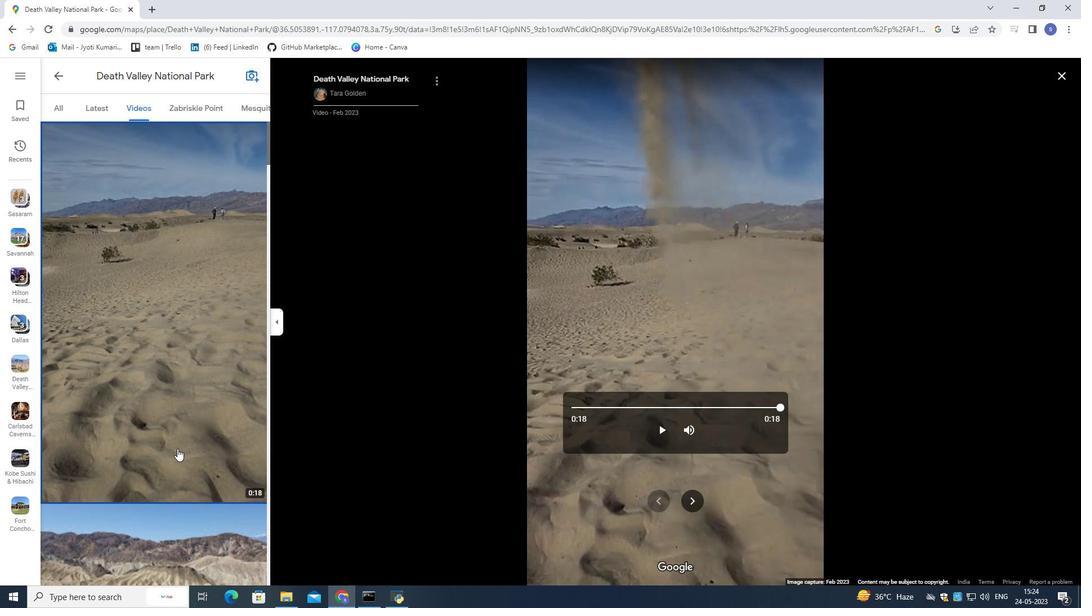 
Action: Mouse scrolled (177, 448) with delta (0, 0)
Screenshot: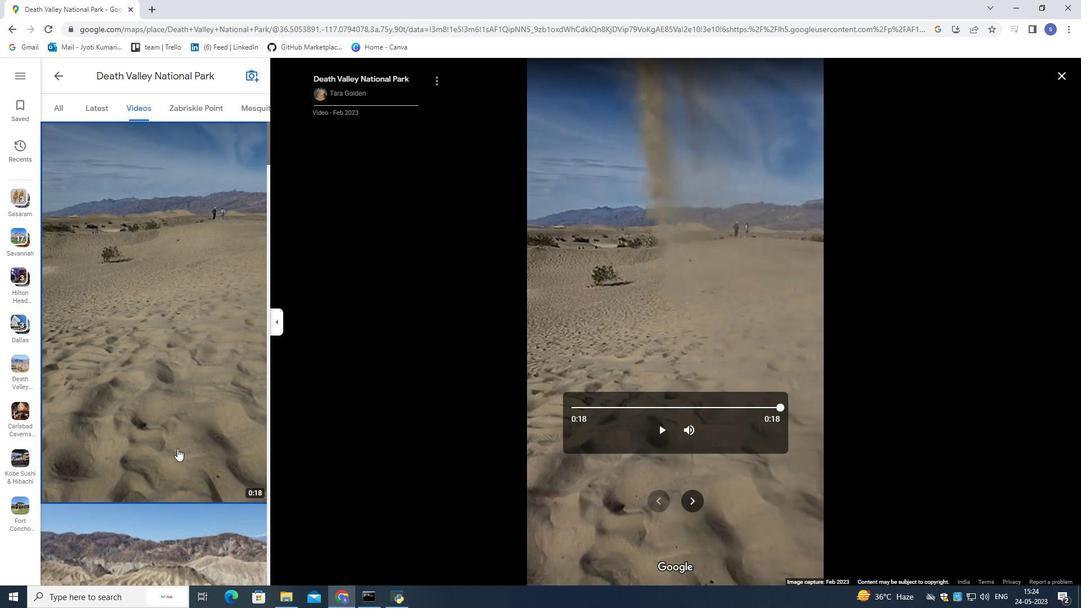 
Action: Mouse scrolled (177, 448) with delta (0, 0)
Screenshot: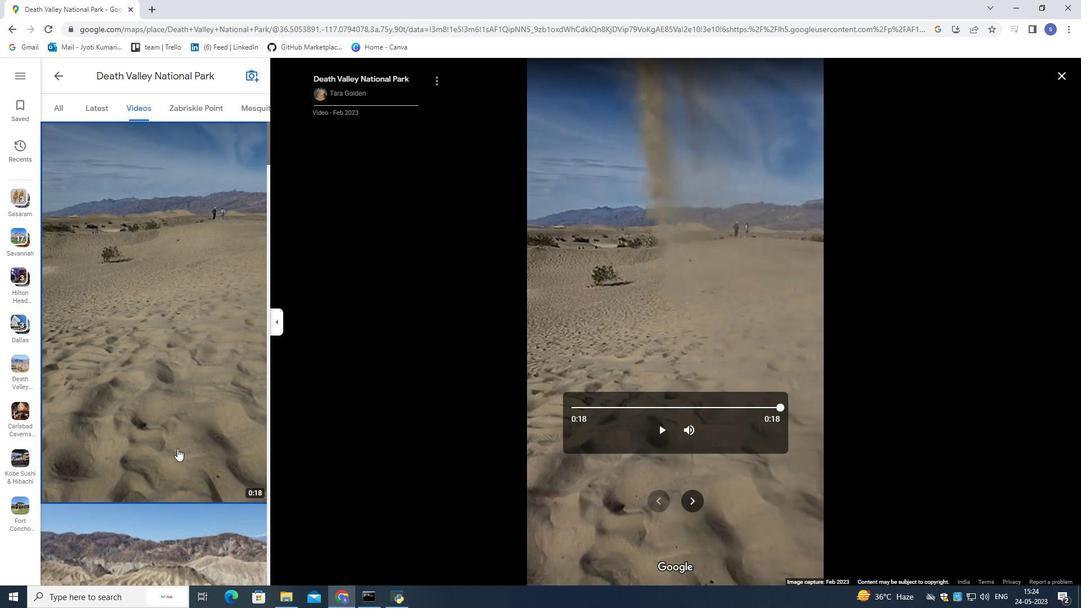 
Action: Mouse scrolled (177, 448) with delta (0, 0)
Screenshot: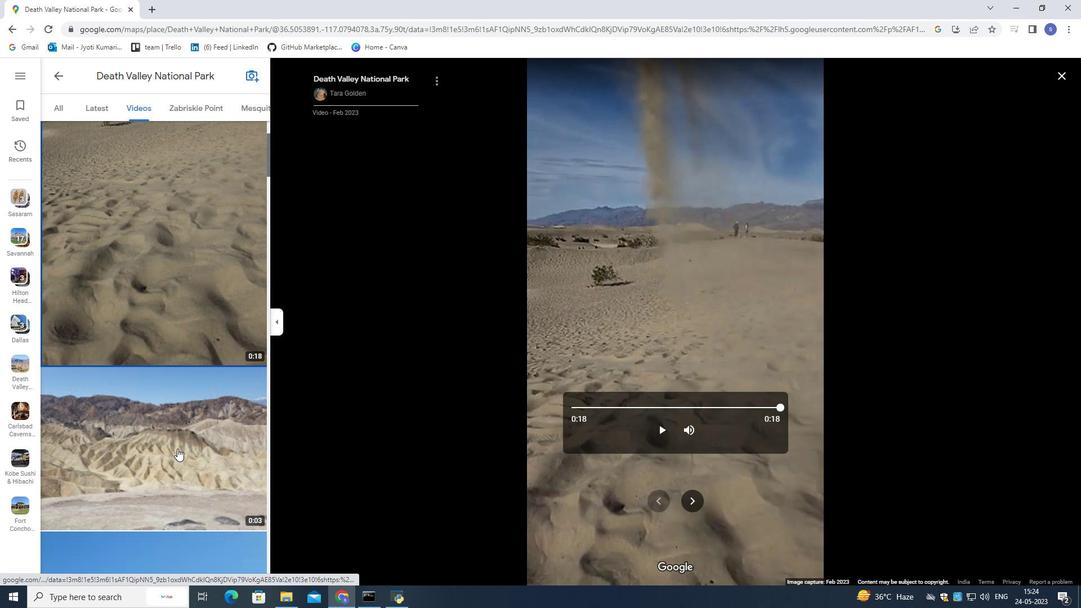 
Action: Mouse scrolled (177, 448) with delta (0, 0)
Screenshot: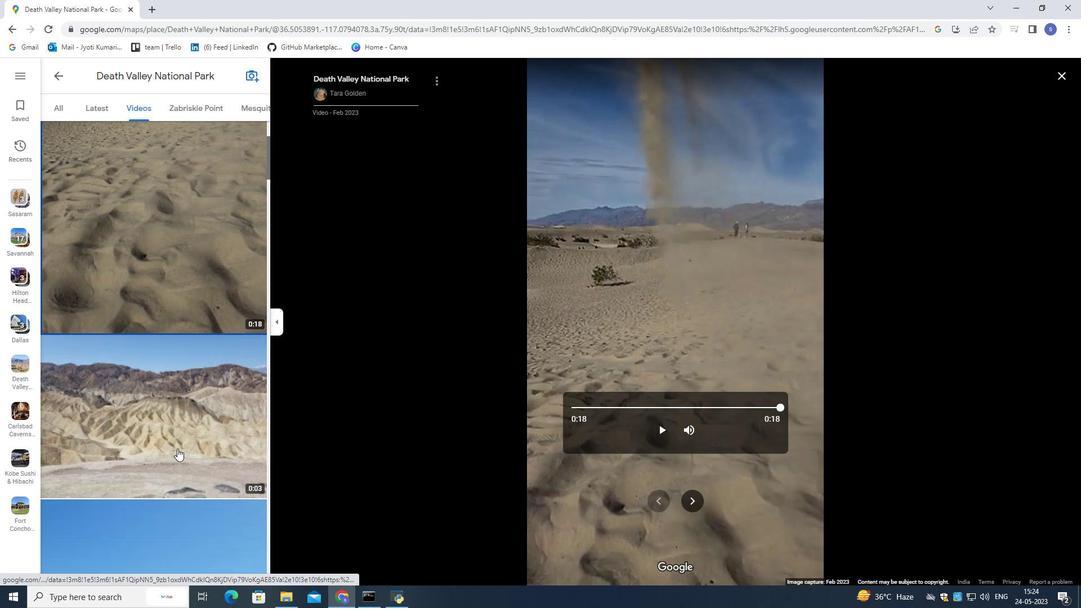 
Action: Mouse scrolled (177, 448) with delta (0, 0)
Screenshot: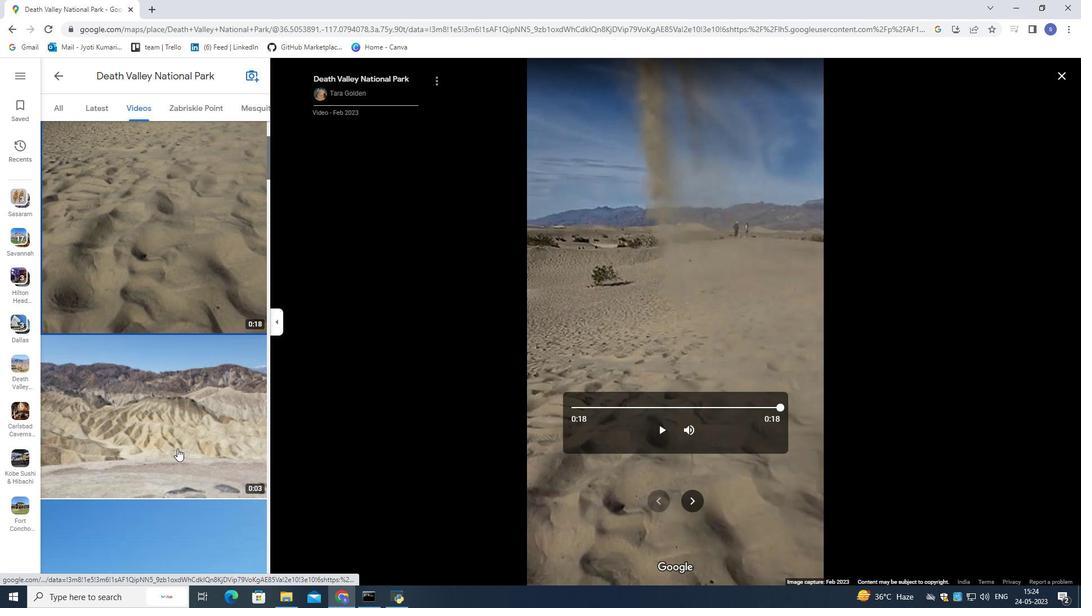 
Action: Mouse scrolled (177, 448) with delta (0, 0)
Screenshot: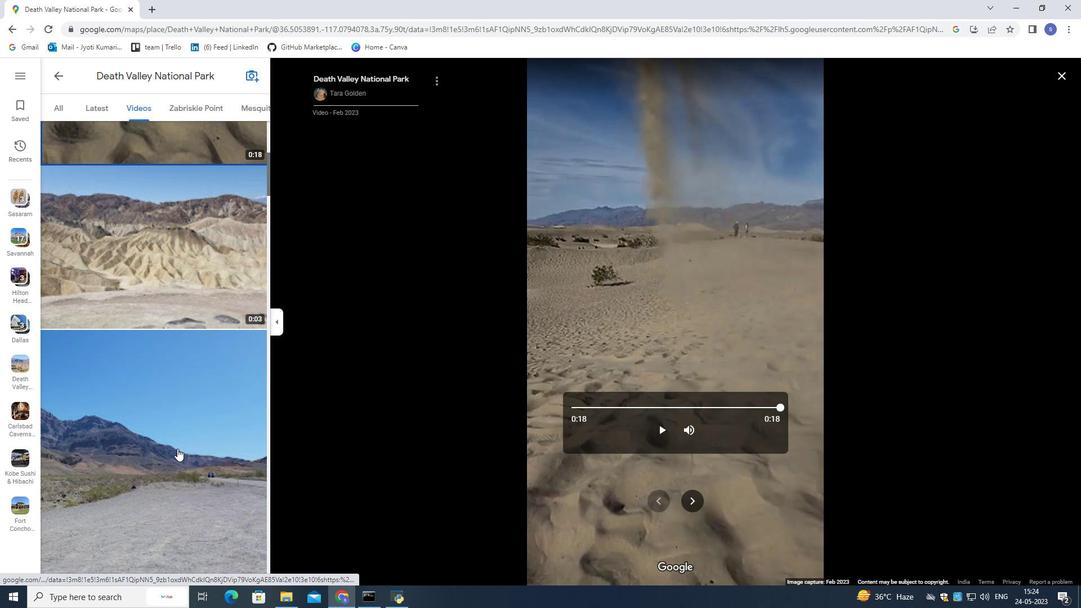 
Action: Mouse scrolled (177, 448) with delta (0, 0)
Screenshot: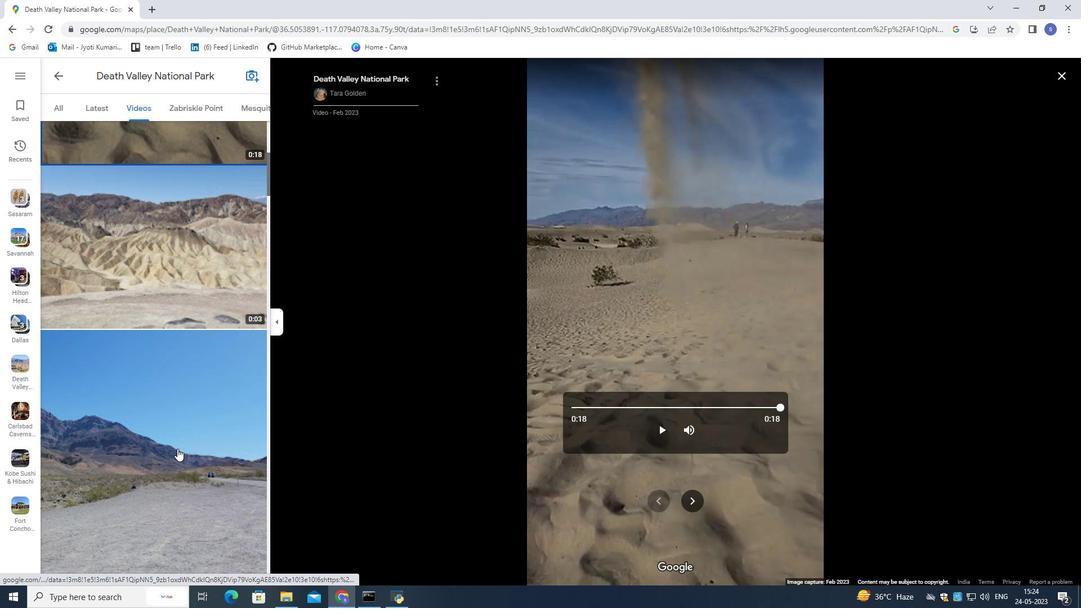 
Action: Mouse scrolled (177, 448) with delta (0, 0)
Screenshot: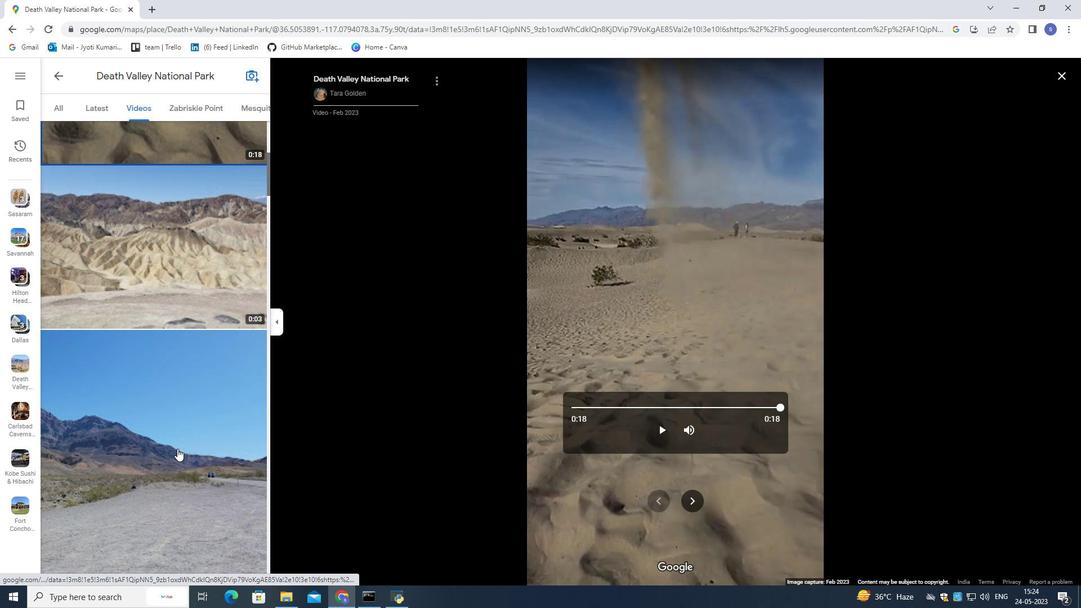 
Action: Mouse moved to (193, 418)
Screenshot: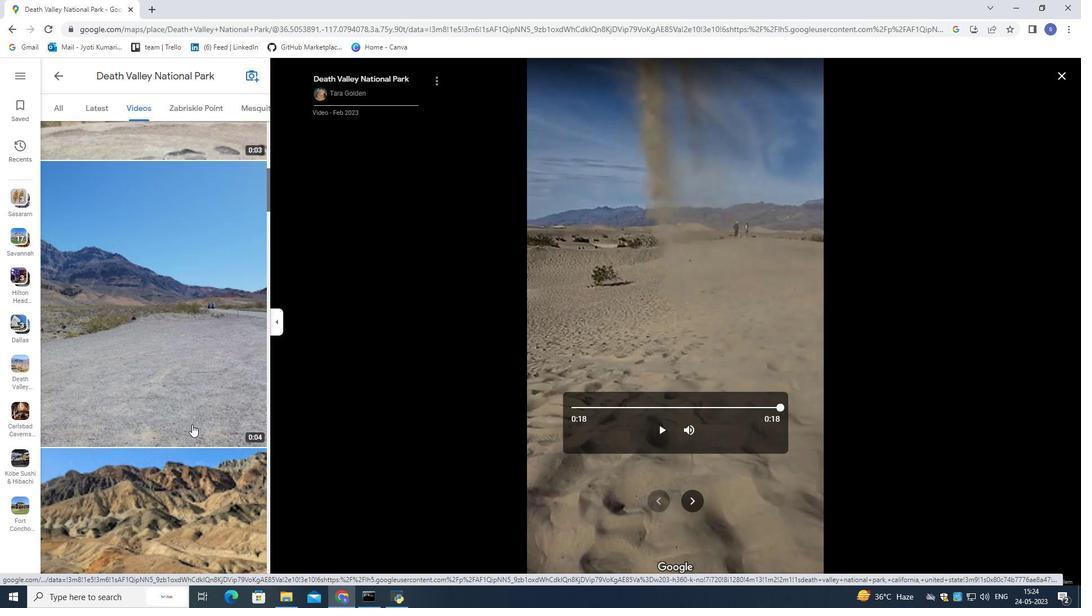 
Action: Mouse scrolled (193, 418) with delta (0, 0)
Screenshot: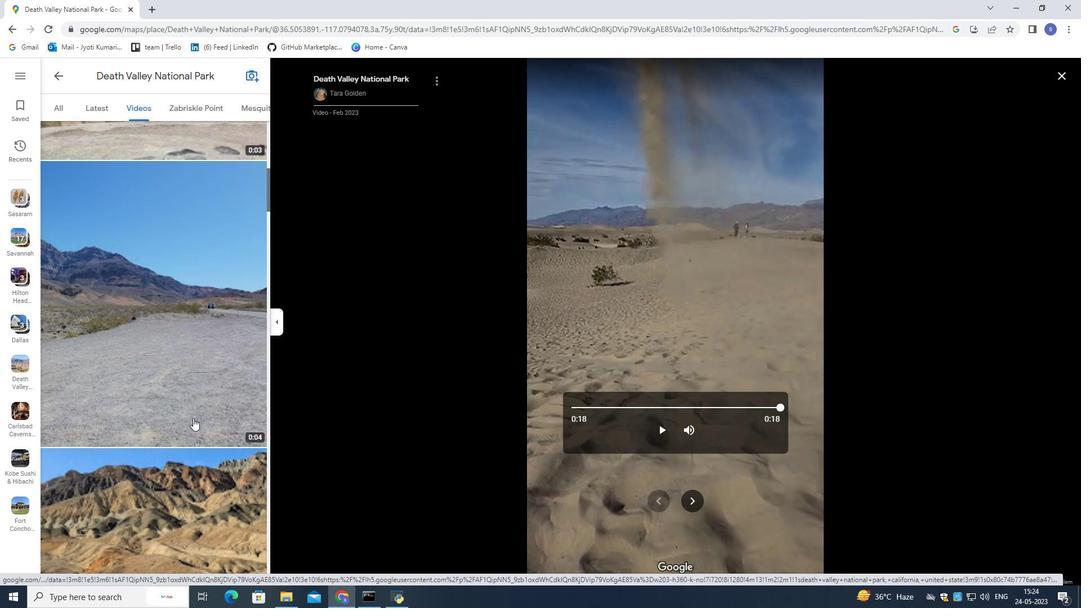 
Action: Mouse scrolled (193, 418) with delta (0, 0)
Screenshot: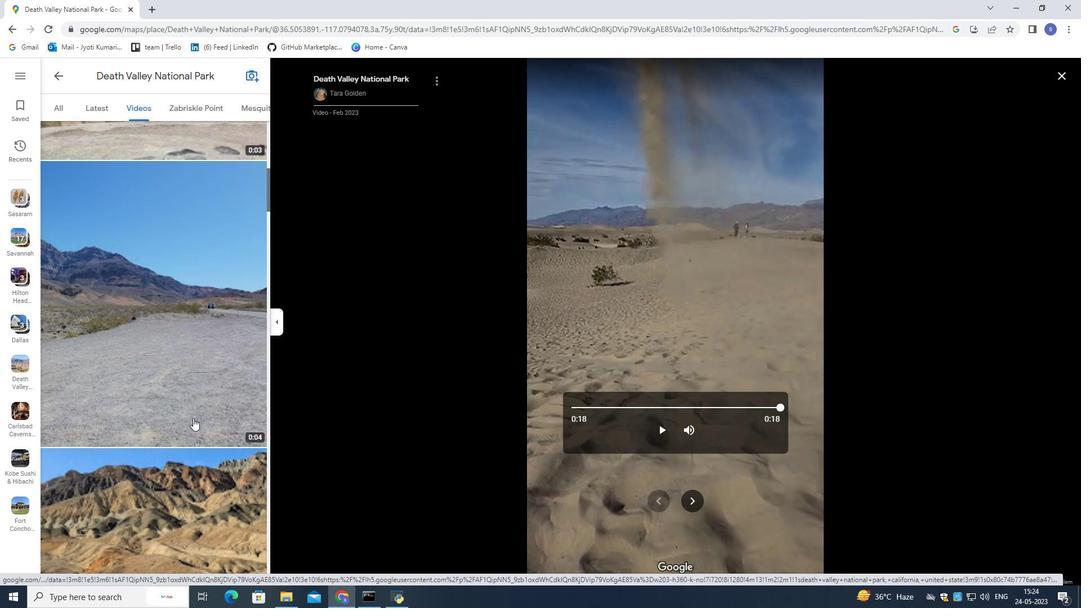
Action: Mouse scrolled (193, 418) with delta (0, 0)
Screenshot: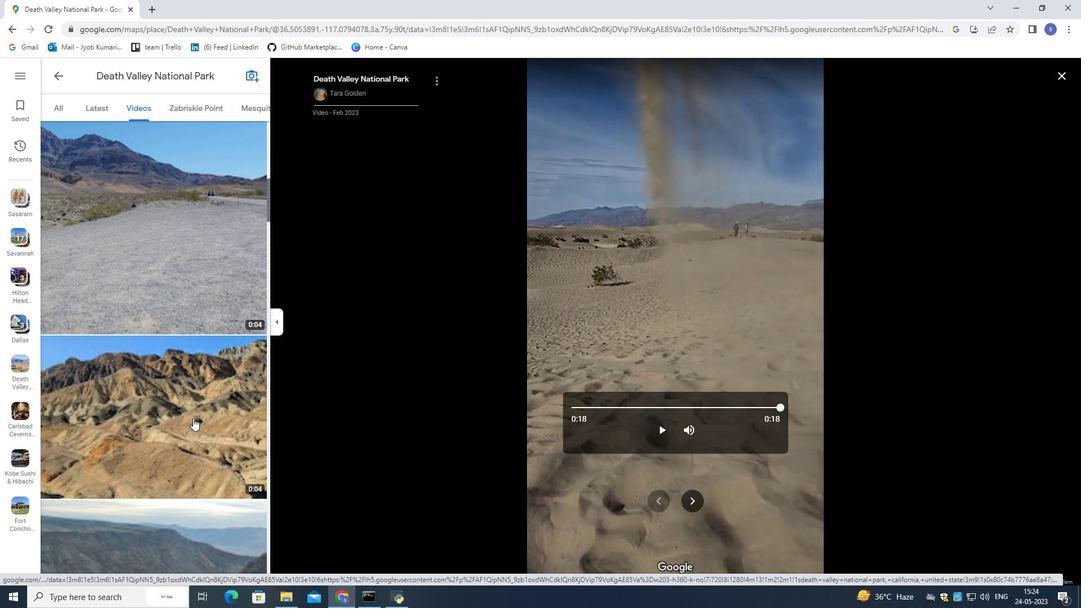 
Action: Mouse moved to (193, 418)
Screenshot: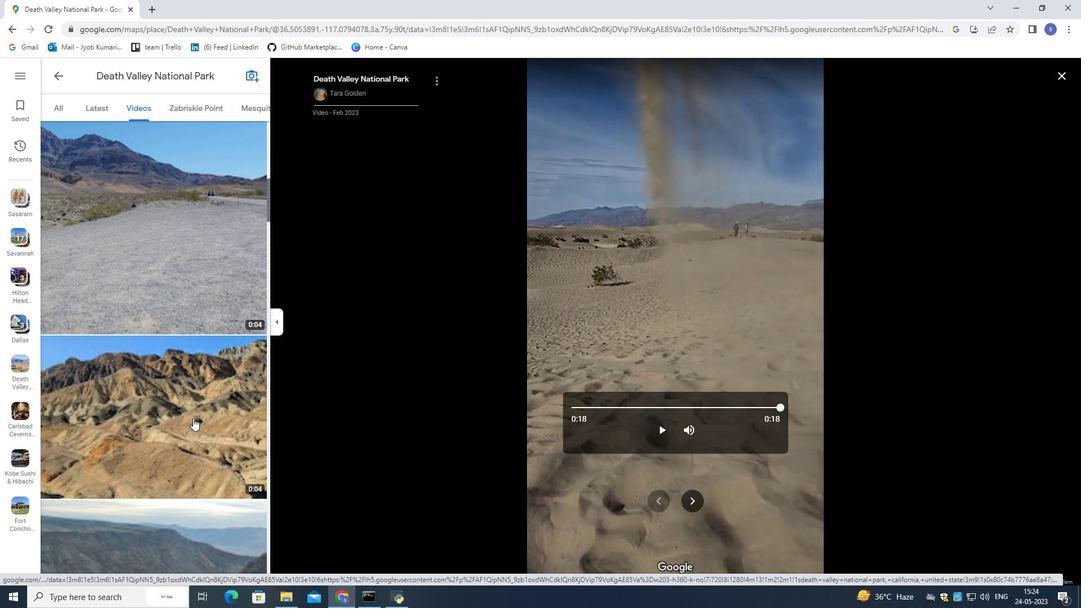 
Action: Mouse scrolled (193, 418) with delta (0, 0)
Screenshot: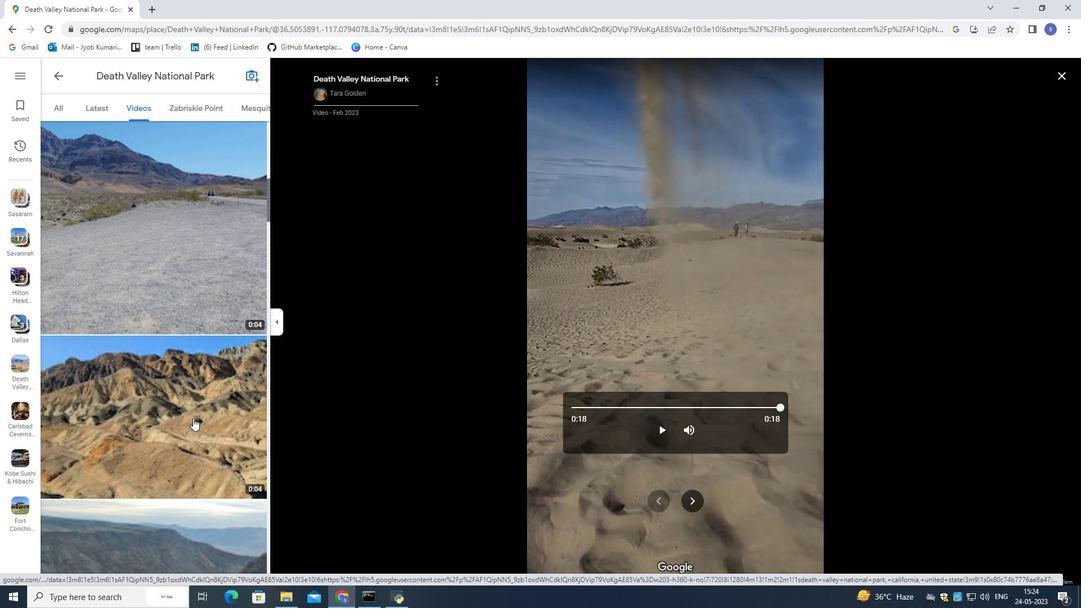 
Action: Mouse moved to (193, 418)
Screenshot: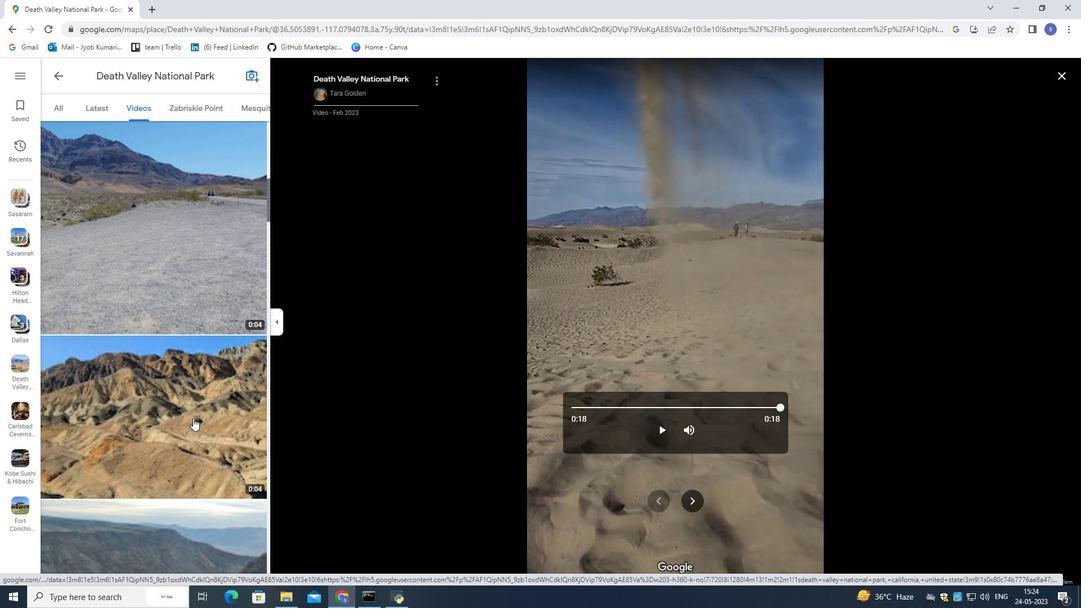 
Action: Mouse scrolled (193, 418) with delta (0, 0)
Screenshot: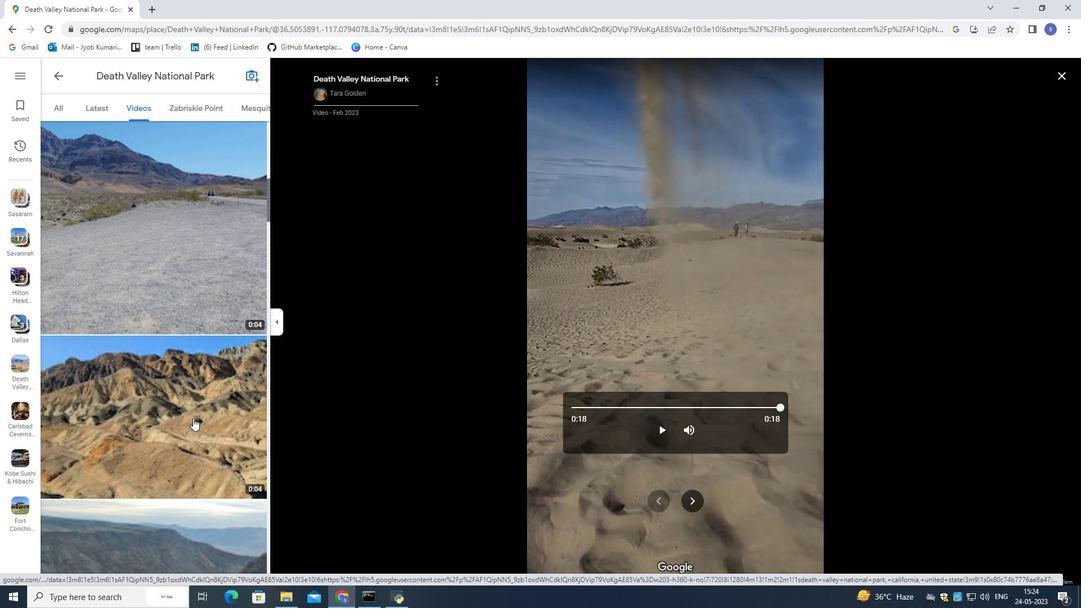 
Action: Mouse scrolled (193, 418) with delta (0, 0)
Screenshot: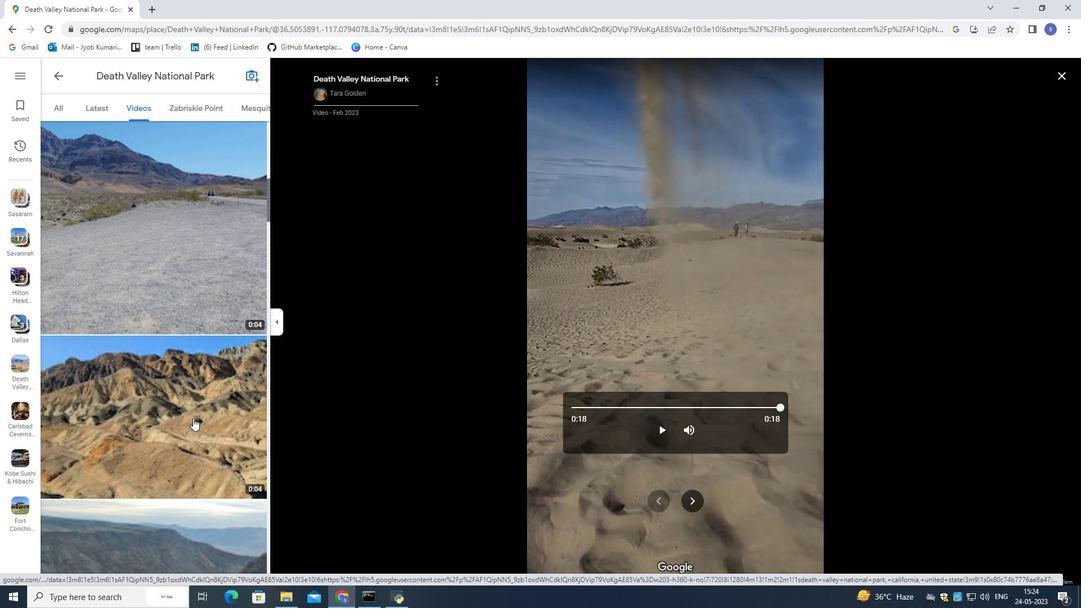 
Action: Mouse moved to (193, 419)
Screenshot: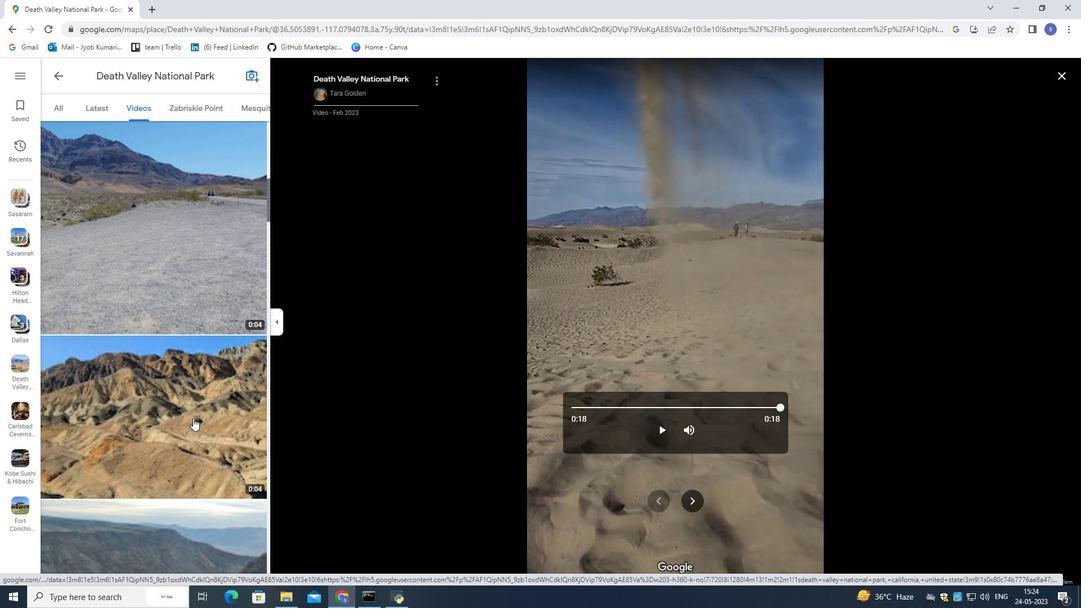 
Action: Mouse scrolled (193, 418) with delta (0, 0)
Screenshot: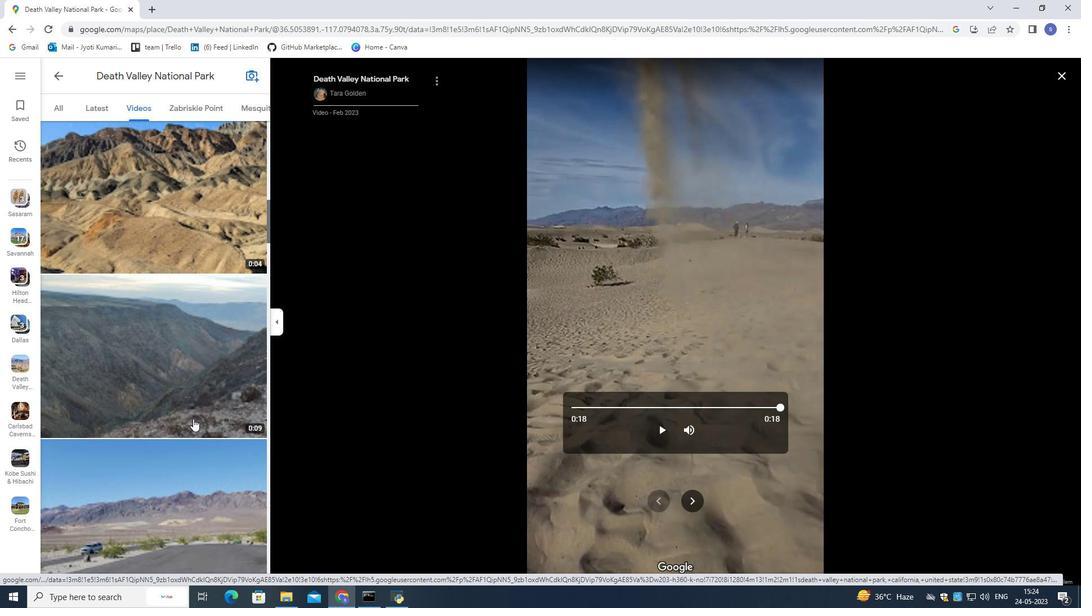 
Action: Mouse scrolled (193, 418) with delta (0, 0)
Screenshot: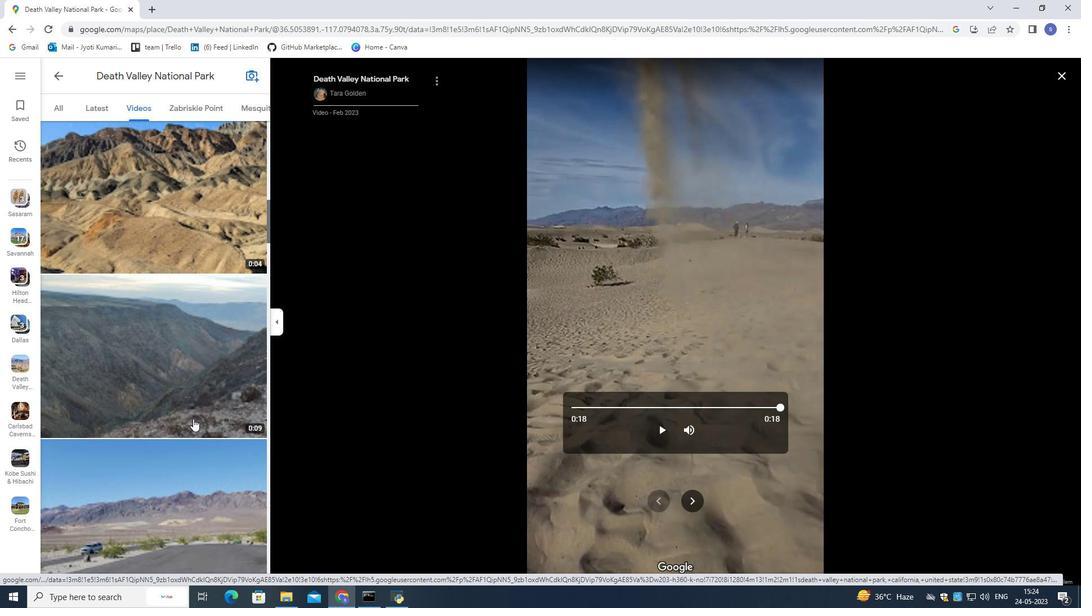
Action: Mouse scrolled (193, 418) with delta (0, 0)
Screenshot: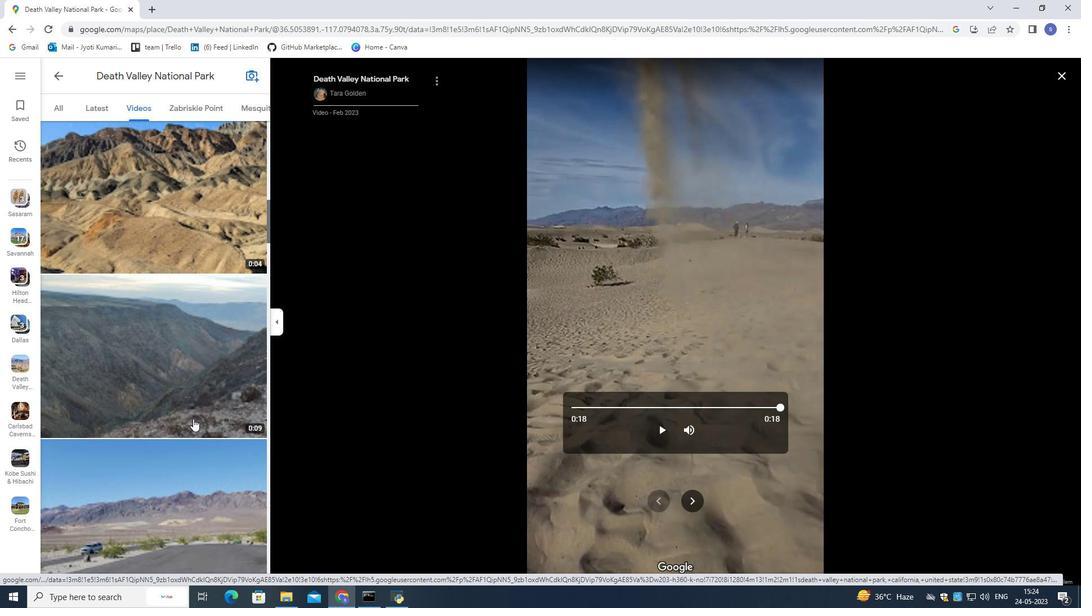 
Action: Mouse scrolled (193, 418) with delta (0, 0)
Screenshot: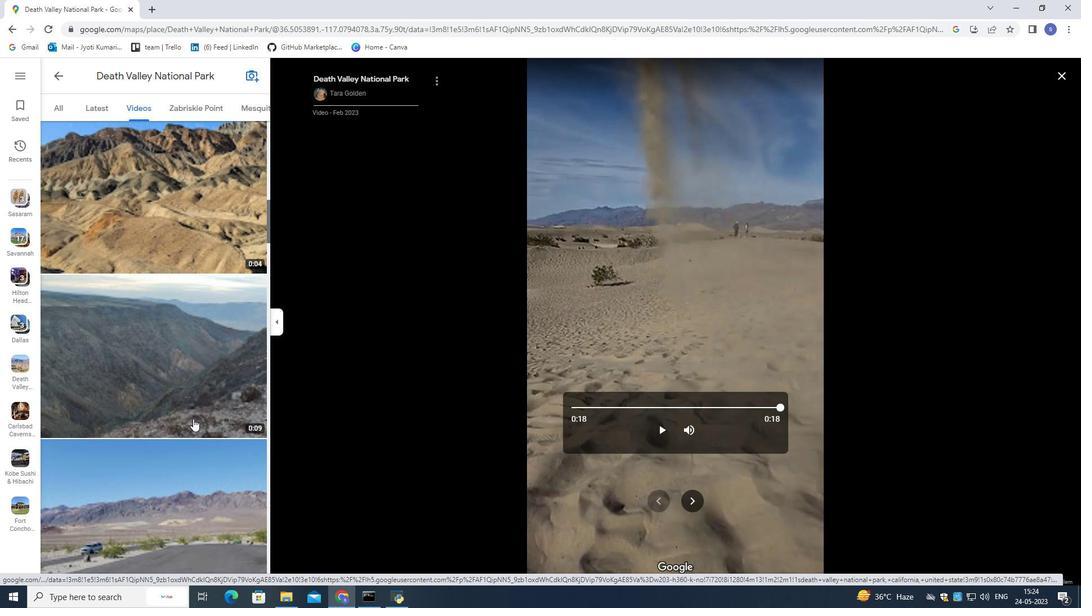 
Action: Mouse moved to (169, 106)
Screenshot: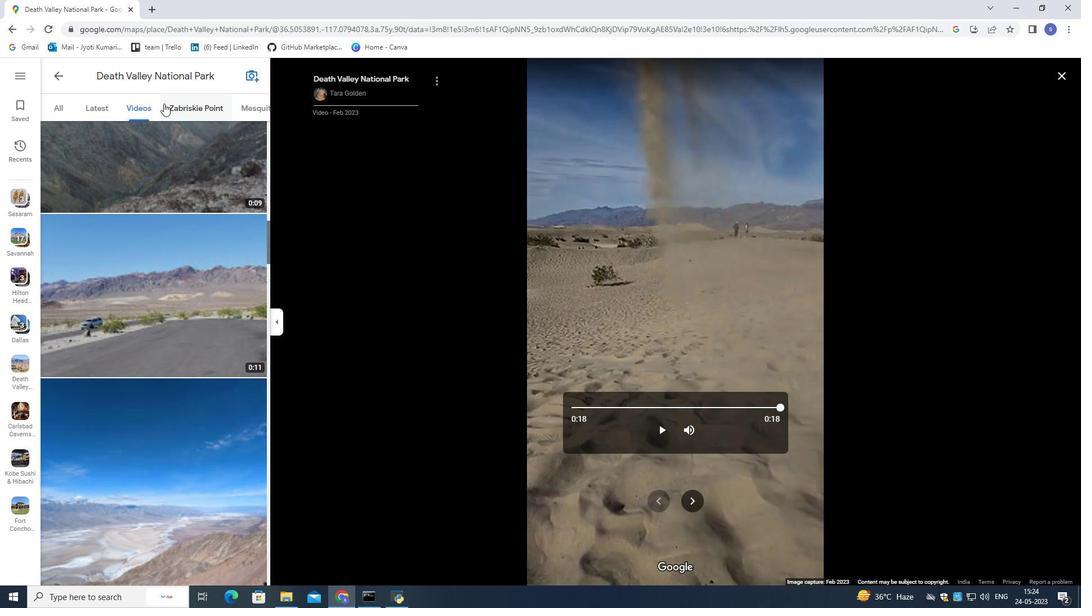 
Action: Mouse pressed left at (169, 106)
Screenshot: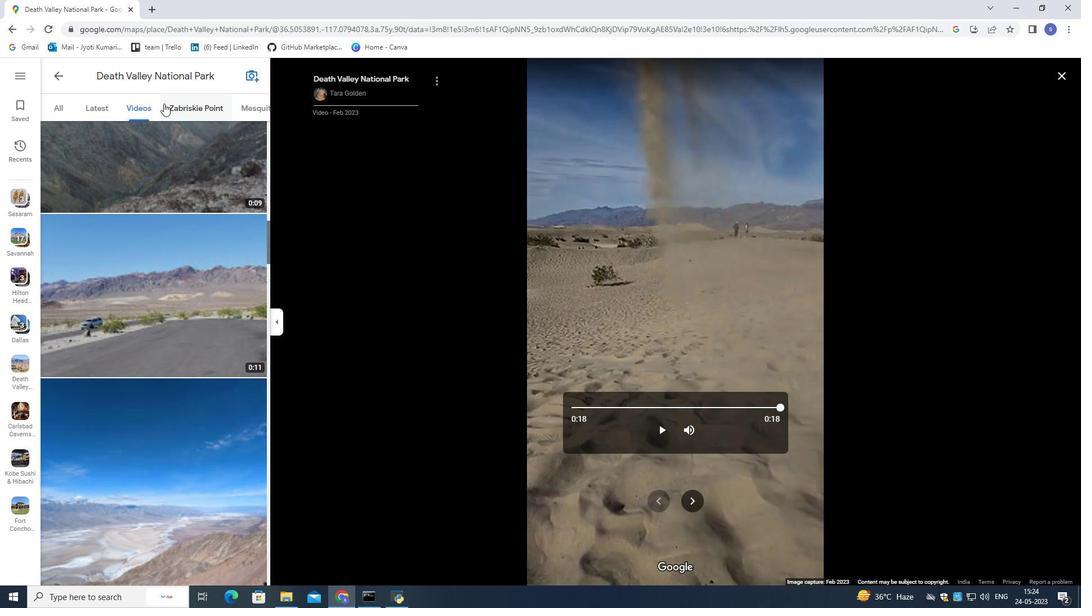 
Action: Mouse moved to (177, 316)
Screenshot: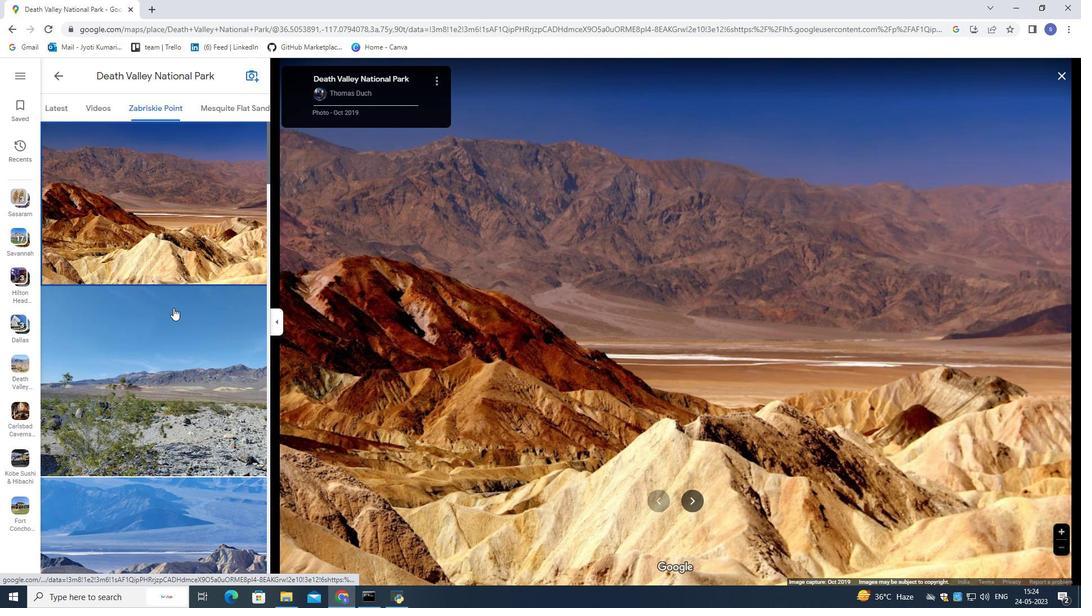 
Action: Mouse pressed left at (177, 316)
Screenshot: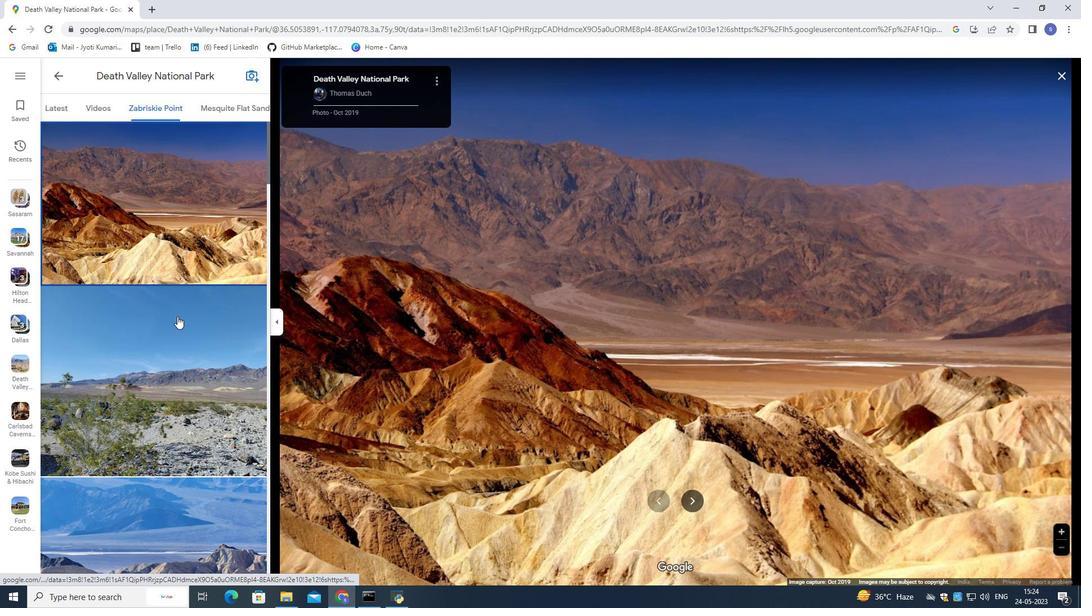 
Action: Mouse moved to (692, 495)
Screenshot: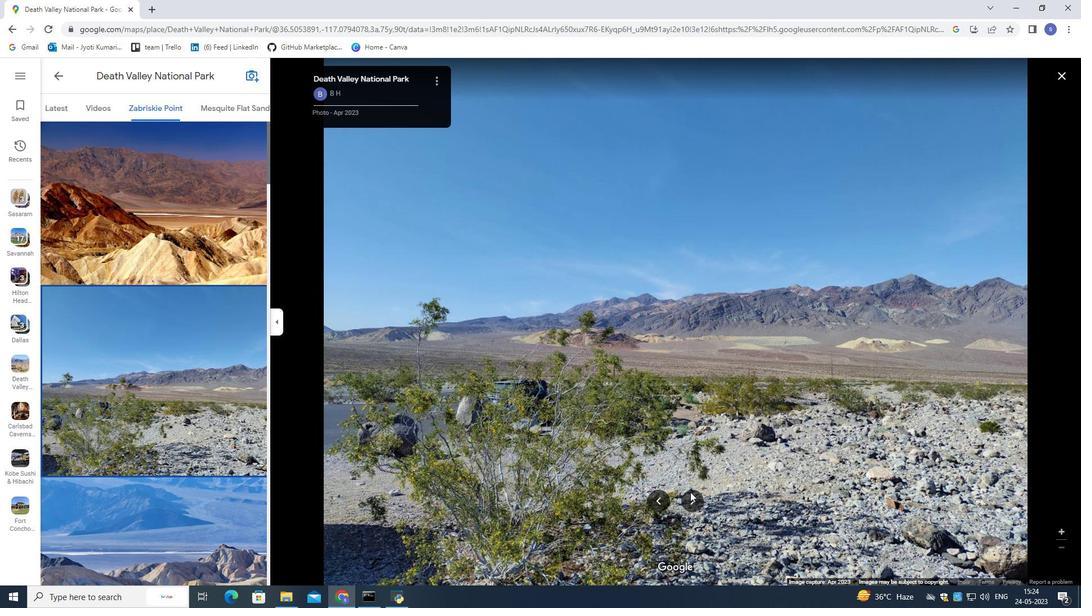
Action: Mouse pressed left at (692, 495)
Screenshot: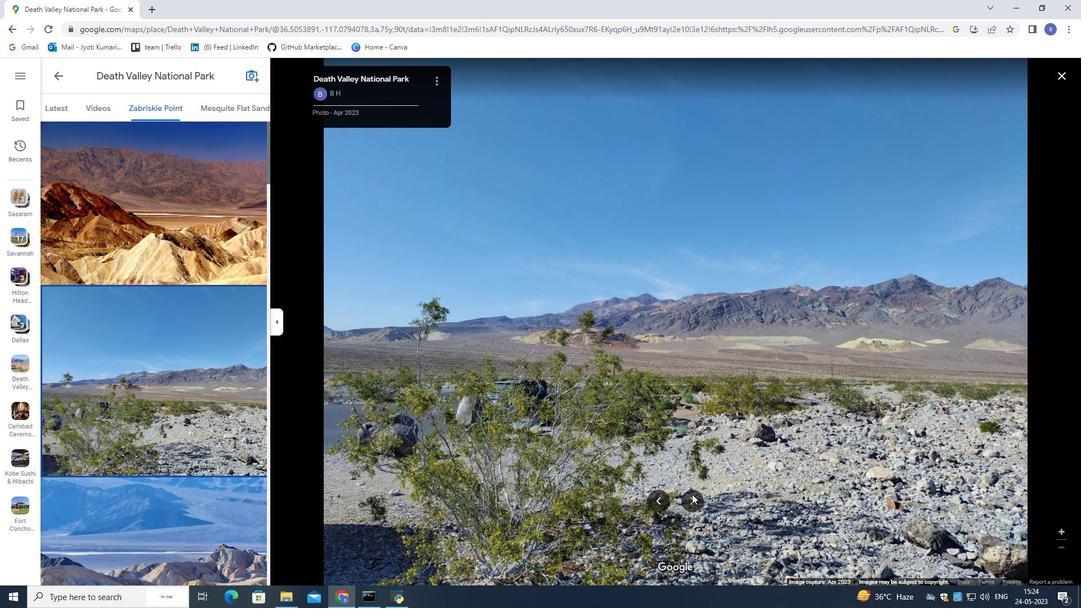 
Action: Mouse pressed left at (692, 495)
Screenshot: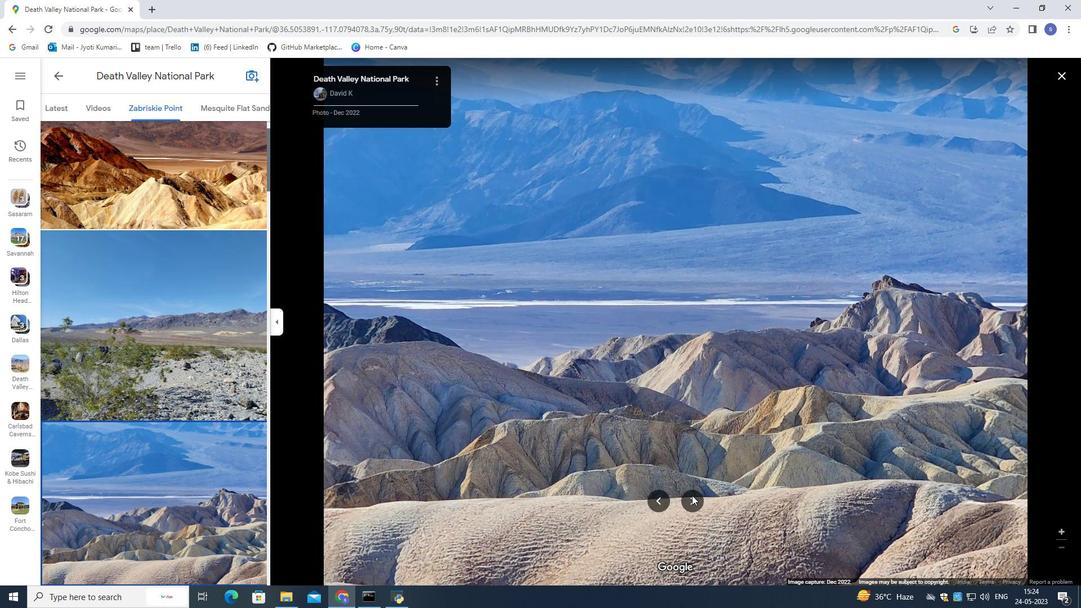
Action: Mouse pressed left at (692, 495)
Screenshot: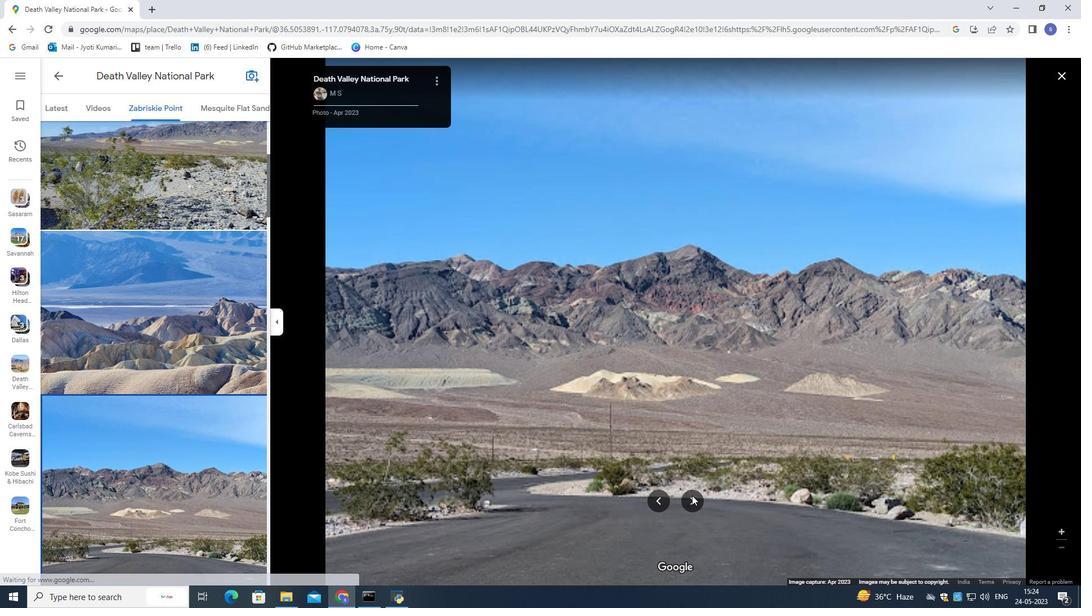 
Action: Mouse moved to (691, 496)
Screenshot: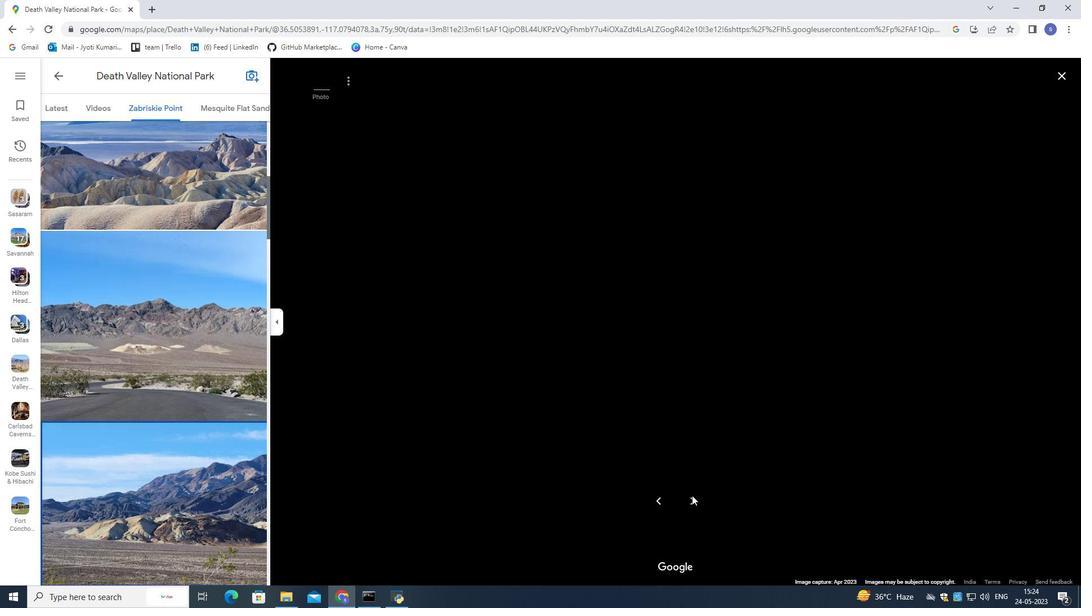 
Action: Mouse pressed left at (691, 496)
Screenshot: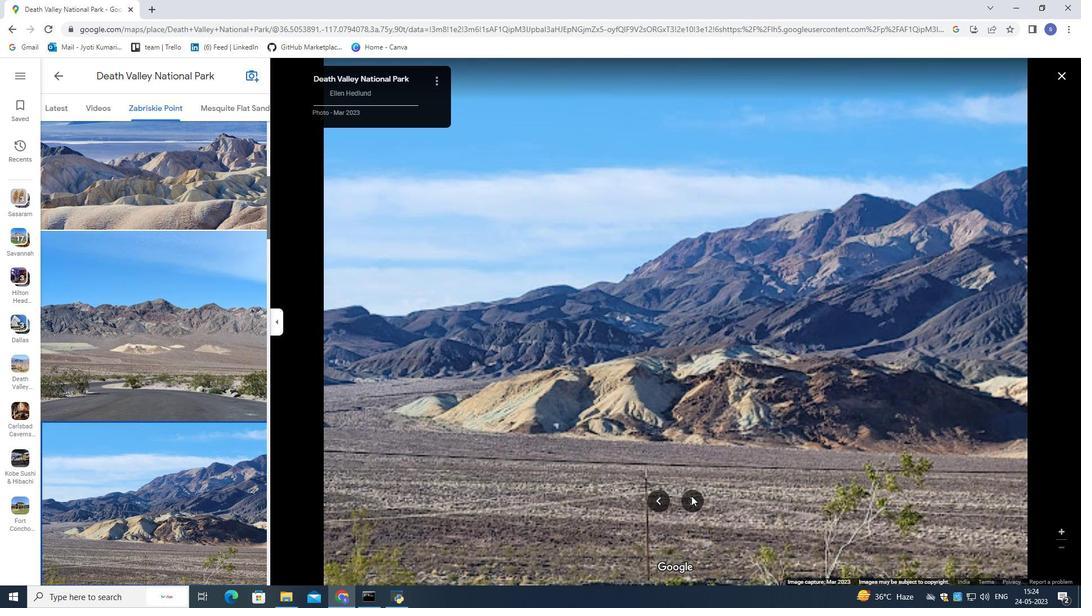 
Action: Mouse moved to (690, 496)
Screenshot: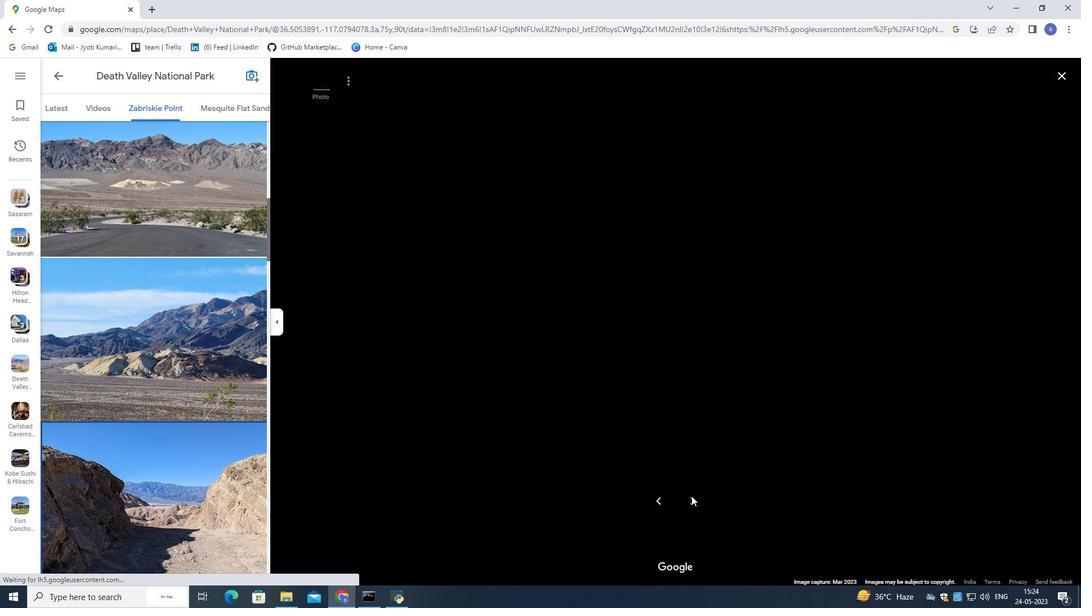 
Action: Mouse pressed left at (690, 496)
Screenshot: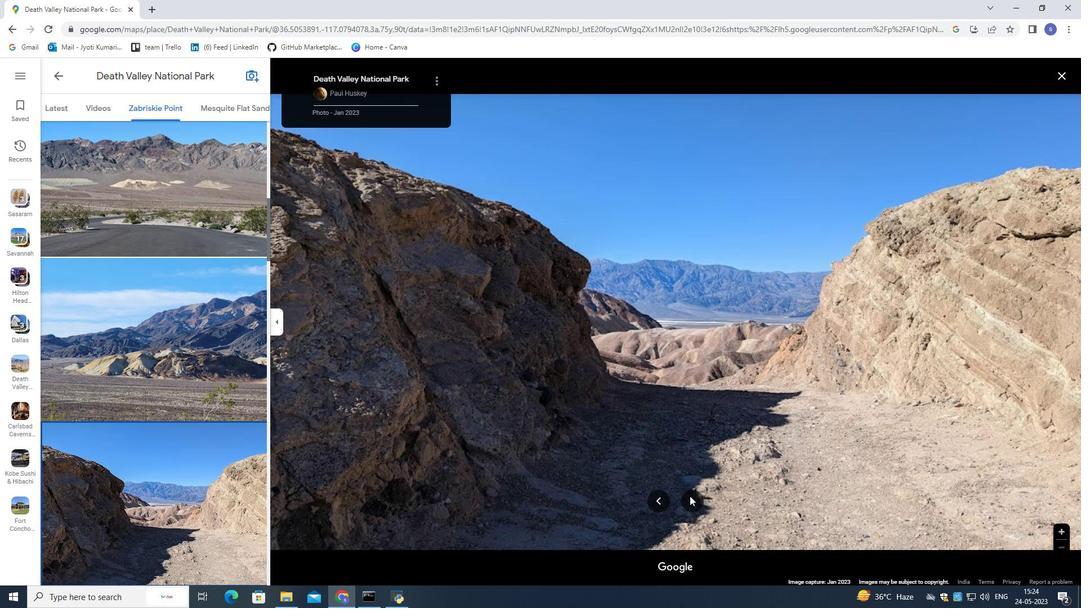 
Action: Mouse pressed left at (690, 496)
Screenshot: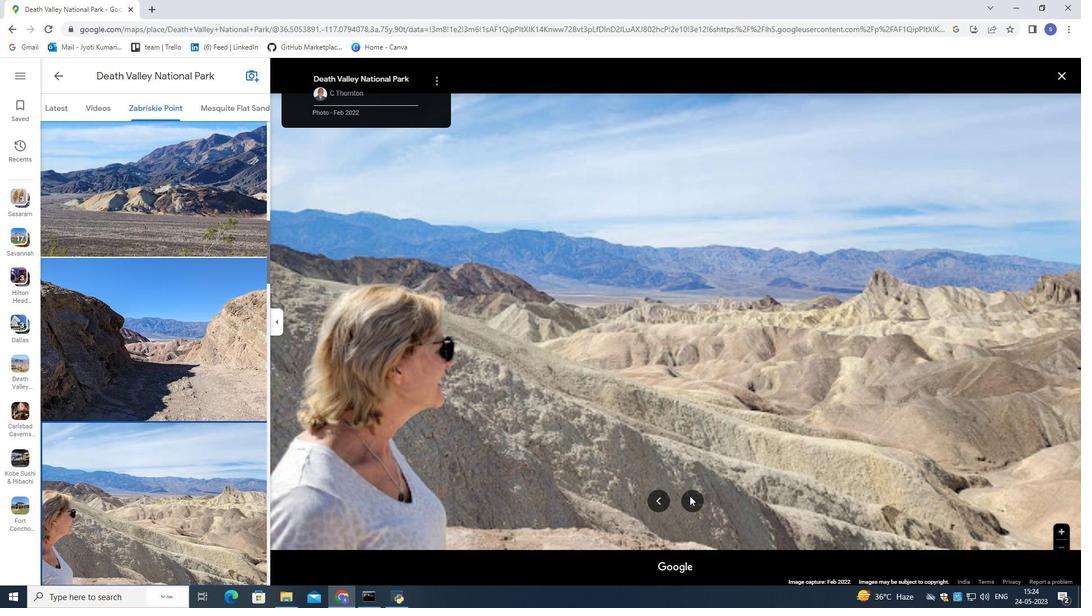 
Action: Mouse pressed left at (690, 496)
Screenshot: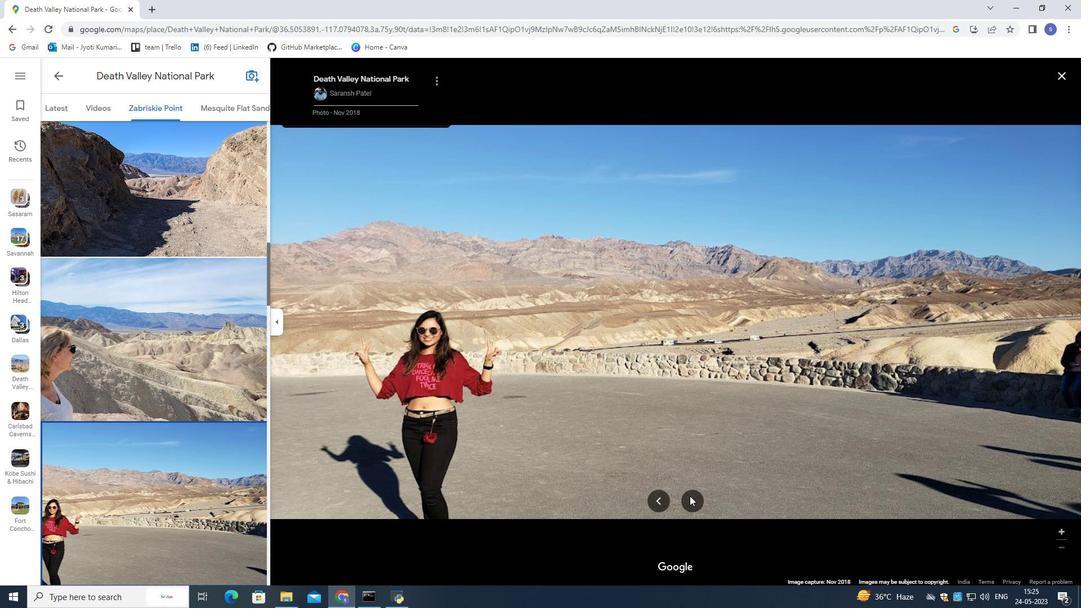 
Action: Mouse moved to (663, 503)
